 Task: open an excel sheet and write heading  Budget MasterAdd Categories in a column and its values below  'Housing, Transportation, Groceries, Utilities, Entertainment, Dining Out, Health, Miscellaneous, Savings & Total. 'Add Budgeted amountin next column and its values below  $1,500, $300, $400, $150, $200, $250, $100, $150, $500 & $3,550. Add Actual amount in next column and its values below  $1,400, $280, $420, $160, $180, $270, $90, $140, $550 & $3,550. Add Difference in next column and its values below  -$100, -$20, +$20, +$10, -$20, +$20, -$10, -$10, +$50 & $0. J6Save page  Budget Guru book
Action: Mouse moved to (21, 23)
Screenshot: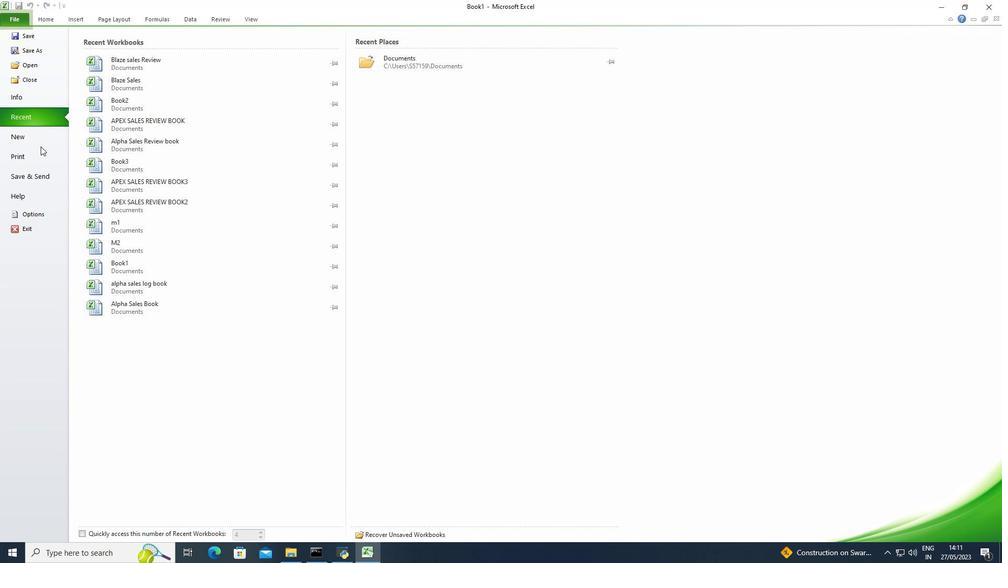 
Action: Mouse pressed left at (21, 23)
Screenshot: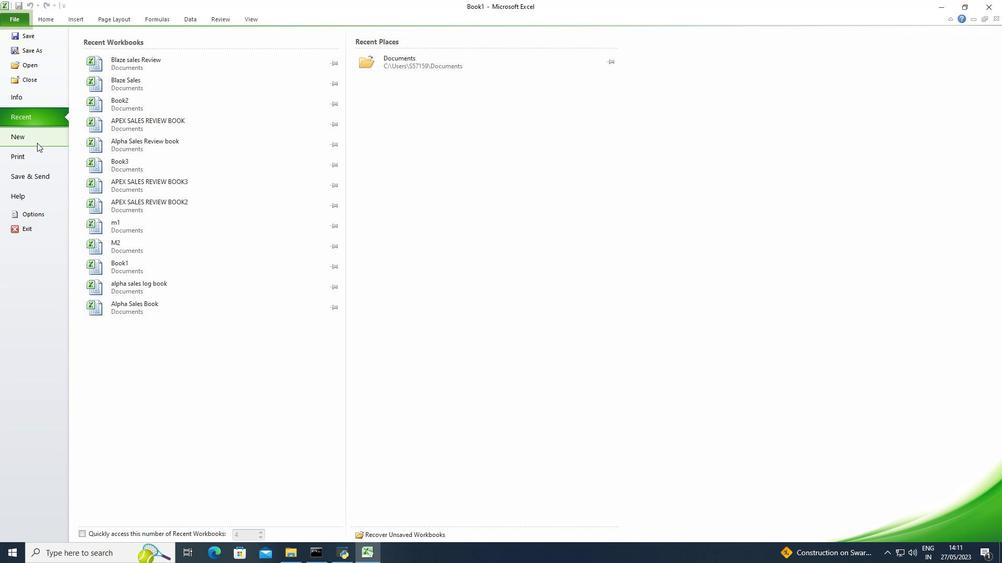 
Action: Mouse moved to (20, 18)
Screenshot: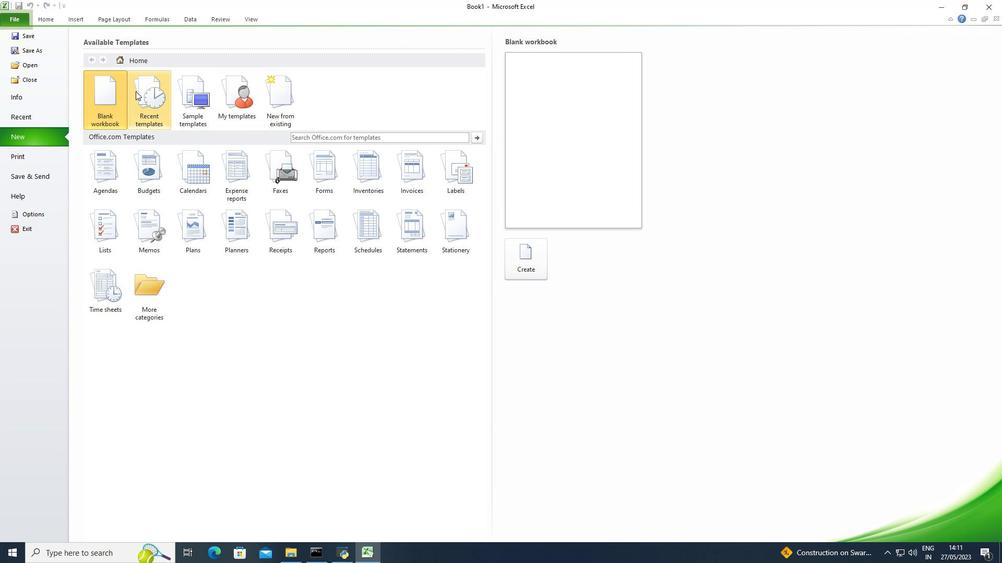 
Action: Mouse pressed left at (20, 18)
Screenshot: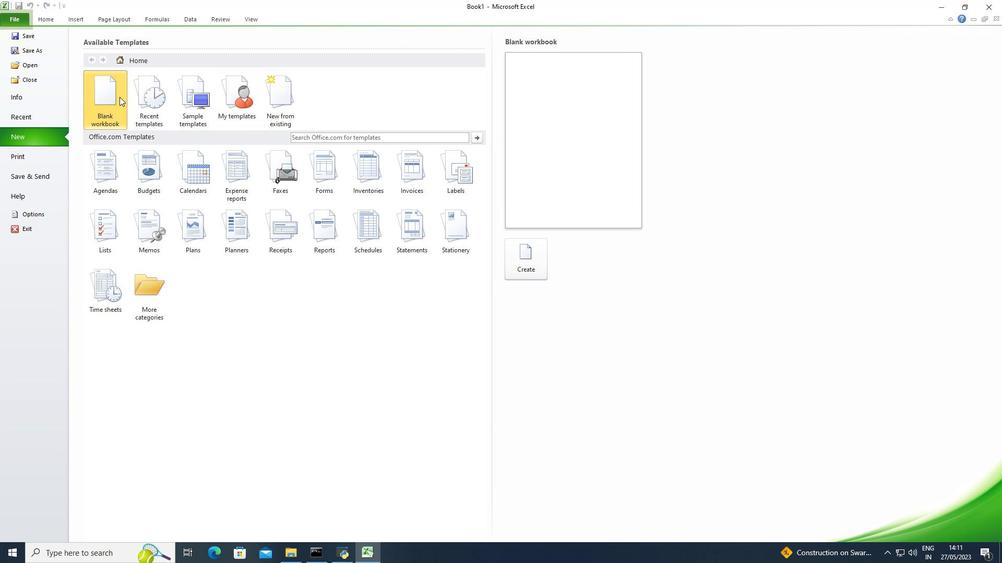 
Action: Mouse moved to (29, 137)
Screenshot: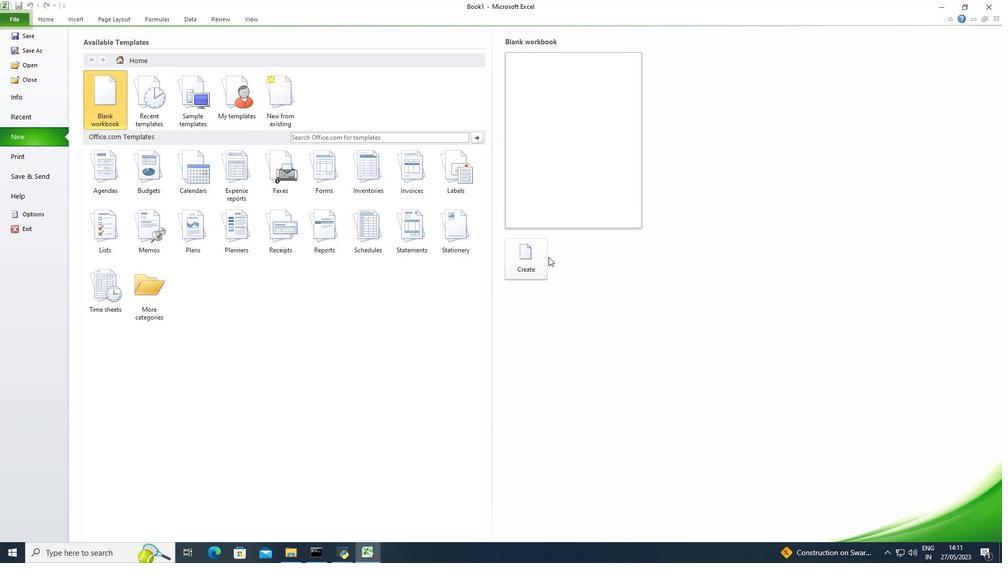 
Action: Mouse pressed left at (29, 137)
Screenshot: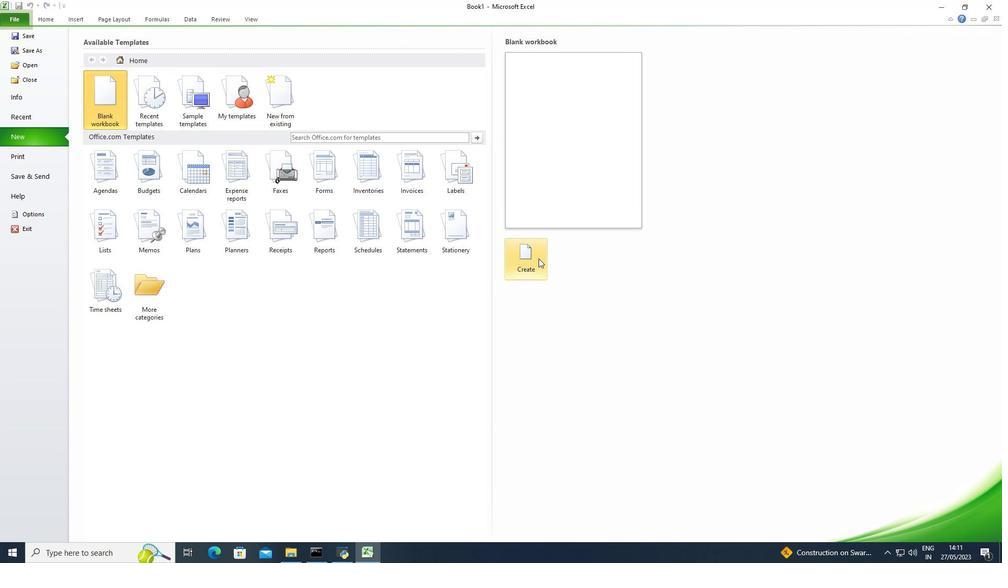 
Action: Mouse moved to (92, 104)
Screenshot: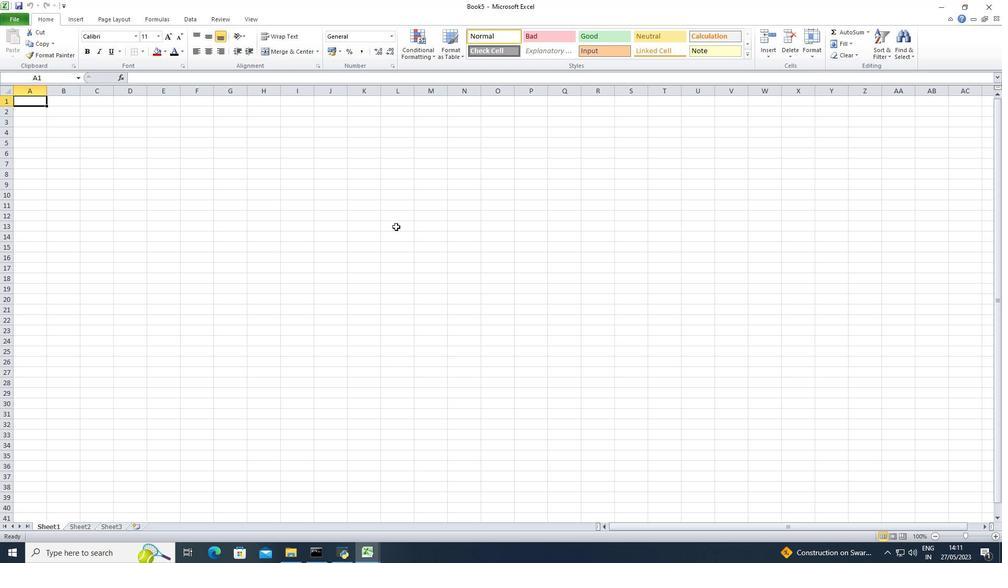 
Action: Mouse pressed left at (92, 104)
Screenshot: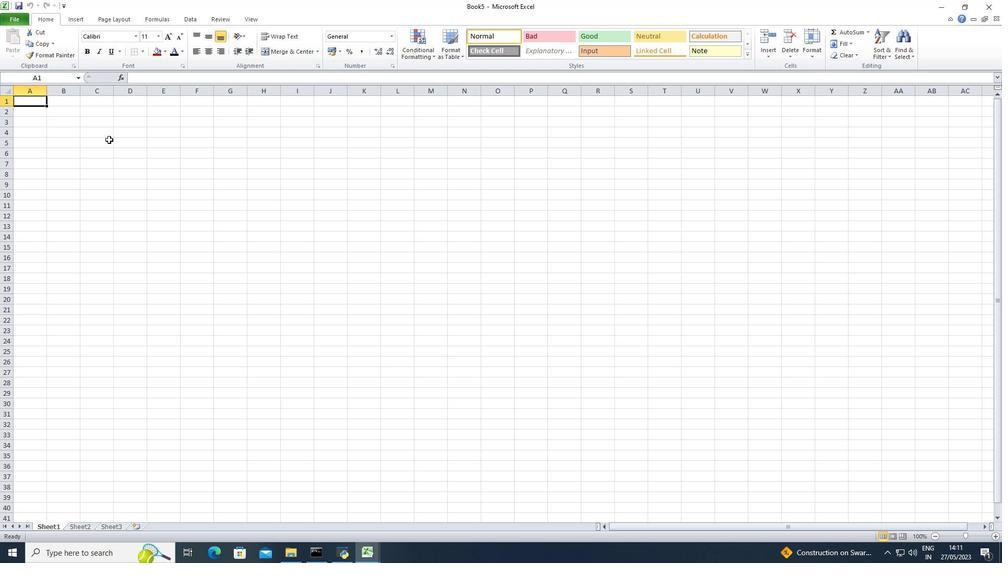 
Action: Mouse moved to (539, 256)
Screenshot: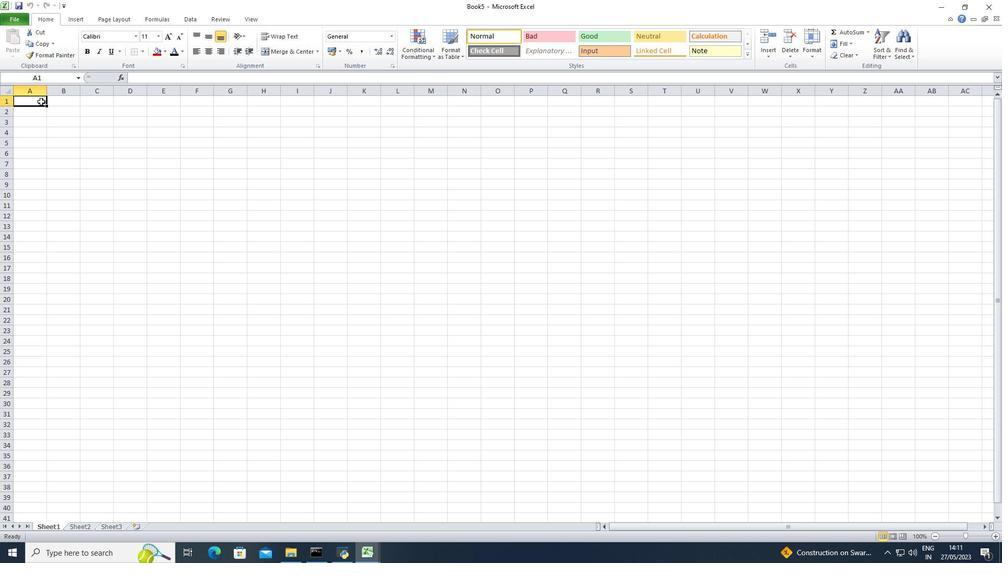 
Action: Mouse pressed left at (539, 256)
Screenshot: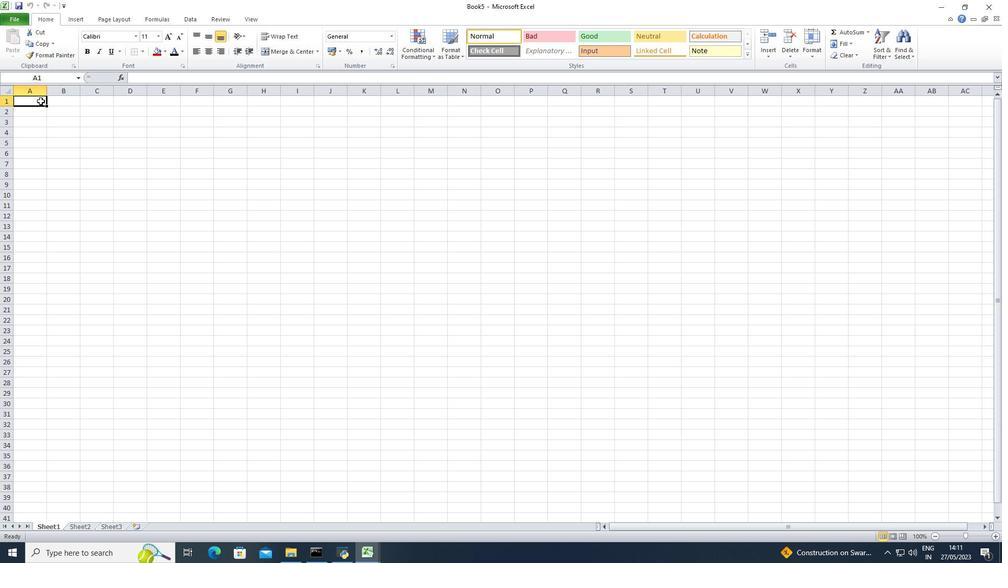 
Action: Mouse moved to (36, 103)
Screenshot: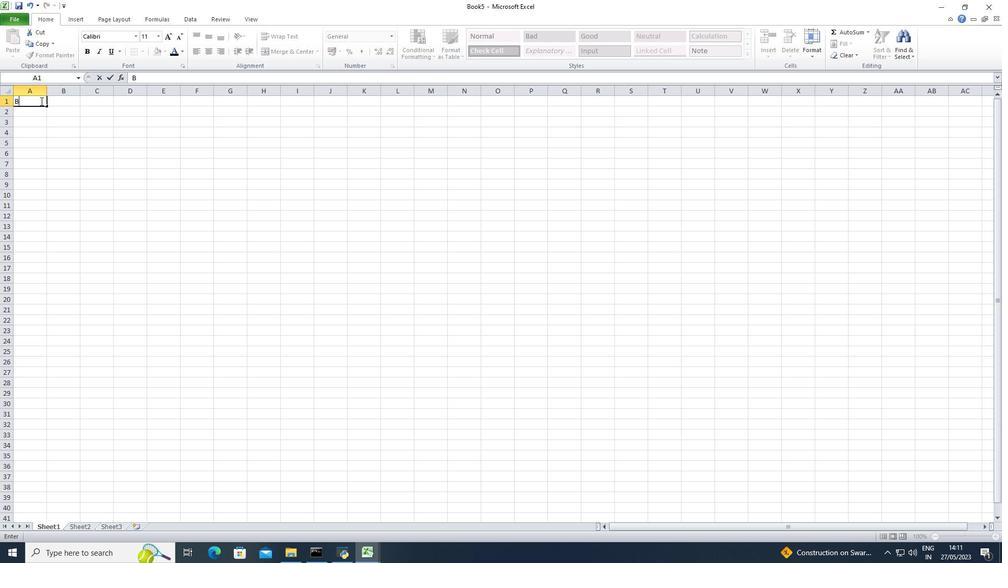 
Action: Mouse pressed left at (36, 103)
Screenshot: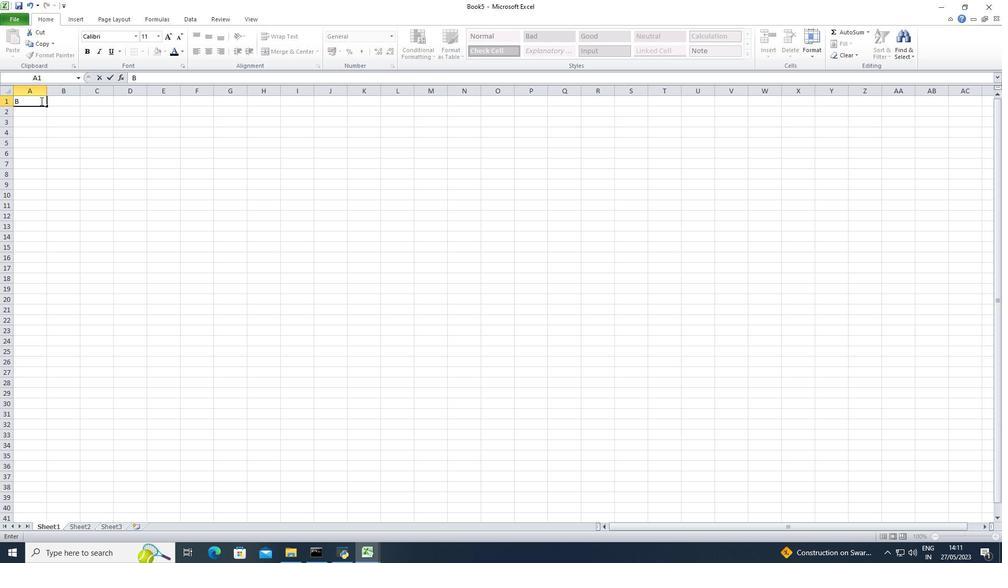 
Action: Key pressed <Key.shift>Budget<Key.space><Key.shift>Master
Screenshot: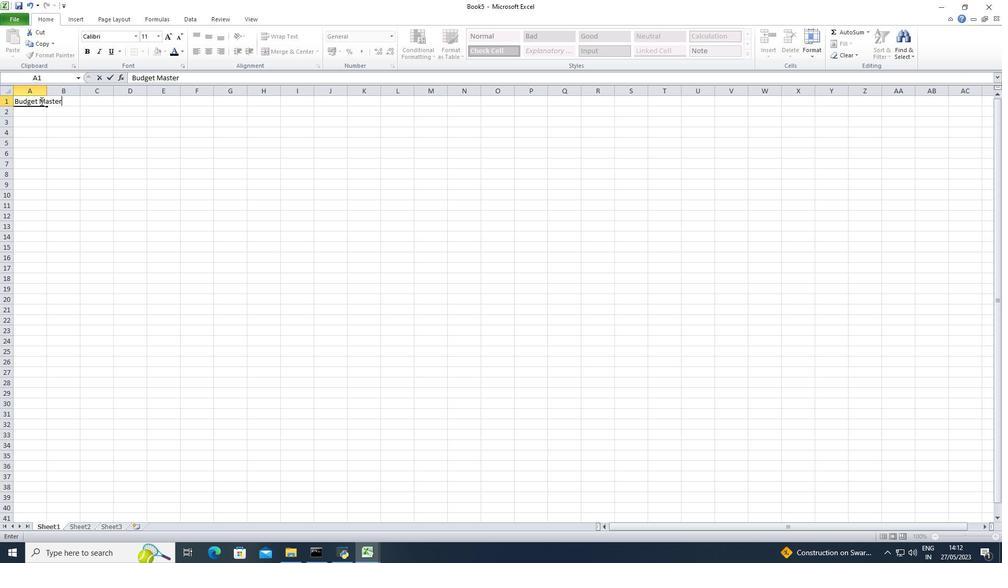 
Action: Mouse moved to (40, 112)
Screenshot: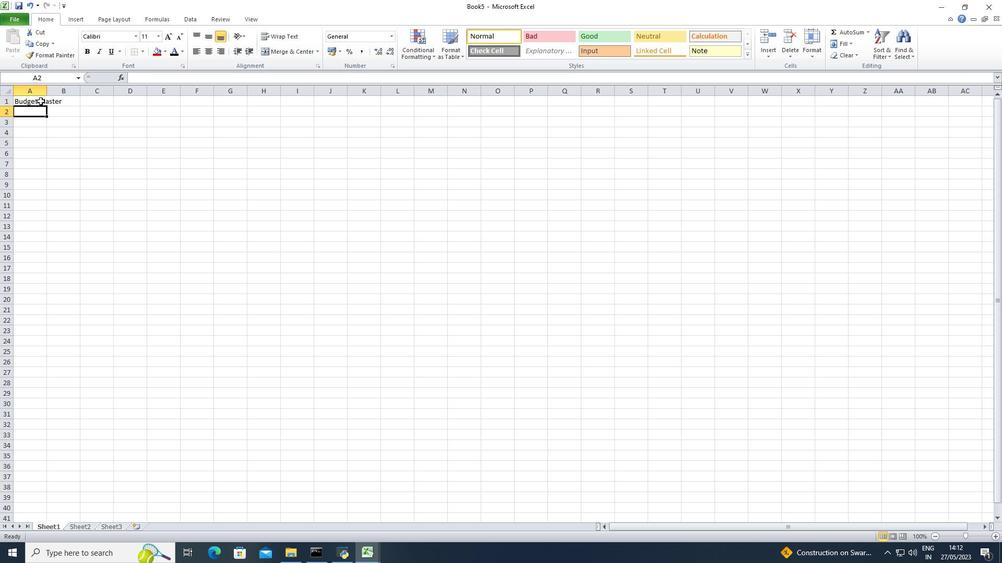 
Action: Mouse pressed left at (40, 112)
Screenshot: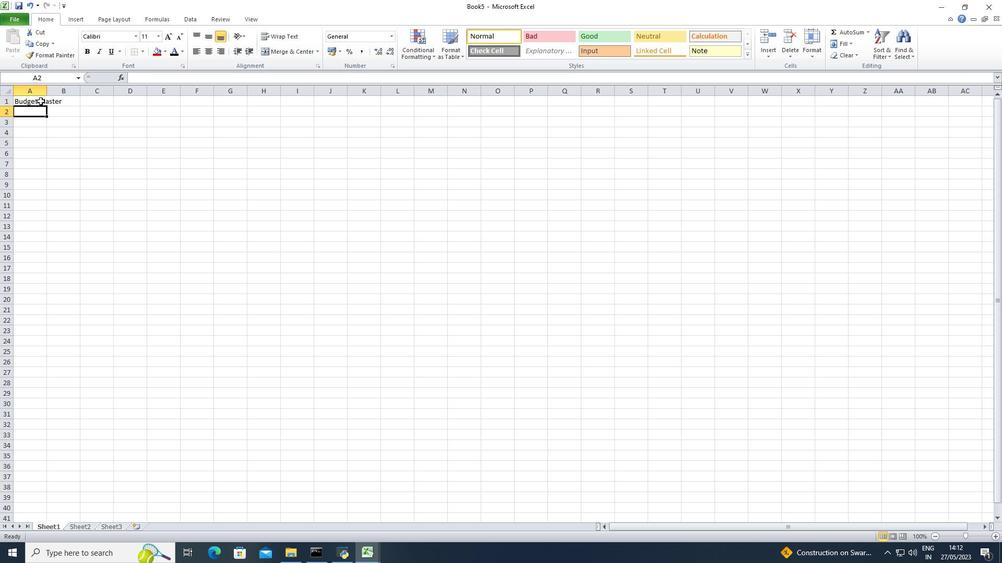 
Action: Mouse moved to (40, 112)
Screenshot: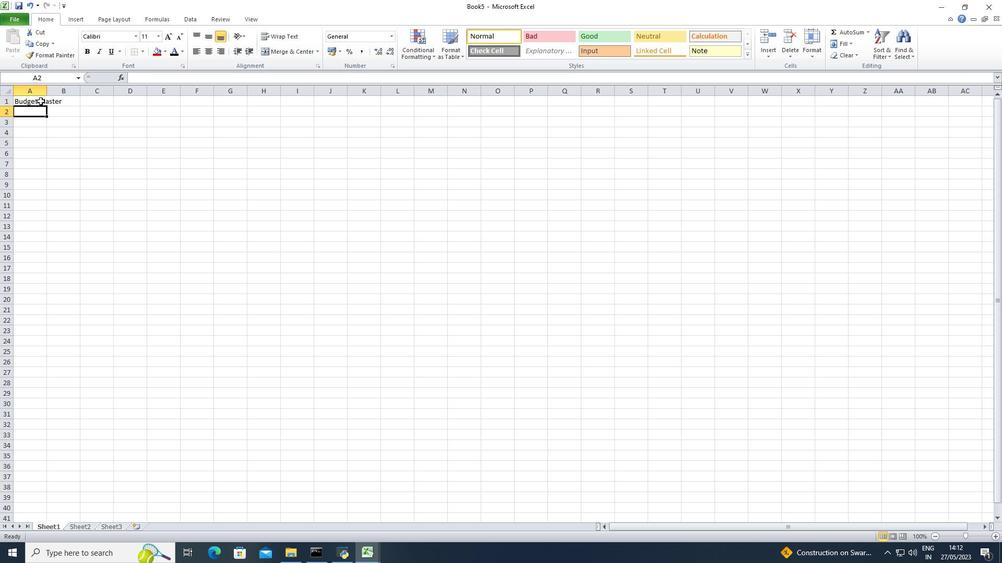 
Action: Key pressed <Key.shift>Categories<Key.tab>
Screenshot: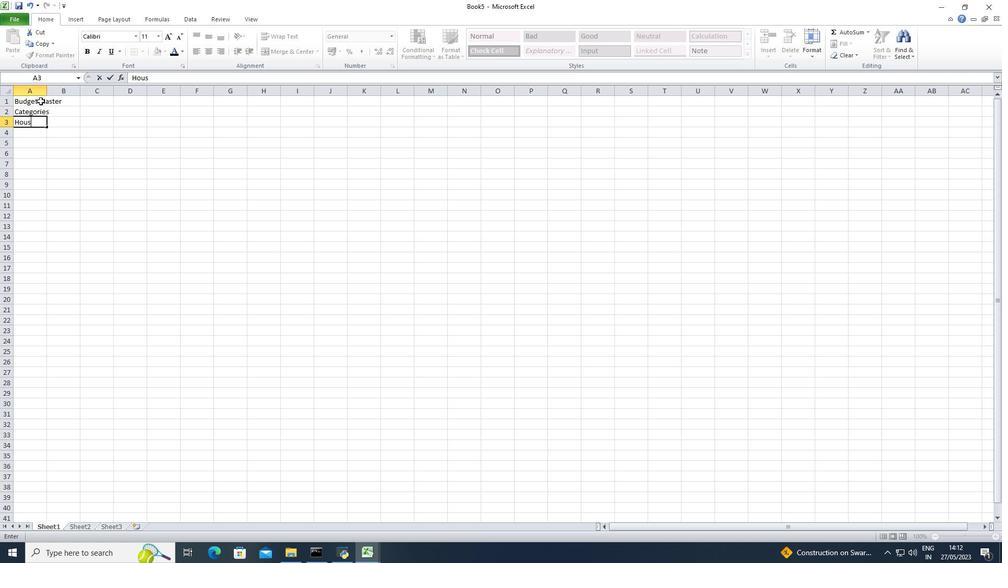 
Action: Mouse moved to (31, 122)
Screenshot: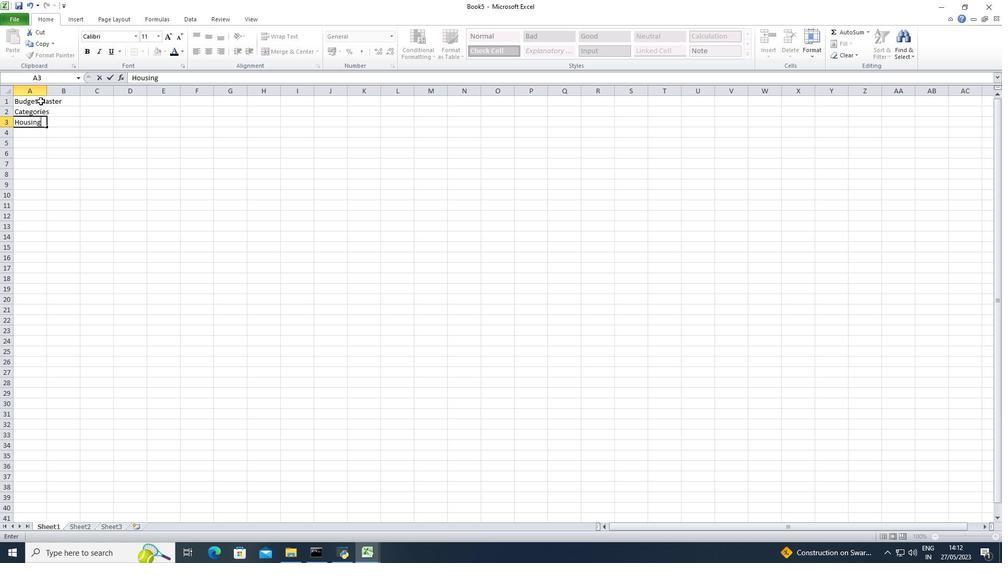 
Action: Mouse pressed left at (31, 122)
Screenshot: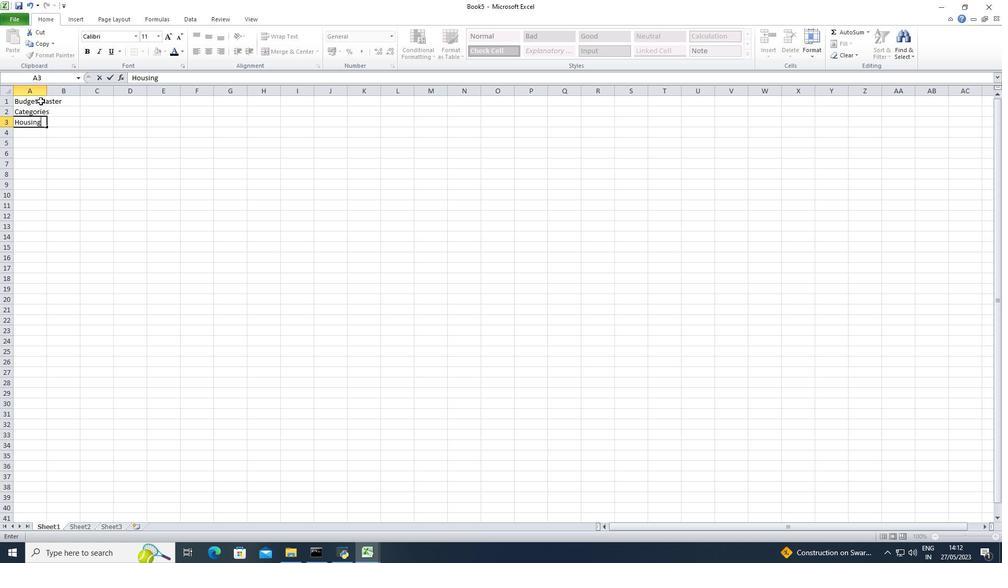 
Action: Key pressed <Key.shift>Housing<Key.down><Key.shift>Transportation<Key.down><Key.shift>Groceries<Key.down><Key.shift>Utilities<Key.down><Key.shift>Entertainment<Key.down><Key.shift>Dining<Key.space><Key.shift>Out<Key.down><Key.shift>Health<Key.down><Key.shift>Miscellaneous<Key.down><Key.shift><Key.shift><Key.shift><Key.shift><Key.shift><Key.shift>Saving<Key.down><Key.shift>Total
Screenshot: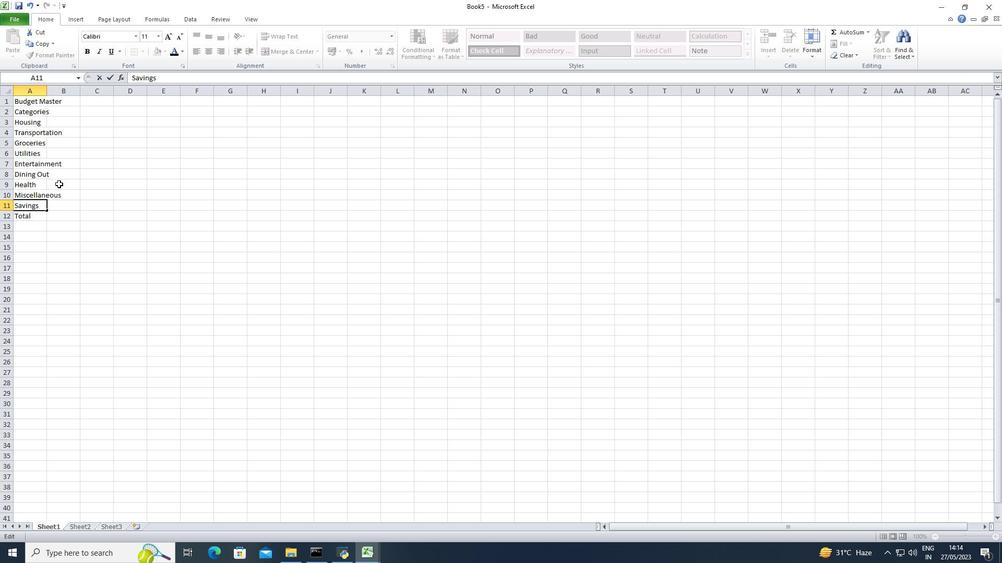 
Action: Mouse moved to (41, 225)
Screenshot: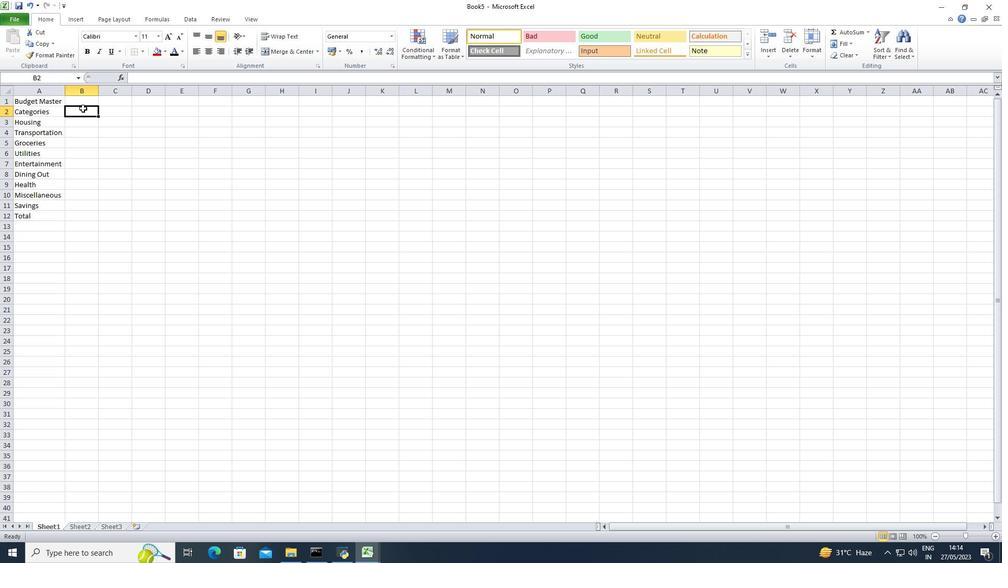 
Action: Mouse pressed left at (41, 225)
Screenshot: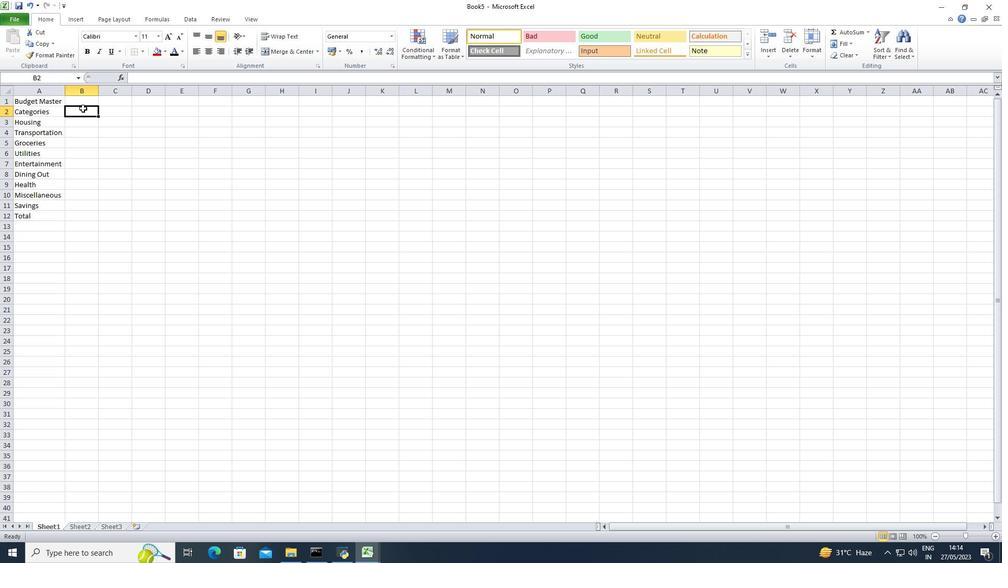 
Action: Mouse moved to (49, 90)
Screenshot: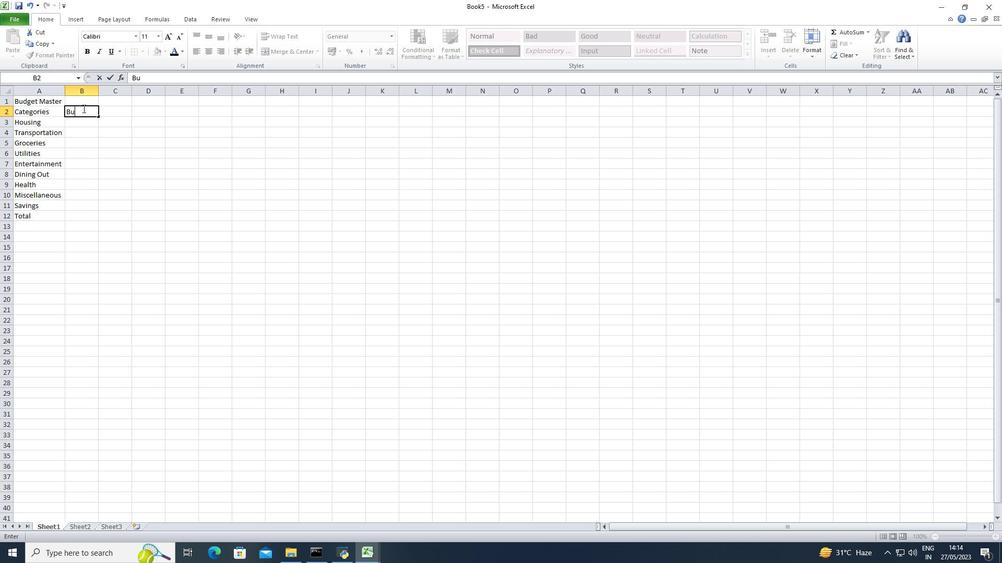 
Action: Mouse pressed left at (49, 90)
Screenshot: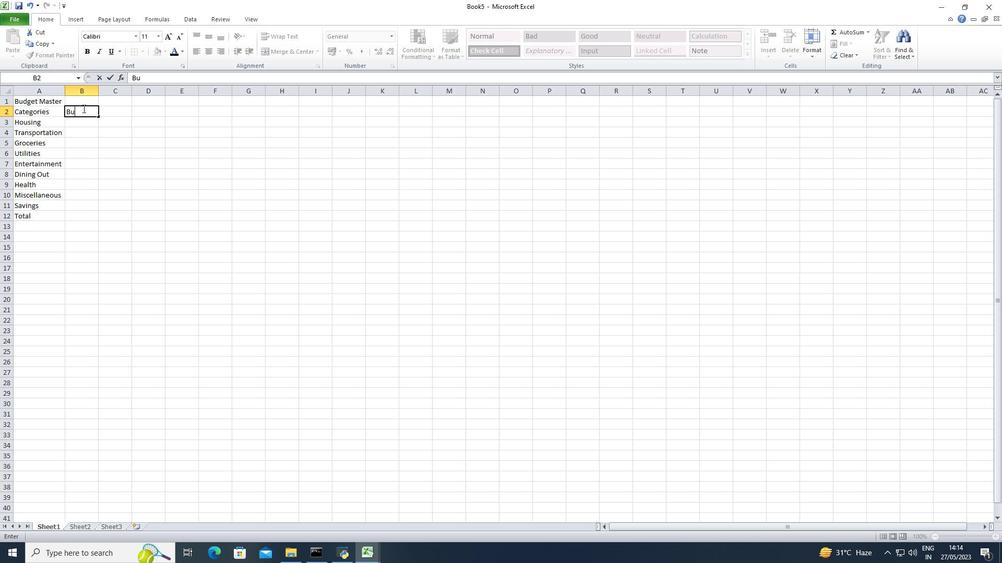 
Action: Mouse pressed left at (49, 90)
Screenshot: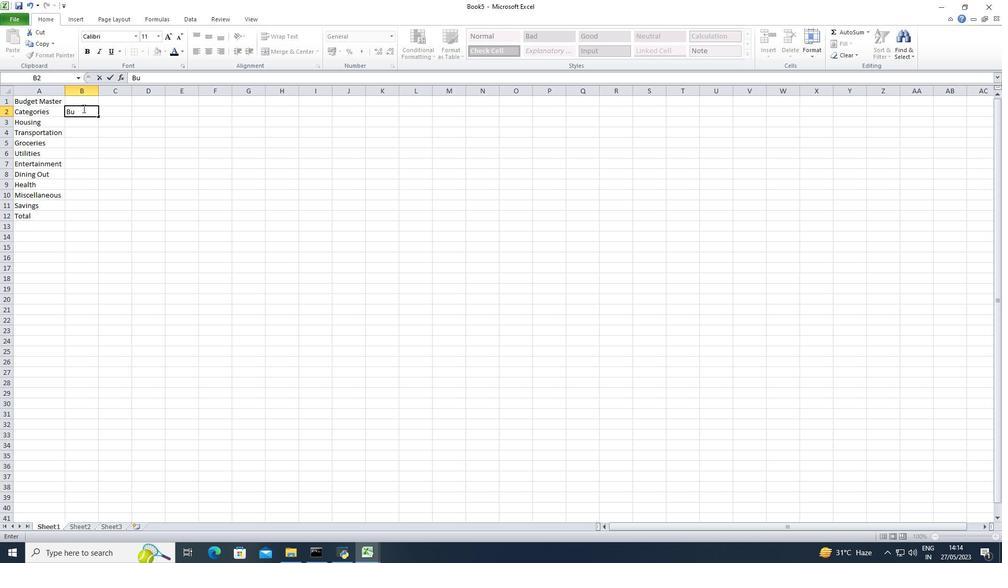 
Action: Mouse moved to (76, 113)
Screenshot: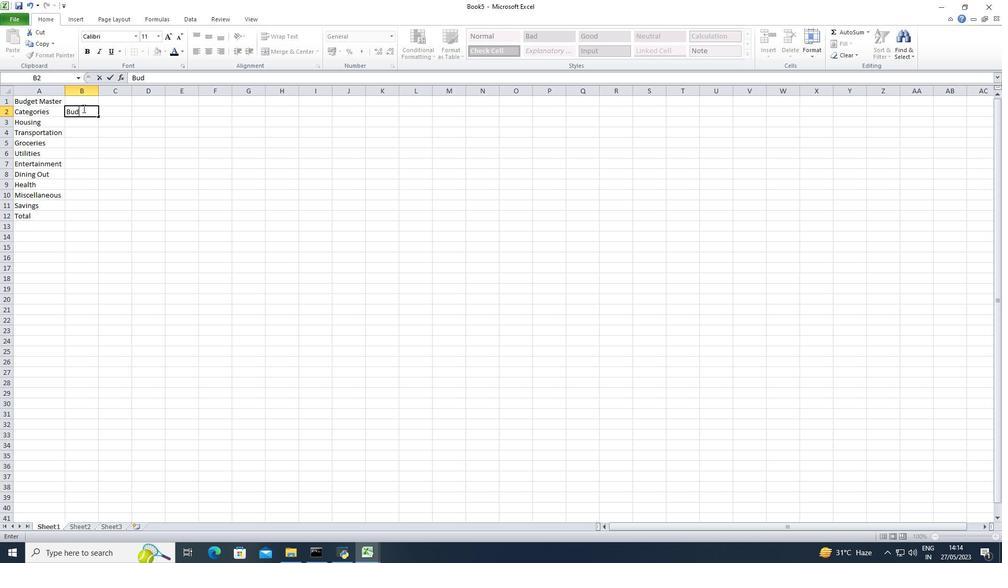 
Action: Mouse pressed left at (76, 113)
Screenshot: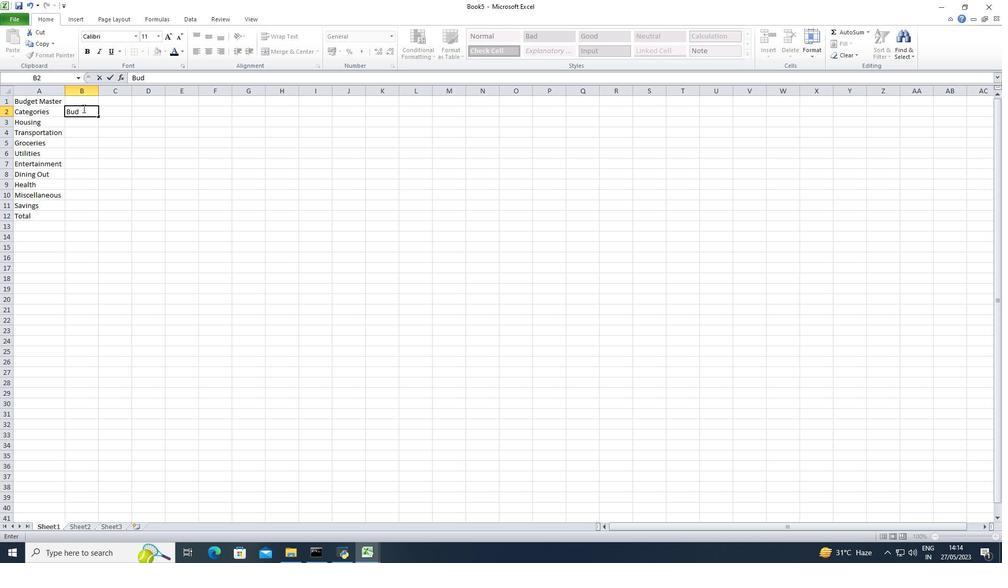 
Action: Key pressed <Key.shift>Budgeted
Screenshot: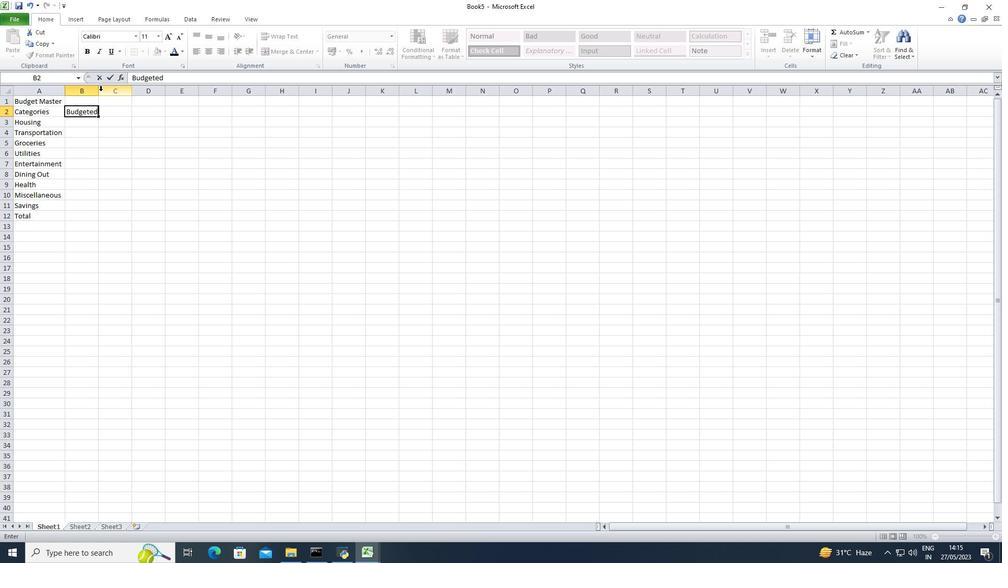 
Action: Mouse moved to (84, 123)
Screenshot: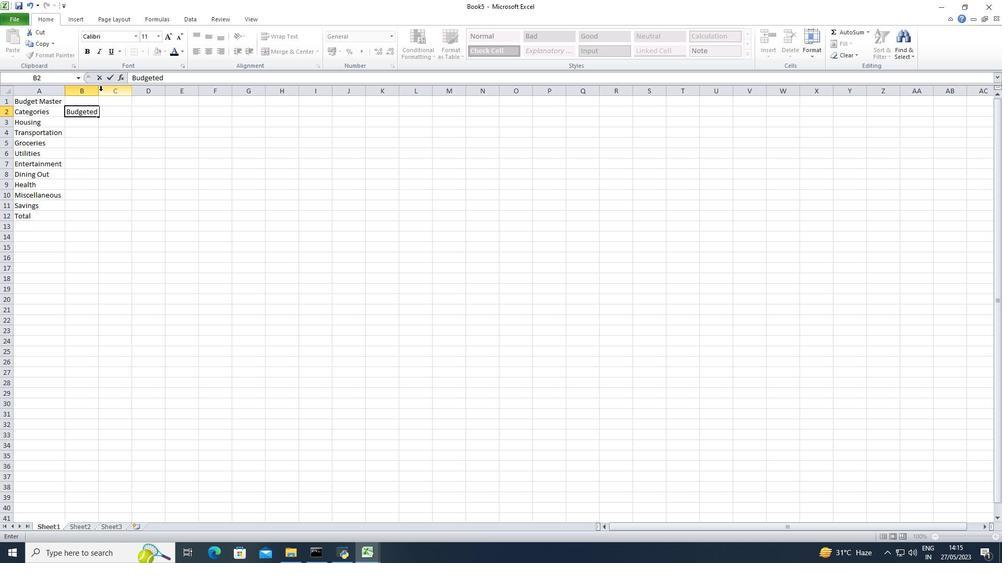 
Action: Mouse pressed left at (84, 123)
Screenshot: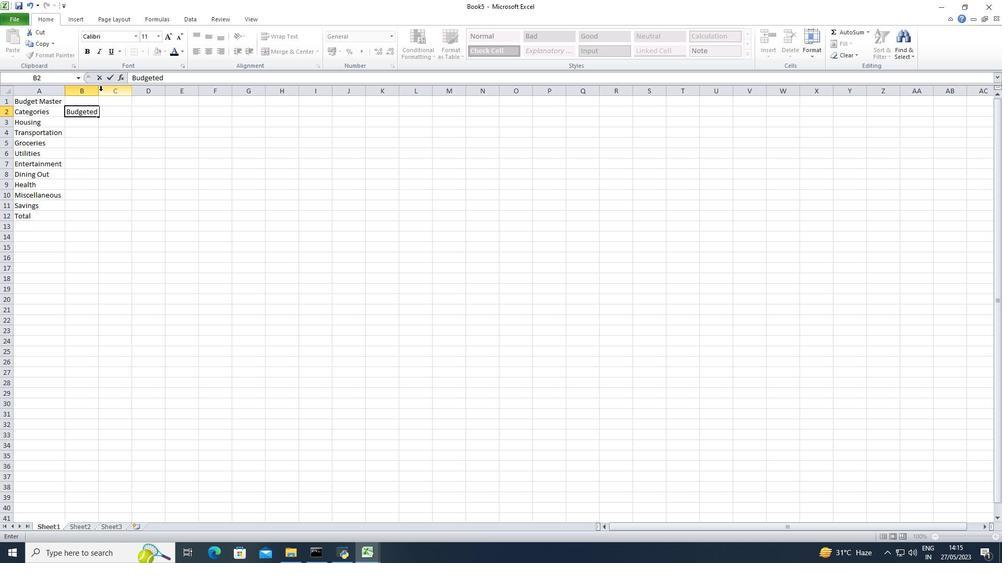 
Action: Key pressed <Key.shift><Key.shift><Key.shift><Key.shift><Key.shift><Key.shift><Key.shift><Key.shift><Key.shift><Key.shift><Key.shift><Key.shift><Key.shift><Key.shift><Key.shift><Key.shift><Key.shift>$1500<Key.down><Key.shift><Key.shift><Key.shift><Key.shift><Key.shift><Key.shift><Key.shift><Key.shift><Key.shift><Key.shift><Key.shift><Key.shift><Key.shift><Key.shift><Key.shift><Key.shift><Key.shift><Key.shift><Key.shift><Key.shift><Key.shift><Key.shift><Key.shift><Key.shift><Key.shift><Key.shift><Key.shift><Key.shift><Key.shift><Key.shift><Key.shift><Key.shift><Key.shift><Key.shift><Key.shift><Key.shift><Key.shift><Key.shift><Key.shift><Key.shift><Key.shift><Key.shift><Key.shift><Key.shift><Key.shift><Key.shift><Key.shift><Key.shift><Key.shift><Key.shift><Key.shift><Key.shift><Key.shift><Key.shift>$300<Key.down><Key.shift><Key.shift><Key.shift><Key.shift><Key.shift><Key.shift>$400<Key.down><Key.shift><Key.shift><Key.shift><Key.shift><Key.shift><Key.shift><Key.shift>$150<Key.down><Key.shift><Key.shift><Key.shift><Key.shift><Key.shift><Key.shift><Key.shift><Key.shift><Key.shift><Key.shift><Key.shift><Key.shift>$200<Key.down><Key.shift><Key.shift><Key.shift><Key.shift><Key.shift><Key.shift><Key.shift><Key.shift><Key.shift><Key.shift><Key.shift><Key.shift><Key.shift><Key.shift><Key.shift><Key.shift><Key.shift><Key.shift><Key.shift><Key.shift><Key.shift><Key.shift>$250<Key.down><Key.shift><Key.shift><Key.shift><Key.shift><Key.shift><Key.shift><Key.shift><Key.shift><Key.shift><Key.shift><Key.shift><Key.shift><Key.shift><Key.shift><Key.shift><Key.shift><Key.shift><Key.shift><Key.shift><Key.shift><Key.shift><Key.shift><Key.shift><Key.shift><Key.shift><Key.shift><Key.shift><Key.shift><Key.shift>%<Key.backspace><Key.shift><Key.shift><Key.shift><Key.shift><Key.shift><Key.shift><Key.shift><Key.shift><Key.shift><Key.shift><Key.shift>$100<Key.down><Key.shift><Key.shift><Key.shift><Key.shift><Key.shift><Key.shift><Key.shift><Key.shift><Key.shift><Key.shift><Key.shift><Key.shift><Key.shift><Key.shift><Key.shift><Key.shift><Key.shift><Key.shift><Key.shift><Key.shift>$150<Key.down><Key.shift><Key.shift><Key.shift><Key.shift><Key.shift><Key.shift><Key.shift><Key.shift><Key.shift><Key.shift><Key.shift><Key.shift><Key.shift><Key.shift><Key.shift><Key.shift><Key.shift><Key.shift><Key.shift>$500<Key.down><Key.shift><Key.shift><Key.shift><Key.shift><Key.shift><Key.shift><Key.shift><Key.shift><Key.shift><Key.shift><Key.shift><Key.shift><Key.shift><Key.shift><Key.shift><Key.shift><Key.shift><Key.shift><Key.shift><Key.shift>$2<Key.backspace>3550<Key.right>
Screenshot: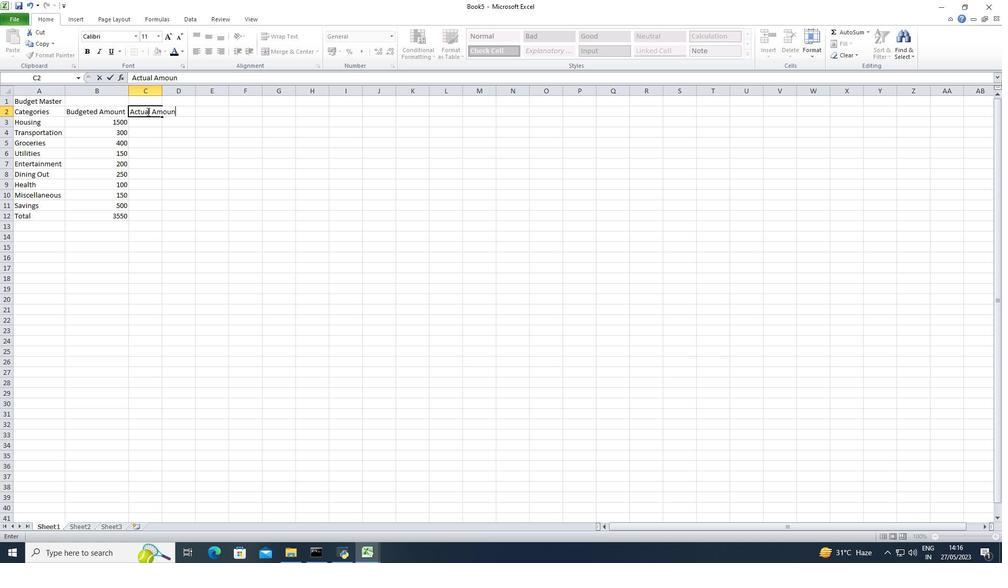 
Action: Mouse moved to (115, 113)
Screenshot: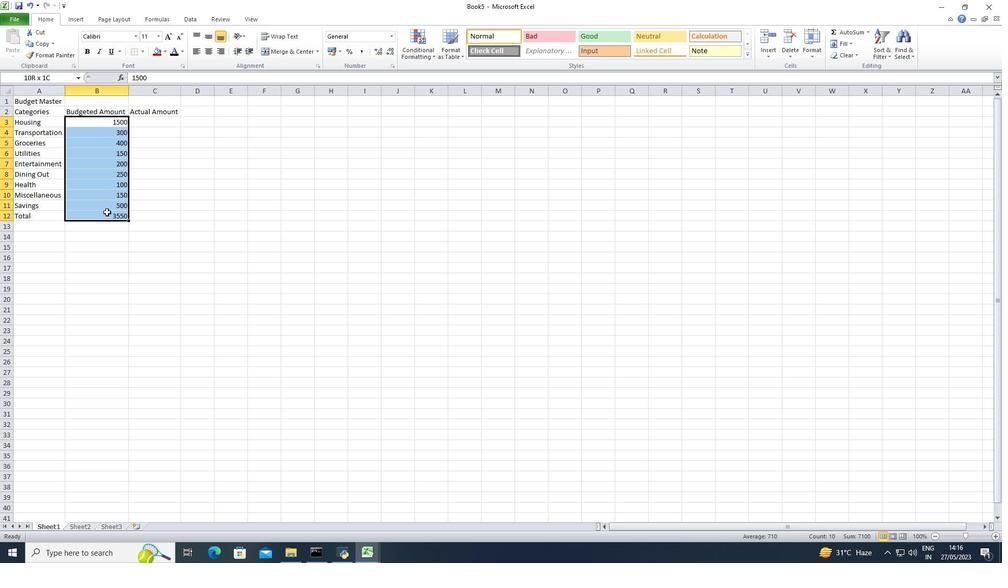 
Action: Mouse pressed left at (115, 113)
Screenshot: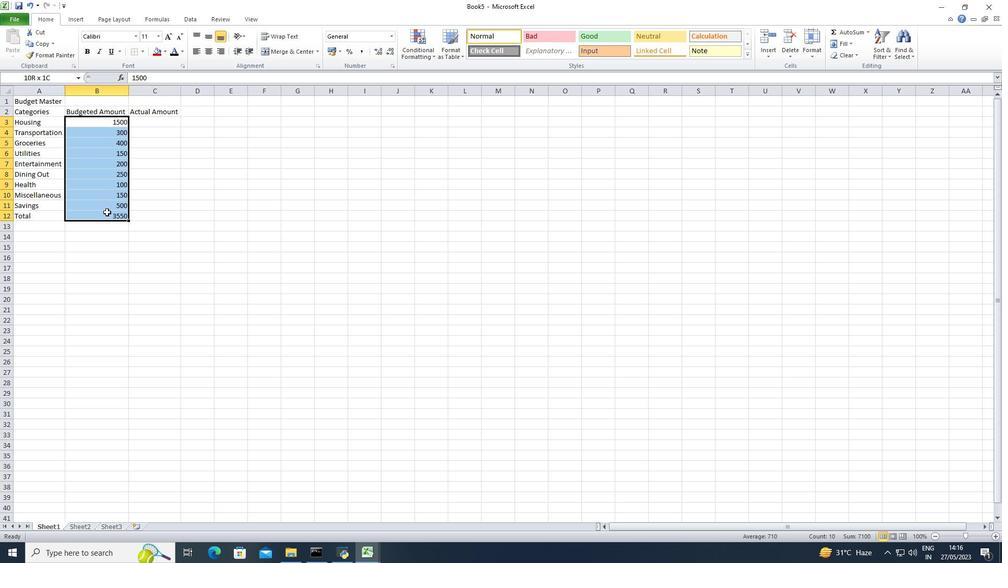 
Action: Mouse moved to (99, 91)
Screenshot: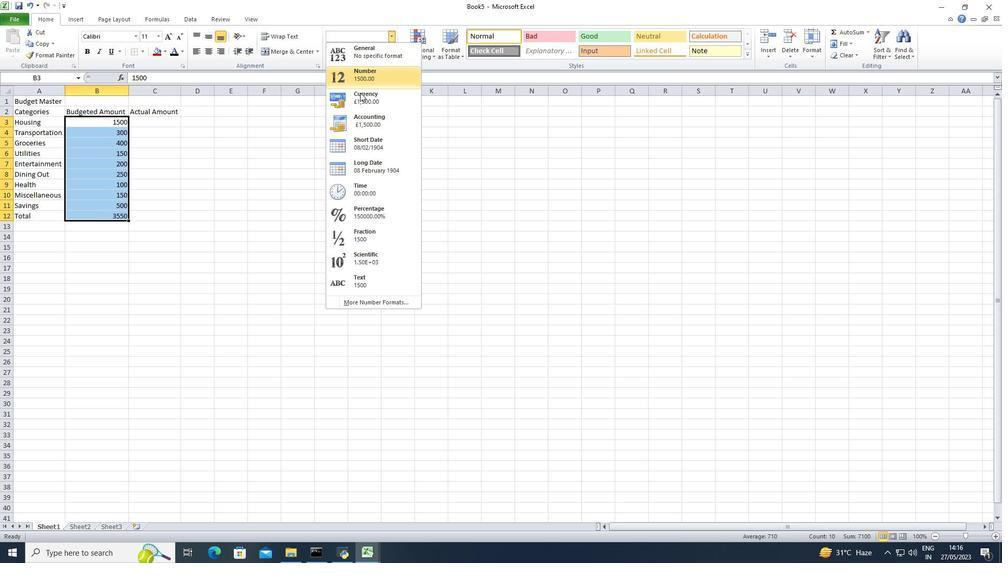 
Action: Mouse pressed left at (99, 91)
Screenshot: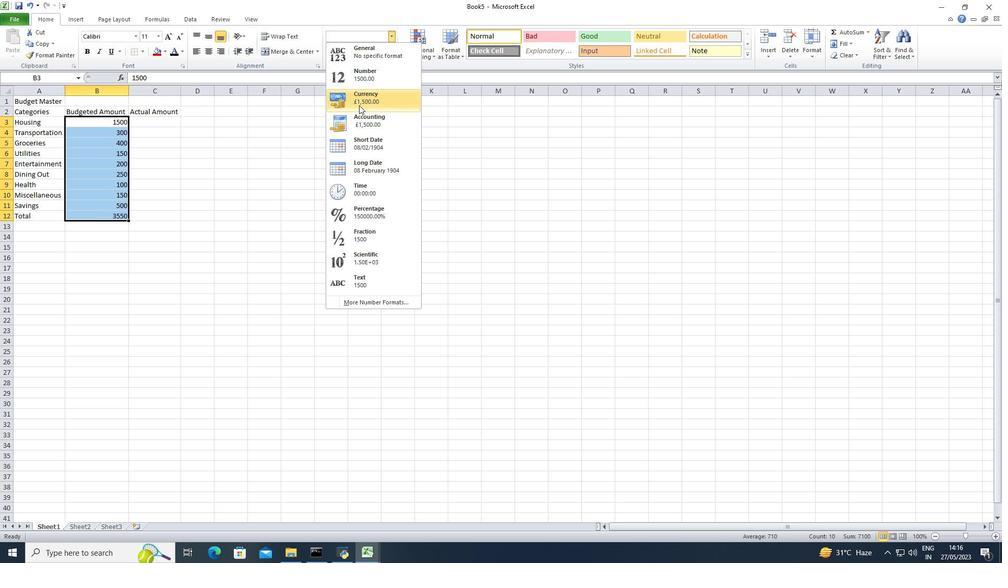 
Action: Mouse pressed left at (99, 91)
Screenshot: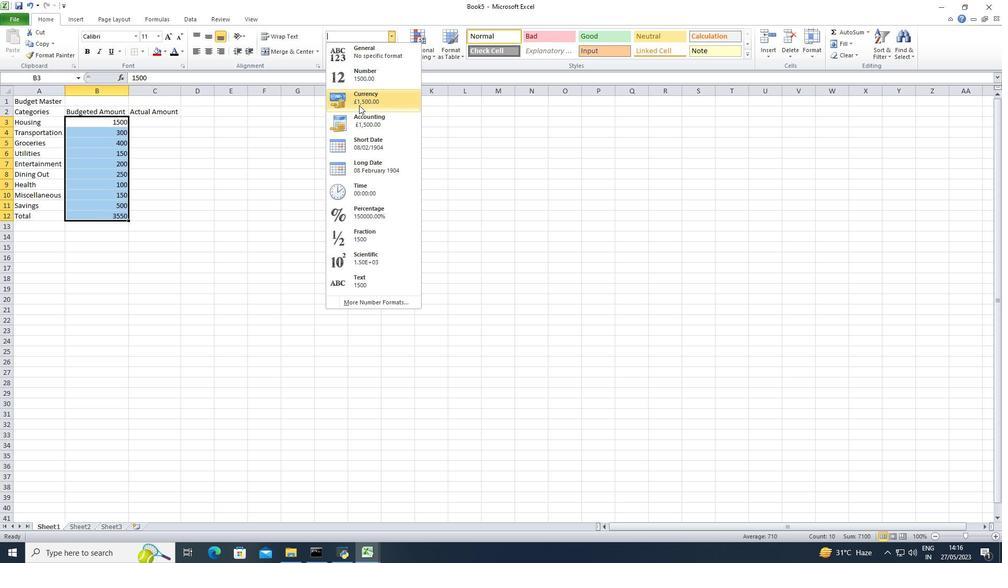 
Action: Mouse moved to (135, 131)
Screenshot: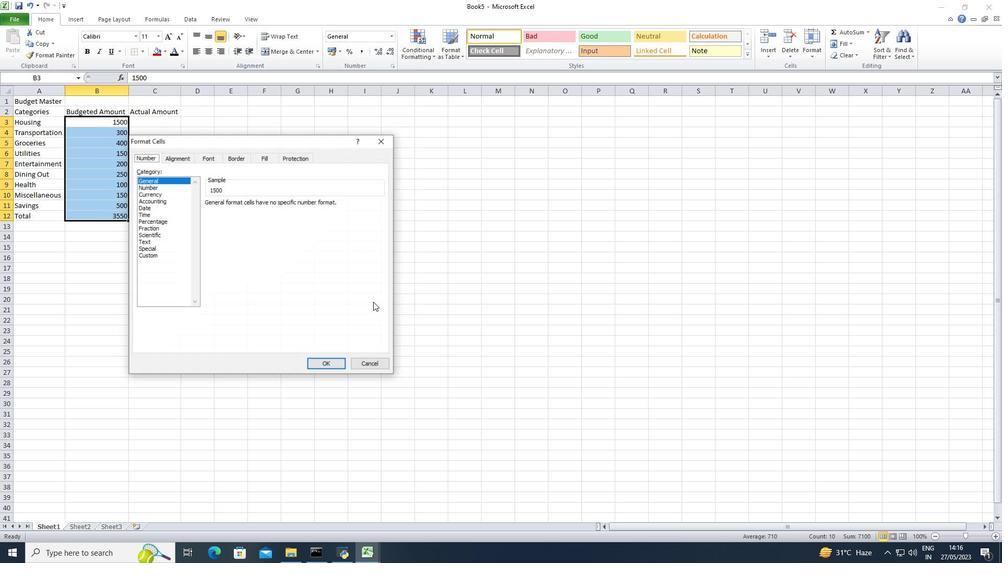 
Action: Key pressed <Key.shift>Actual<Key.space><Key.shift><Key.shift><Key.shift><Key.shift><Key.shift><Key.shift><Key.shift><Key.shift><Key.shift><Key.shift><Key.shift><Key.shift><Key.shift><Key.shift><Key.shift><Key.shift><Key.shift><Key.shift><Key.shift><Key.shift><Key.shift><Key.shift><Key.shift><Key.shift><Key.shift><Key.shift>Amount
Screenshot: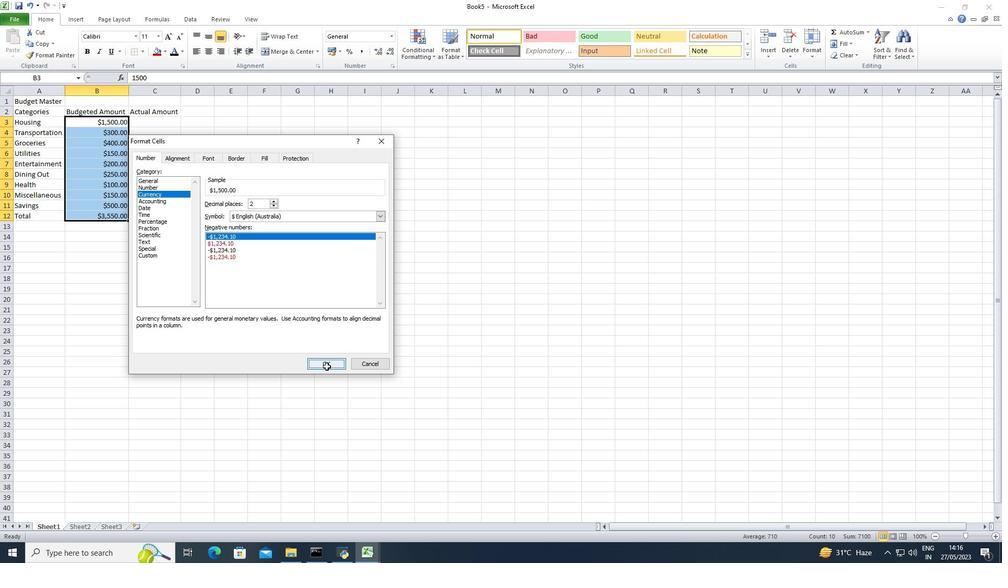
Action: Mouse moved to (132, 92)
Screenshot: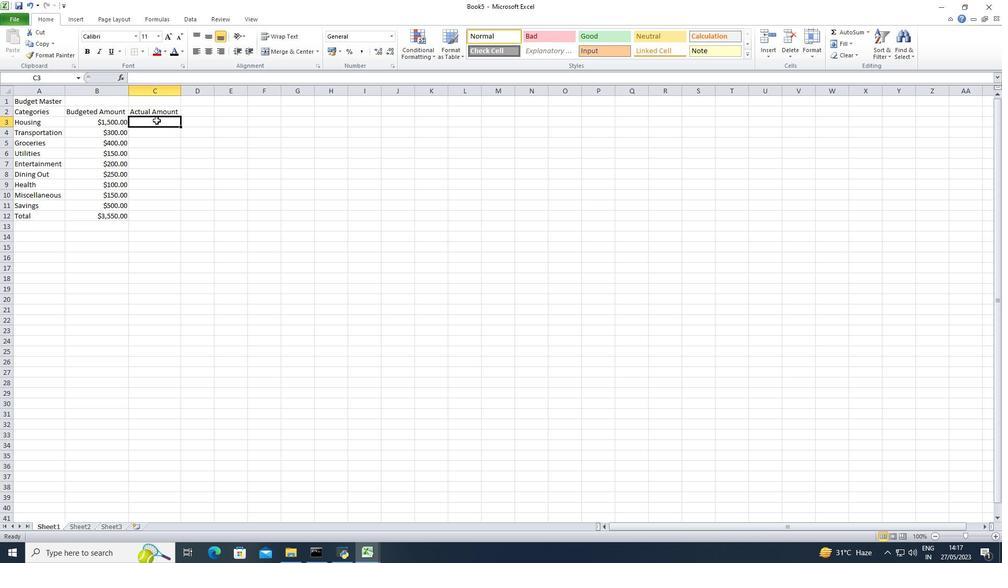 
Action: Mouse pressed left at (132, 92)
Screenshot: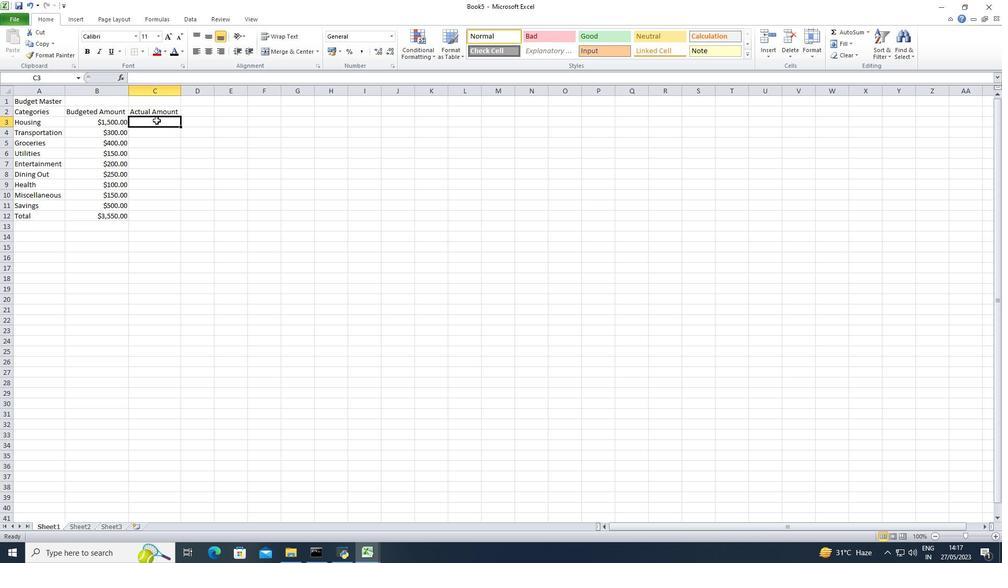 
Action: Mouse pressed left at (132, 92)
Screenshot: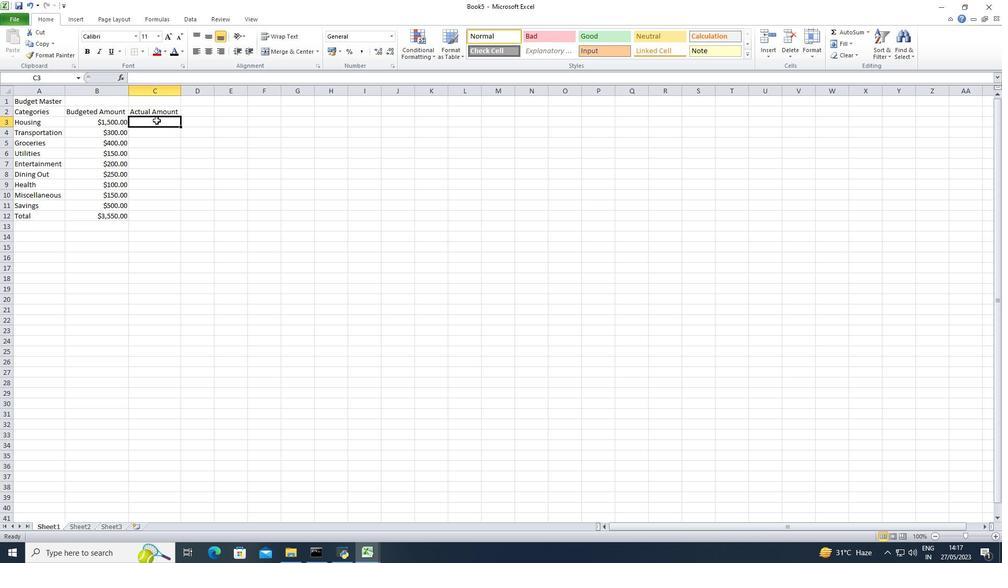 
Action: Mouse moved to (124, 125)
Screenshot: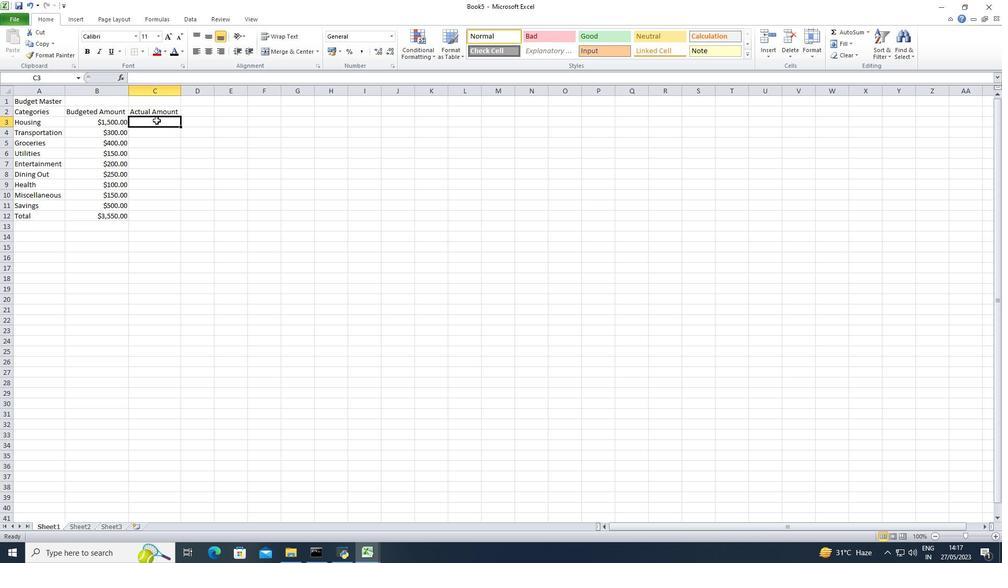 
Action: Mouse pressed left at (124, 125)
Screenshot: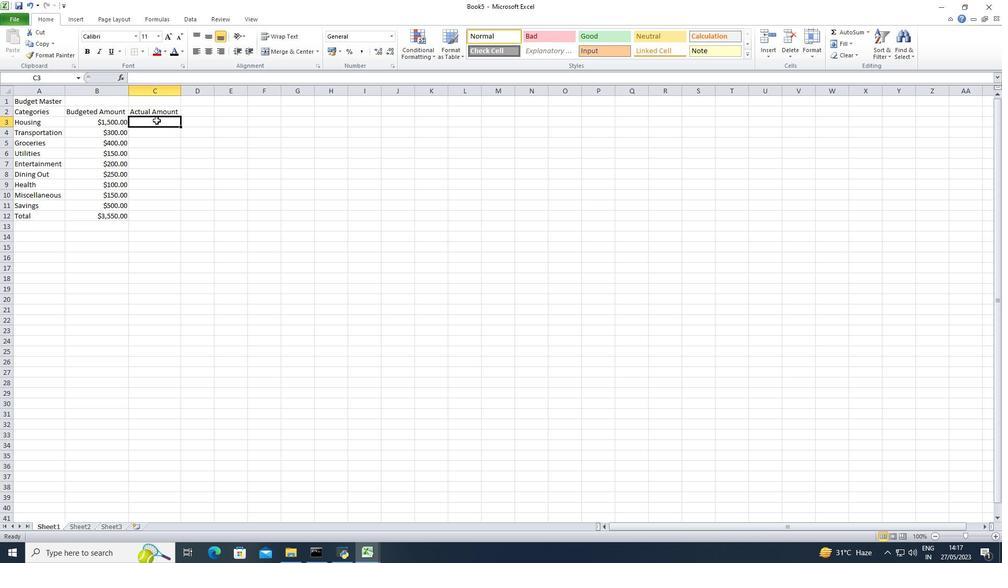 
Action: Key pressed <Key.shift>$1<Key.down><Key.shift><Key.shift><Key.shift><Key.shift><Key.shift><Key.shift><Key.shift><Key.shift><Key.shift><Key.shift><Key.shift><Key.shift><Key.shift><Key.shift><Key.shift><Key.shift><Key.shift><Key.shift><Key.shift><Key.shift><Key.shift><Key.shift><Key.shift><Key.shift><Key.shift><Key.shift>$400<Key.down><Key.shift><Key.shift><Key.shift><Key.shift><Key.shift><Key.shift>$280<Key.down><Key.shift><Key.shift><Key.shift><Key.shift><Key.shift><Key.shift><Key.shift><Key.shift><Key.shift><Key.shift><Key.shift><Key.shift>$
Screenshot: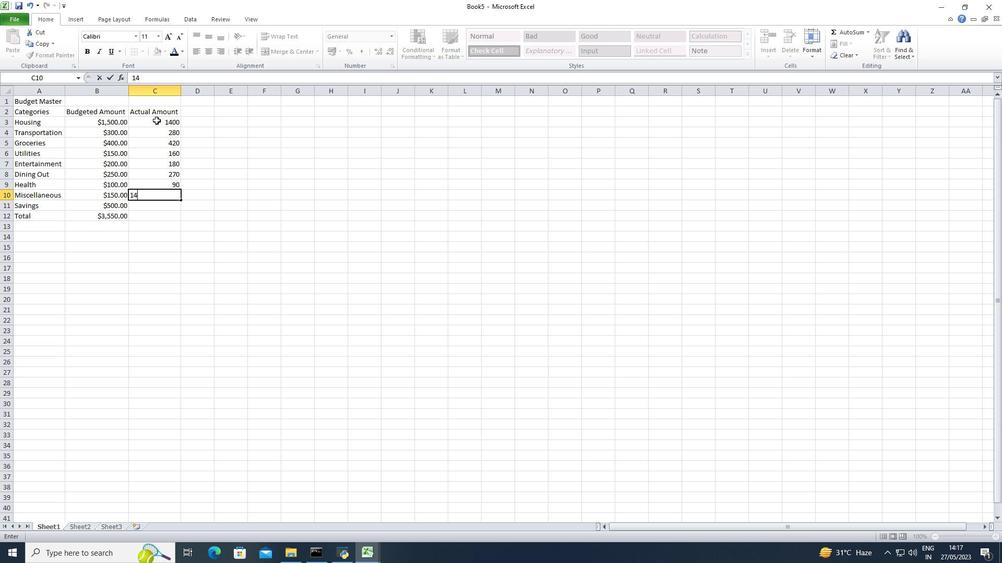
Action: Mouse moved to (121, 123)
Screenshot: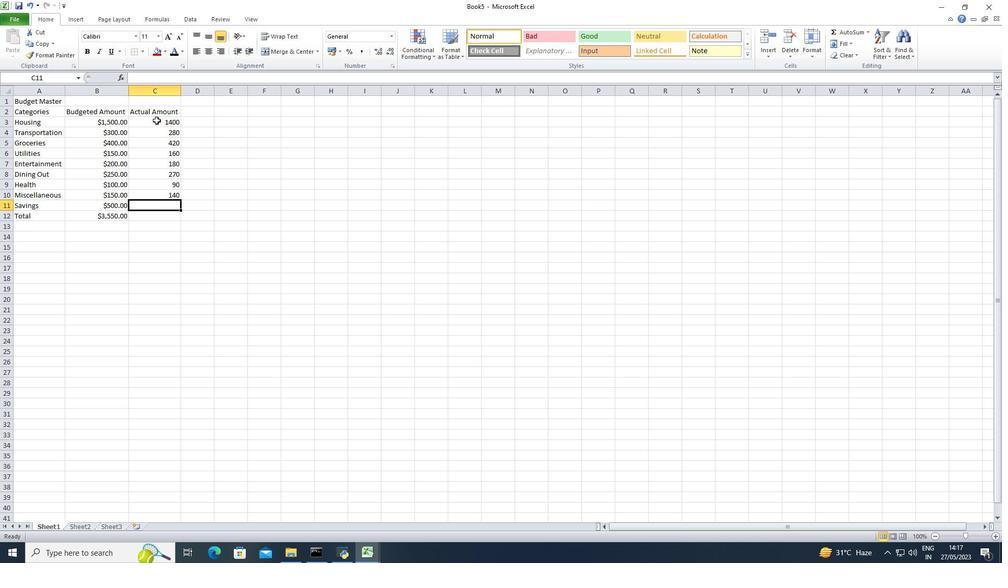 
Action: Mouse pressed left at (121, 123)
Screenshot: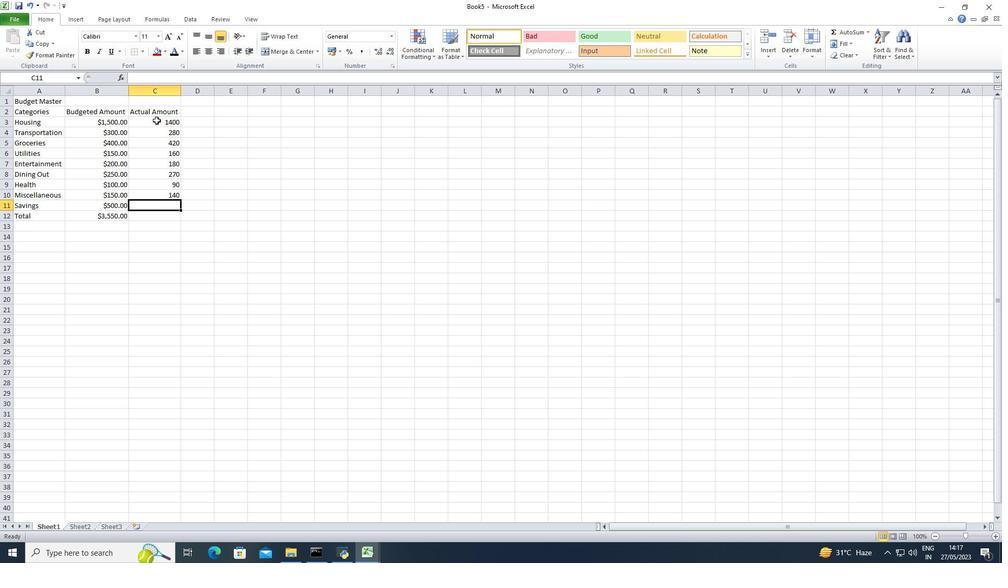 
Action: Mouse pressed left at (121, 123)
Screenshot: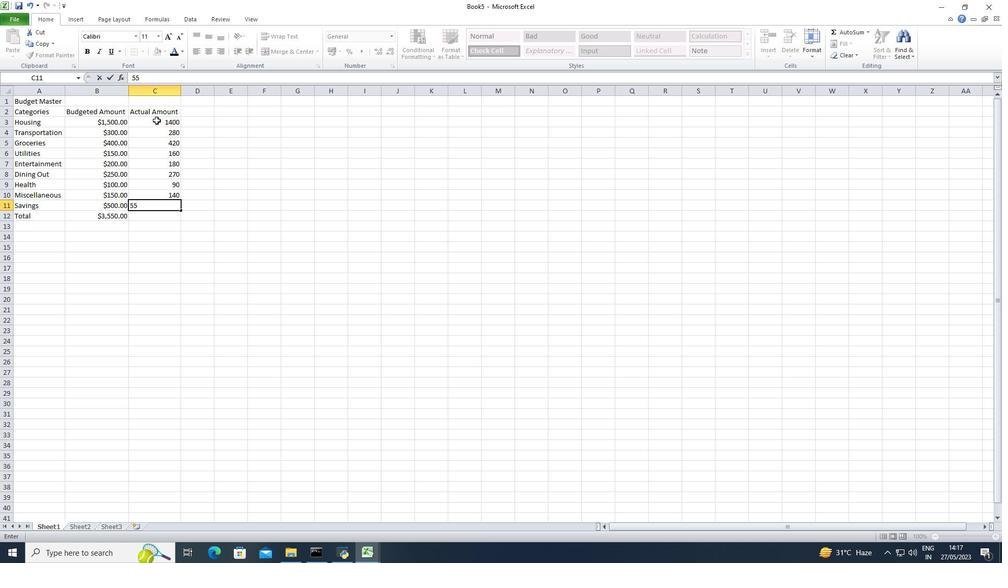 
Action: Mouse pressed left at (121, 123)
Screenshot: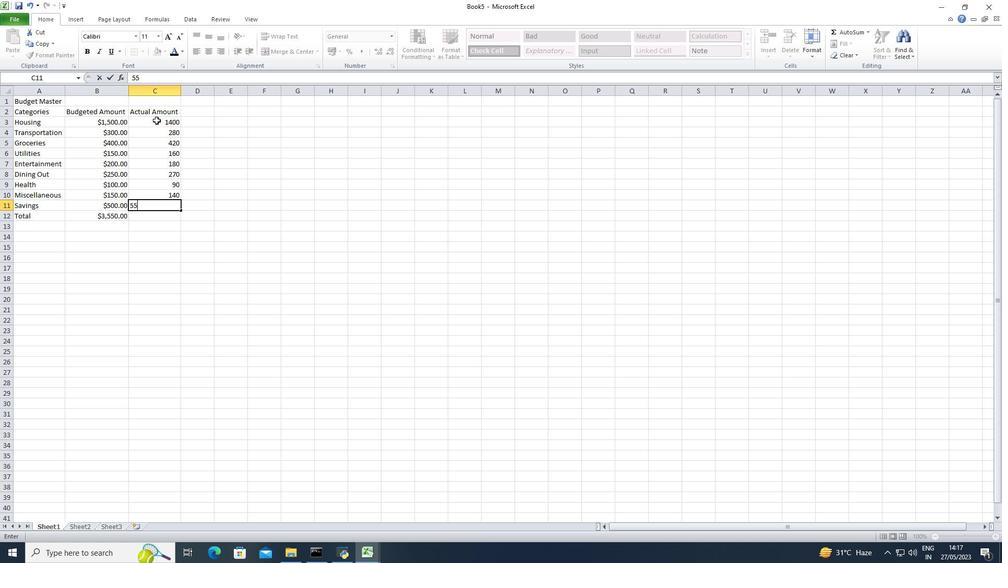 
Action: Key pressed 400
Screenshot: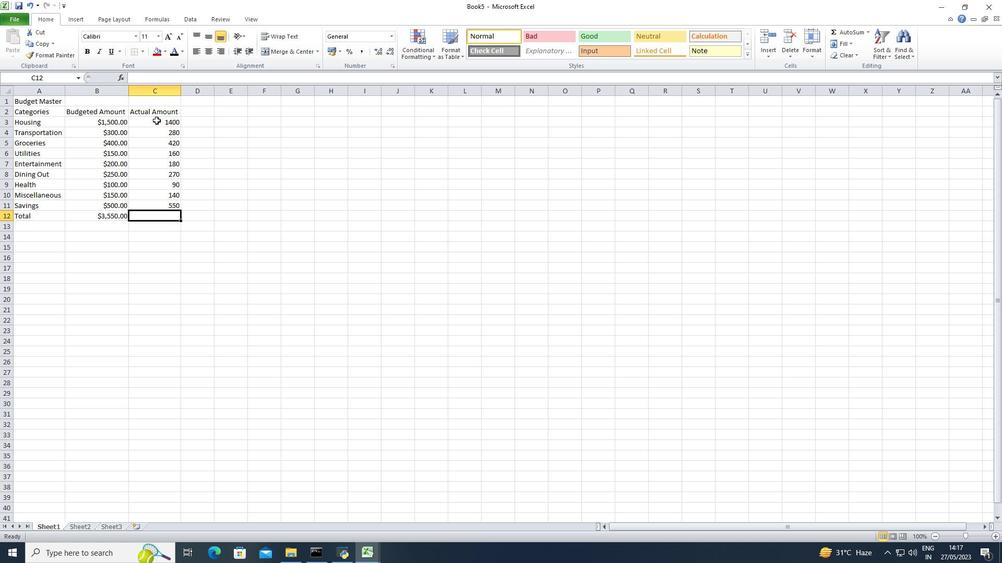 
Action: Mouse moved to (123, 137)
Screenshot: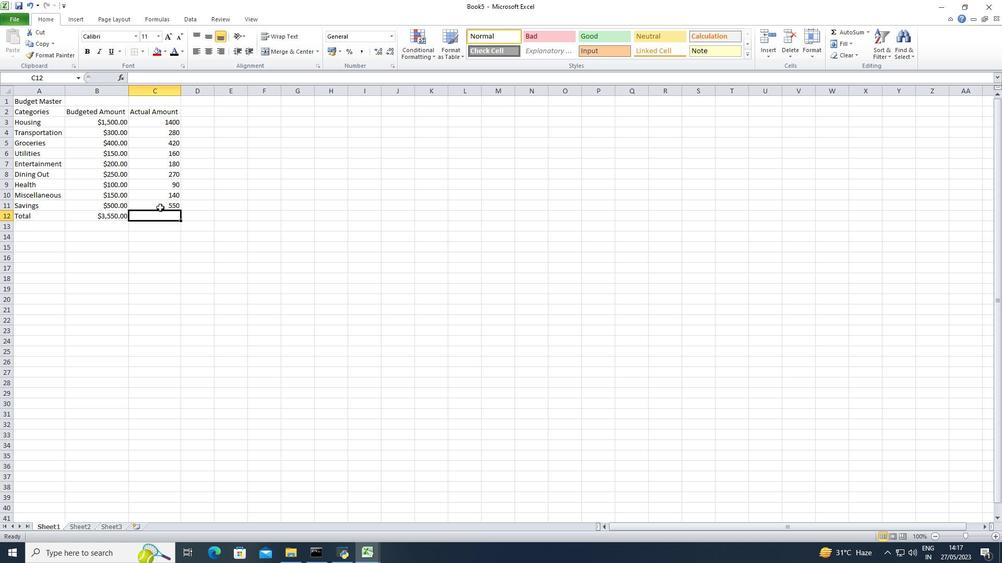 
Action: Mouse pressed left at (123, 137)
Screenshot: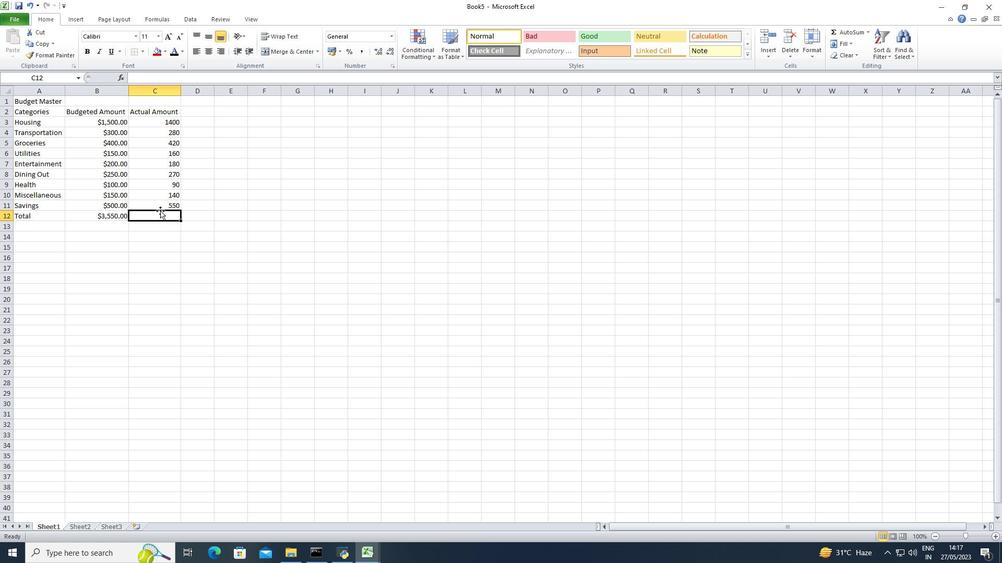 
Action: Key pressed <Key.shift><Key.shift><Key.shift><Key.shift><Key.shift>$280
Screenshot: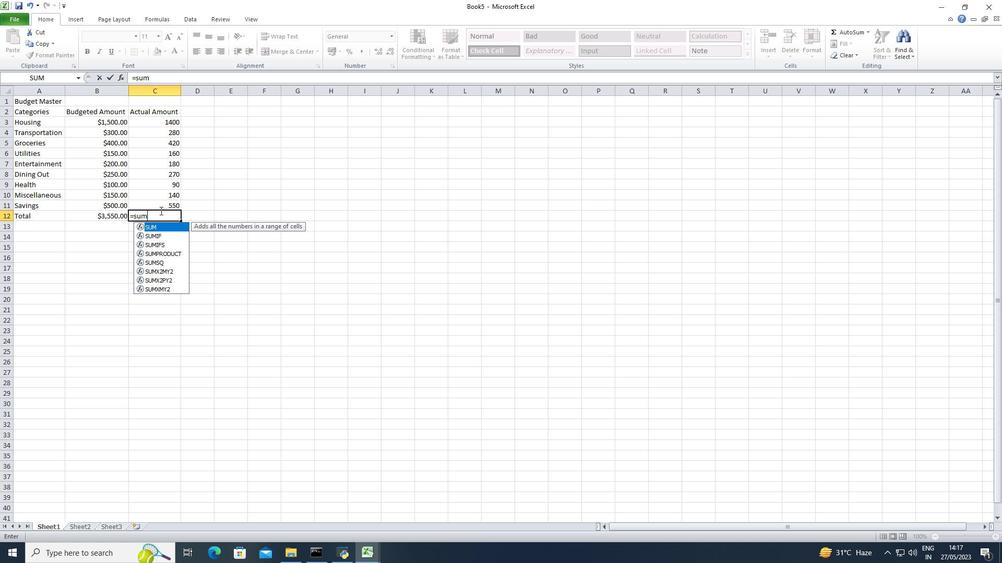 
Action: Mouse moved to (127, 140)
Screenshot: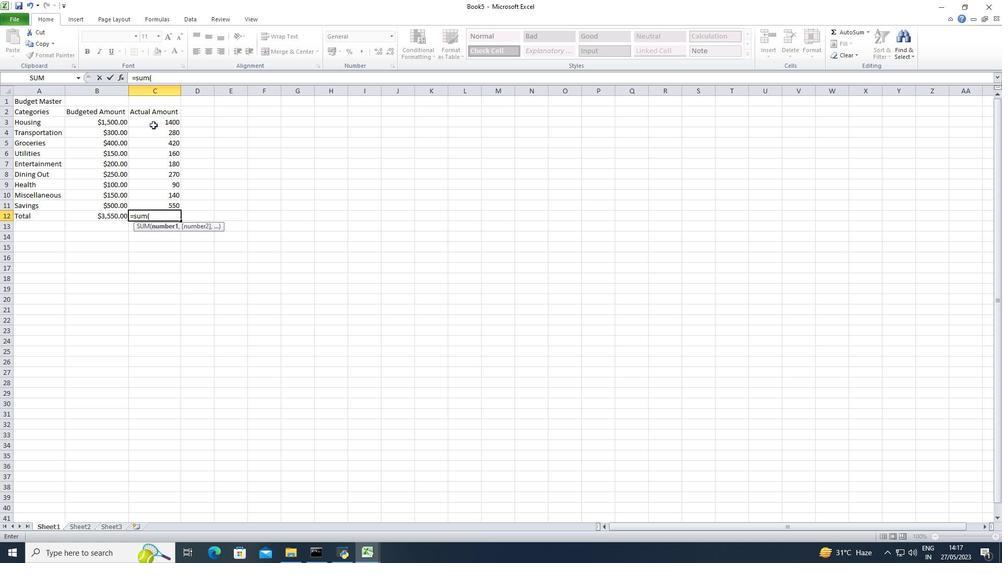 
Action: Mouse pressed left at (127, 140)
Screenshot: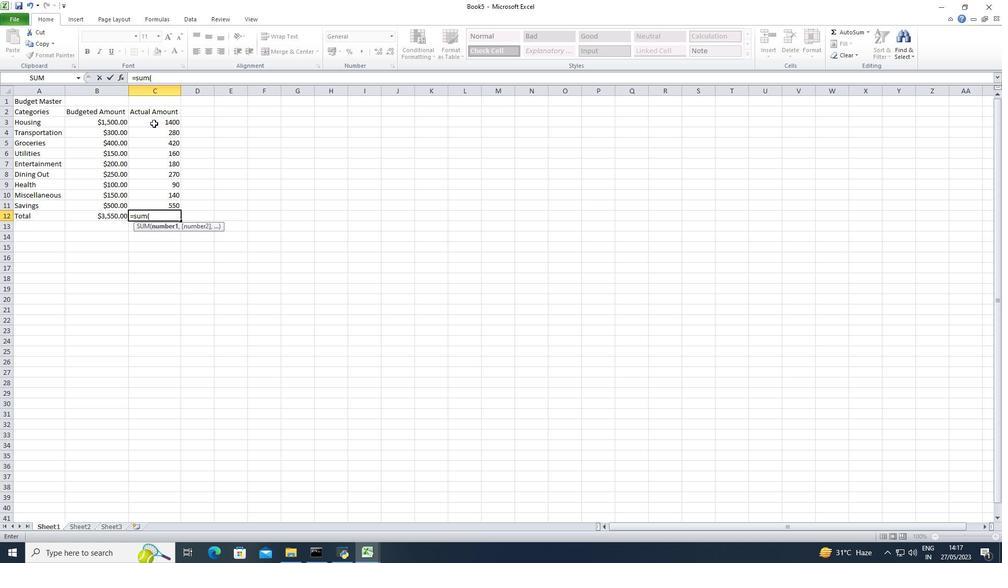 
Action: Key pressed <Key.shift>$420<Key.down><Key.shift>$420<Key.down><Key.up><Key.shift>$160<Key.down><Key.shift><Key.shift><Key.shift><Key.shift><Key.shift><Key.shift><Key.shift><Key.shift><Key.shift><Key.shift><Key.shift><Key.shift><Key.shift><Key.shift><Key.shift><Key.shift><Key.shift>$180<Key.down><Key.shift><Key.shift><Key.shift><Key.shift><Key.shift><Key.shift><Key.shift><Key.shift><Key.shift><Key.shift><Key.shift><Key.shift><Key.shift>$270<Key.down><Key.shift>$90<Key.down><Key.shift><Key.shift><Key.shift><Key.shift><Key.shift><Key.shift><Key.shift><Key.shift><Key.shift><Key.shift><Key.shift><Key.shift><Key.shift><Key.shift><Key.shift>$140<Key.down><Key.shift><Key.shift><Key.shift><Key.shift><Key.shift><Key.shift><Key.shift><Key.shift><Key.shift><Key.shift><Key.shift><Key.shift><Key.shift>$550<Key.down><Key.shift><Key.shift><Key.shift><Key.shift><Key.shift><Key.shift><Key.shift><Key.shift><Key.shift><Key.shift><Key.shift><Key.shift>$3550
Screenshot: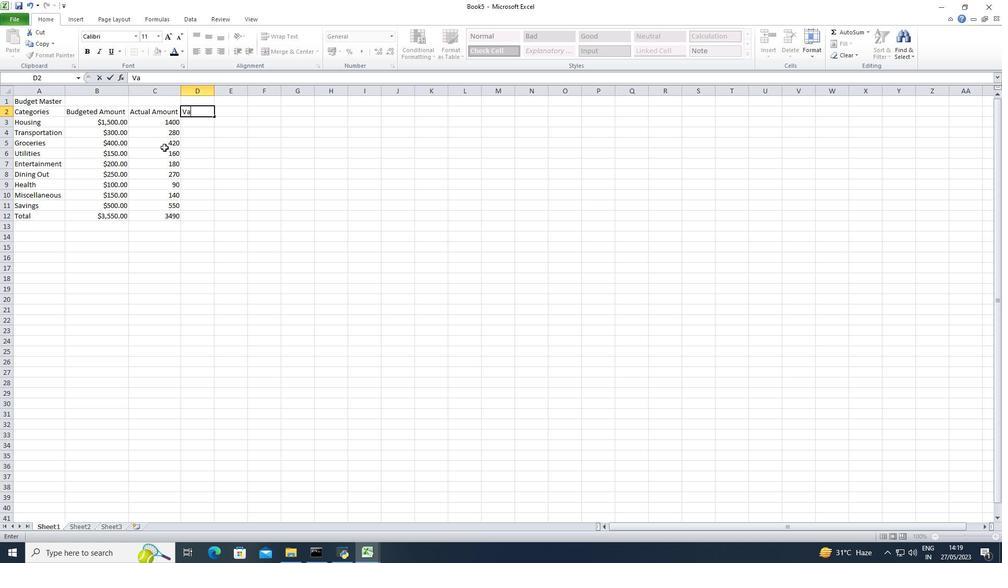 
Action: Mouse moved to (164, 112)
Screenshot: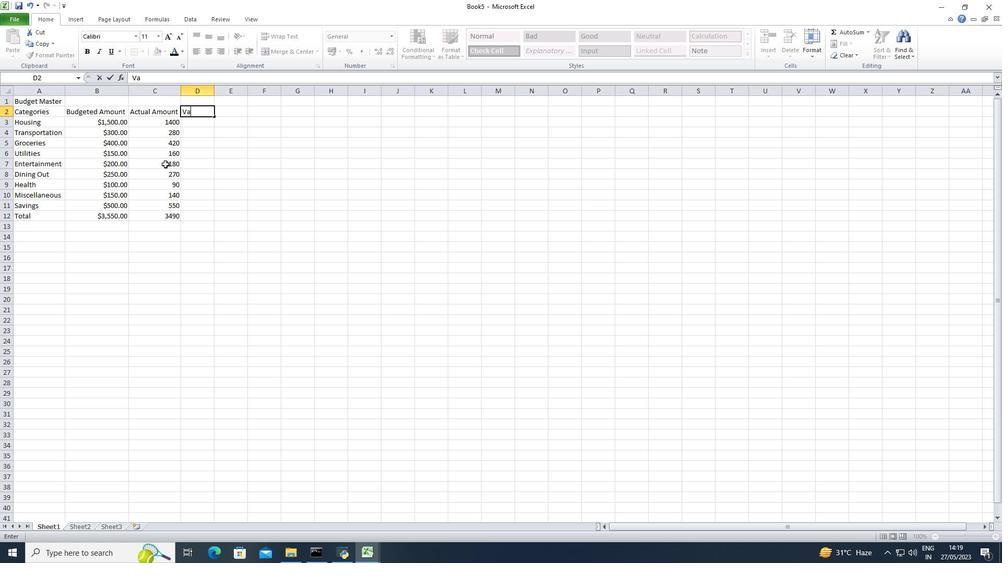 
Action: Mouse pressed left at (164, 112)
Screenshot: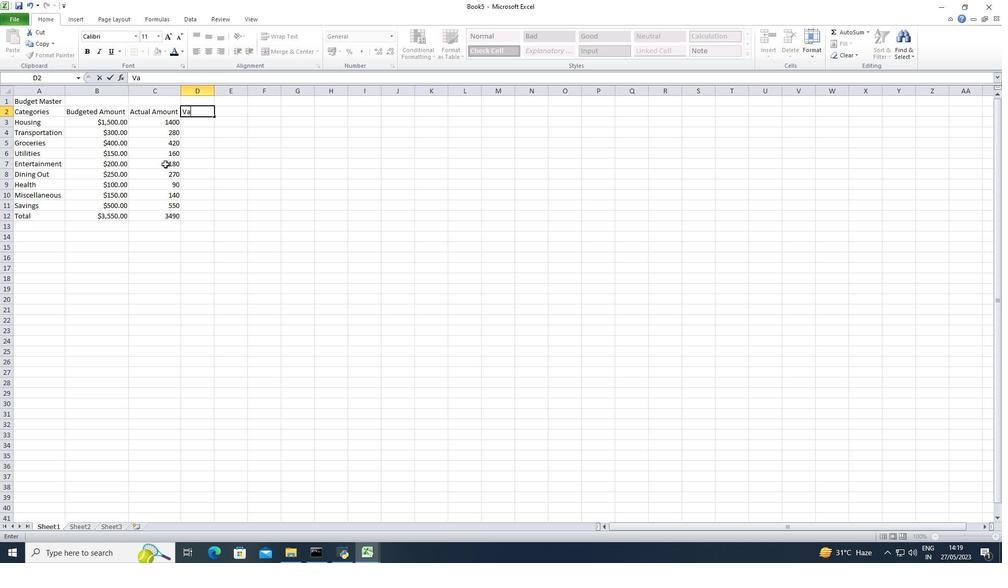 
Action: Key pressed <Key.shift><Key.shift>Difference
Screenshot: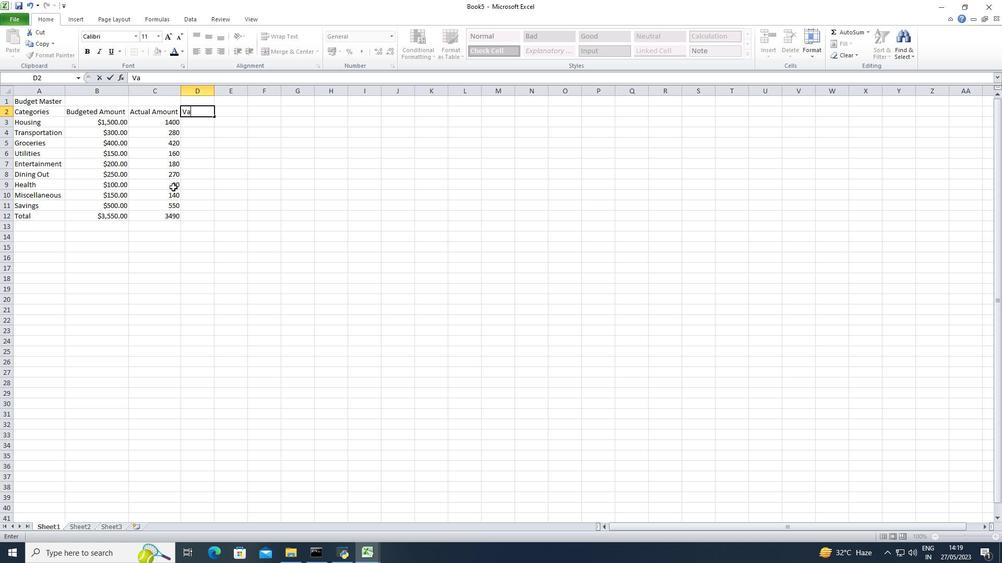 
Action: Mouse moved to (180, 126)
Screenshot: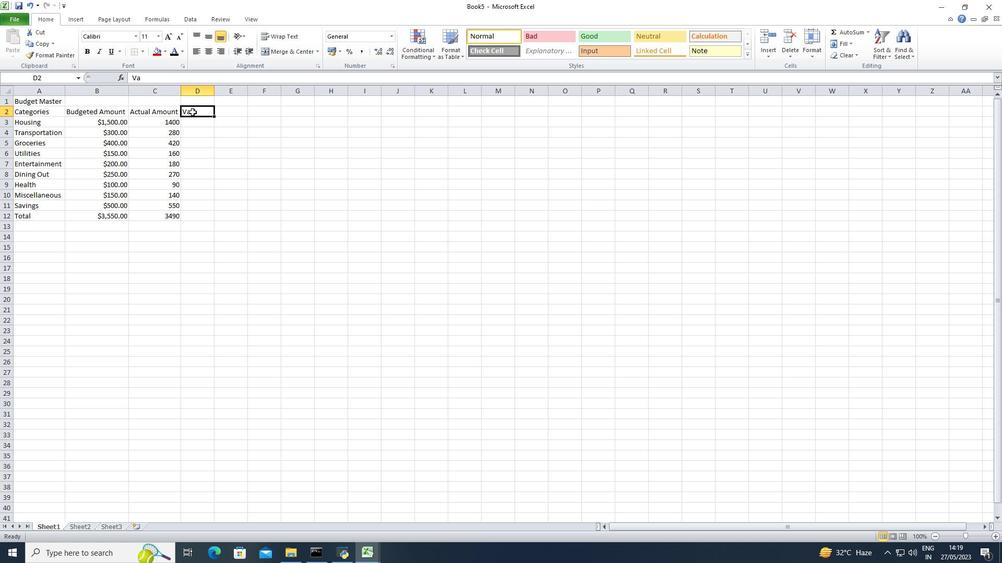 
Action: Mouse pressed left at (180, 126)
Screenshot: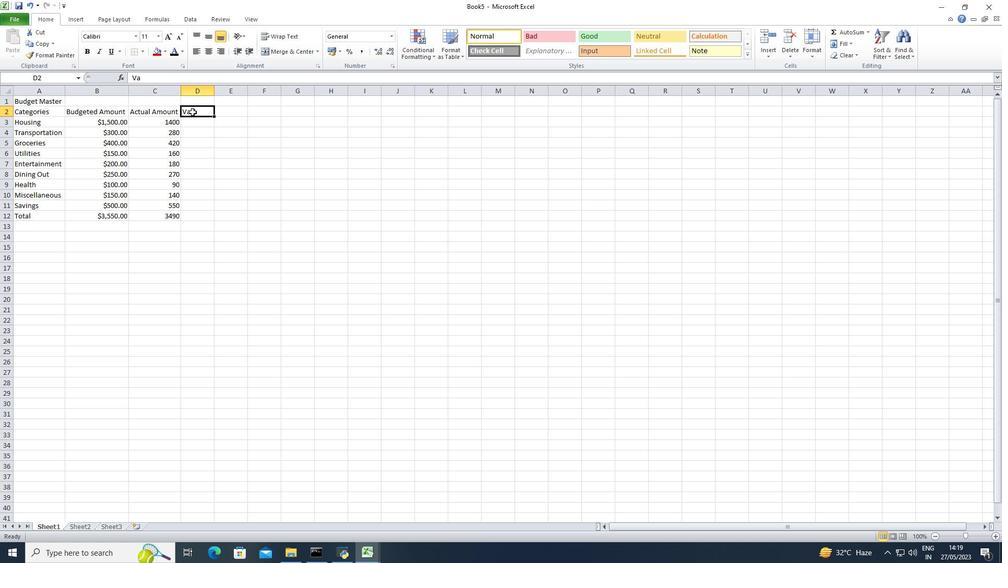 
Action: Mouse moved to (182, 114)
Screenshot: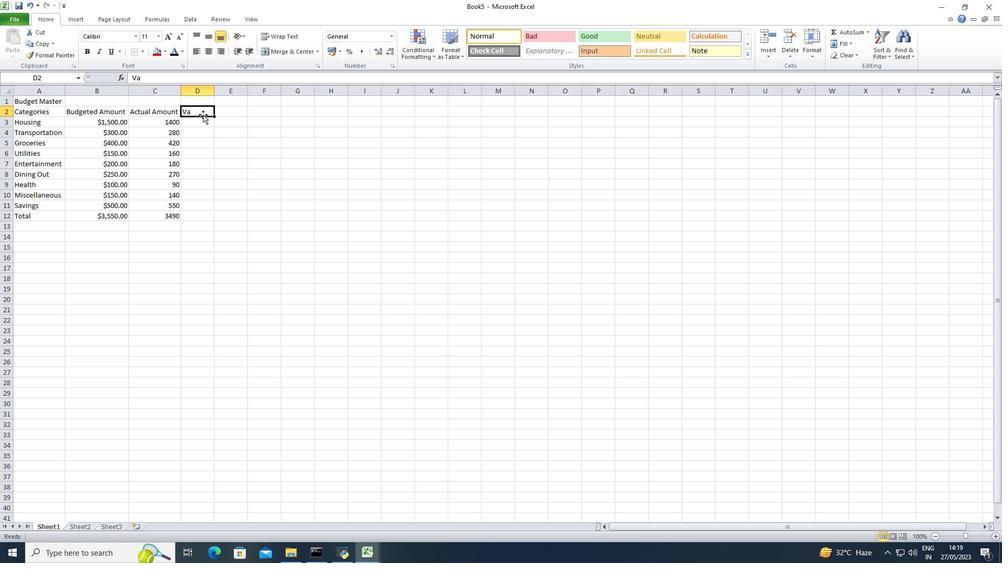 
Action: Mouse pressed left at (182, 114)
Screenshot: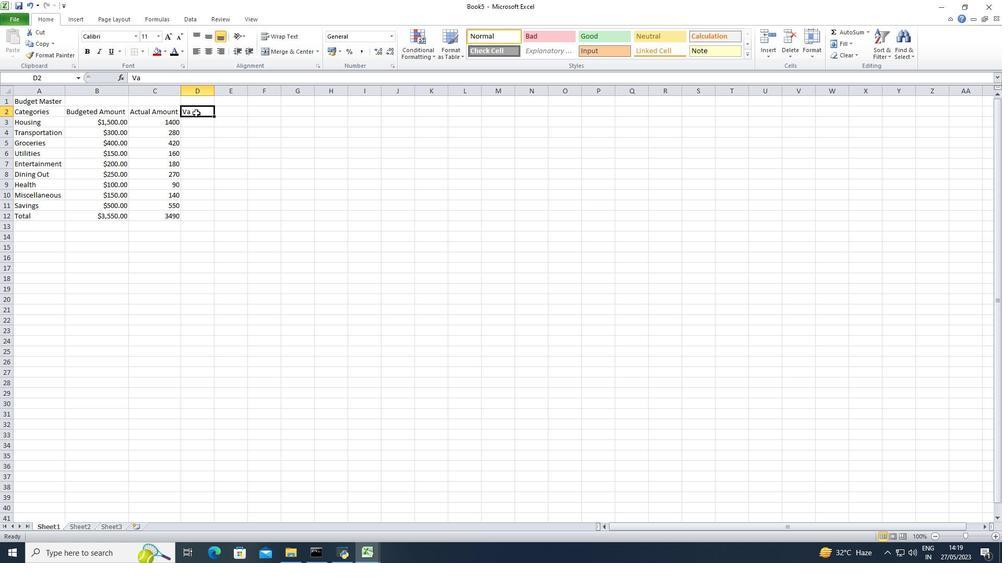 
Action: Mouse moved to (185, 91)
Screenshot: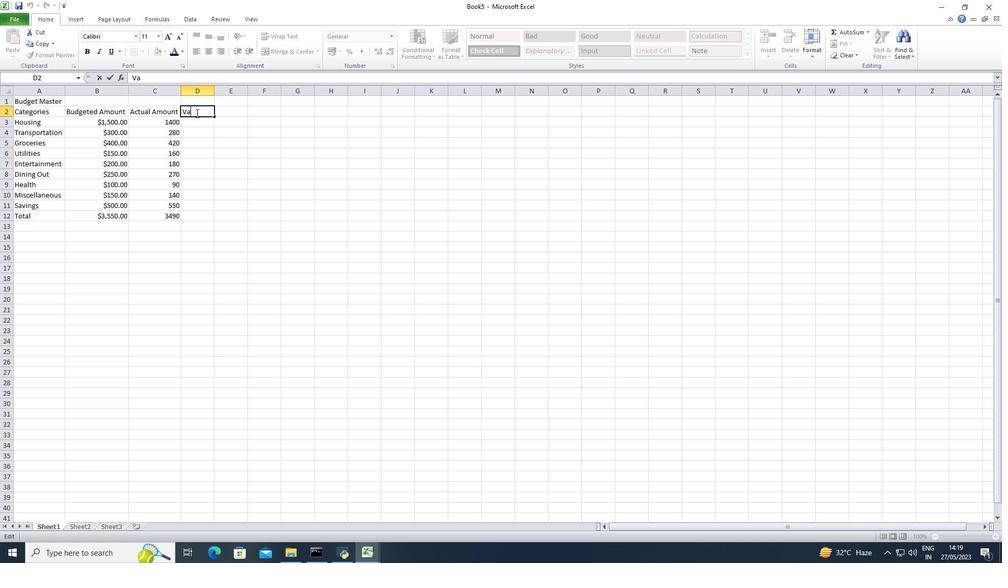 
Action: Mouse pressed left at (185, 91)
Screenshot: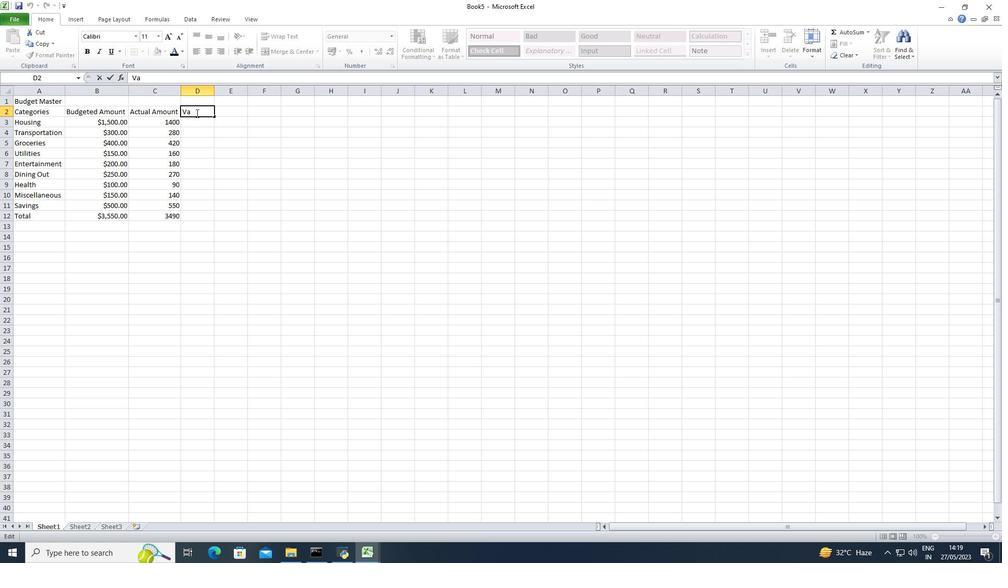 
Action: Mouse pressed left at (185, 91)
Screenshot: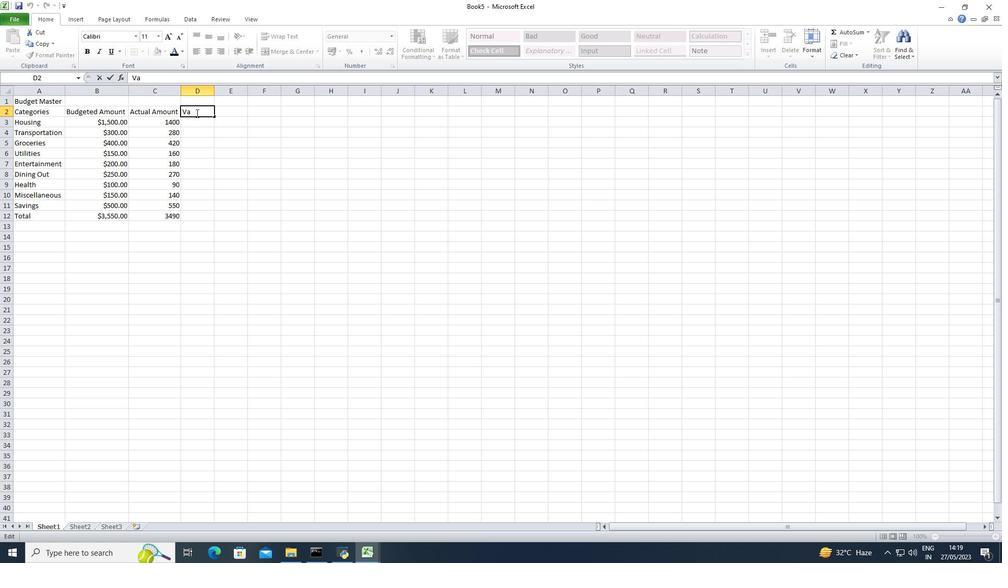 
Action: Mouse moved to (175, 122)
Screenshot: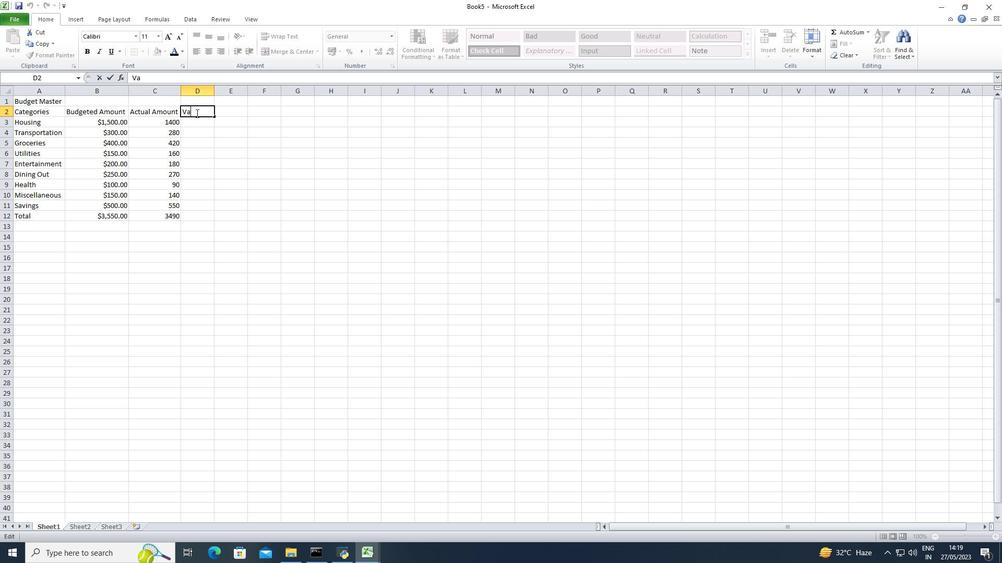 
Action: Mouse pressed left at (175, 122)
Screenshot: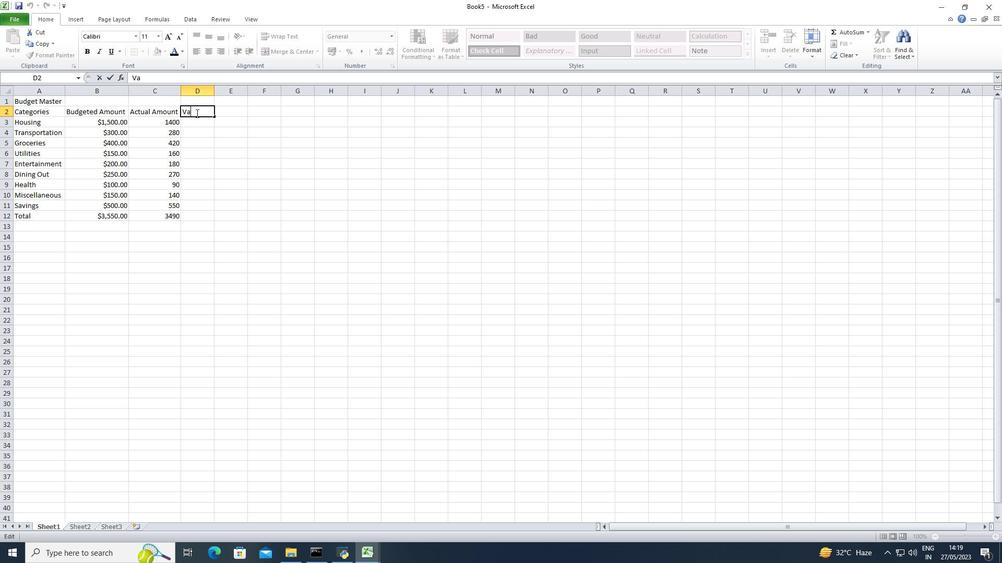 
Action: Key pressed -<Key.shift><Key.shift><Key.shift><Key.shift><Key.shift><Key.shift><Key.shift><Key.shift><Key.shift><Key.shift><Key.shift><Key.shift><Key.shift><Key.shift><Key.shift><Key.shift><Key.shift><Key.shift><Key.shift>$100<Key.down>
Screenshot: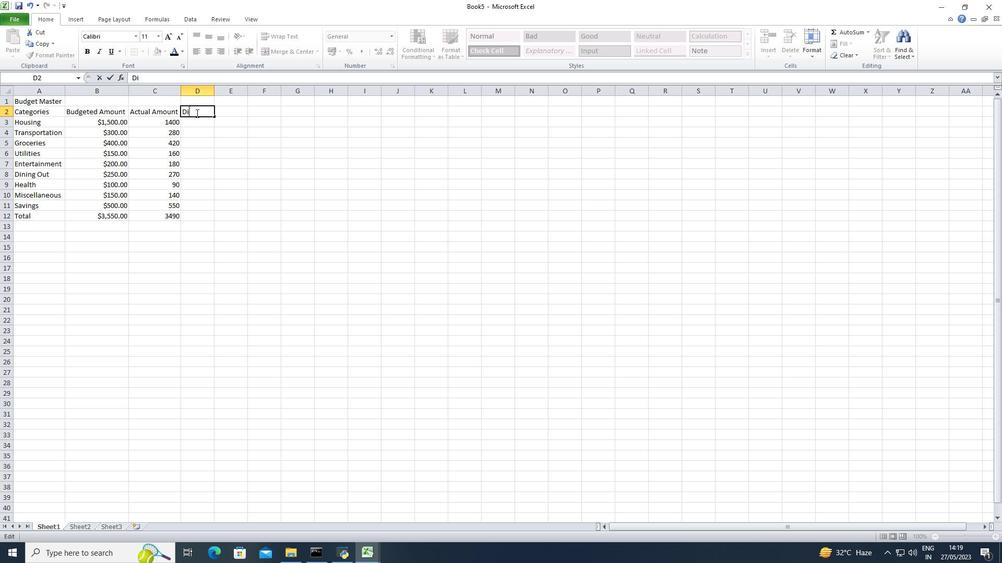 
Action: Mouse moved to (485, 313)
Screenshot: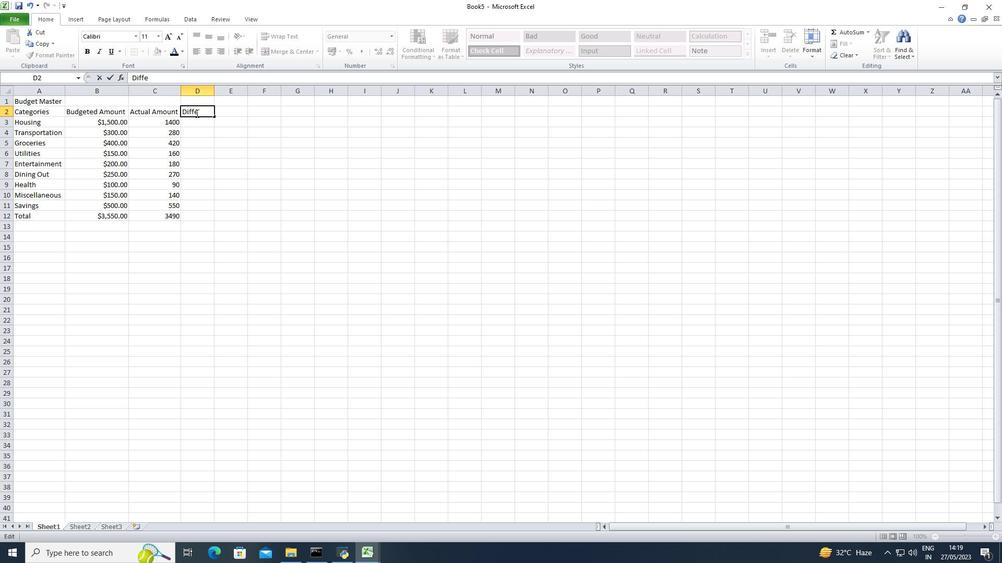 
Action: Mouse pressed left at (485, 313)
Screenshot: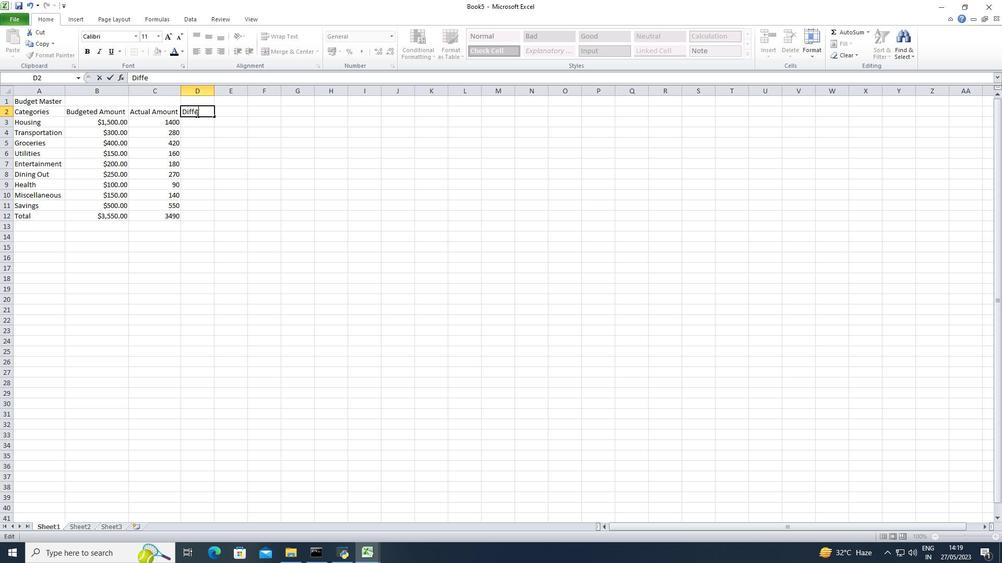 
Action: Mouse moved to (178, 133)
Screenshot: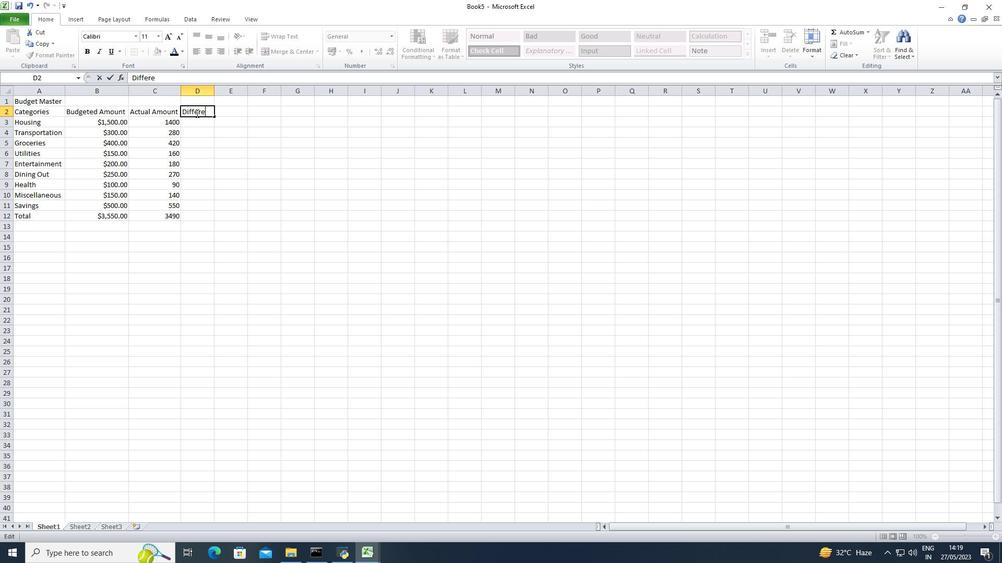 
Action: Mouse pressed left at (178, 133)
Screenshot: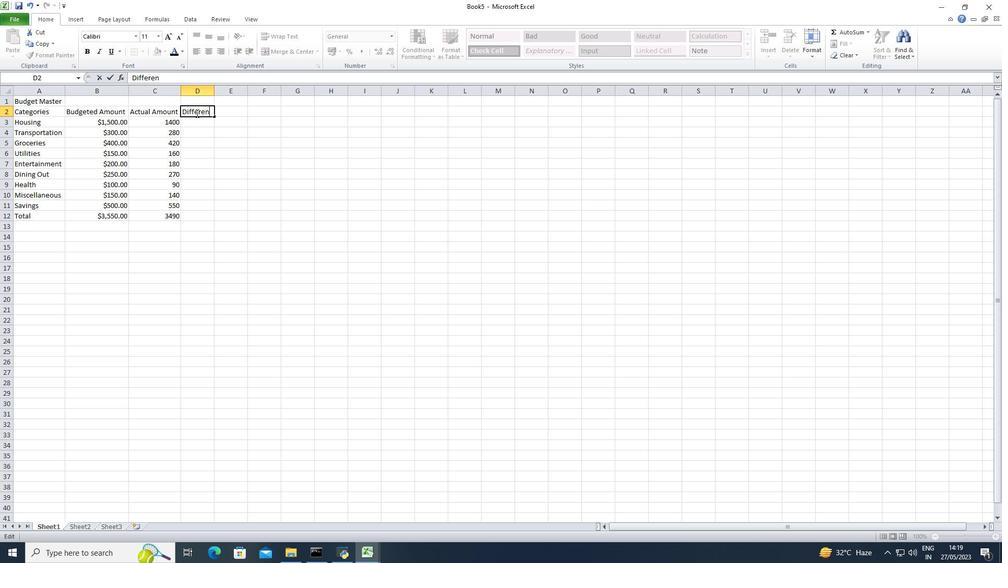 
Action: Mouse moved to (183, 122)
Screenshot: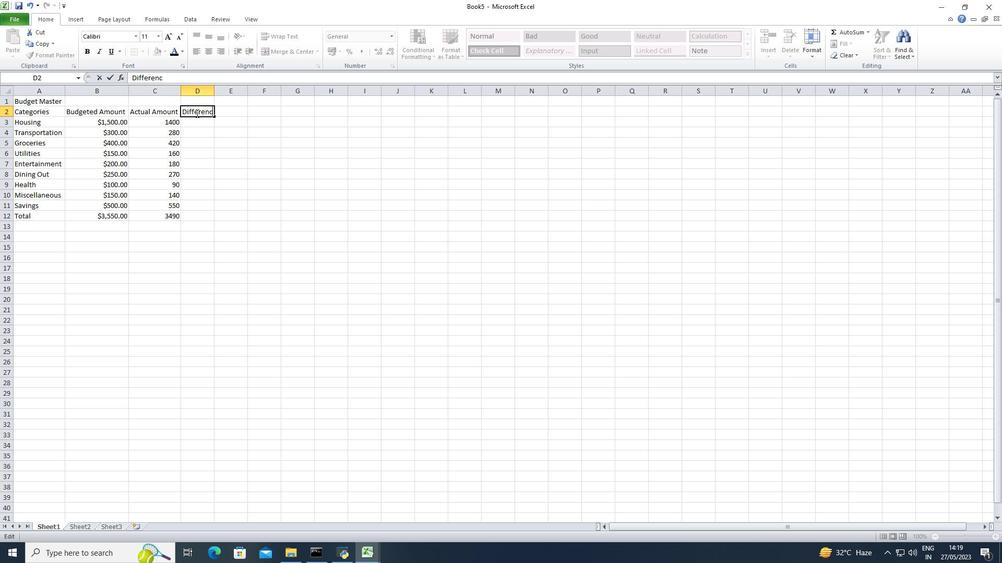 
Action: Mouse pressed left at (183, 122)
Screenshot: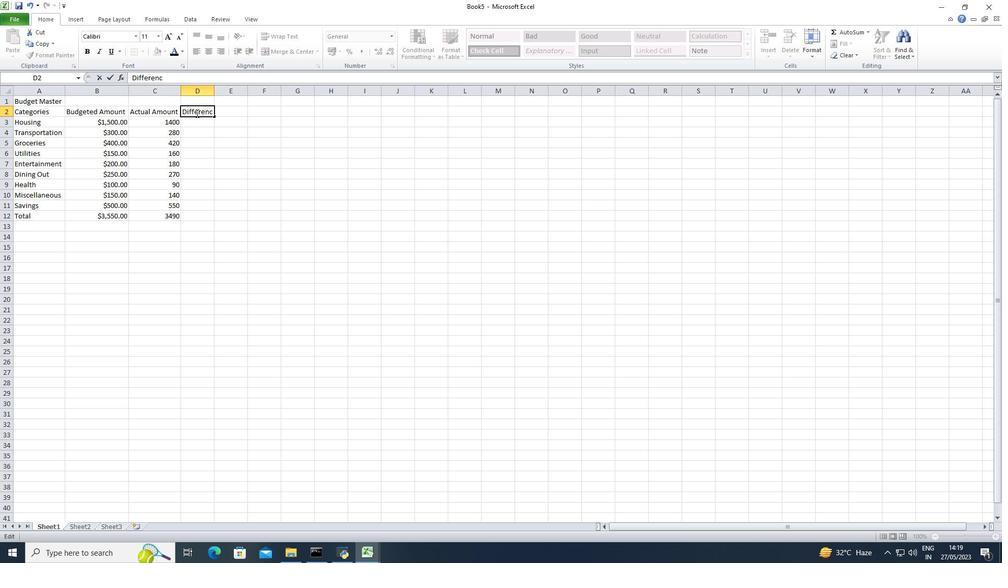 
Action: Key pressed <Key.backspace><Key.backspace><Key.backspace>=<Key.shift><Key.shift>(
Screenshot: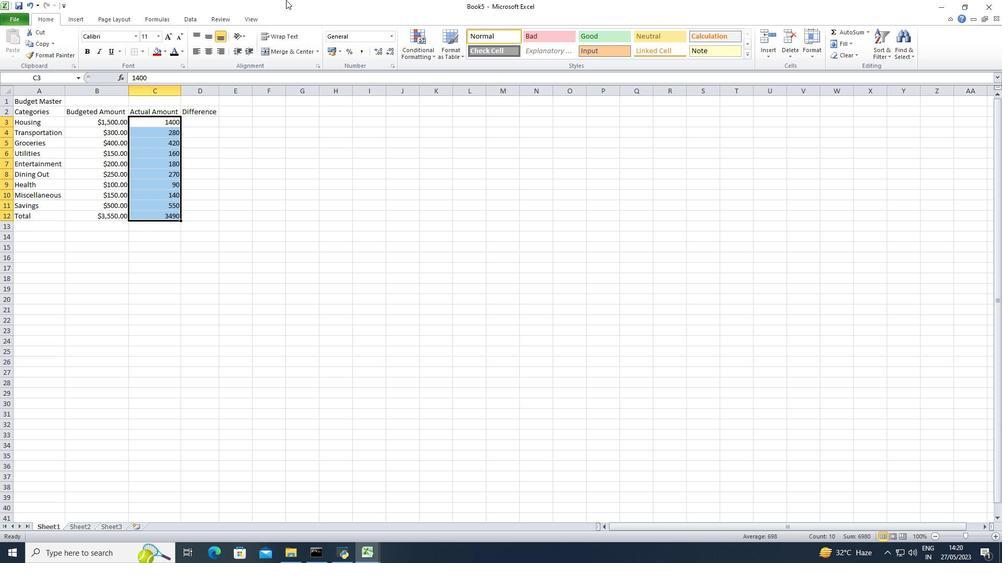 
Action: Mouse moved to (78, 125)
Screenshot: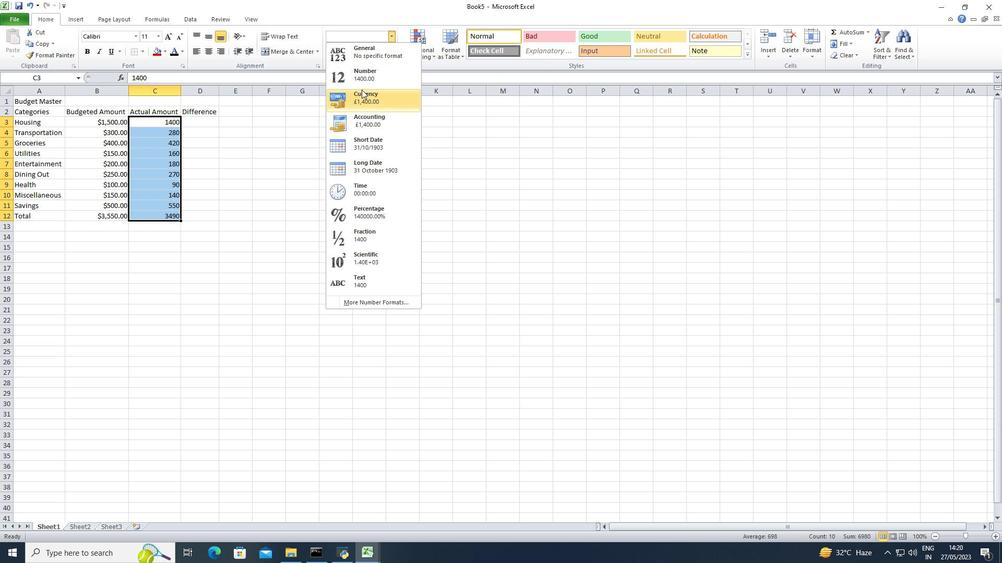 
Action: Mouse pressed left at (78, 125)
Screenshot: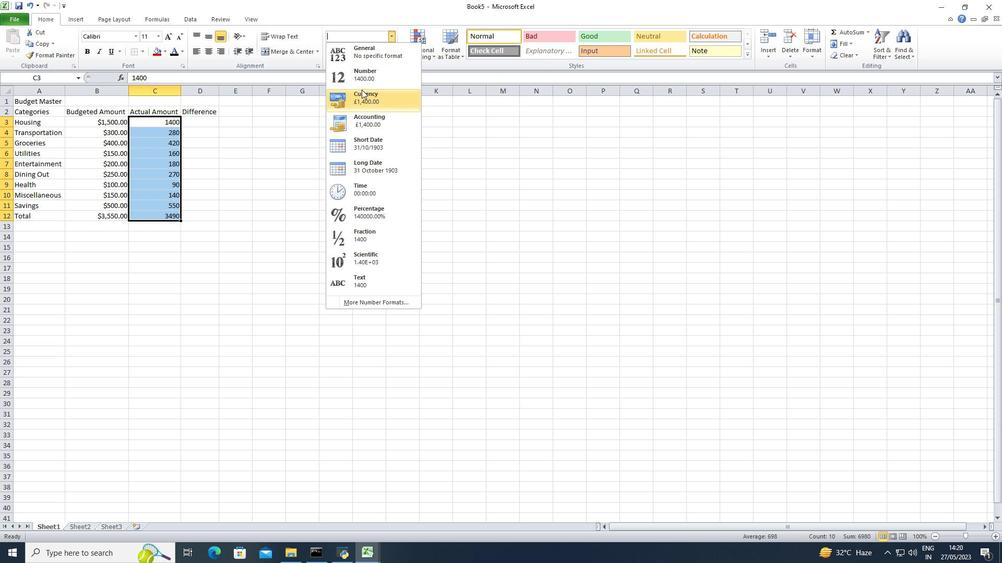 
Action: Key pressed <Key.shift><Key.shift><Key.shift><Key.shift><Key.shift><Key.shift><Key.shift><Key.shift><Key.shift><Key.shift><Key.shift><Key.shift><Key.shift><Key.shift><Key.shift><Key.shift><Key.shift><Key.shift><Key.shift><Key.shift><Key.shift><Key.shift>
Screenshot: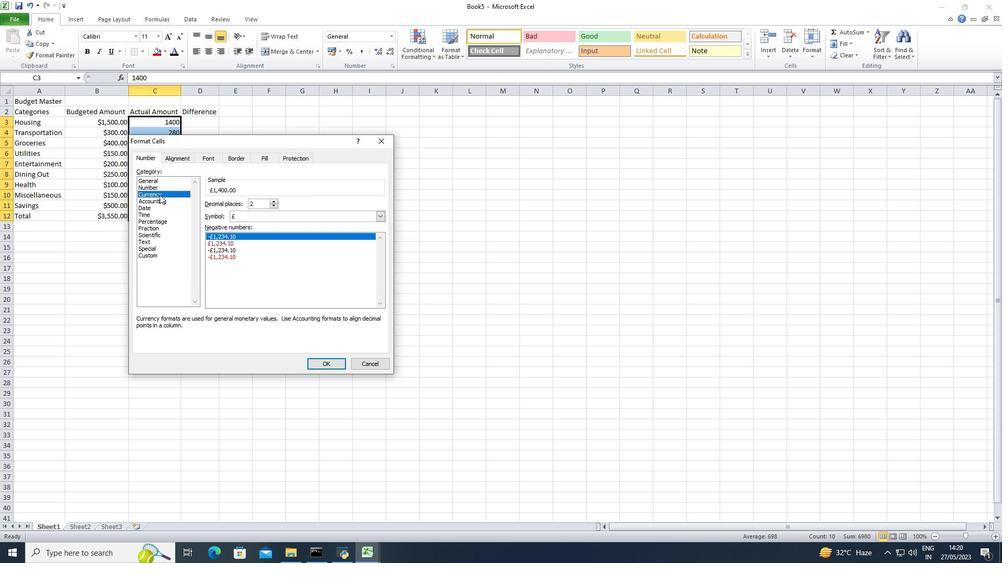 
Action: Mouse moved to (108, 124)
Screenshot: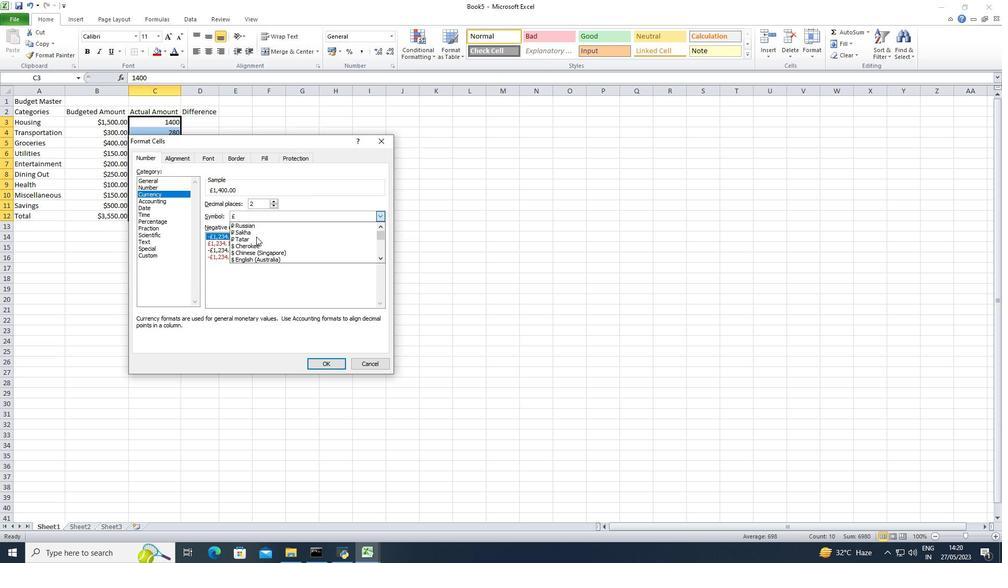 
Action: Mouse pressed left at (108, 124)
Screenshot: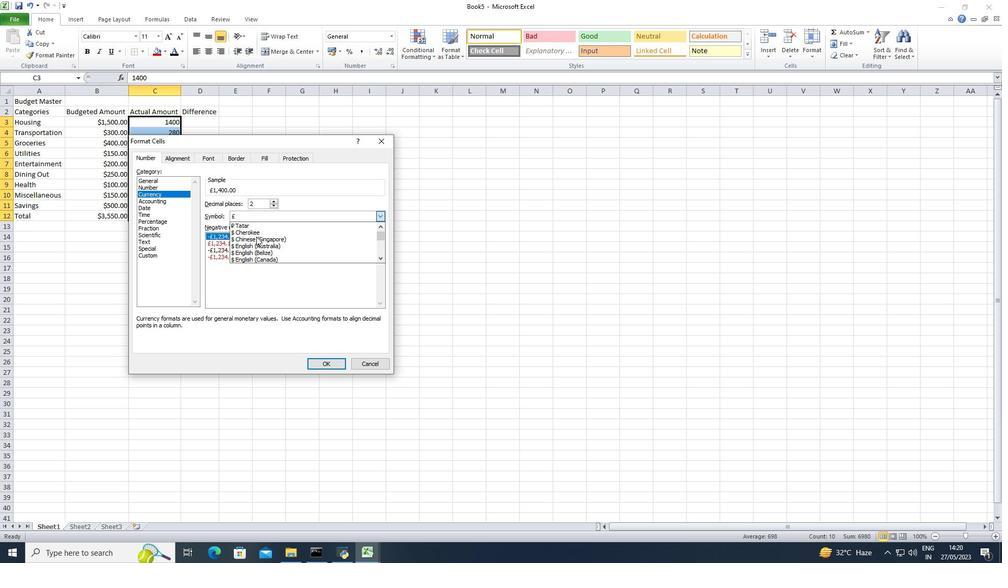 
Action: Key pressed <Key.shift>_<Key.backspace>-
Screenshot: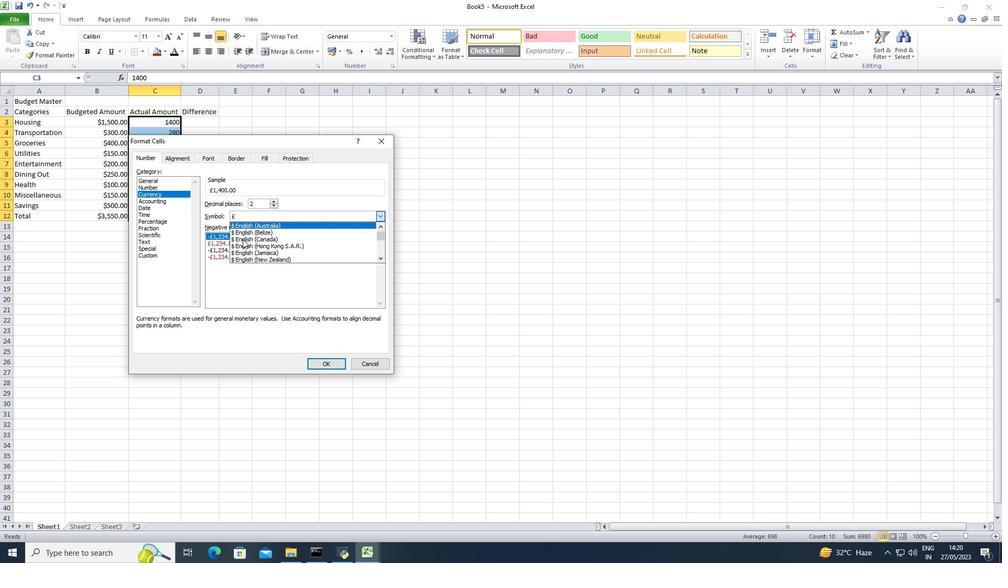 
Action: Mouse moved to (73, 123)
Screenshot: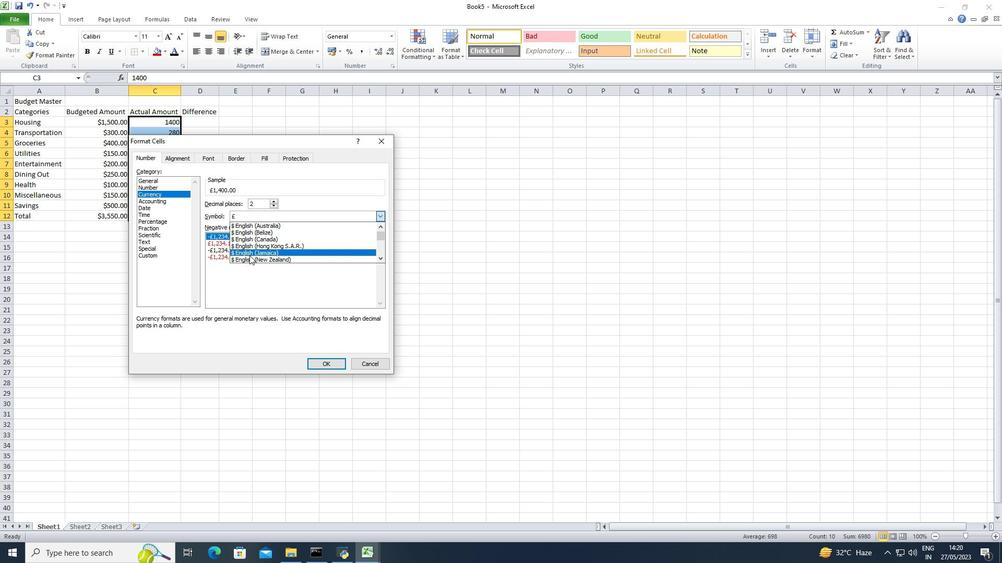 
Action: Mouse pressed left at (73, 123)
Screenshot: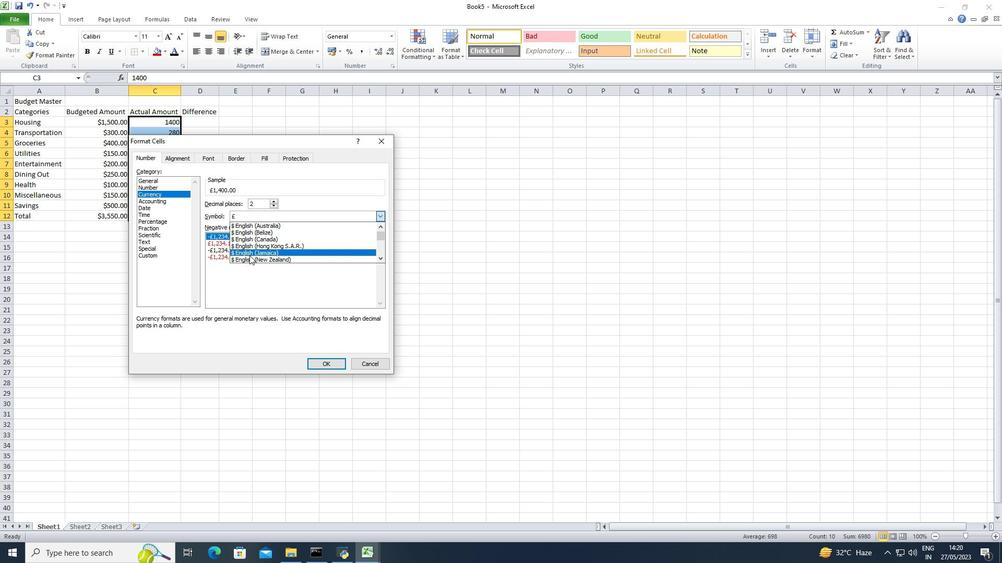 
Action: Key pressed <Key.shift>0
Screenshot: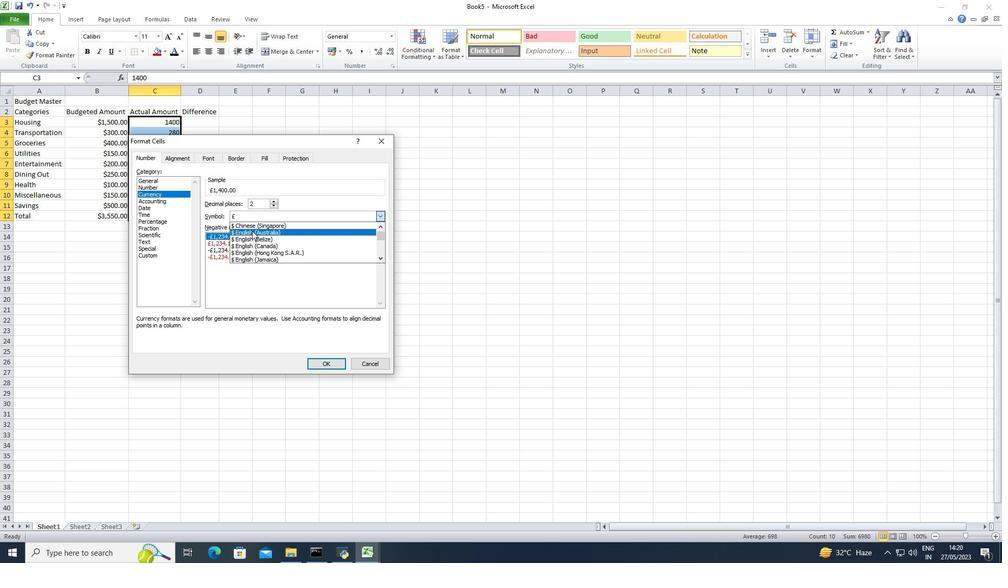 
Action: Mouse moved to (85, 121)
Screenshot: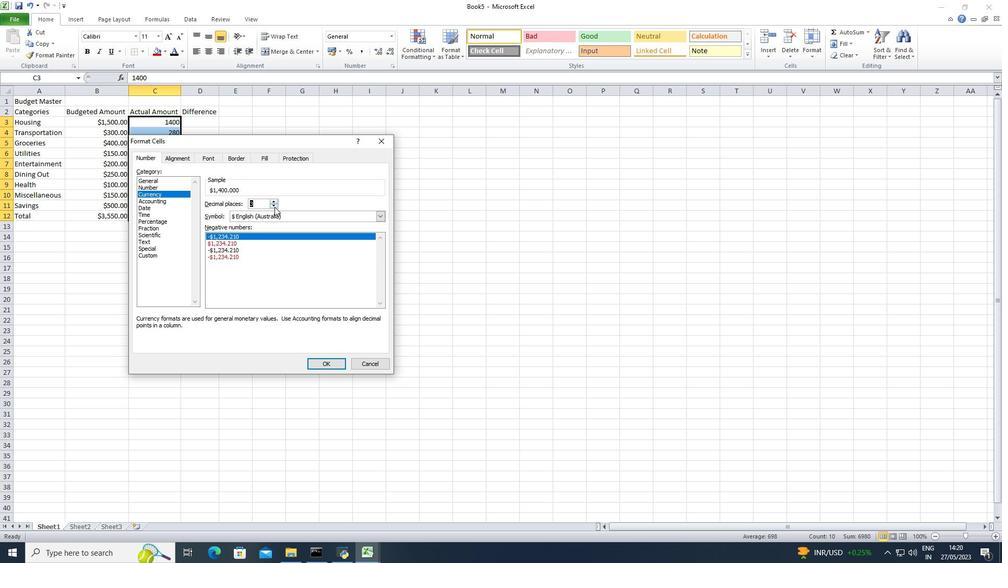 
Action: Mouse pressed left at (85, 121)
Screenshot: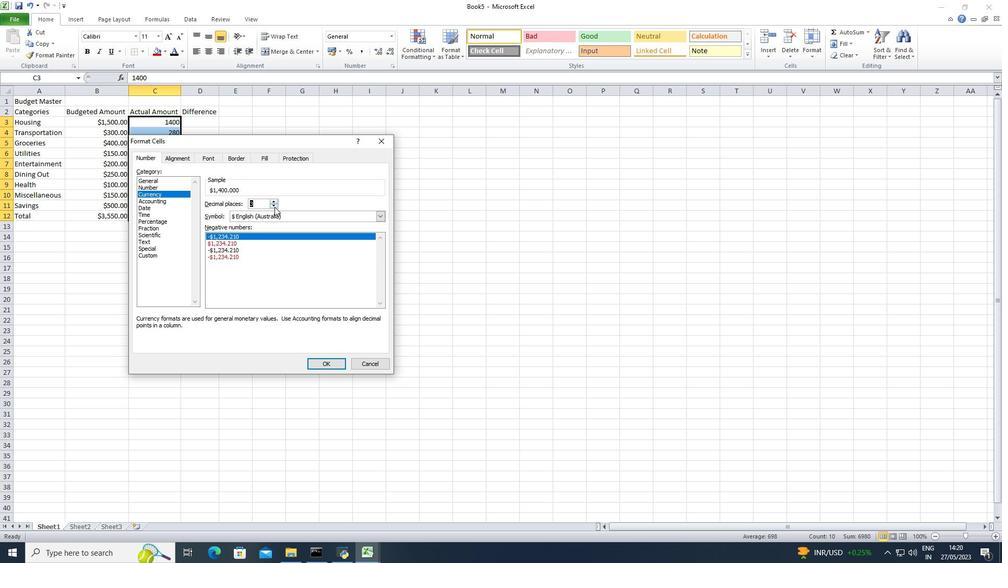 
Action: Mouse moved to (515, 314)
Screenshot: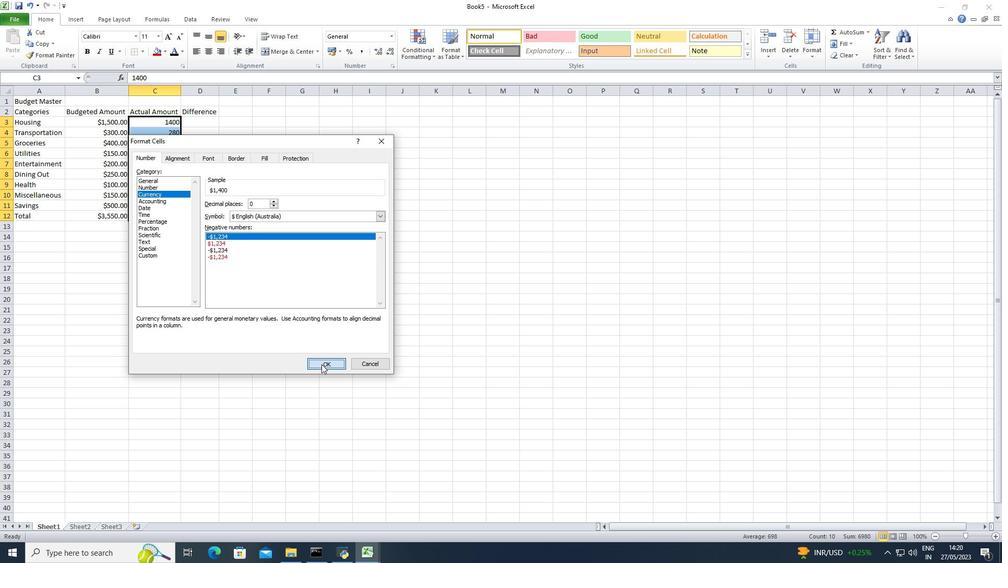 
Action: Mouse pressed left at (515, 314)
Screenshot: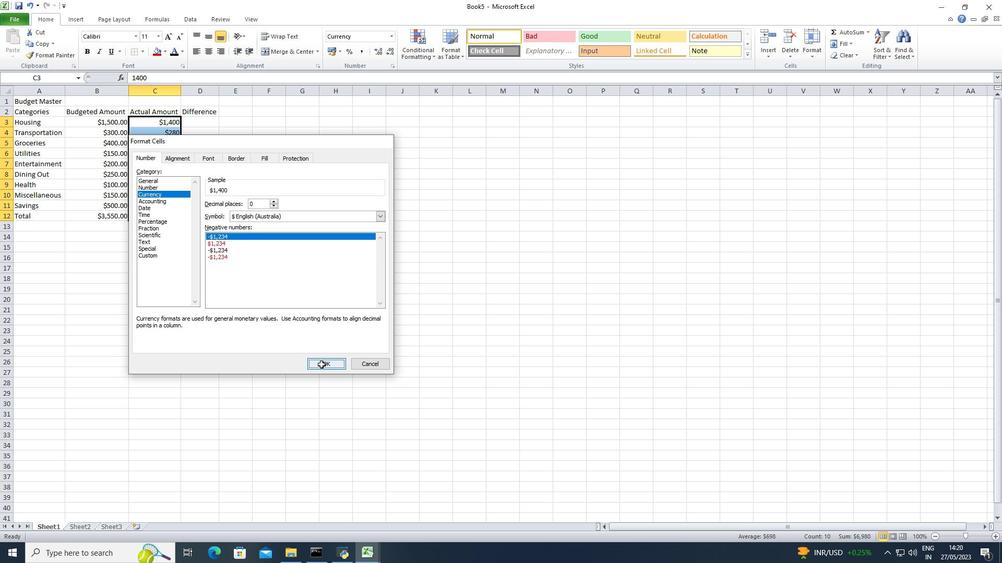 
Action: Mouse moved to (505, 300)
Screenshot: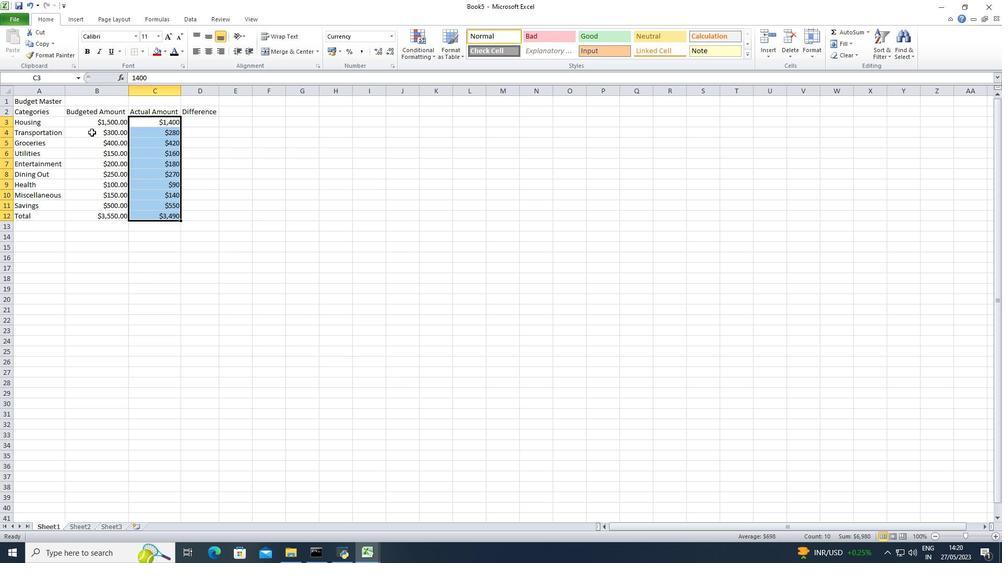 
Action: Mouse pressed left at (505, 300)
Screenshot: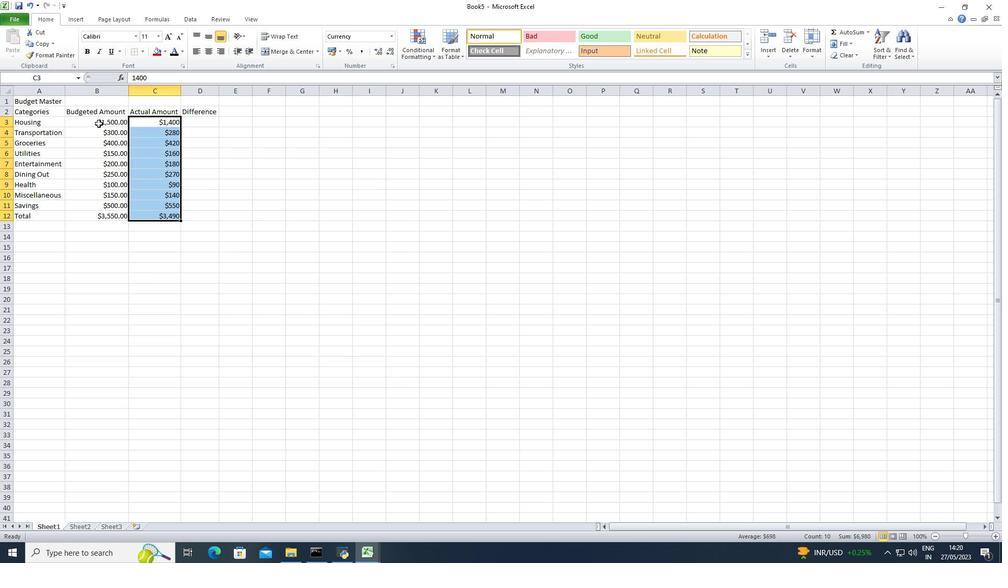 
Action: Mouse moved to (82, 123)
Screenshot: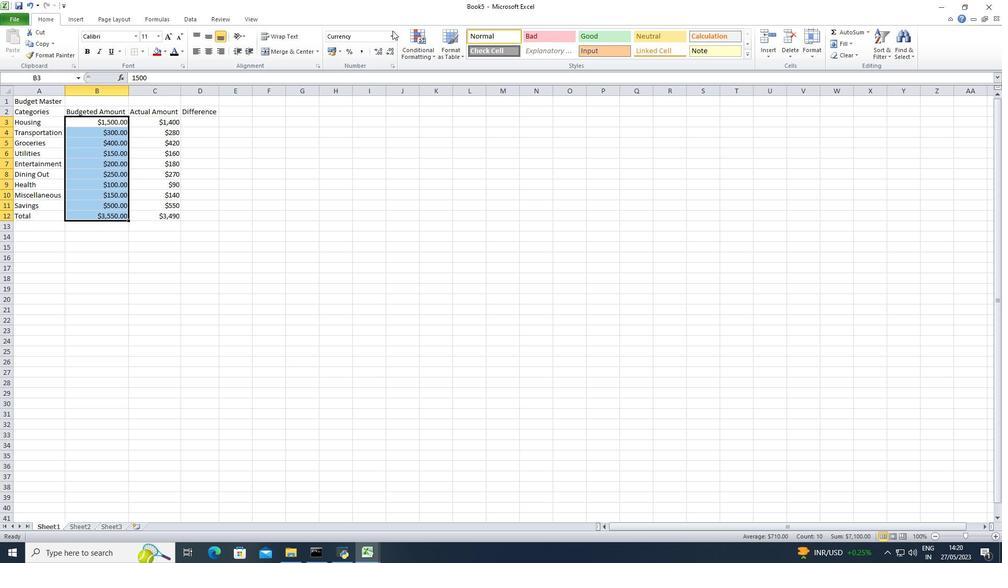 
Action: Mouse pressed left at (82, 123)
Screenshot: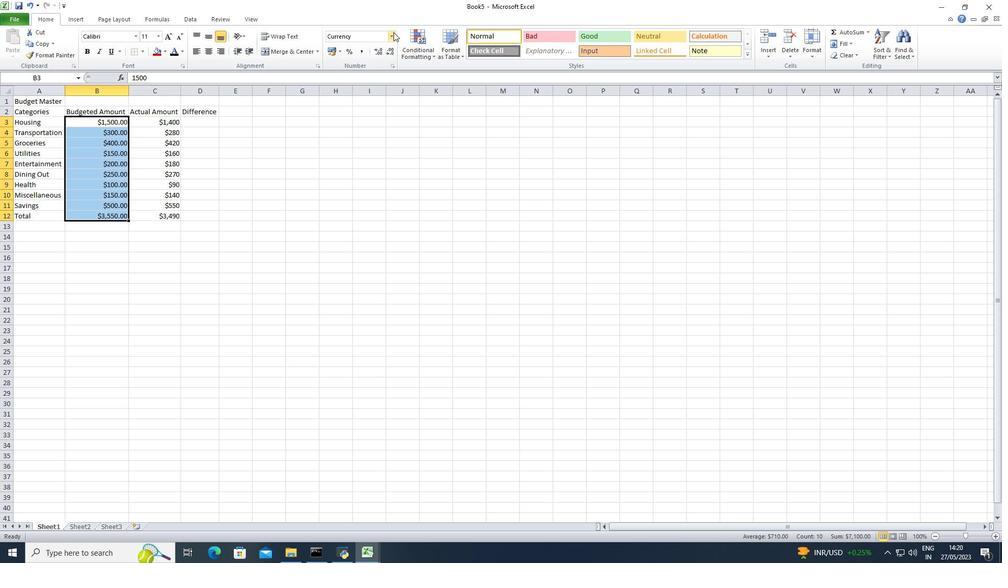 
Action: Mouse moved to (113, 117)
Screenshot: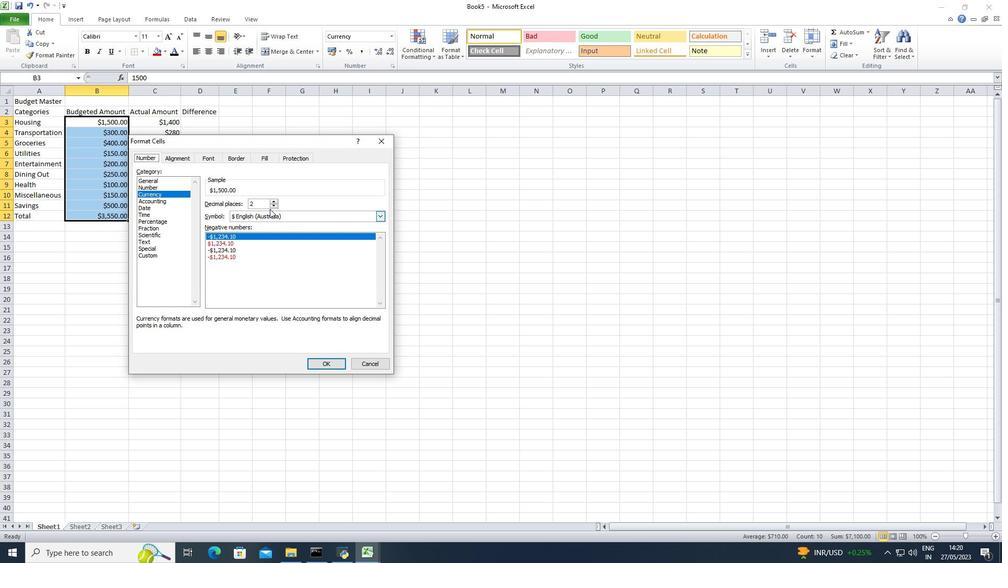 
Action: Key pressed <Key.shift><Key.shift><Key.shift><Key.shift><Key.shift><Key.shift><Key.shift><Key.shift><Key.shift><Key.shift><Key.shift>)<Key.enter>
Screenshot: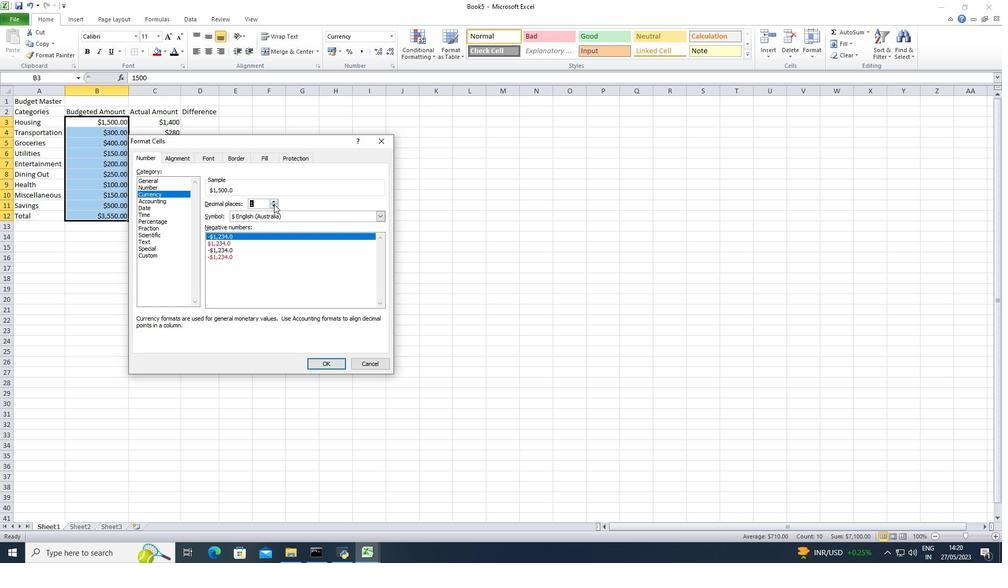 
Action: Mouse moved to (177, 119)
Screenshot: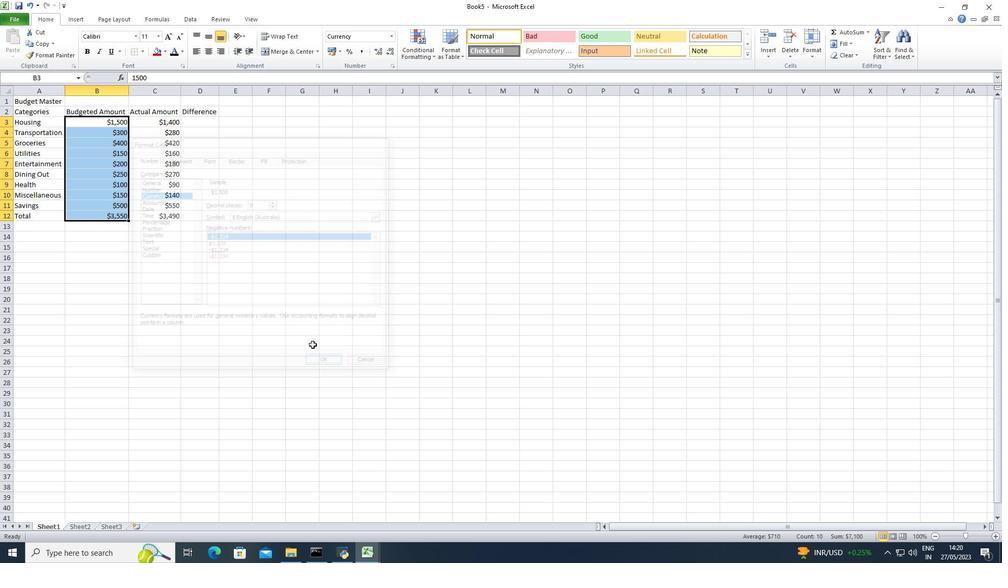 
Action: Mouse pressed left at (177, 119)
Screenshot: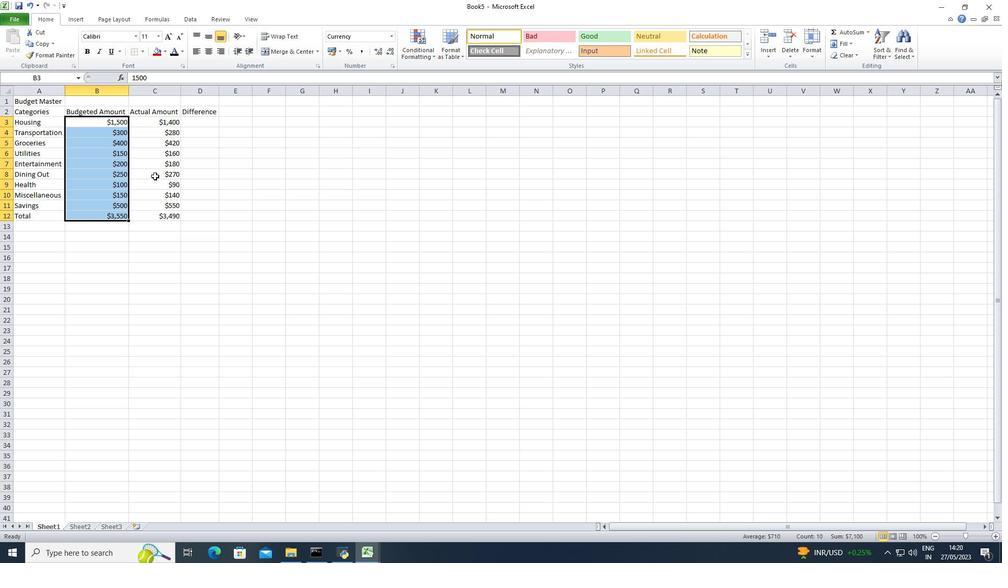 
Action: Mouse moved to (90, 122)
Screenshot: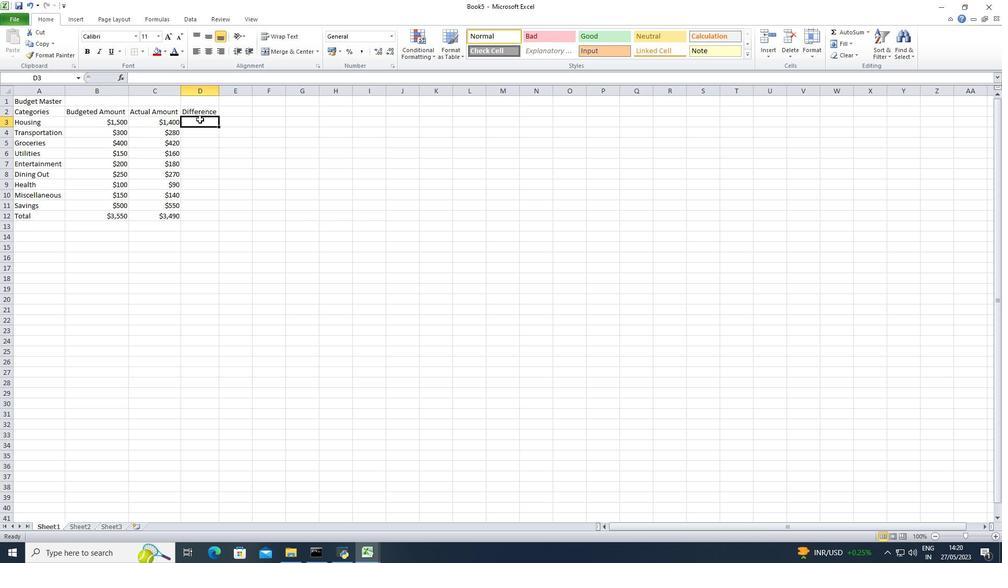 
Action: Mouse pressed left at (90, 122)
Screenshot: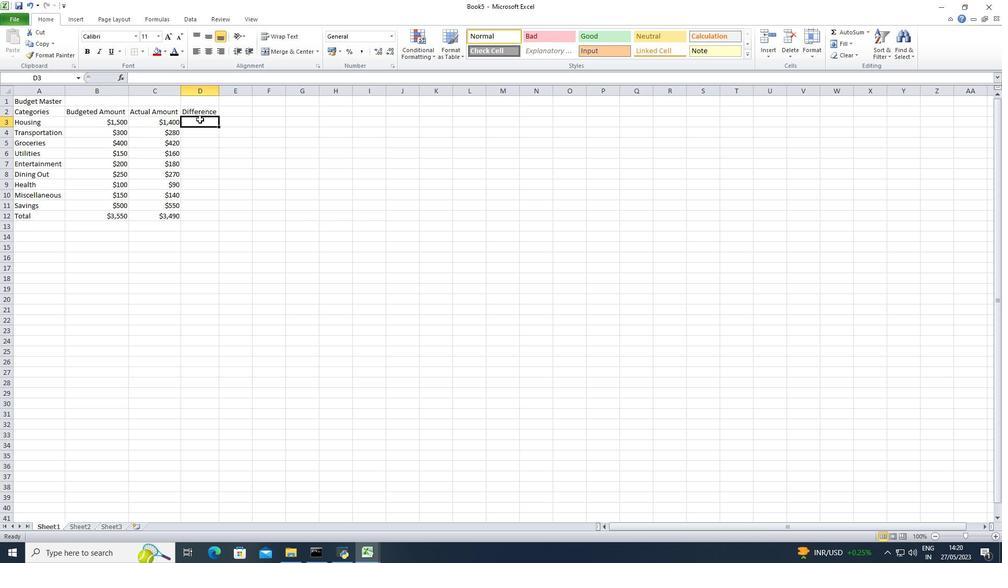 
Action: Mouse moved to (392, 39)
Screenshot: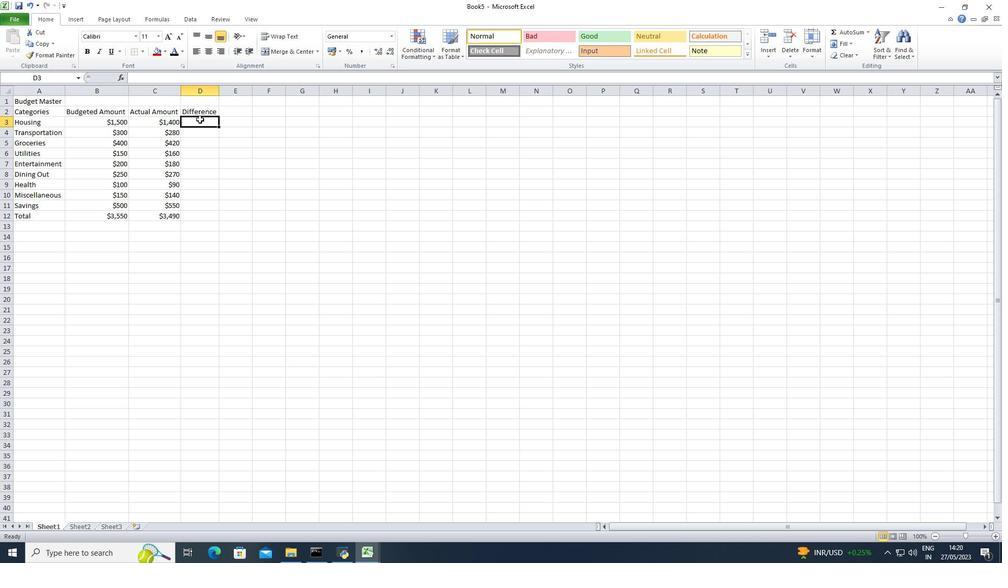 
Action: Mouse pressed left at (392, 39)
Screenshot: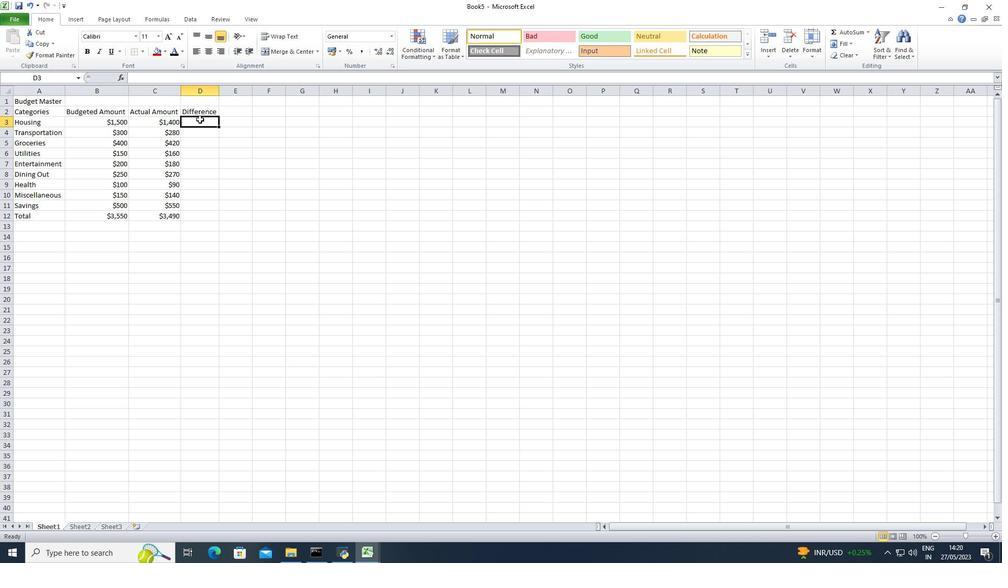 
Action: Mouse moved to (395, 101)
Screenshot: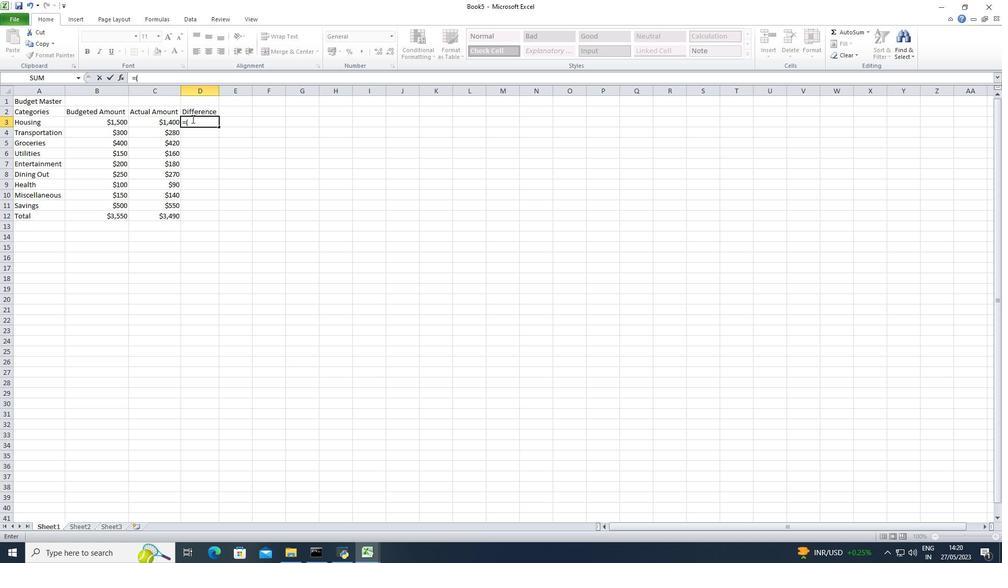 
Action: Mouse pressed left at (395, 101)
Screenshot: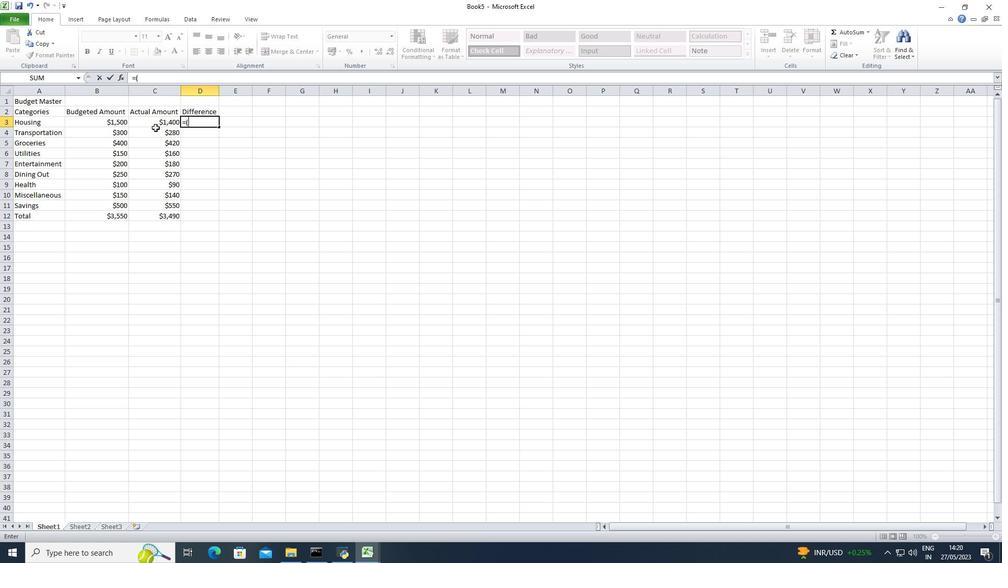 
Action: Mouse moved to (120, 122)
Screenshot: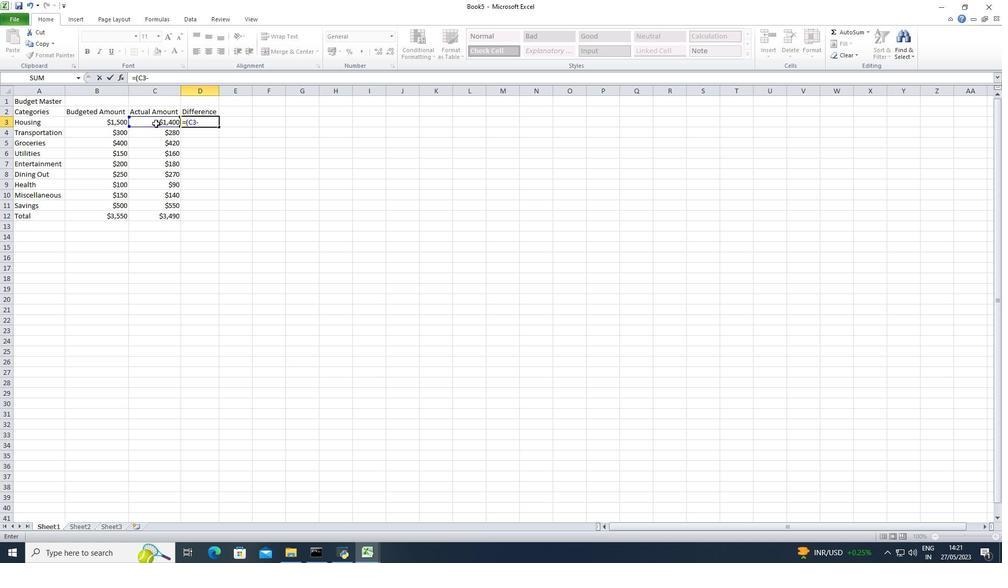 
Action: Mouse pressed left at (120, 122)
Screenshot: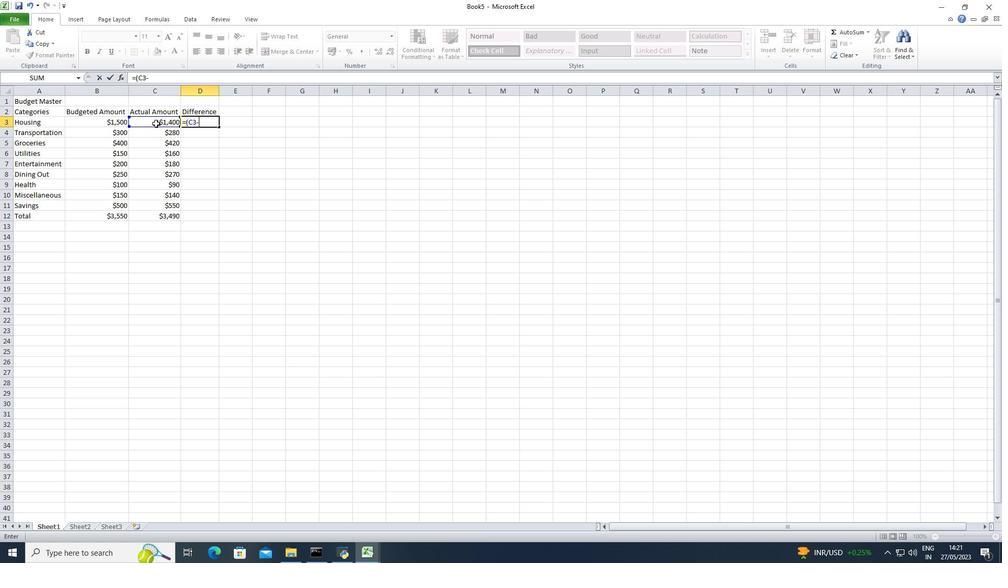 
Action: Mouse moved to (392, 38)
Screenshot: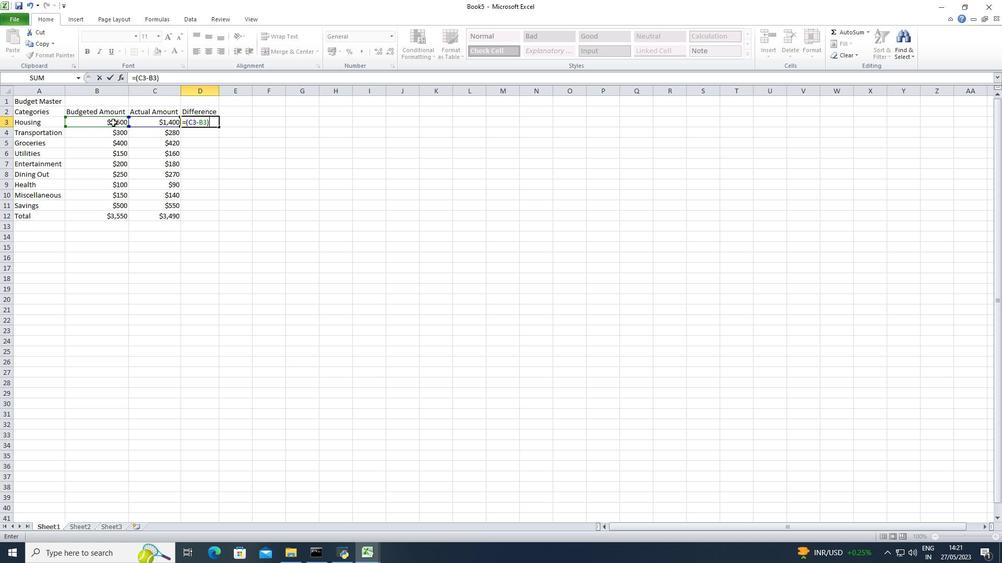
Action: Mouse pressed left at (392, 38)
Screenshot: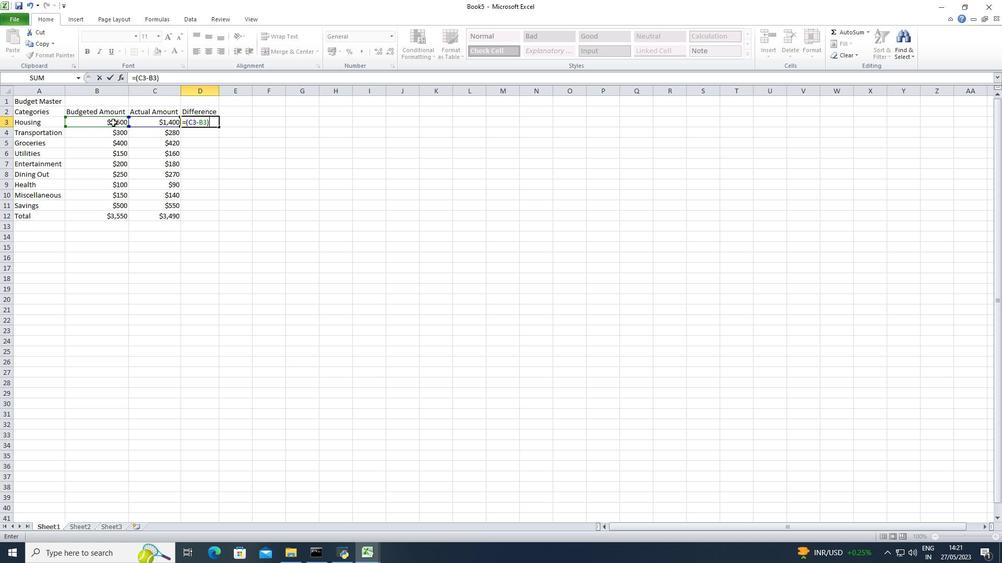 
Action: Mouse moved to (348, 95)
Screenshot: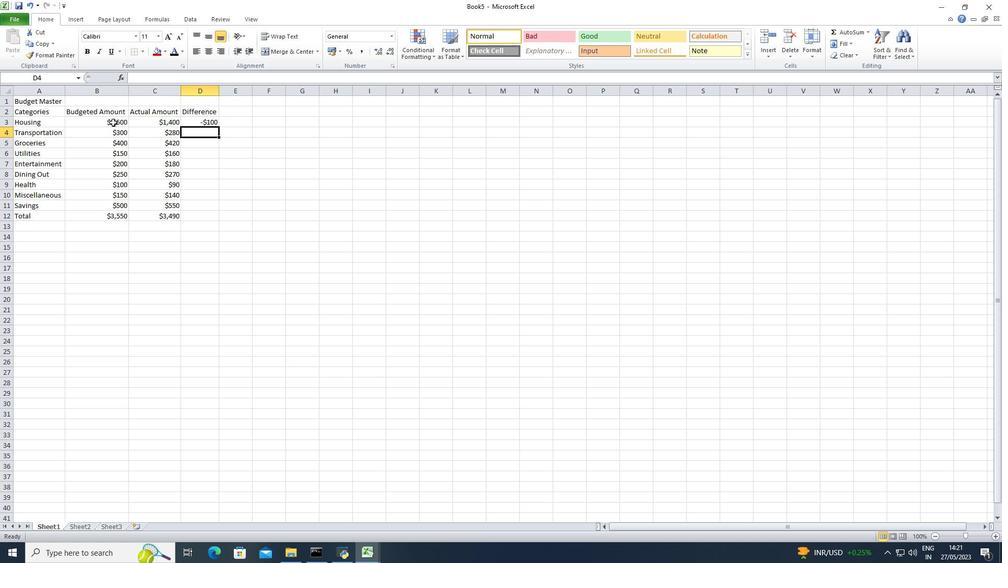 
Action: Mouse pressed left at (348, 95)
Screenshot: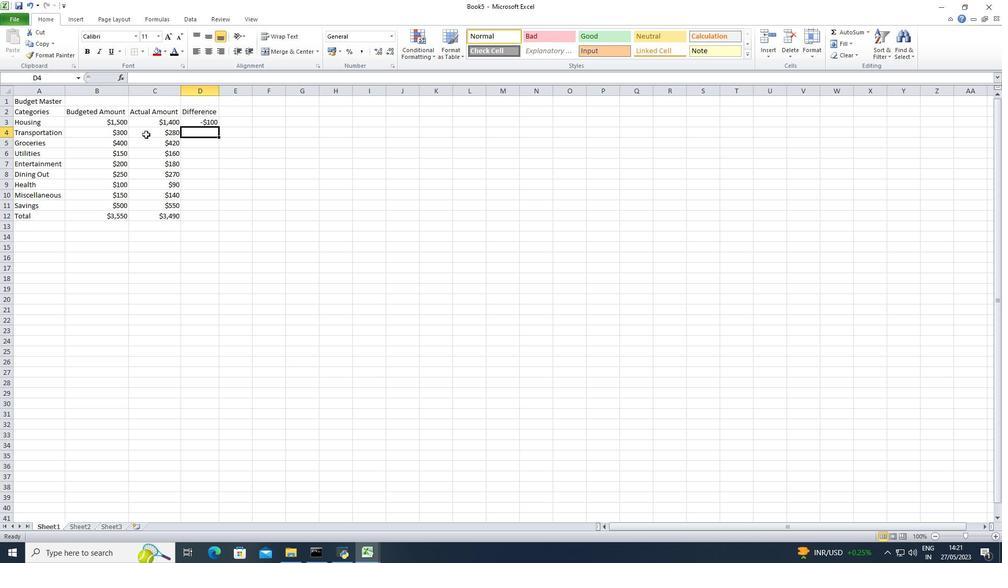 
Action: Mouse moved to (179, 122)
Screenshot: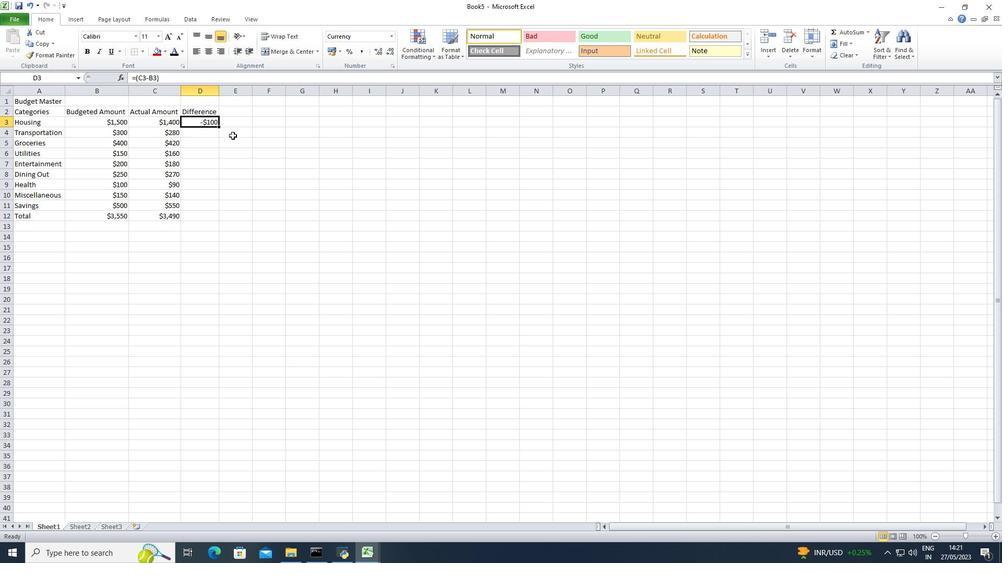 
Action: Mouse pressed left at (179, 122)
Screenshot: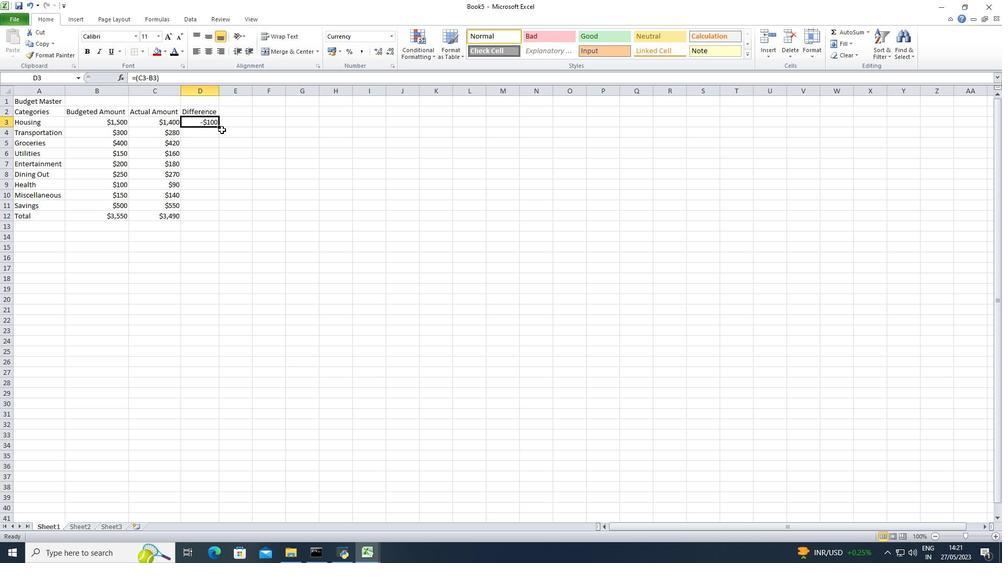 
Action: Mouse moved to (175, 99)
Screenshot: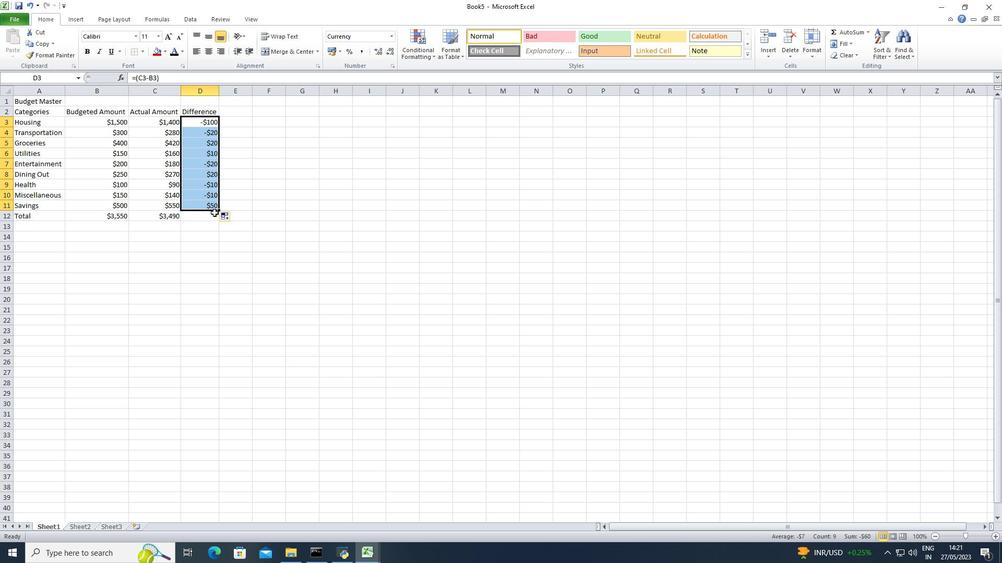 
Action: Key pressed <Key.enter>
Screenshot: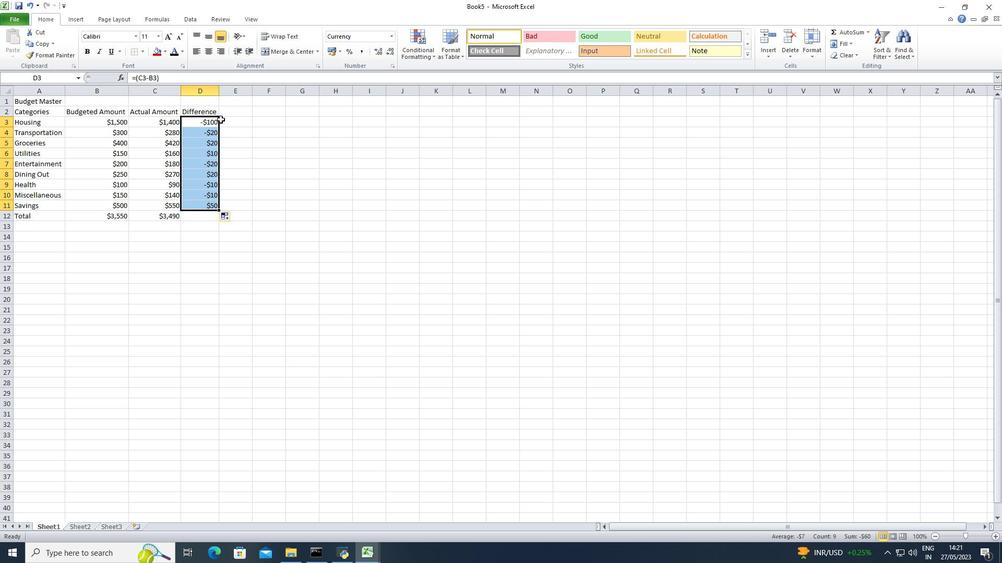 
Action: Mouse moved to (178, 119)
Screenshot: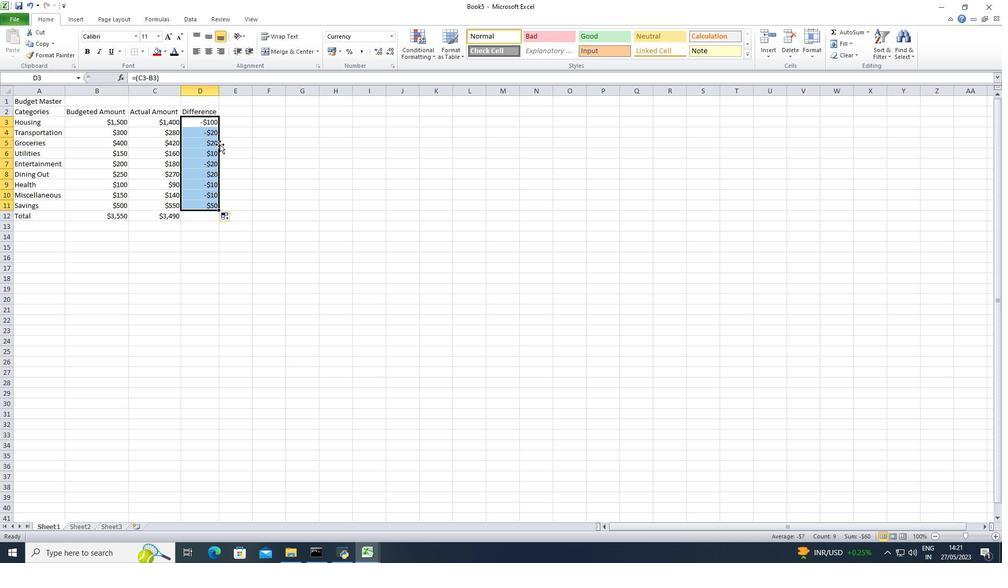 
Action: Mouse pressed left at (178, 119)
Screenshot: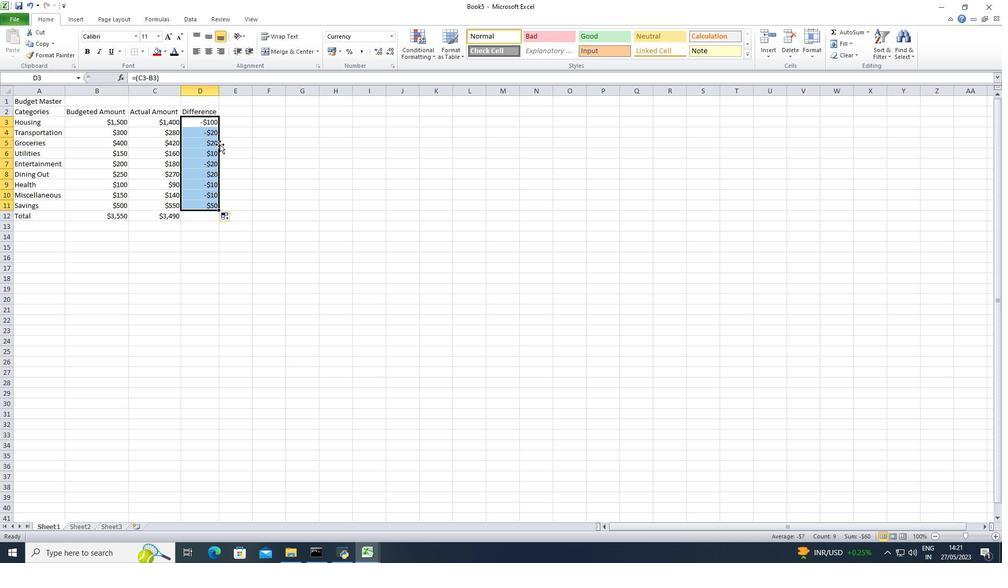 
Action: Mouse moved to (390, 37)
Screenshot: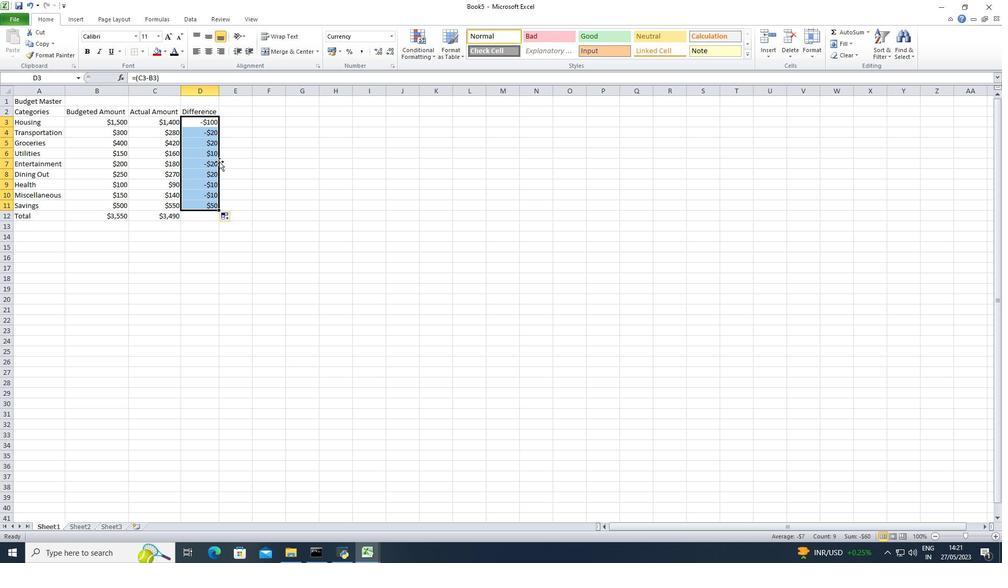 
Action: Mouse pressed left at (390, 37)
Screenshot: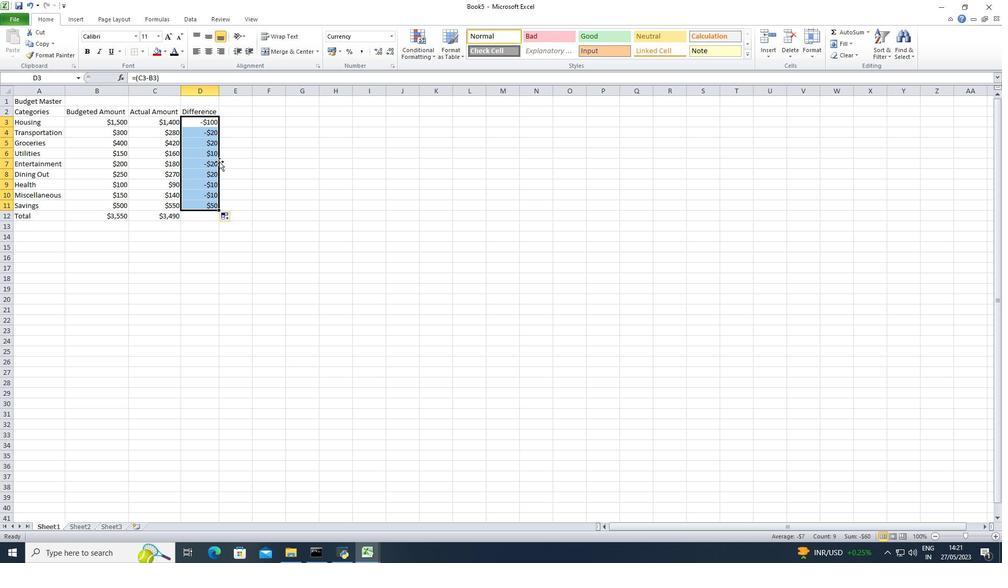 
Action: Mouse moved to (368, 99)
Screenshot: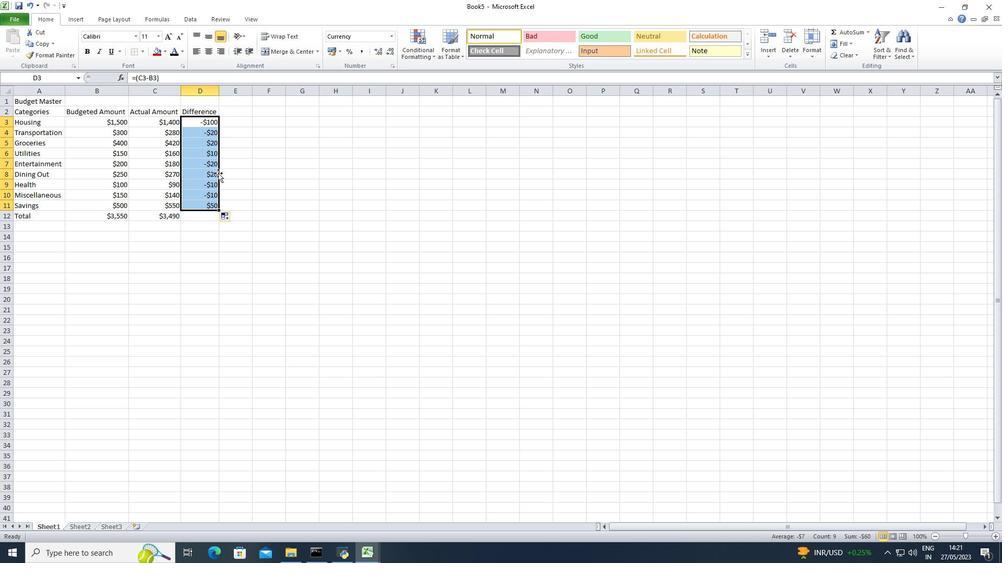 
Action: Mouse pressed left at (368, 99)
Screenshot: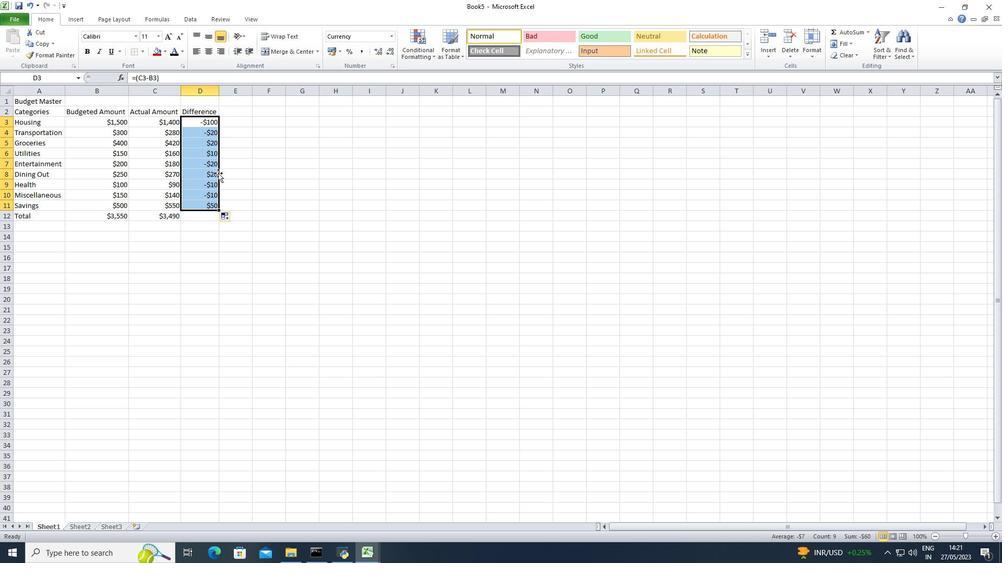 
Action: Mouse moved to (393, 40)
Screenshot: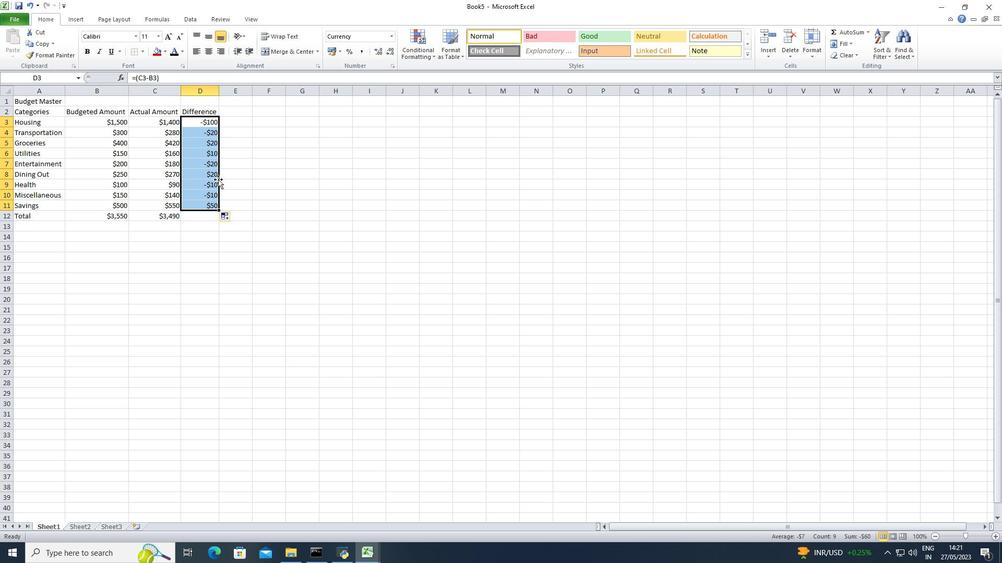 
Action: Mouse pressed left at (393, 40)
Screenshot: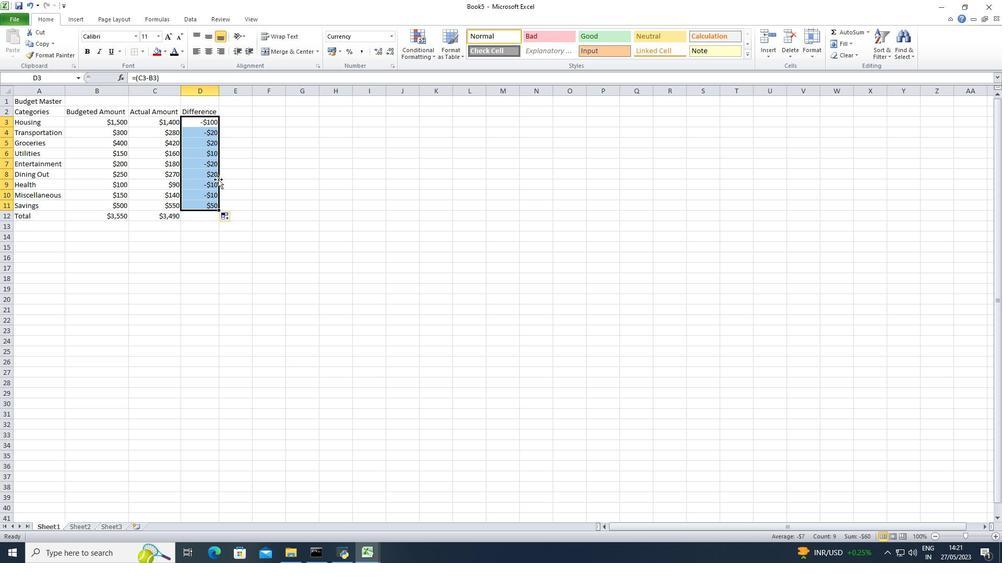 
Action: Mouse moved to (363, 88)
Screenshot: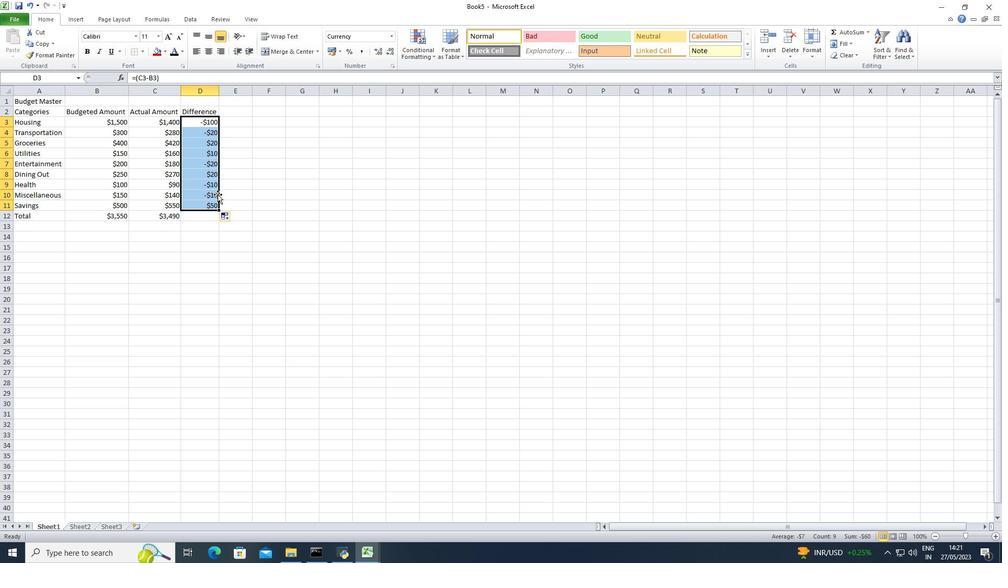 
Action: Mouse scrolled (363, 88) with delta (0, 0)
Screenshot: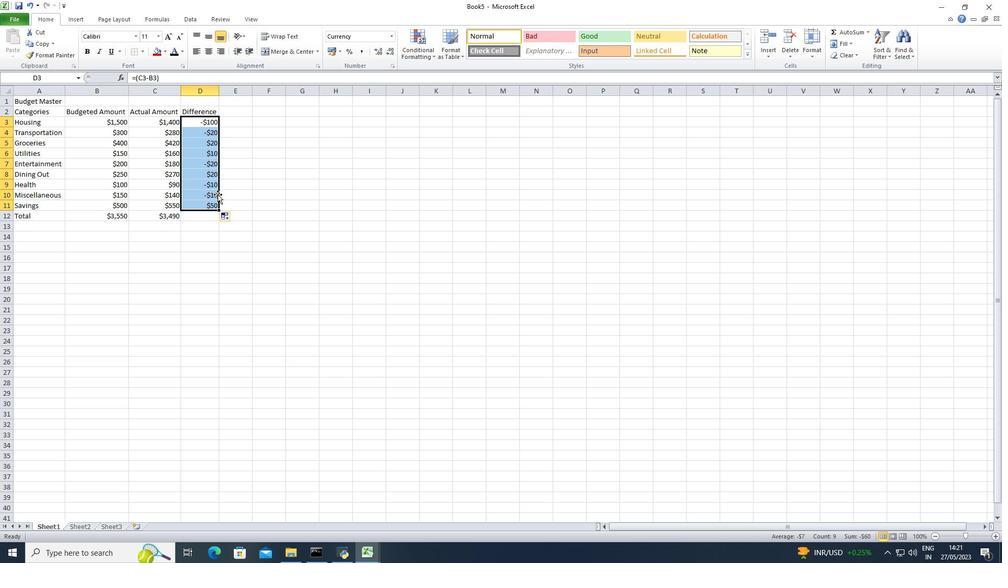 
Action: Mouse scrolled (363, 88) with delta (0, 0)
Screenshot: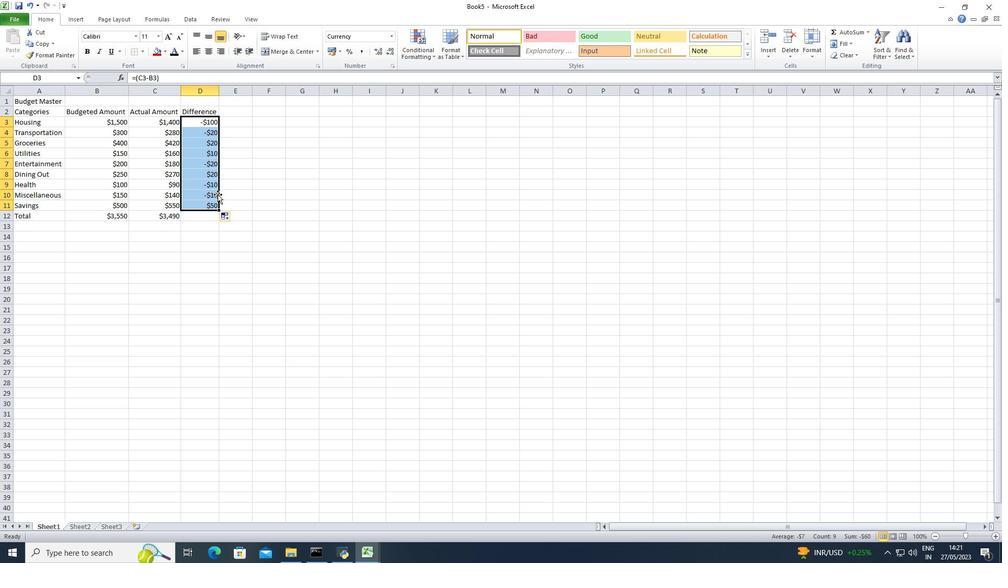 
Action: Mouse moved to (363, 99)
Screenshot: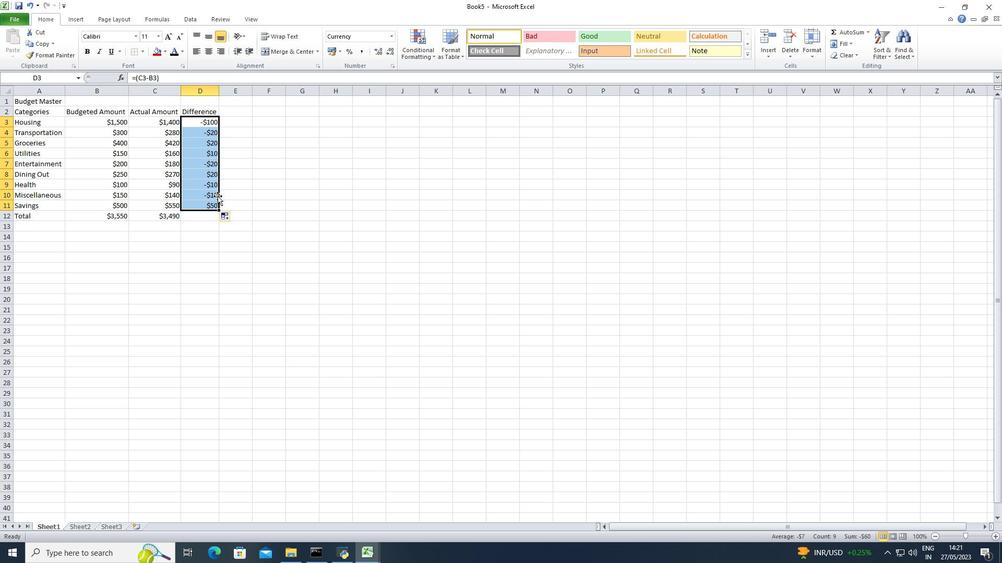 
Action: Mouse pressed right at (363, 99)
Screenshot: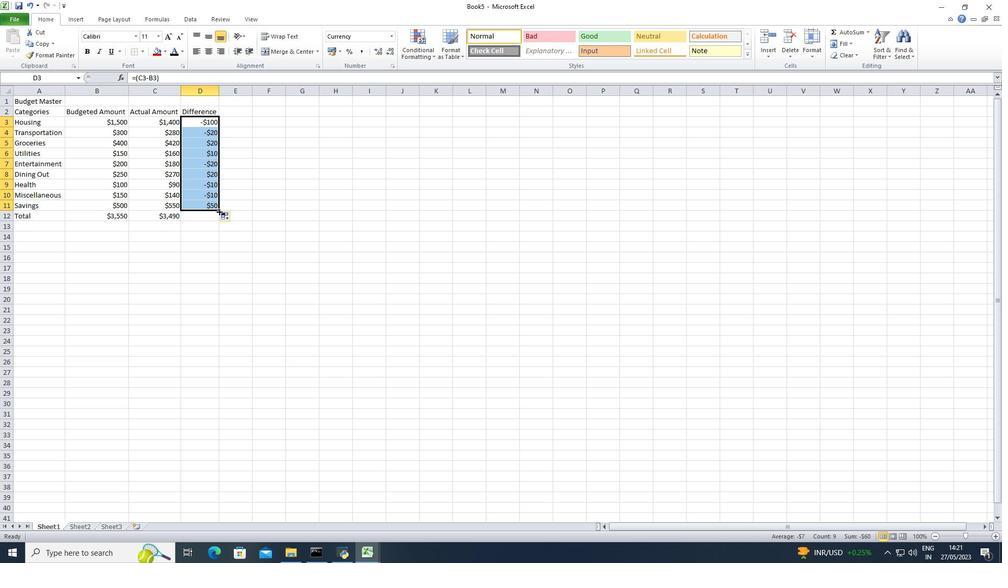 
Action: Mouse moved to (351, 95)
Screenshot: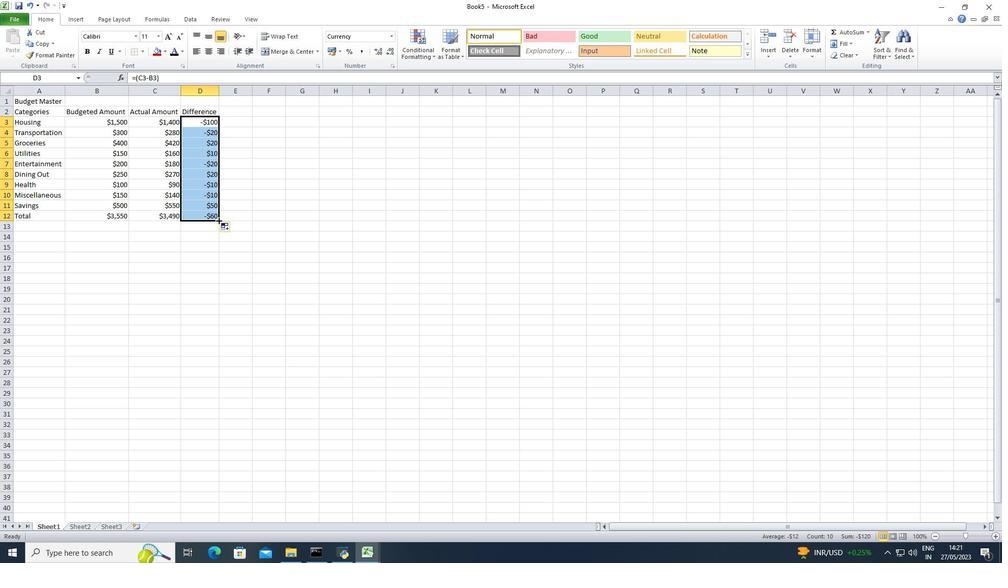 
Action: Mouse pressed left at (351, 95)
Screenshot: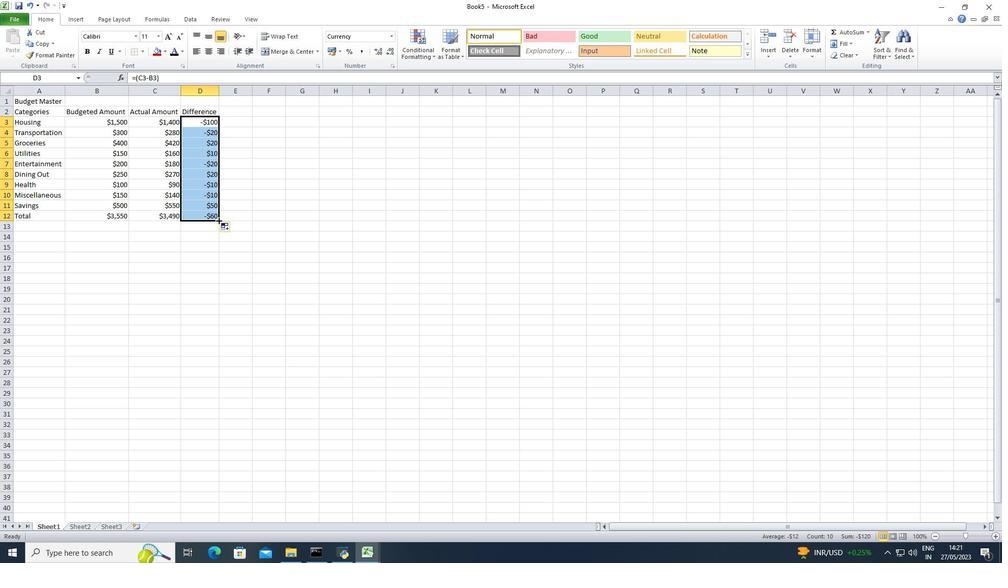 
Action: Mouse moved to (99, 122)
Screenshot: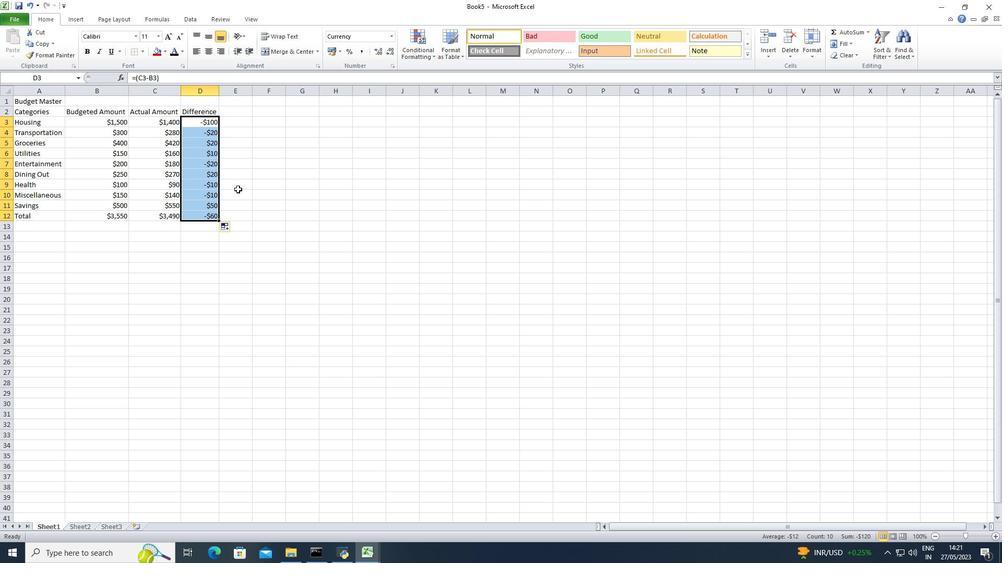 
Action: Mouse pressed left at (99, 122)
Screenshot: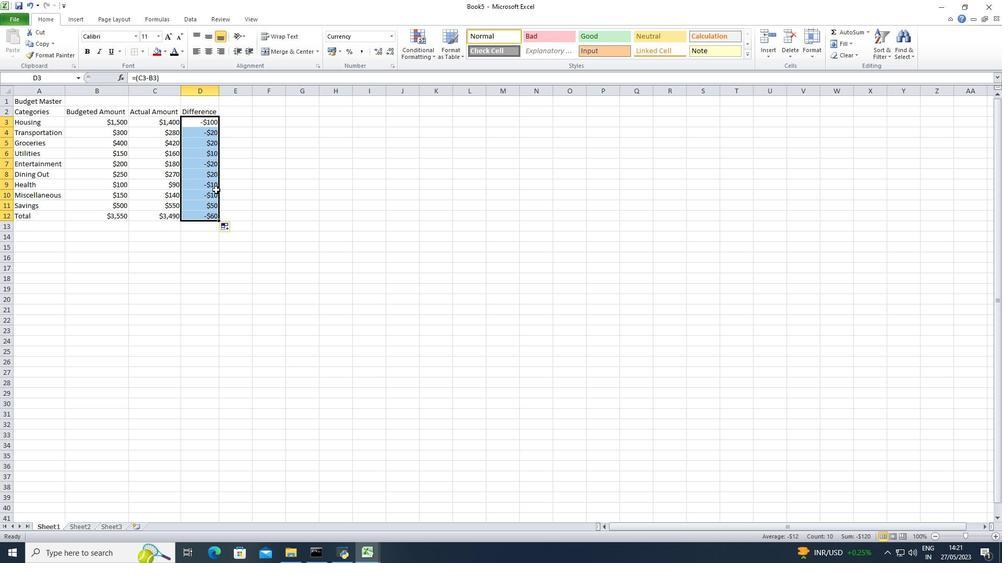 
Action: Mouse moved to (74, 122)
Screenshot: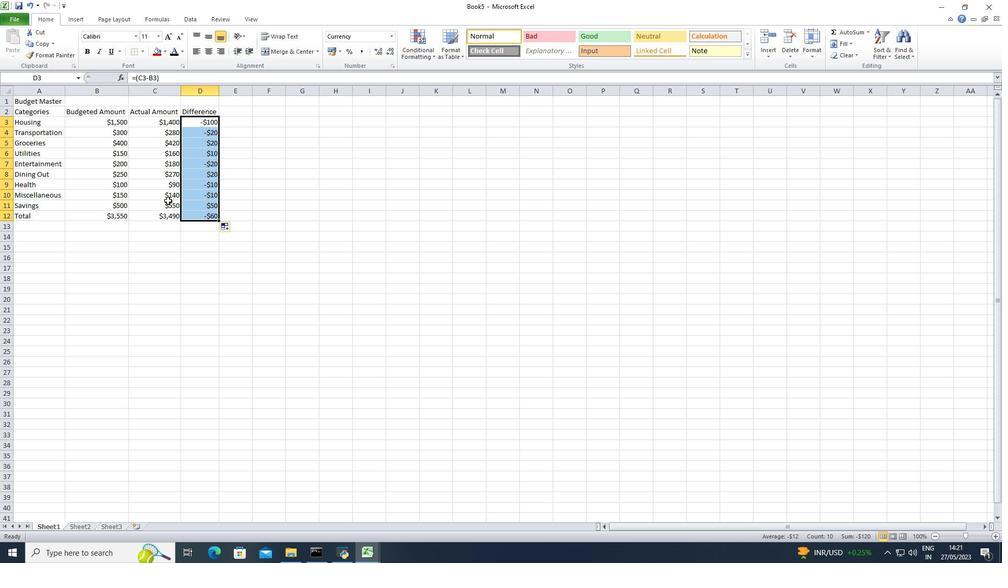 
Action: Mouse pressed left at (74, 122)
Screenshot: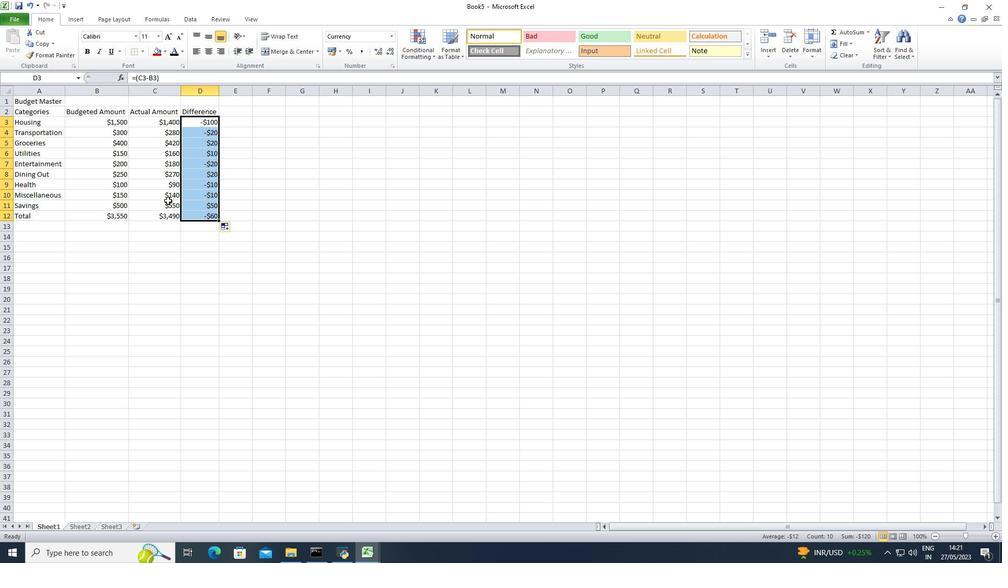 
Action: Mouse pressed left at (74, 122)
Screenshot: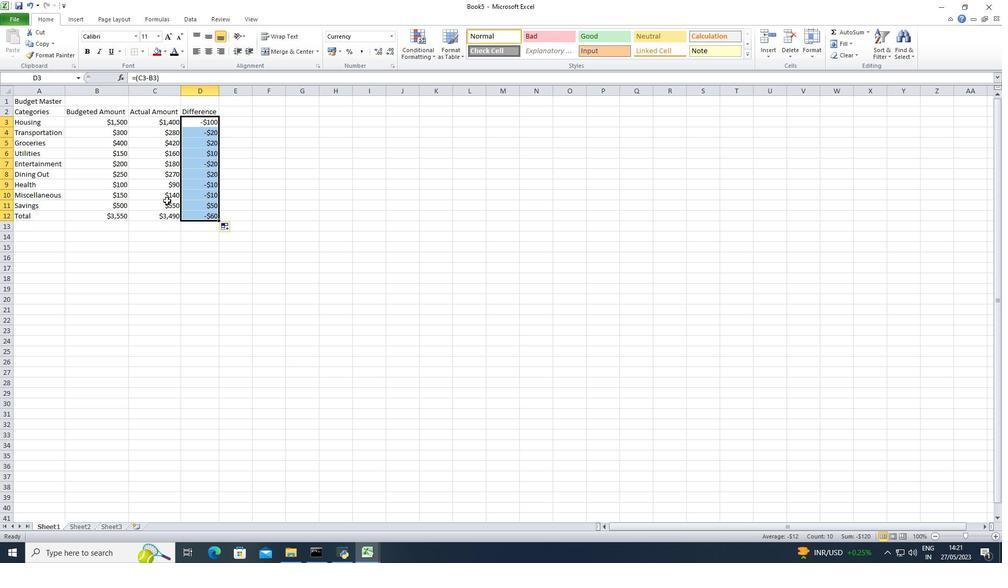 
Action: Mouse moved to (71, 123)
Screenshot: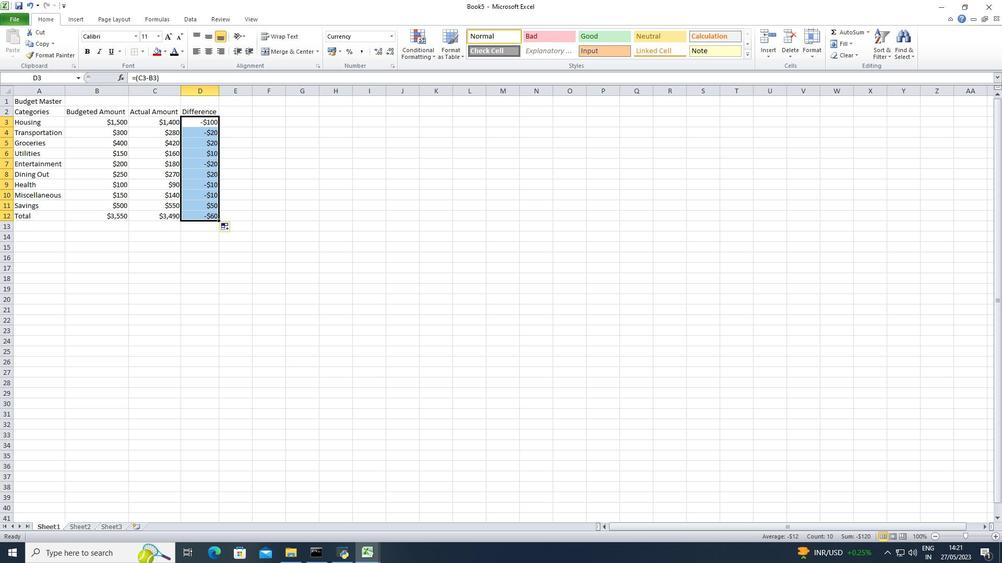 
Action: Mouse pressed left at (71, 123)
Screenshot: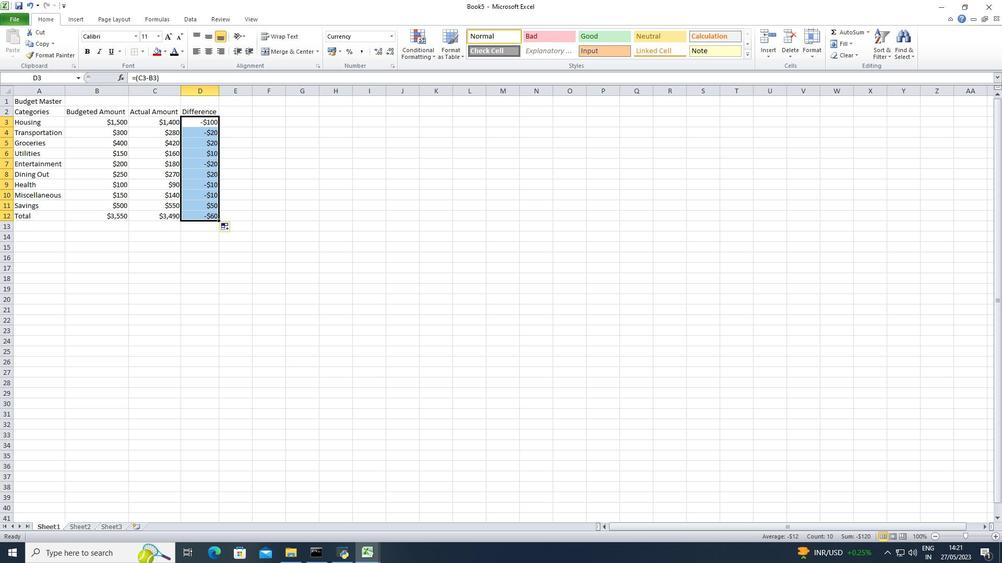 
Action: Mouse moved to (71, 123)
Screenshot: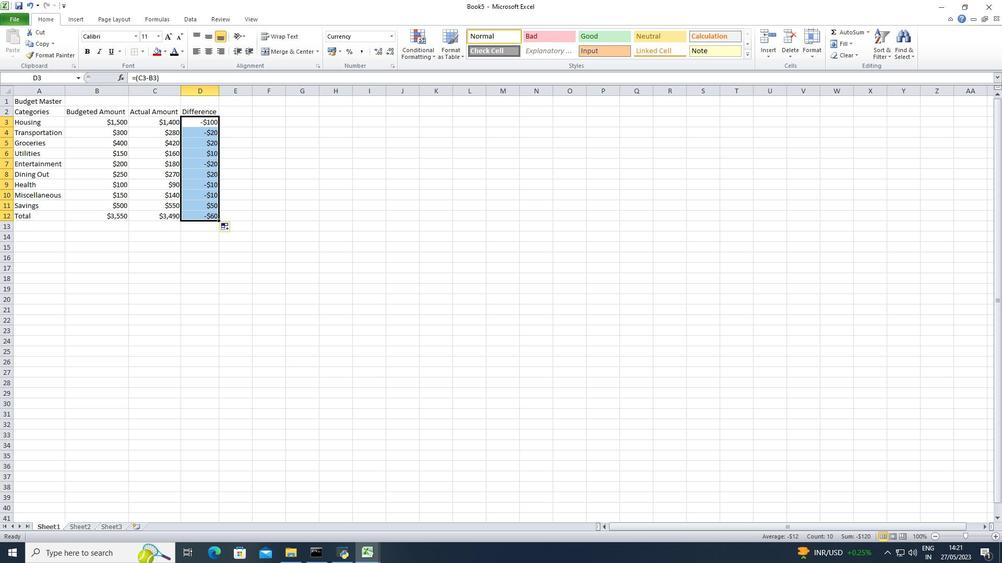 
Action: Key pressed <Key.backspace>
Screenshot: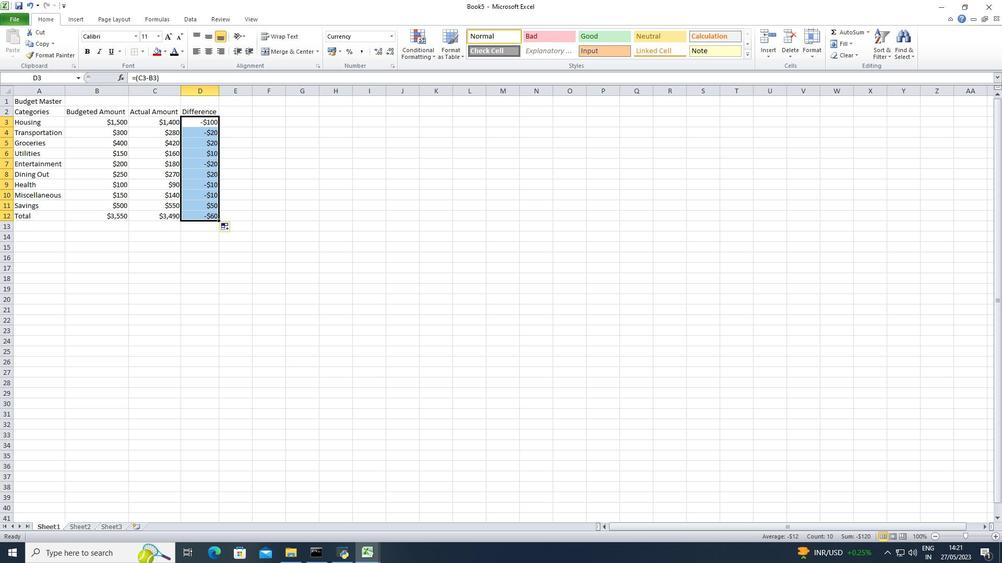 
Action: Mouse moved to (116, 124)
Screenshot: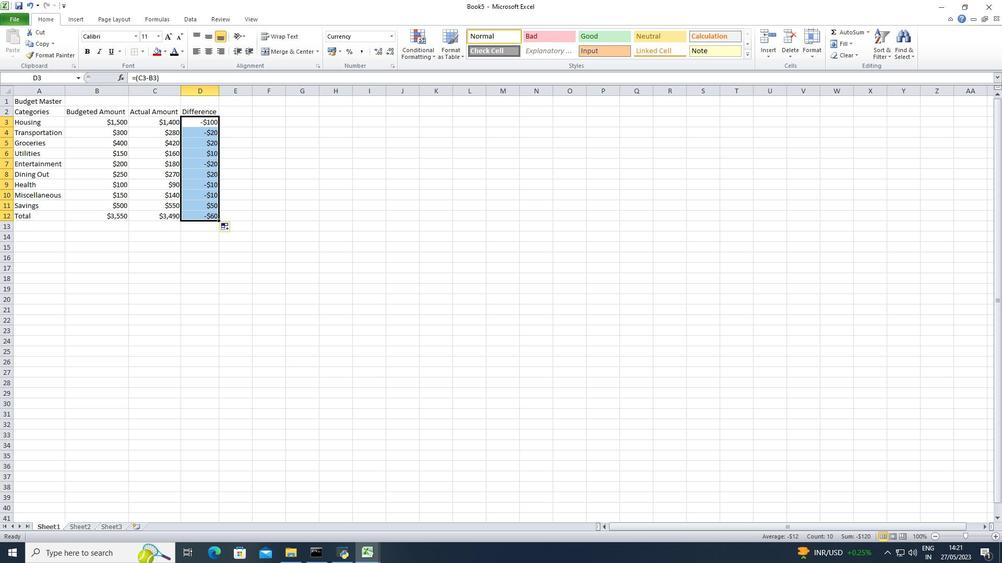 
Action: Mouse pressed left at (116, 124)
Screenshot: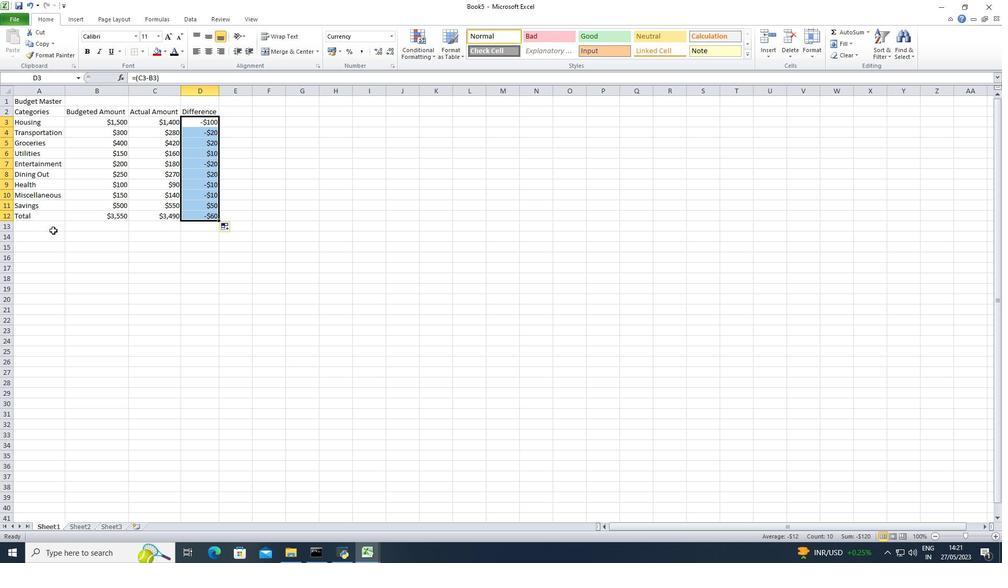 
Action: Mouse moved to (72, 124)
Screenshot: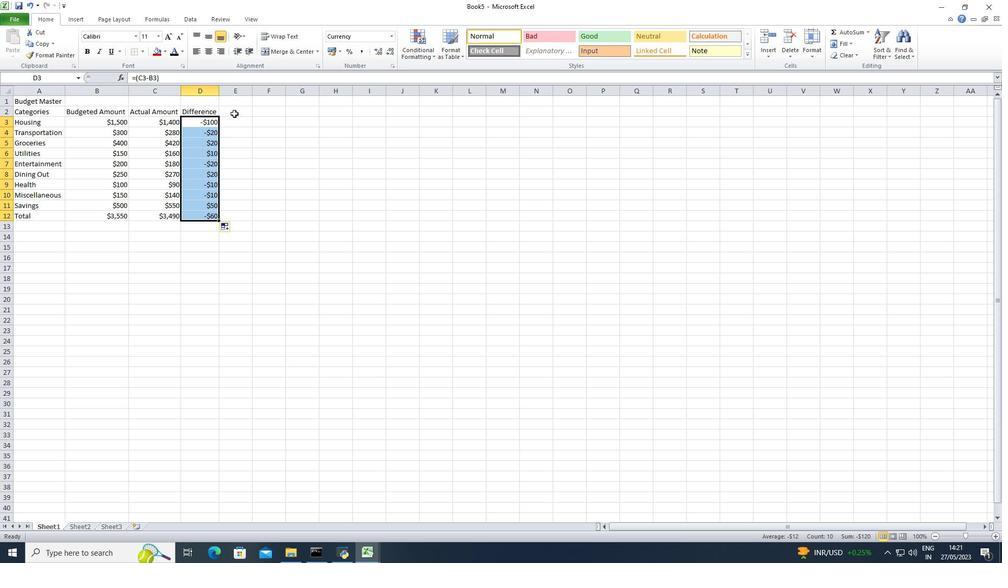 
Action: Mouse pressed left at (72, 124)
Screenshot: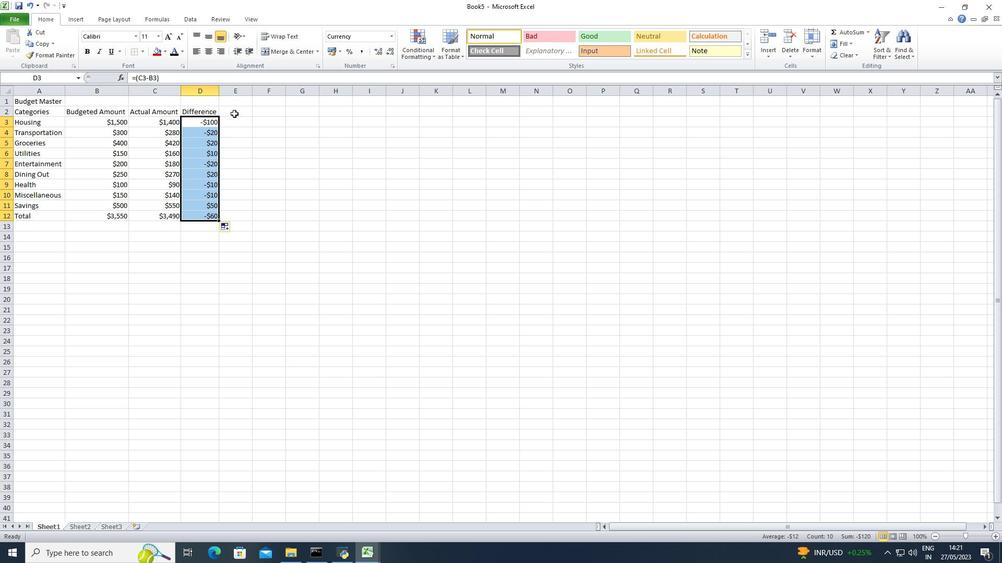 
Action: Mouse moved to (392, 39)
Screenshot: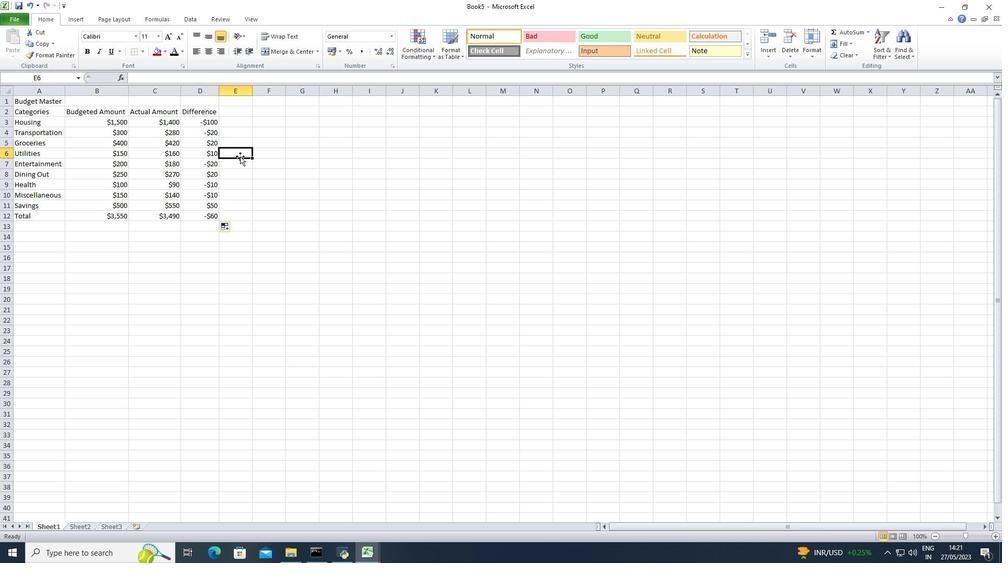 
Action: Mouse pressed left at (392, 39)
Screenshot: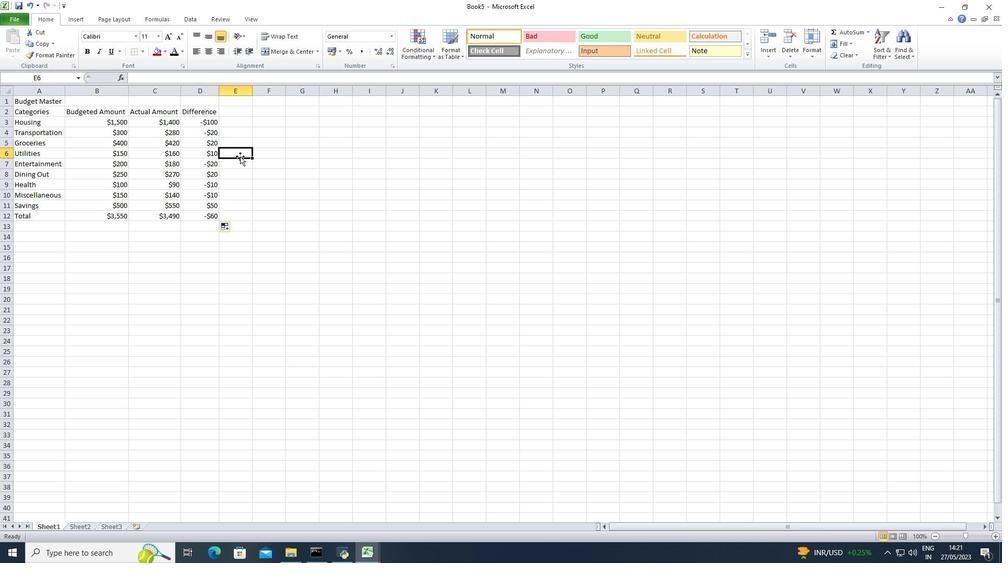 
Action: Mouse moved to (369, 98)
Screenshot: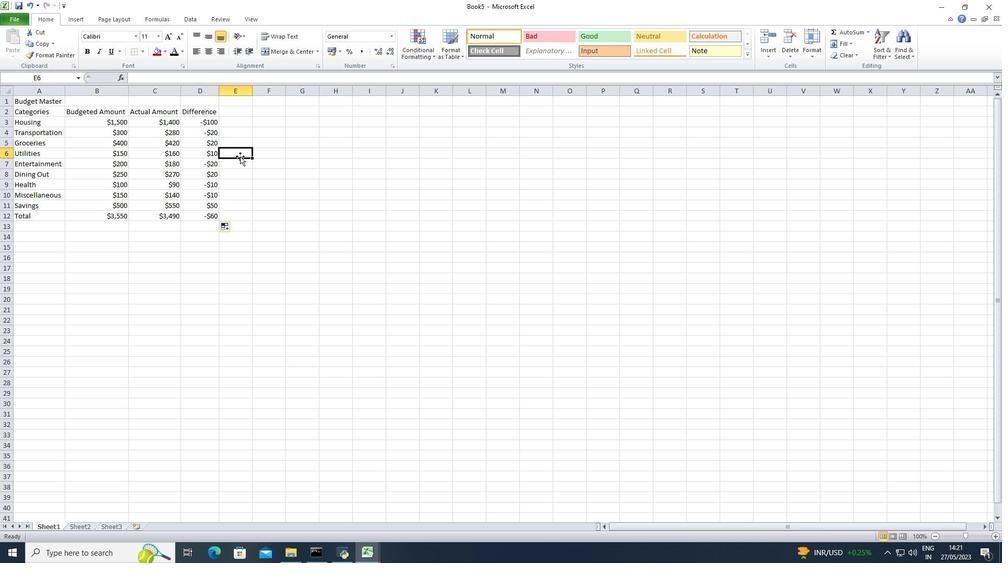 
Action: Mouse pressed right at (369, 98)
Screenshot: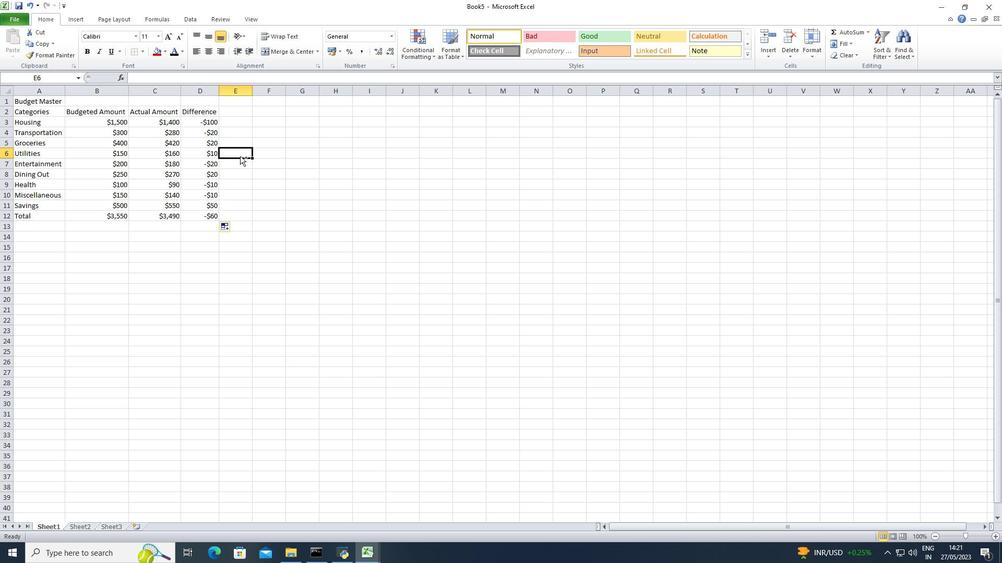 
Action: Mouse moved to (401, 302)
Screenshot: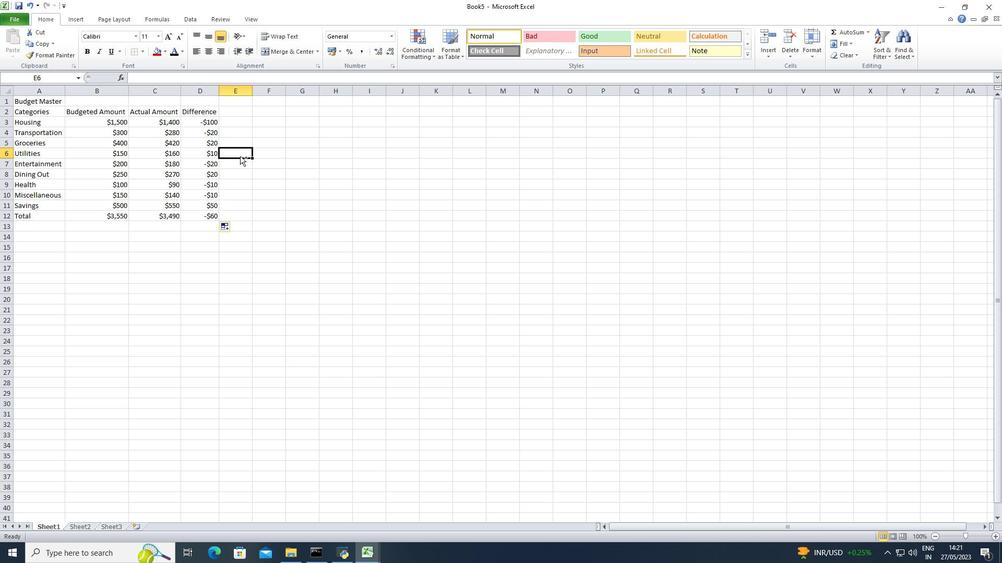 
Action: Mouse pressed left at (401, 302)
Screenshot: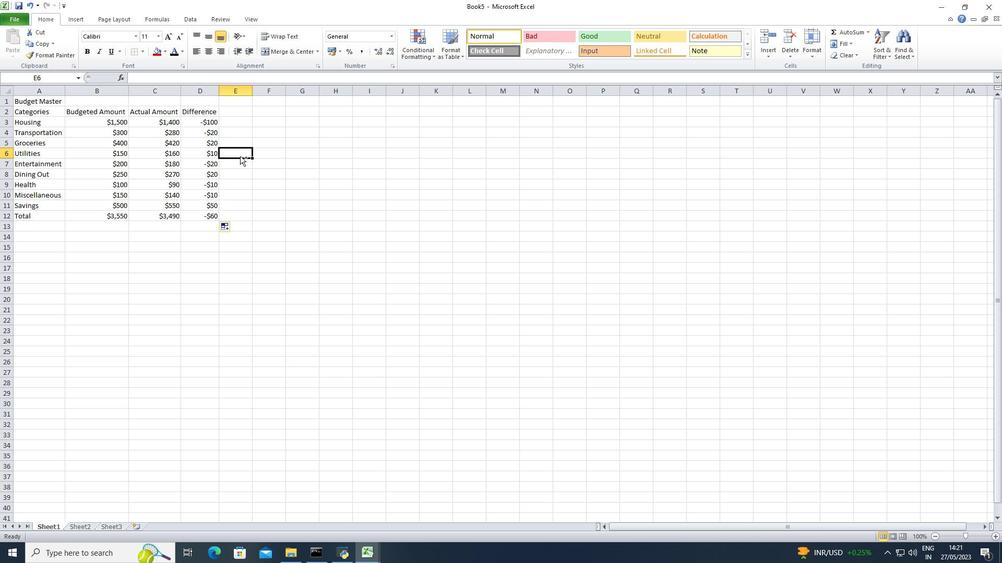
Action: Mouse moved to (148, 194)
Screenshot: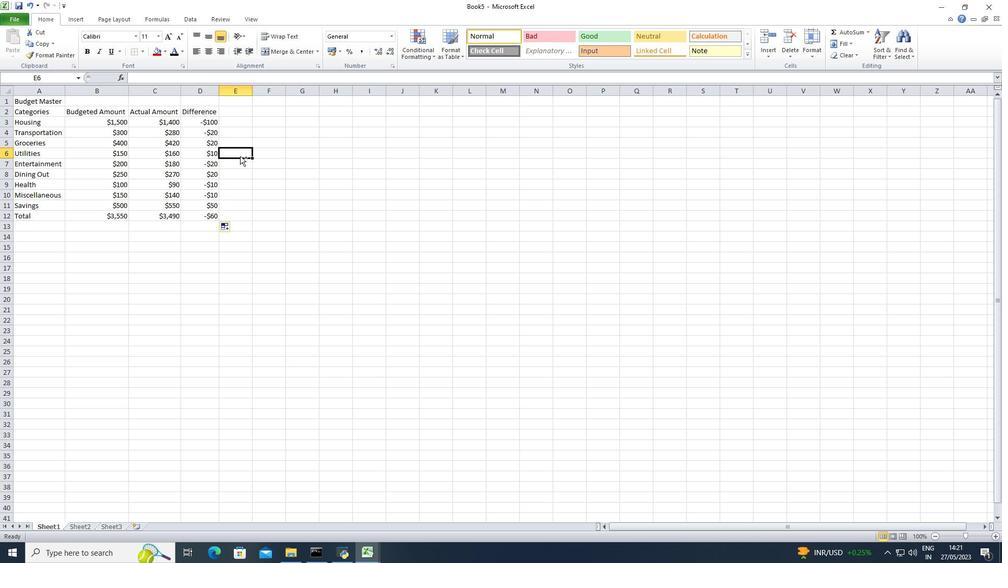 
Action: Mouse pressed left at (148, 194)
Screenshot: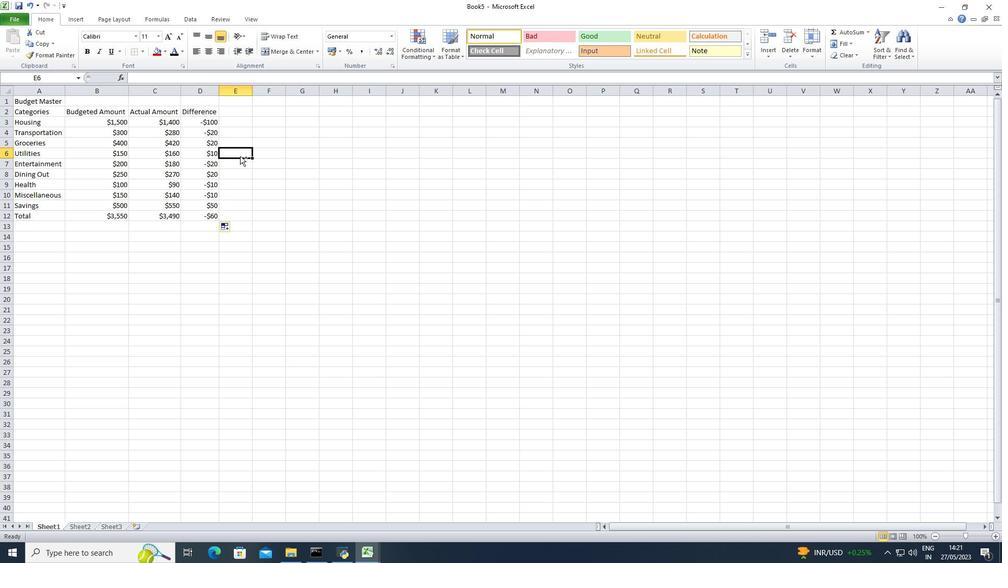 
Action: Mouse moved to (243, 215)
Screenshot: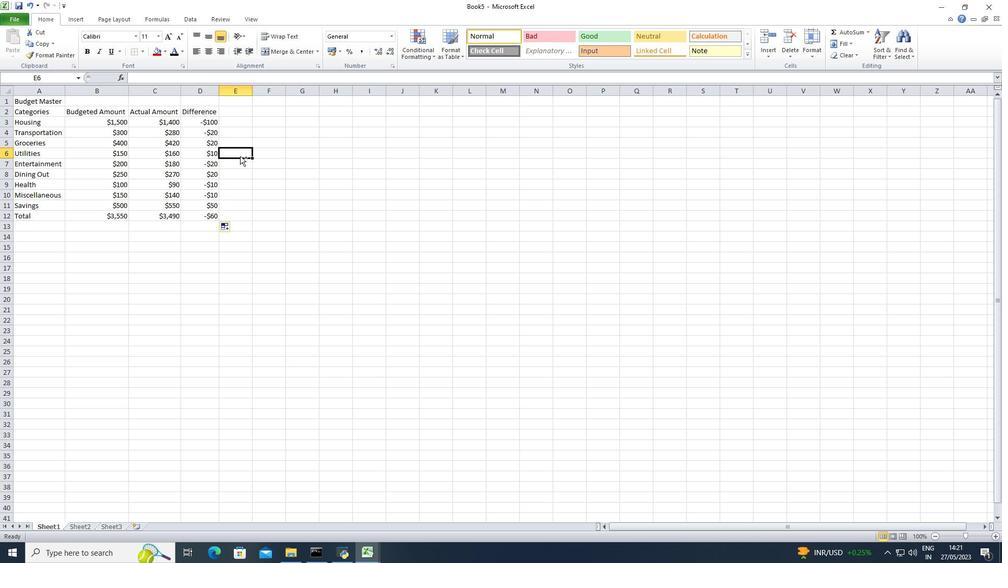 
Action: Mouse pressed left at (243, 215)
Screenshot: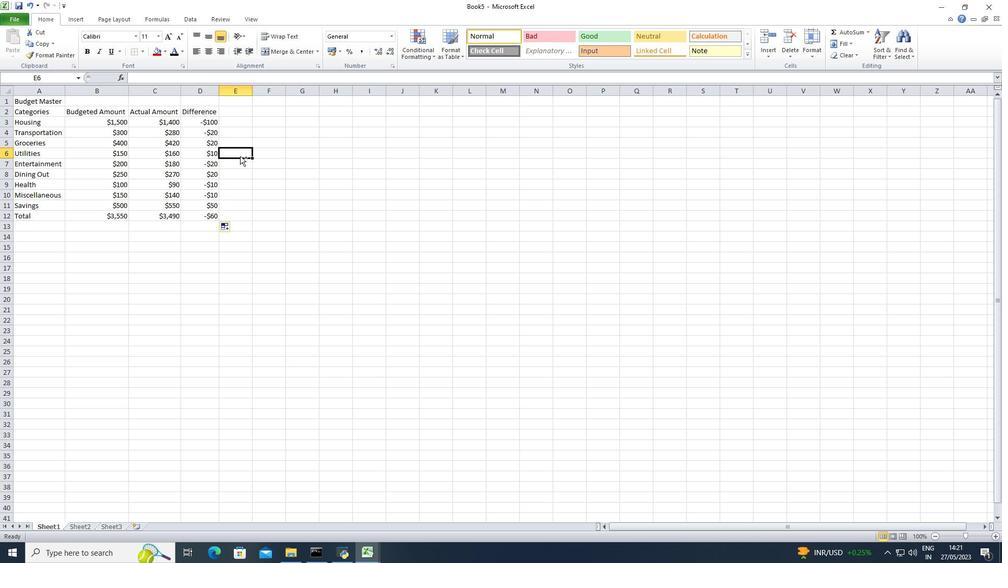 
Action: Mouse moved to (261, 230)
Screenshot: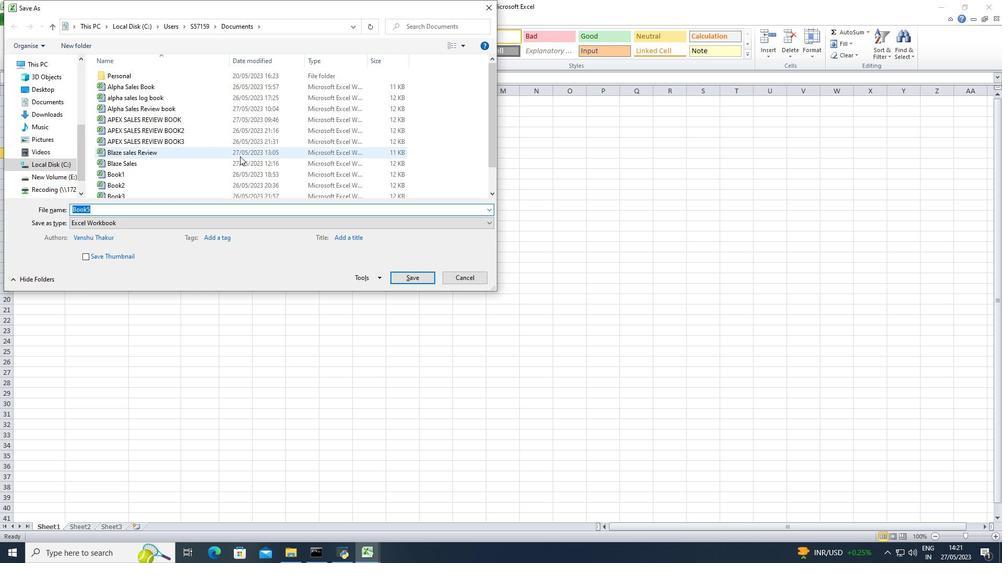 
Action: Mouse scrolled (261, 230) with delta (0, 0)
Screenshot: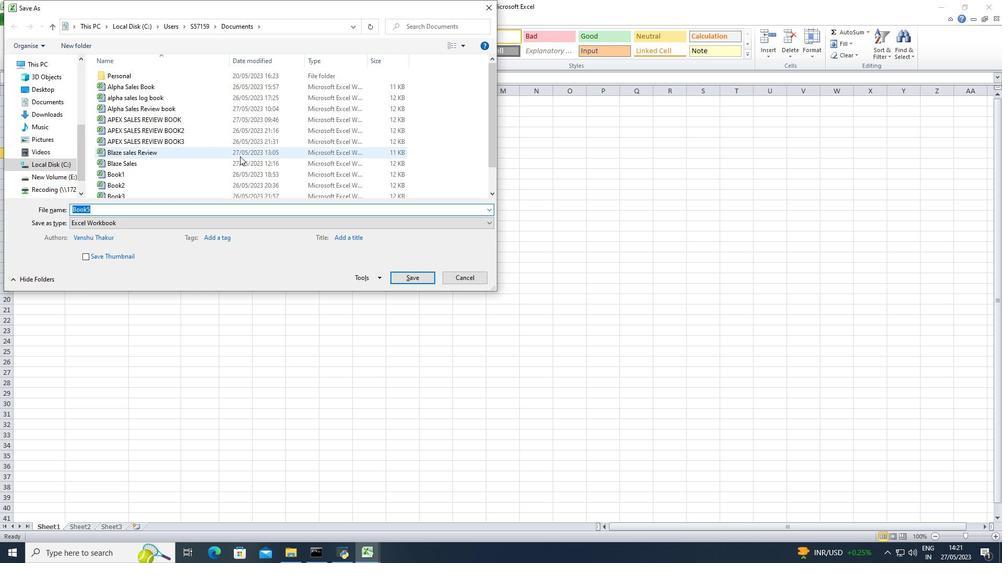 
Action: Mouse moved to (261, 231)
Screenshot: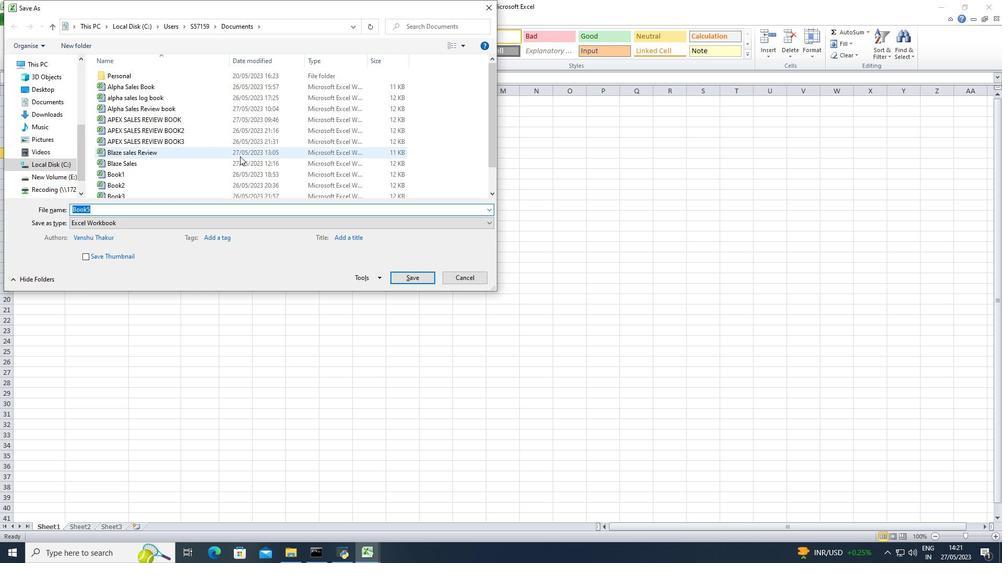 
Action: Mouse scrolled (261, 230) with delta (0, 0)
Screenshot: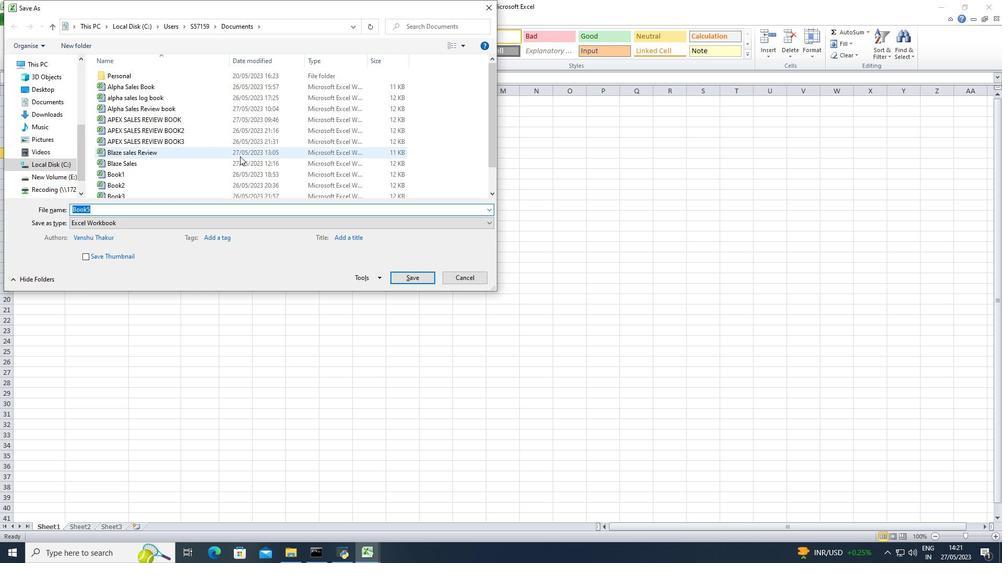 
Action: Mouse scrolled (261, 231) with delta (0, 0)
Screenshot: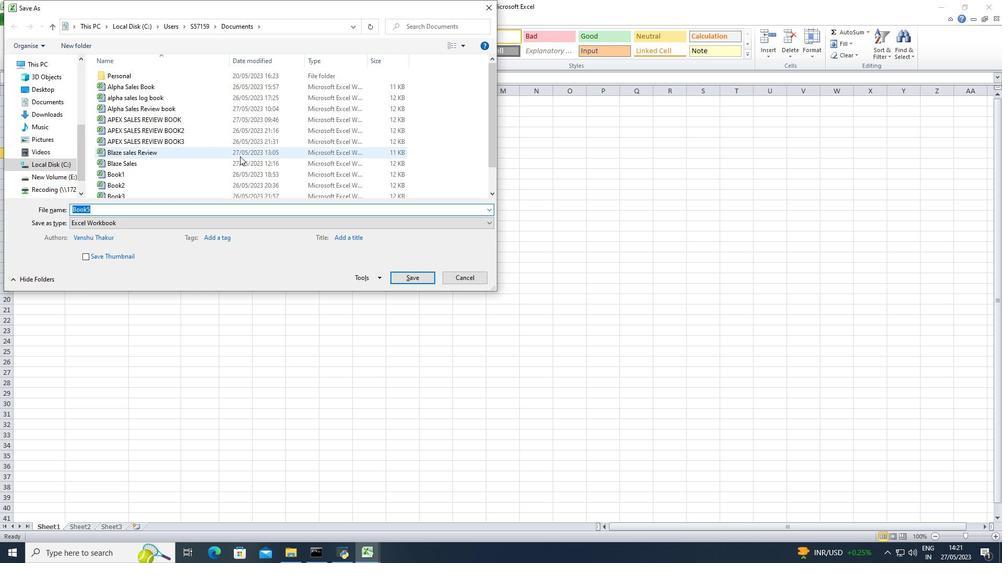 
Action: Mouse scrolled (261, 231) with delta (0, 0)
Screenshot: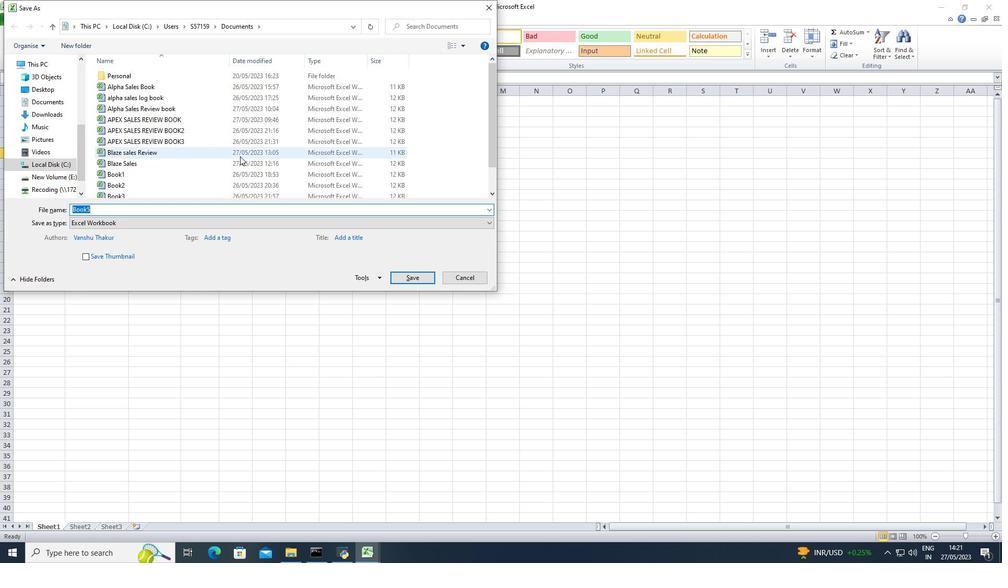 
Action: Mouse scrolled (261, 231) with delta (0, 0)
Screenshot: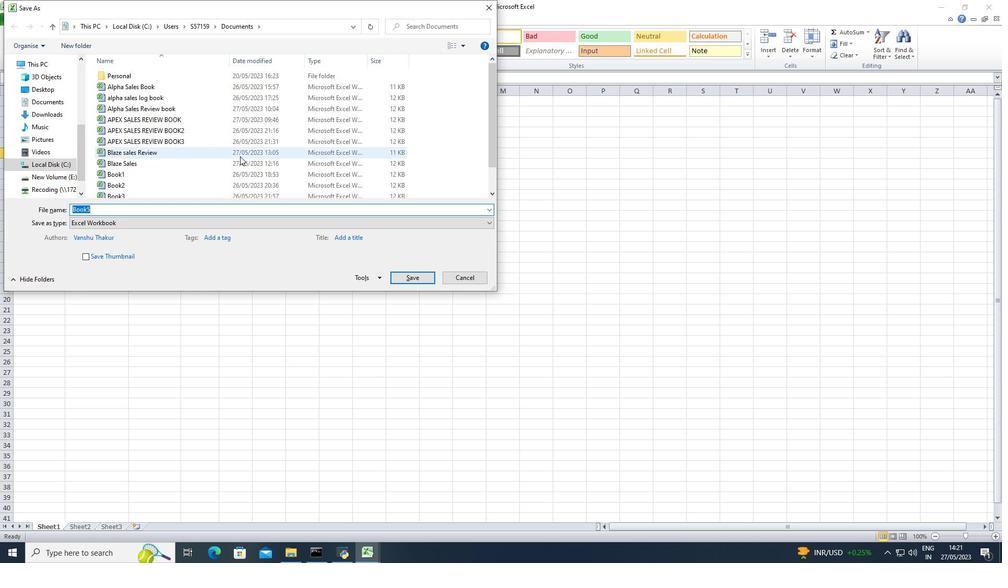 
Action: Mouse scrolled (261, 231) with delta (0, 0)
Screenshot: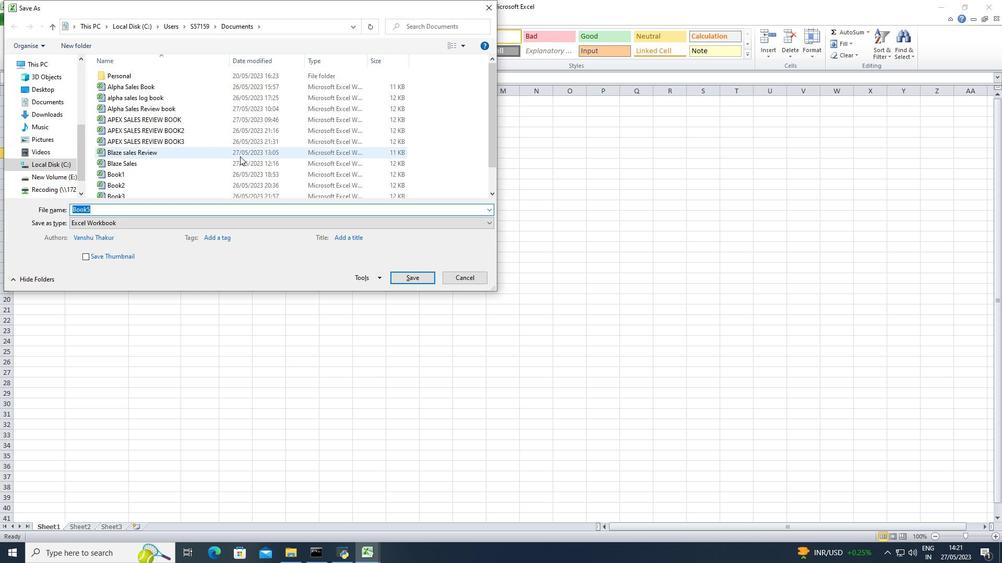 
Action: Mouse scrolled (261, 231) with delta (0, 0)
Screenshot: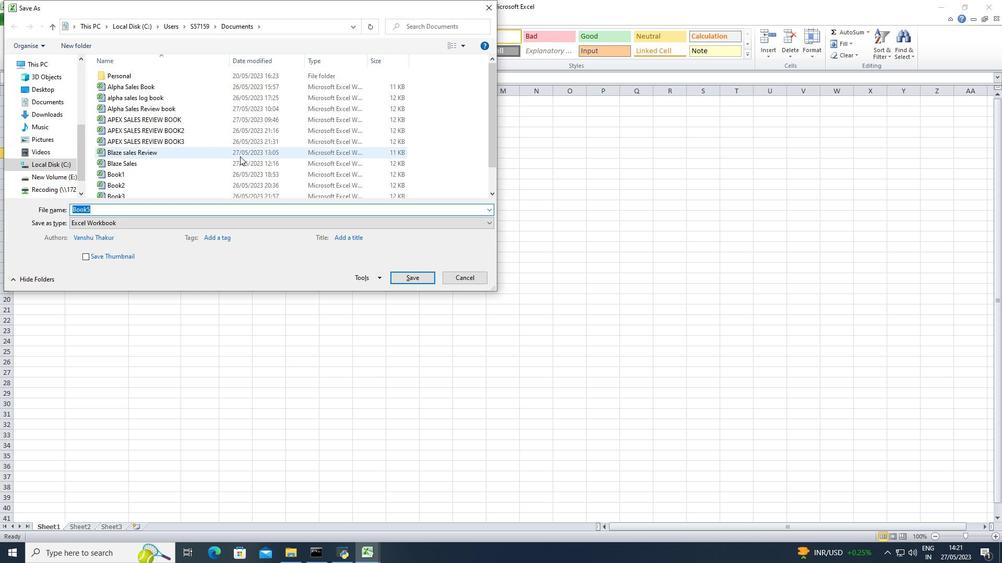 
Action: Mouse scrolled (261, 231) with delta (0, 0)
Screenshot: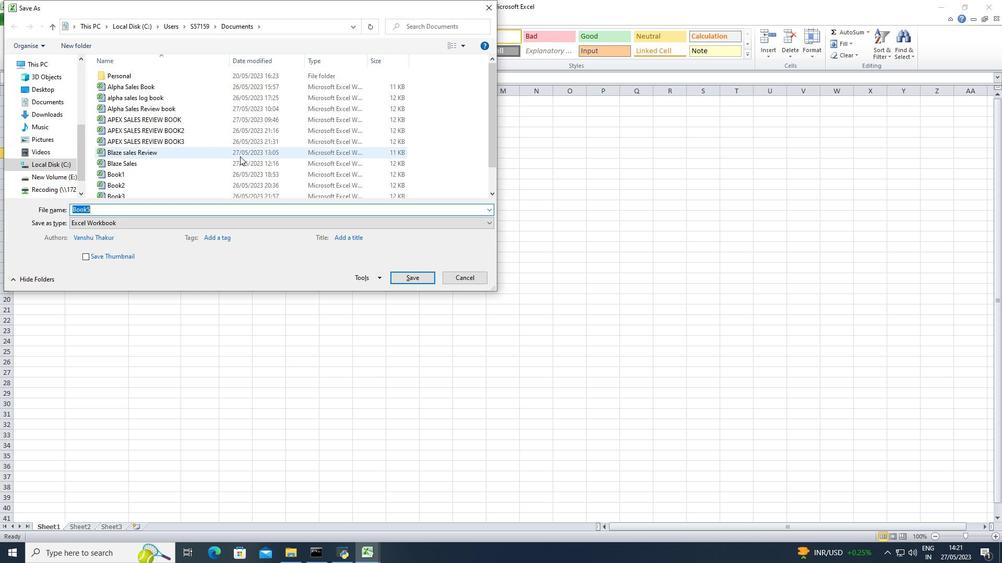
Action: Mouse moved to (256, 248)
Screenshot: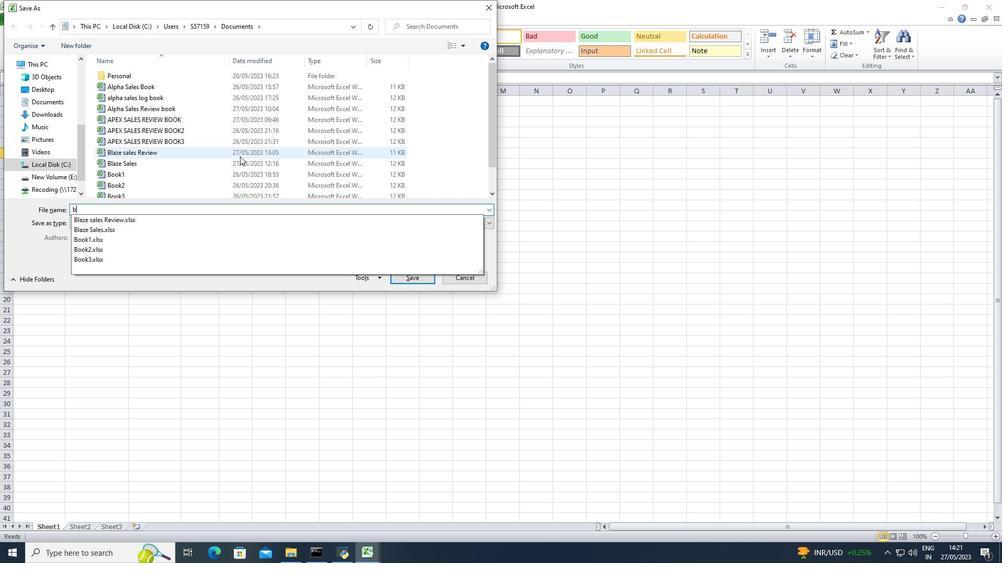 
Action: Mouse pressed left at (256, 248)
Screenshot: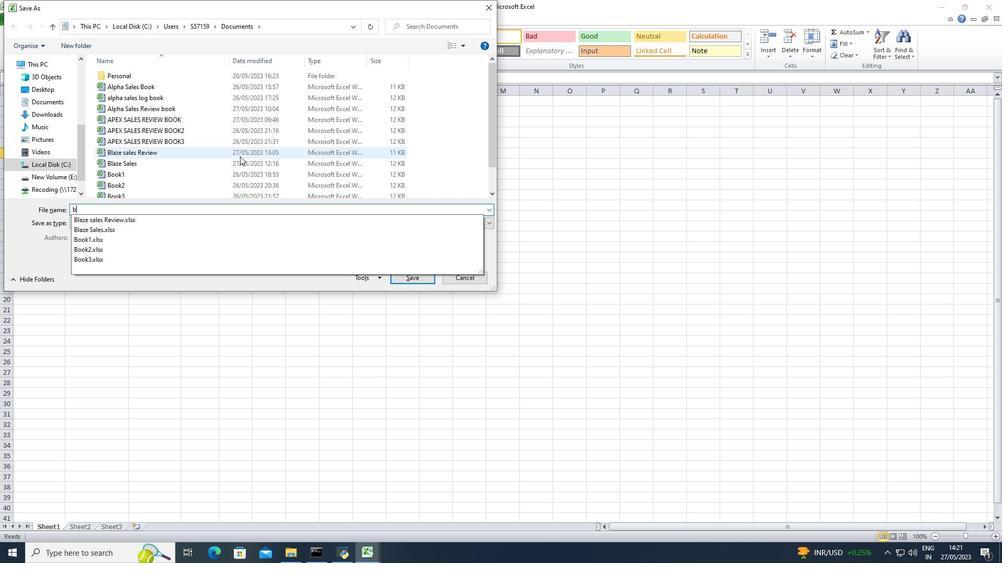 
Action: Mouse moved to (322, 363)
Screenshot: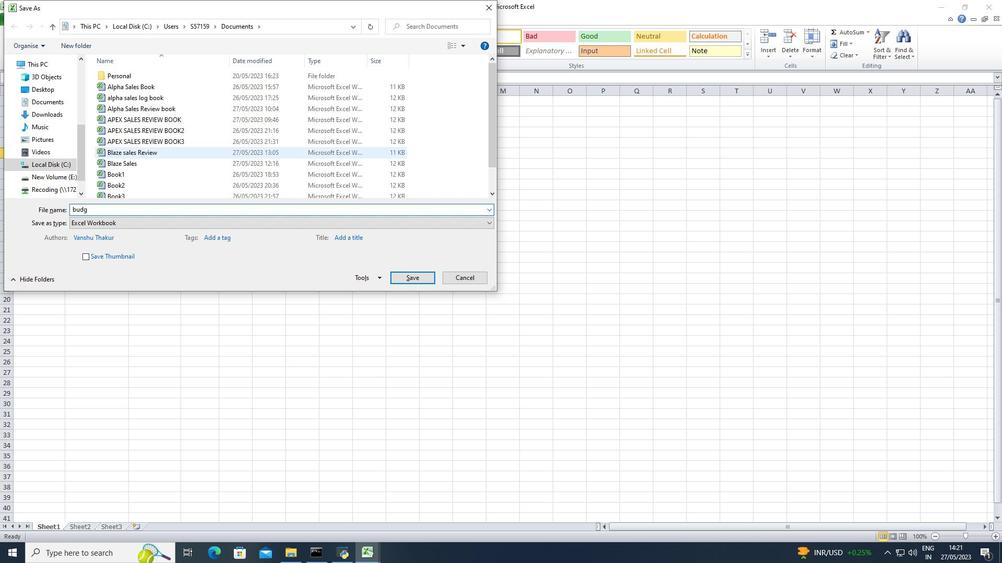 
Action: Mouse pressed left at (322, 363)
Screenshot: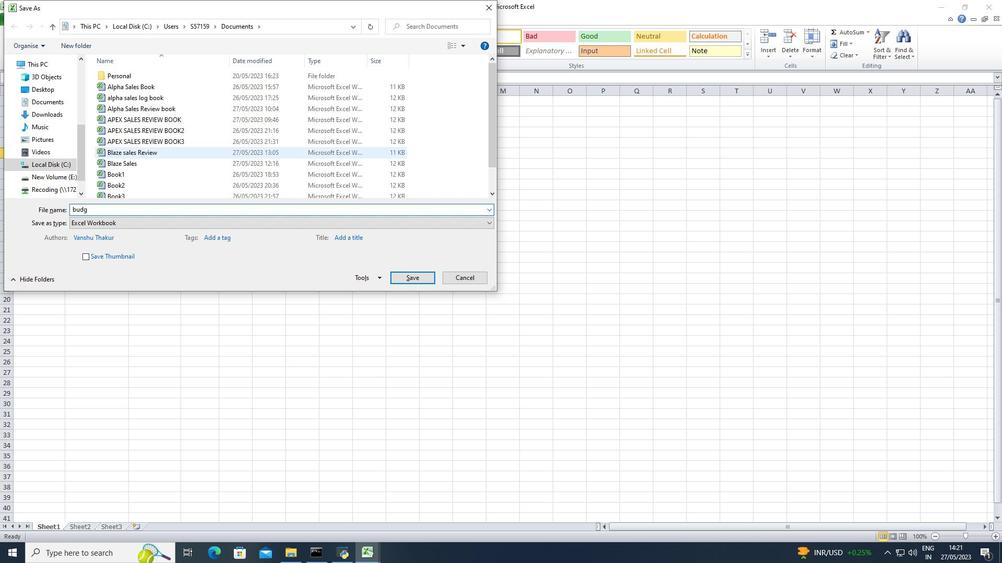 
Action: Mouse moved to (90, 122)
Screenshot: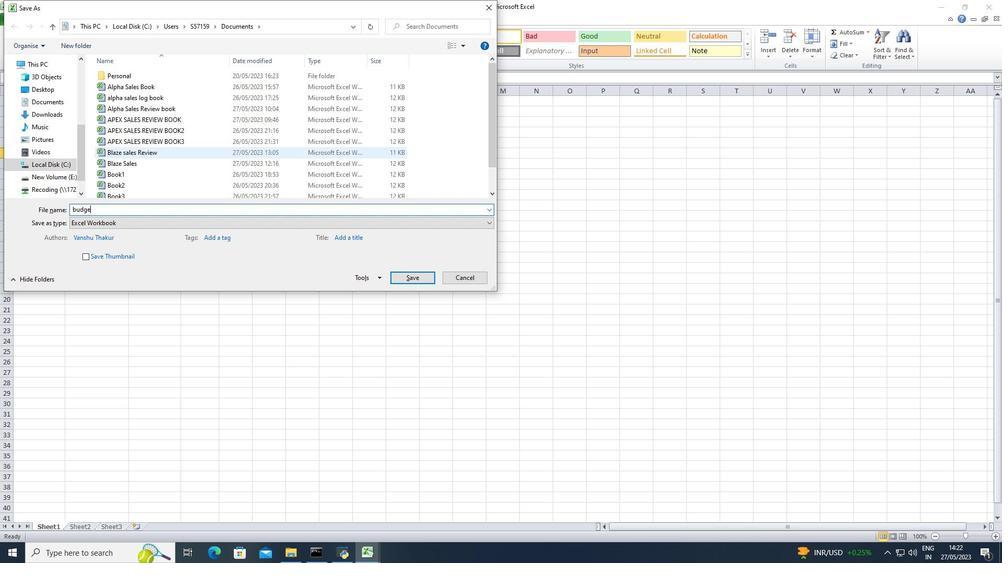 
Action: Mouse pressed left at (90, 122)
Screenshot: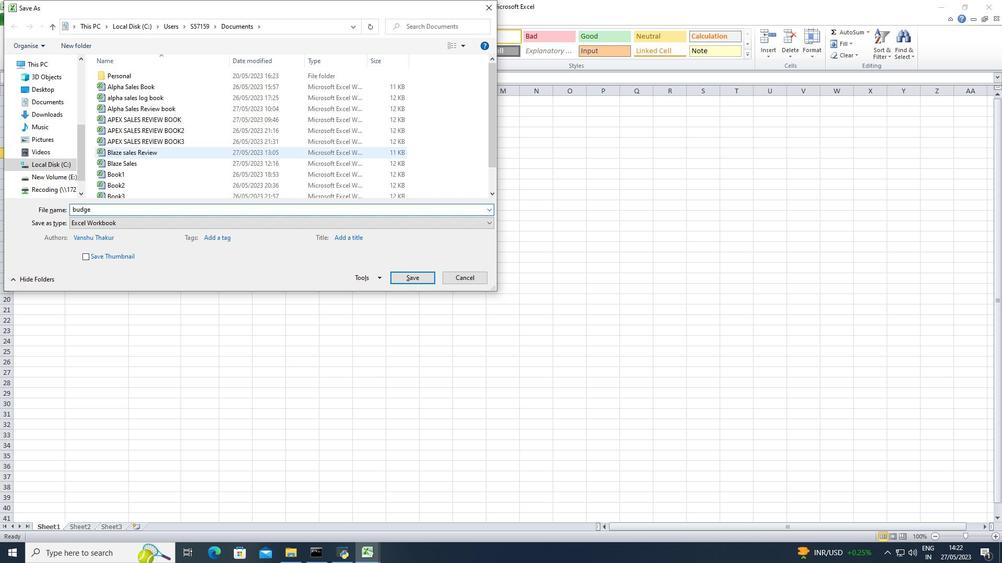 
Action: Mouse moved to (88, 134)
Screenshot: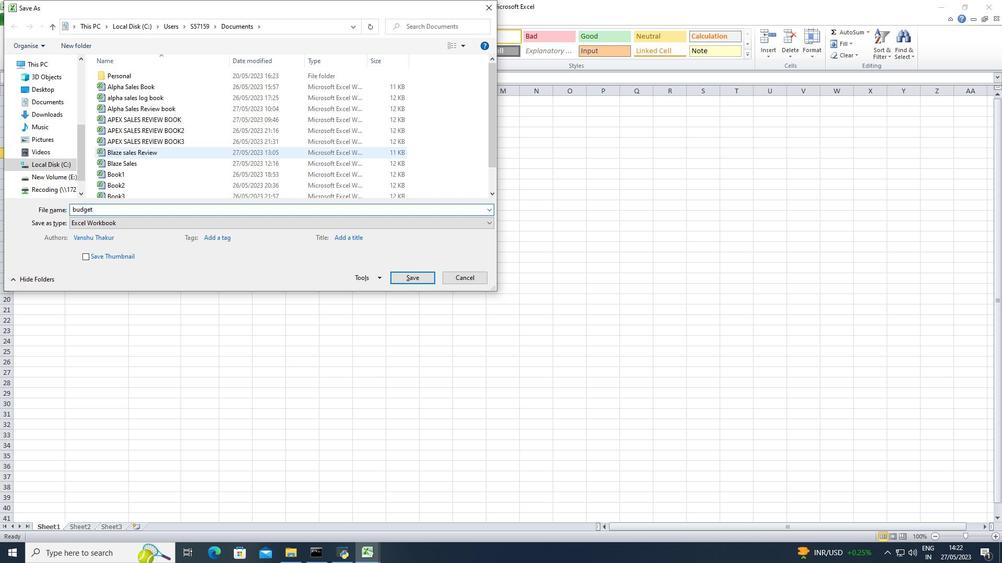 
Action: Mouse pressed left at (88, 134)
Screenshot: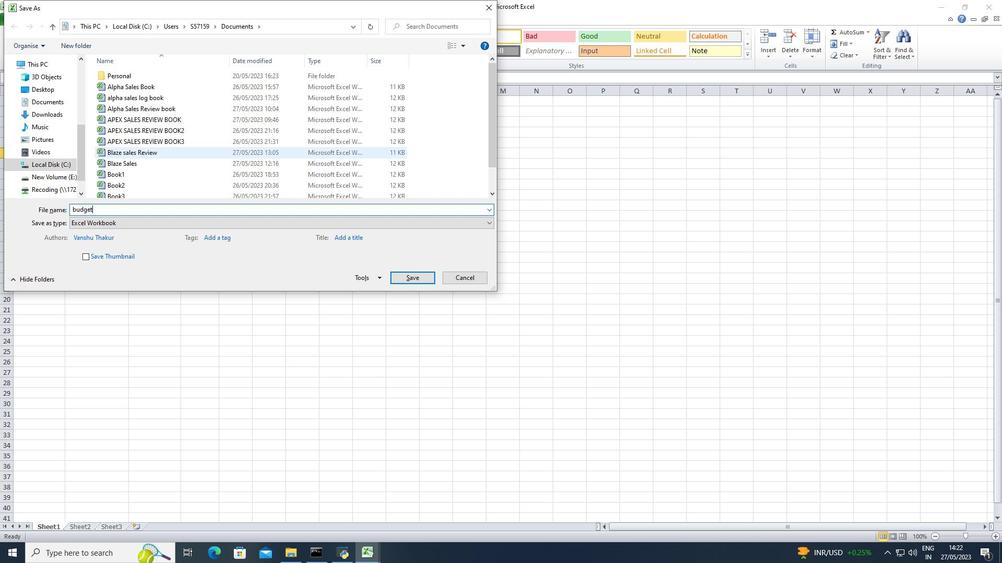 
Action: Mouse moved to (92, 122)
Screenshot: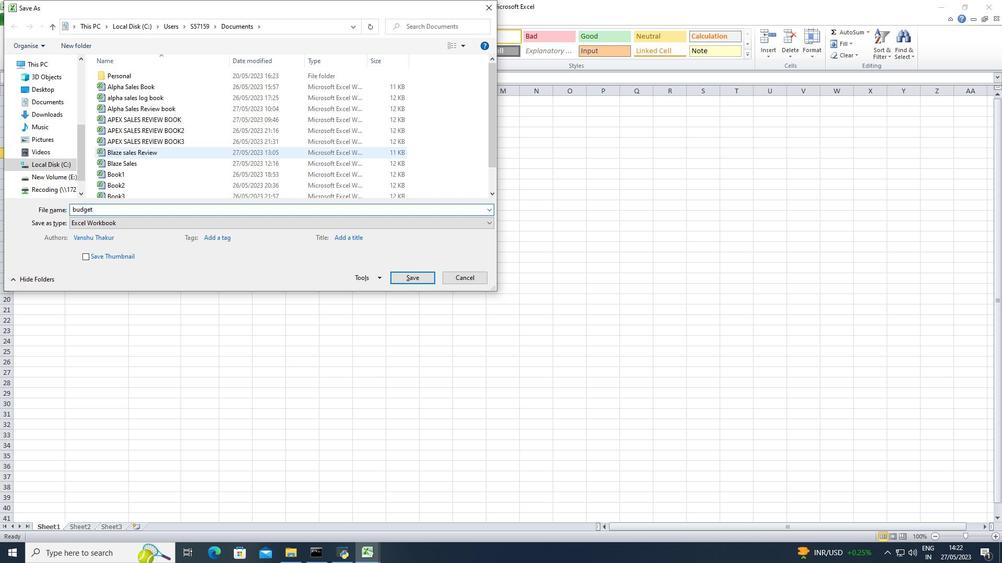 
Action: Mouse pressed left at (92, 122)
Screenshot: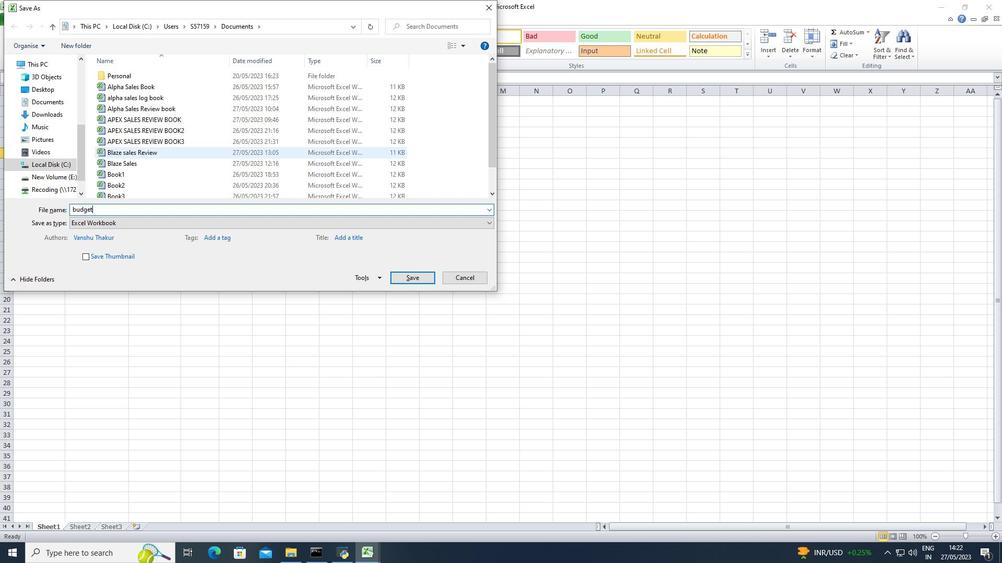 
Action: Mouse moved to (89, 134)
Screenshot: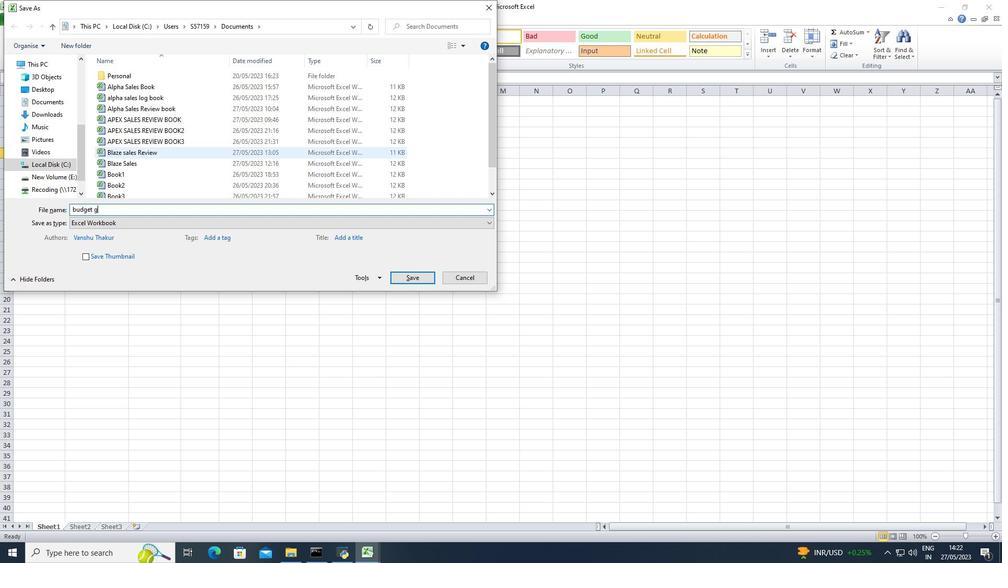 
Action: Mouse pressed left at (89, 134)
Screenshot: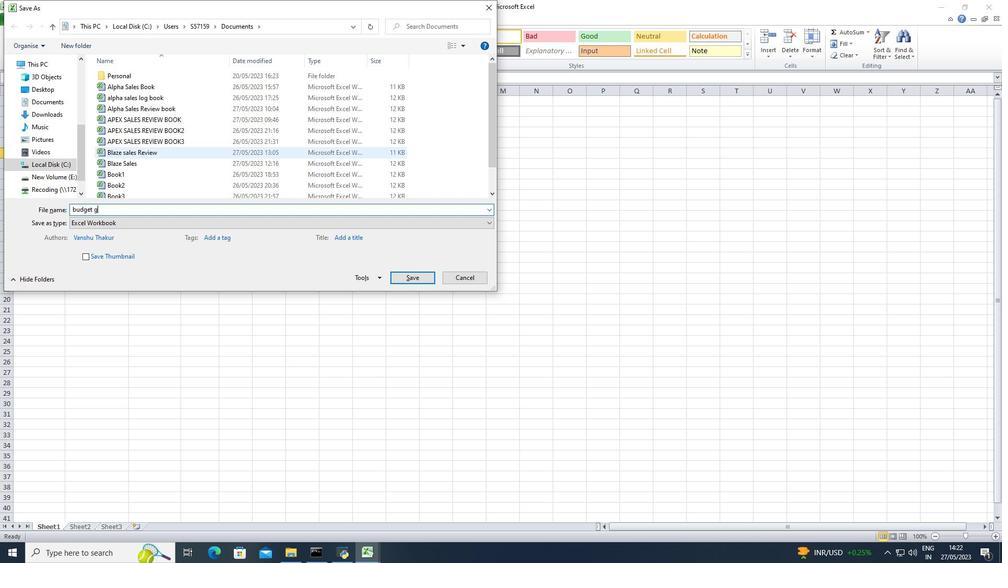 
Action: Mouse moved to (356, 34)
Screenshot: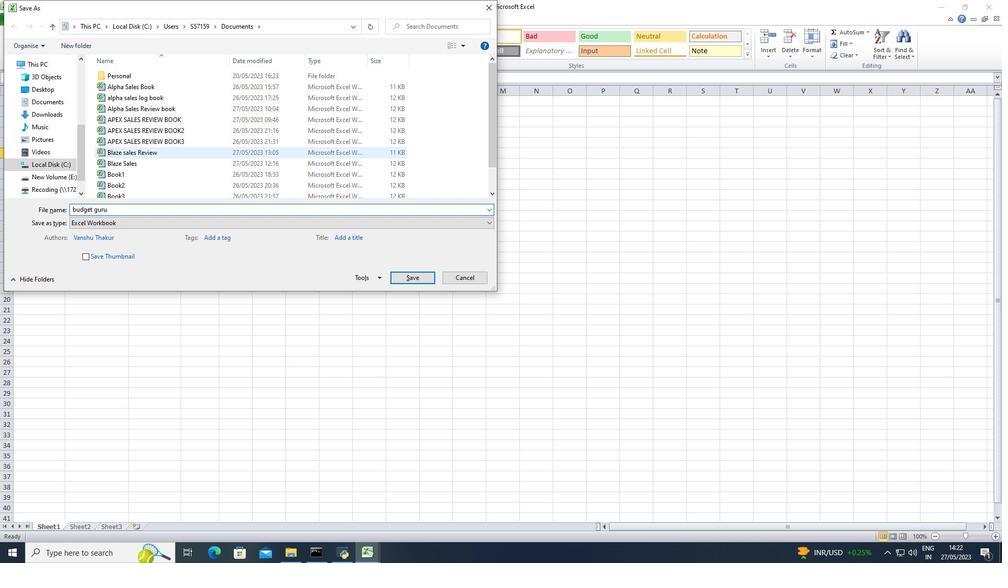 
Action: Mouse pressed left at (356, 34)
Screenshot: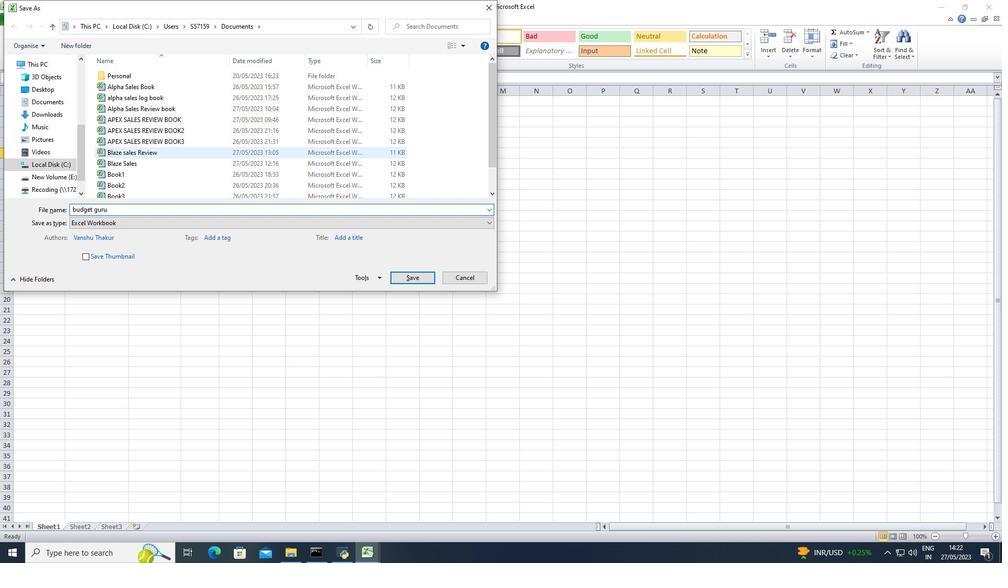 
Action: Mouse moved to (392, 40)
Screenshot: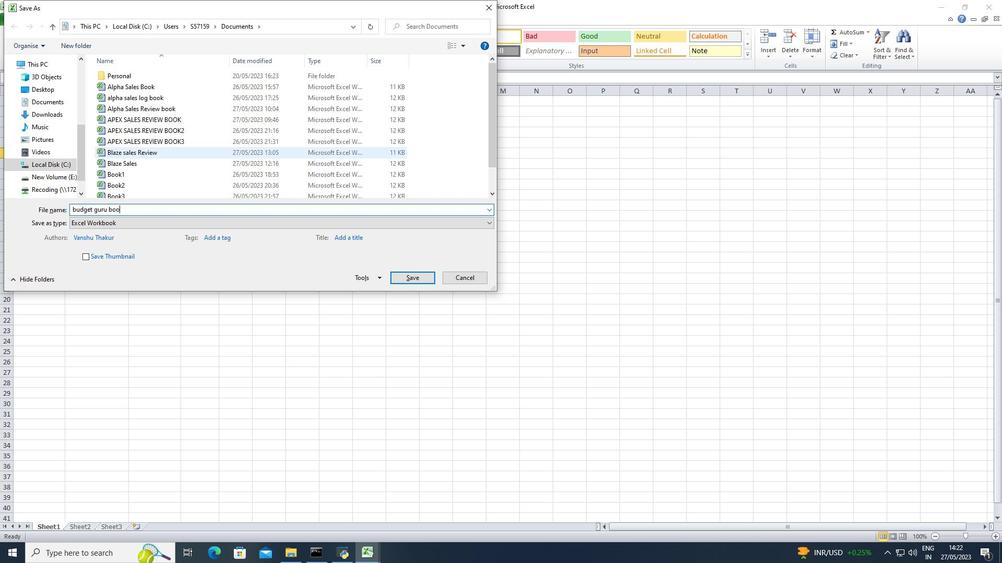 
Action: Mouse pressed left at (392, 40)
Screenshot: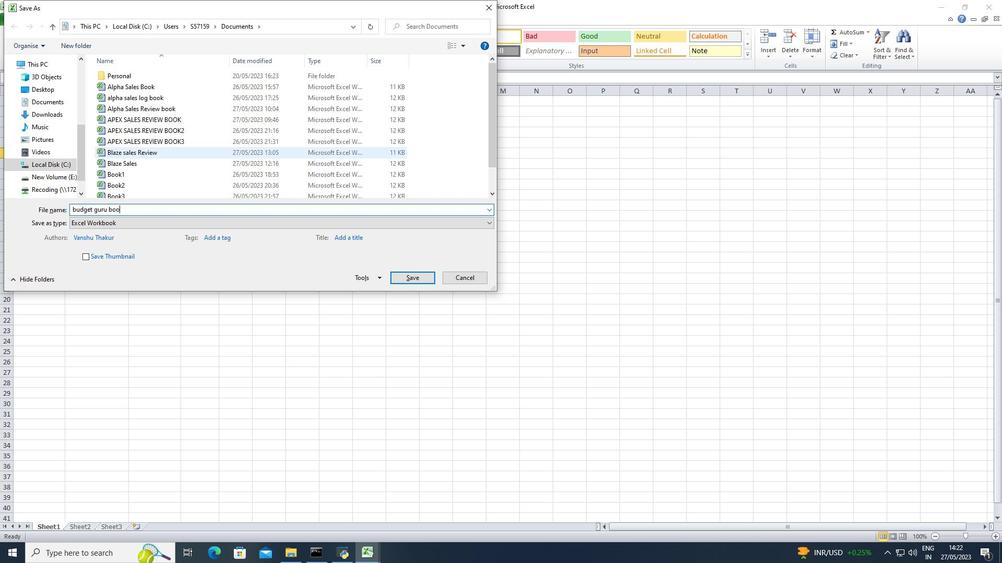 
Action: Mouse moved to (87, 123)
Screenshot: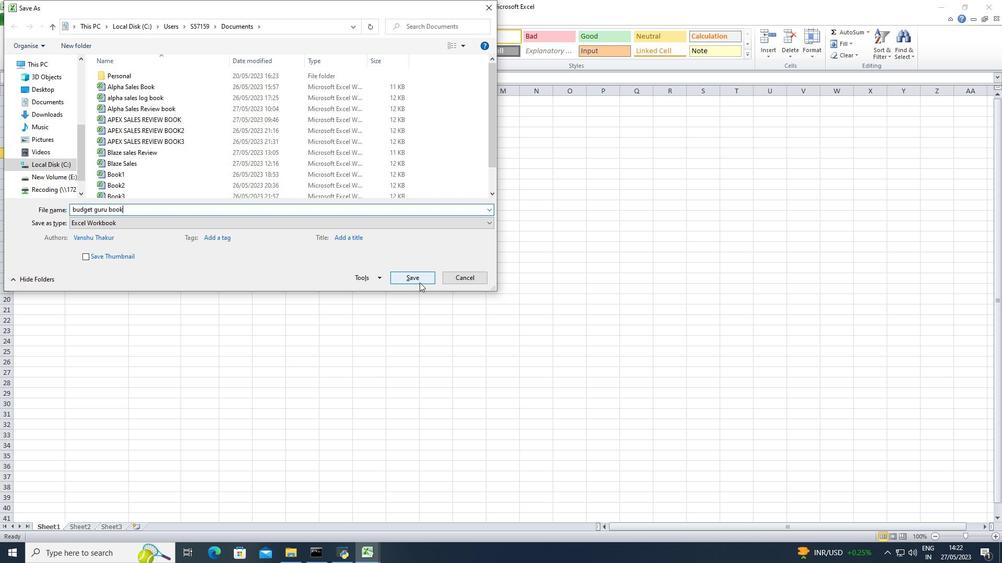 
Action: Mouse pressed left at (87, 123)
Screenshot: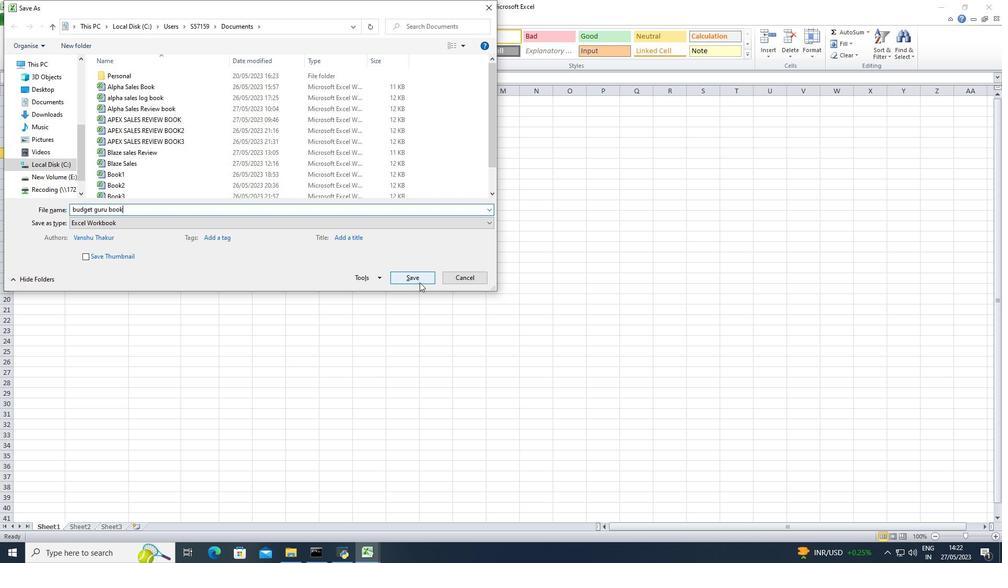 
Action: Mouse moved to (86, 122)
Screenshot: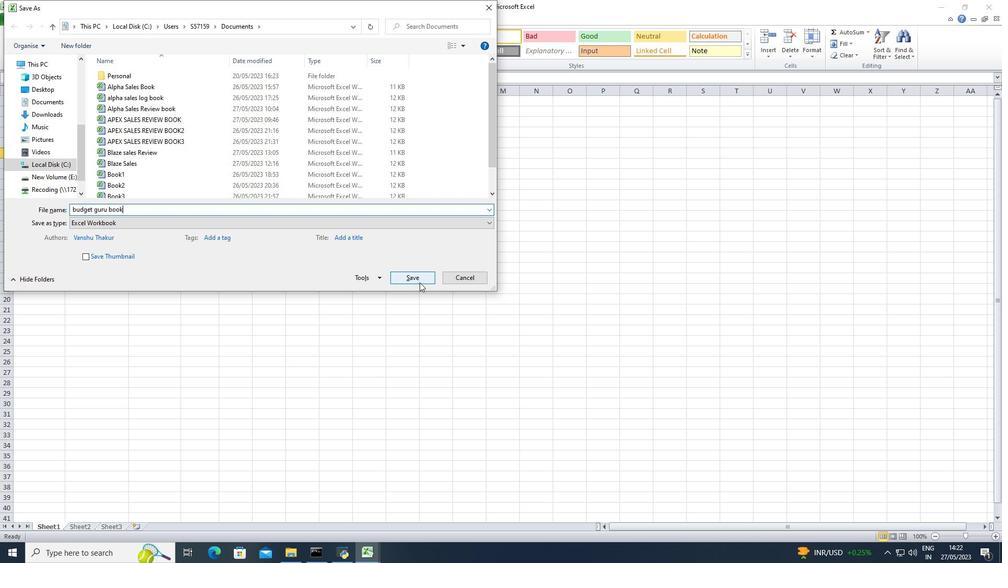 
Action: Mouse pressed left at (86, 122)
Screenshot: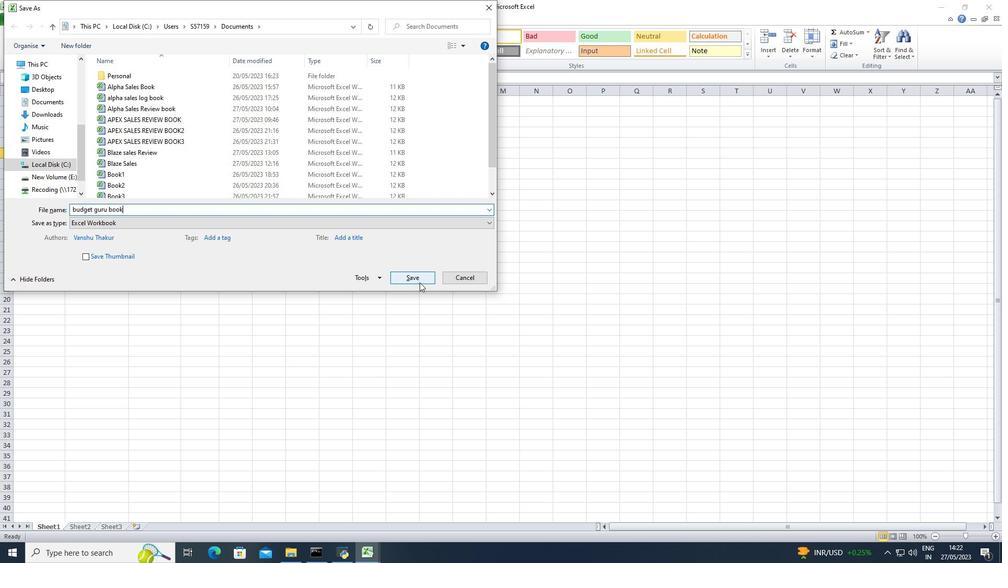 
Action: Mouse pressed left at (86, 122)
Screenshot: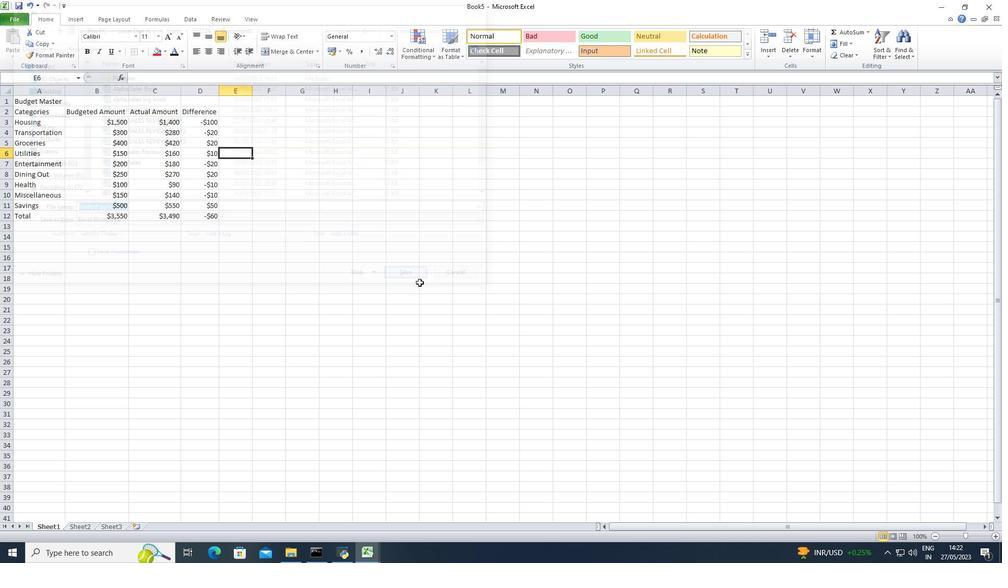 
Action: Mouse moved to (391, 39)
Screenshot: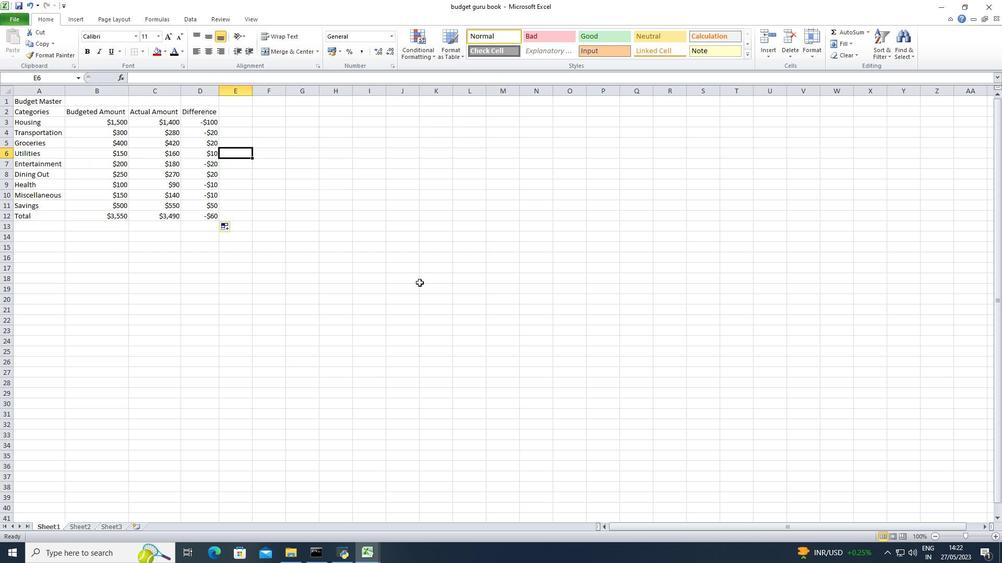 
Action: Mouse pressed left at (391, 39)
Screenshot: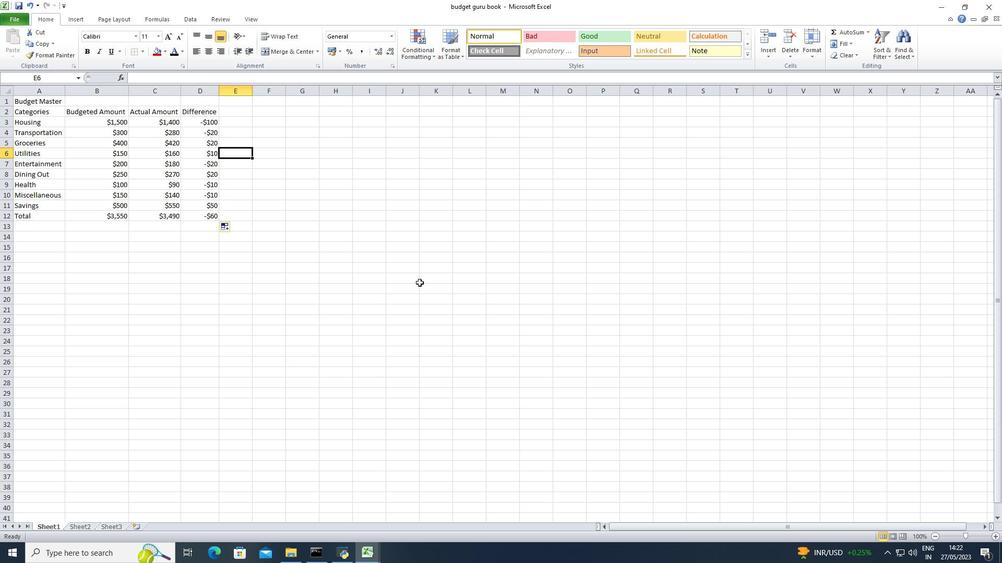 
Action: Mouse moved to (352, 301)
Screenshot: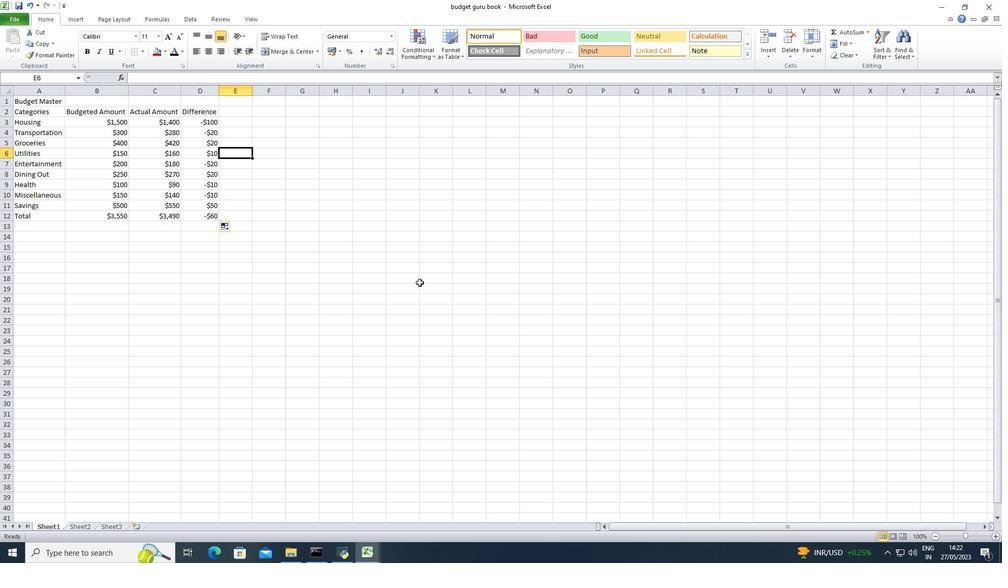 
Action: Mouse pressed left at (352, 301)
Screenshot: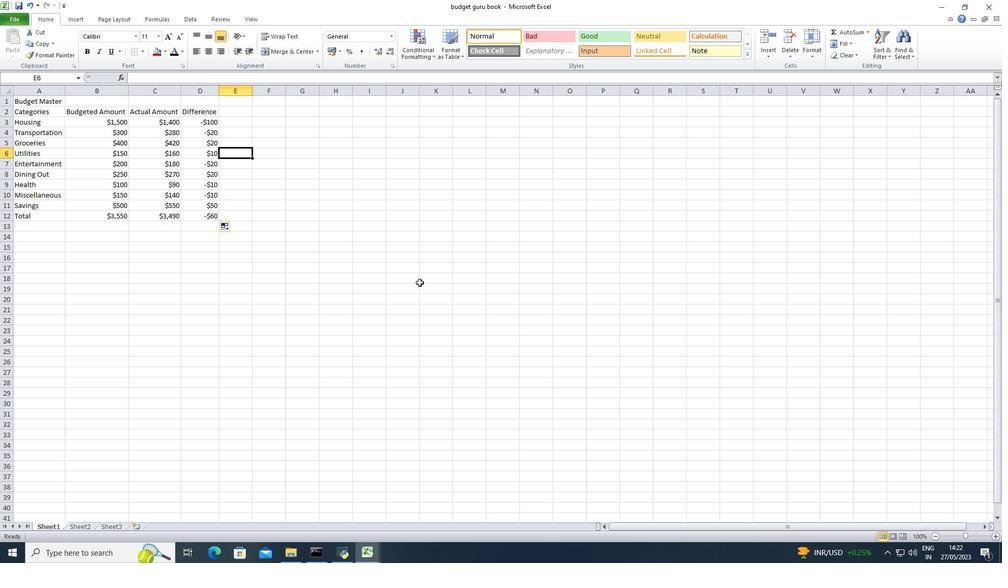 
Action: Mouse moved to (145, 195)
Screenshot: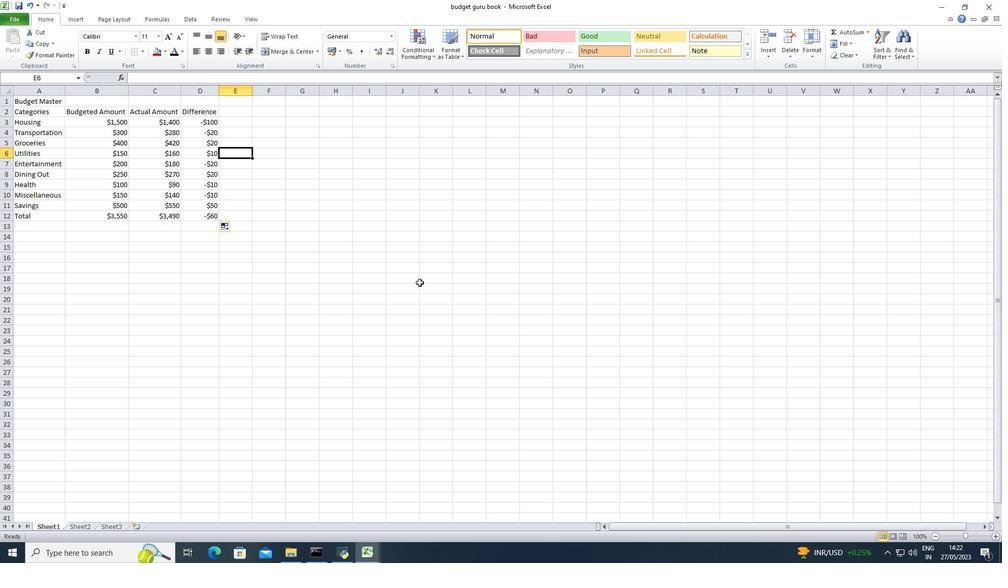 
Action: Mouse pressed left at (145, 195)
Screenshot: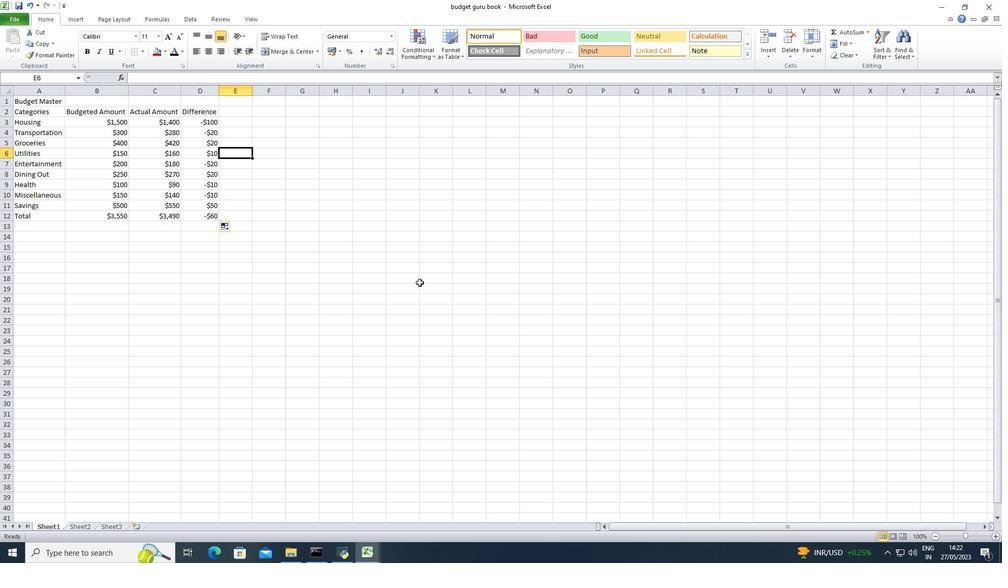 
Action: Mouse moved to (269, 216)
Screenshot: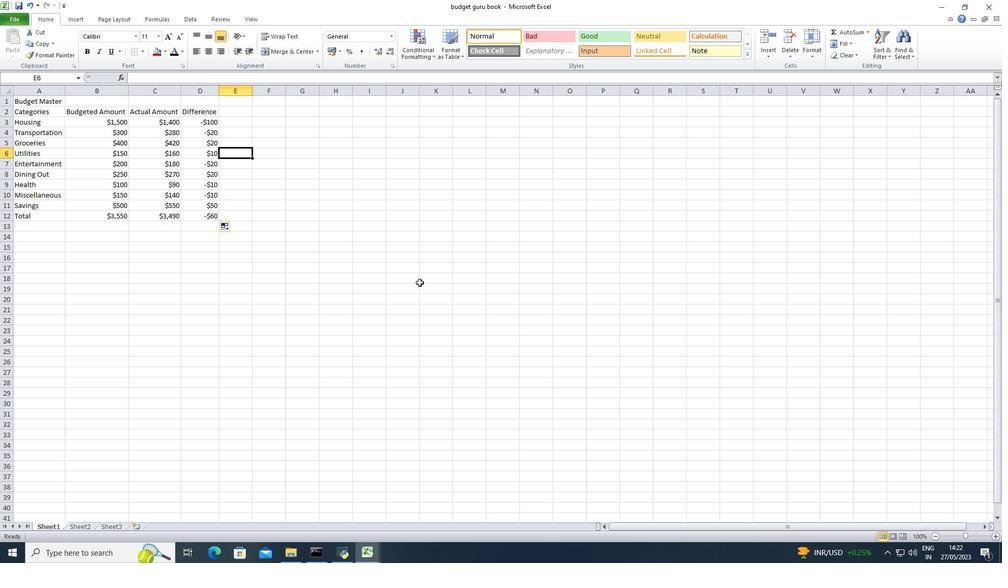 
Action: Mouse pressed left at (269, 216)
Screenshot: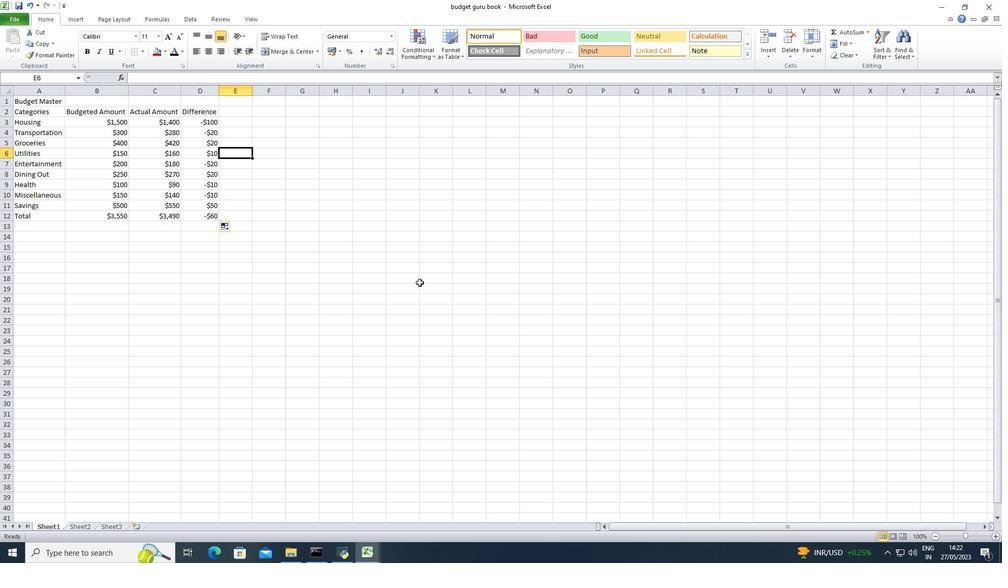 
Action: Mouse moved to (245, 251)
Screenshot: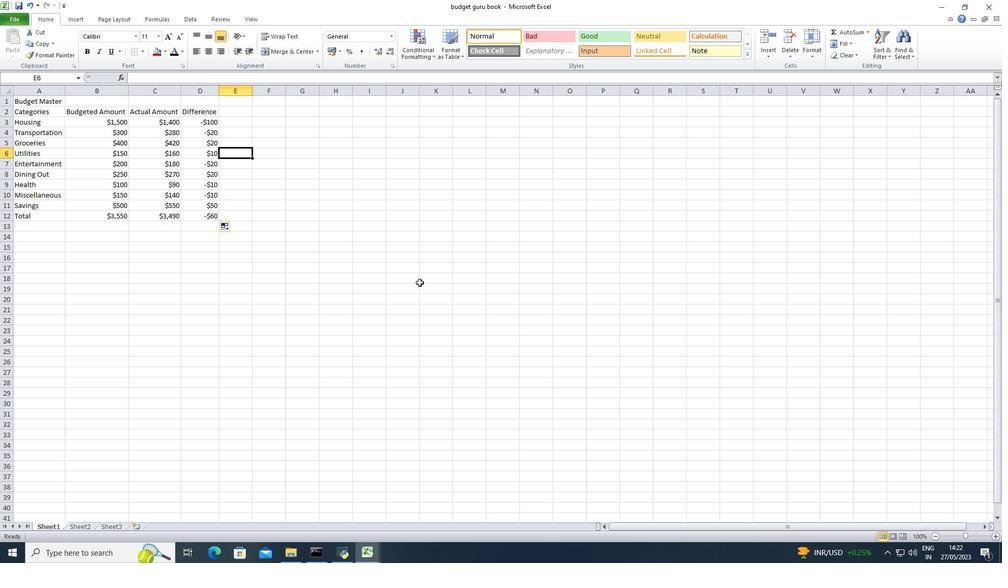 
Action: Mouse scrolled (245, 251) with delta (0, 0)
Screenshot: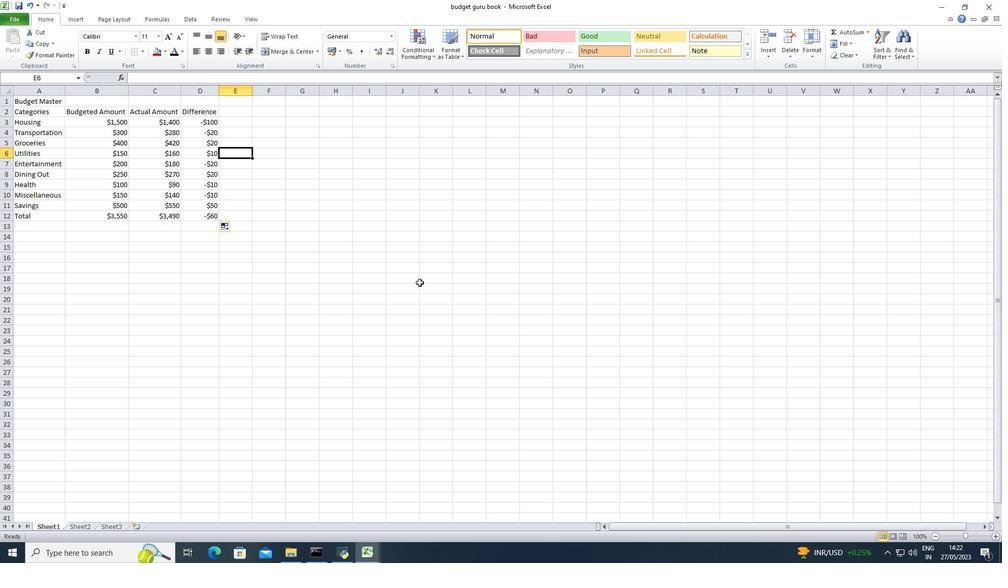 
Action: Mouse scrolled (245, 251) with delta (0, 0)
Screenshot: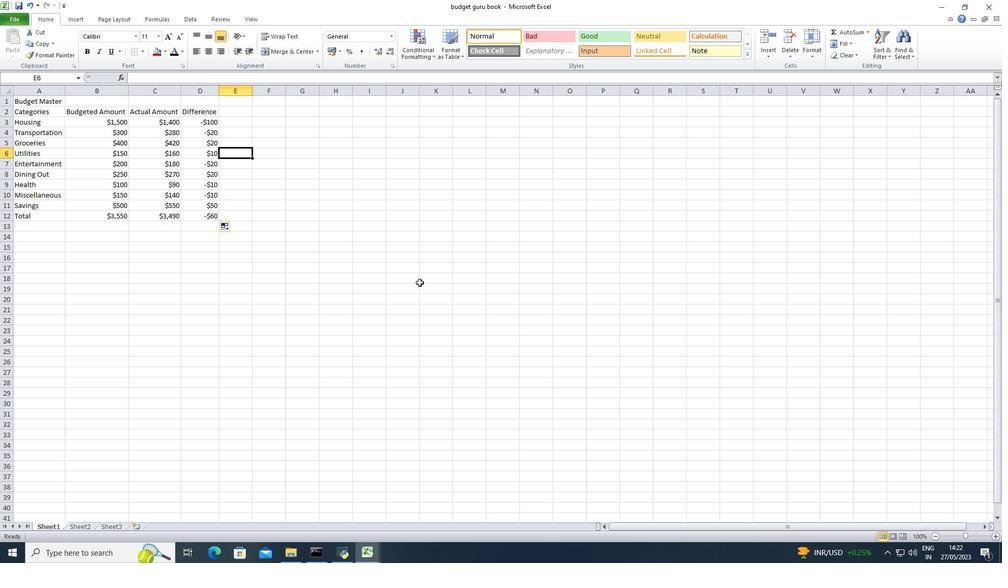 
Action: Mouse moved to (245, 251)
Screenshot: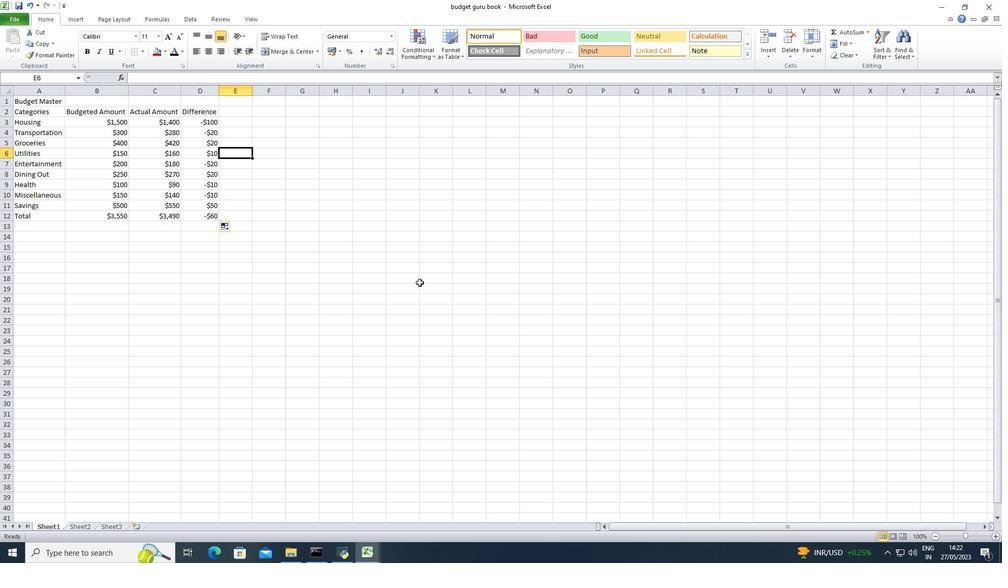 
Action: Mouse scrolled (245, 251) with delta (0, 0)
Screenshot: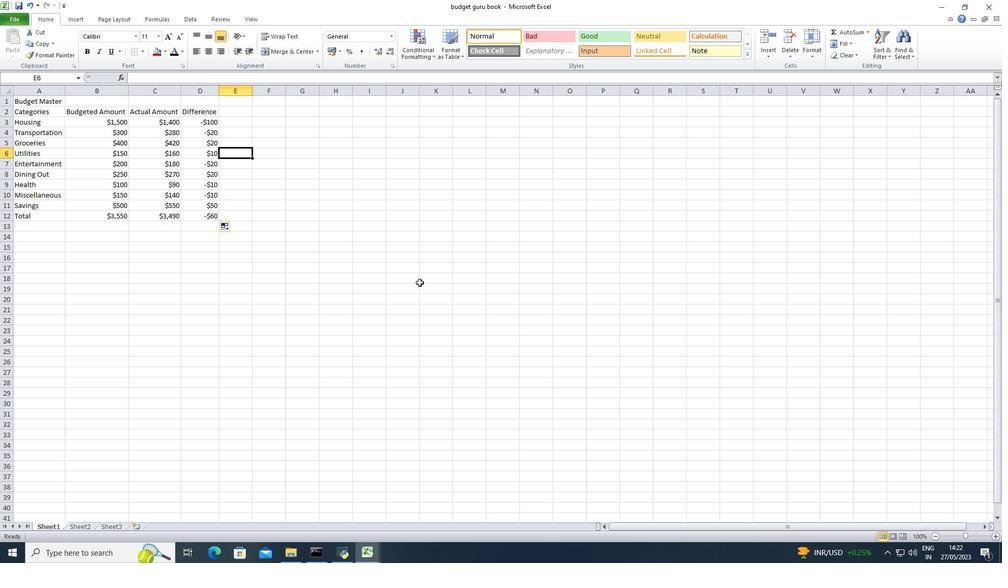 
Action: Mouse scrolled (245, 251) with delta (0, 0)
Screenshot: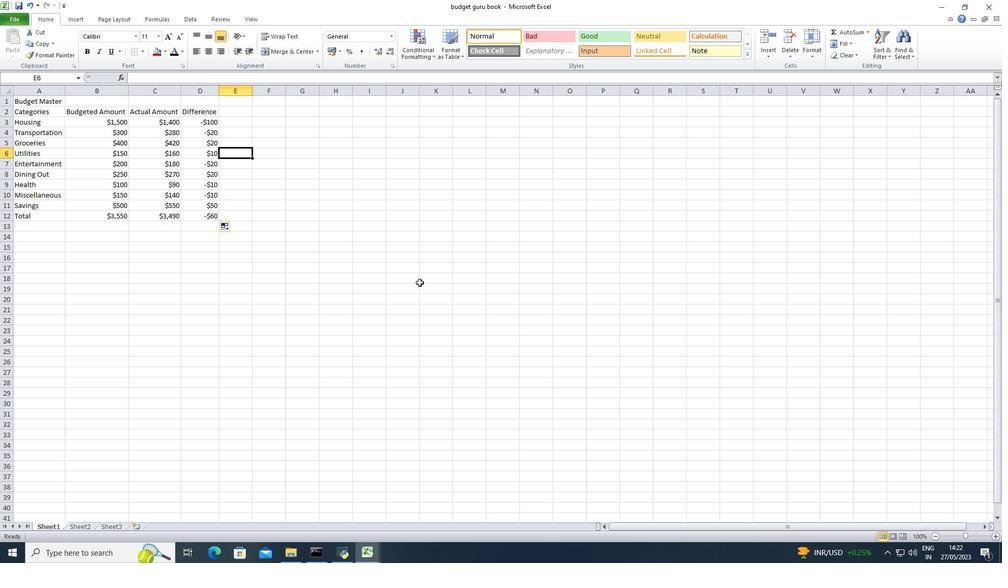 
Action: Mouse moved to (245, 251)
Screenshot: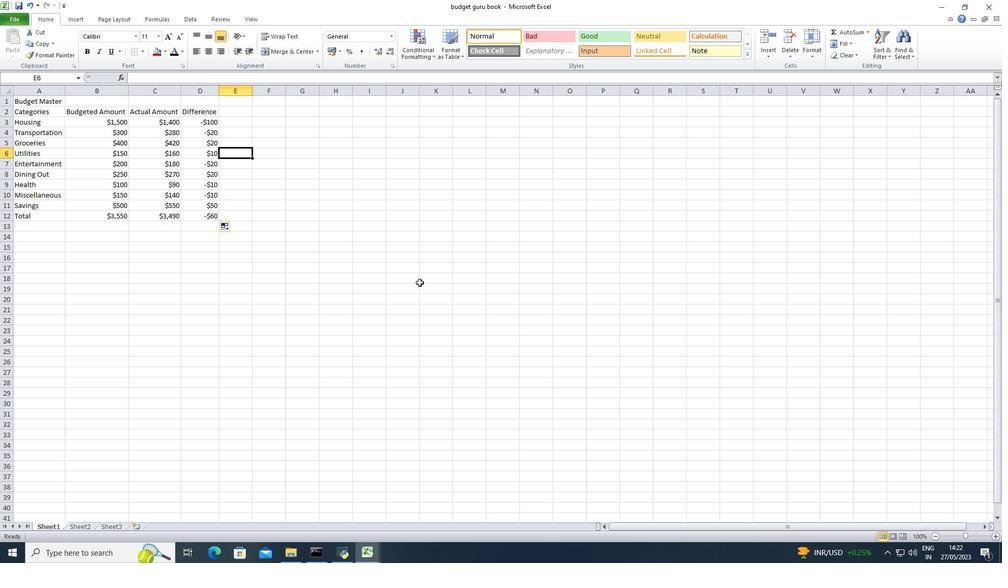 
Action: Mouse scrolled (245, 250) with delta (0, 0)
Screenshot: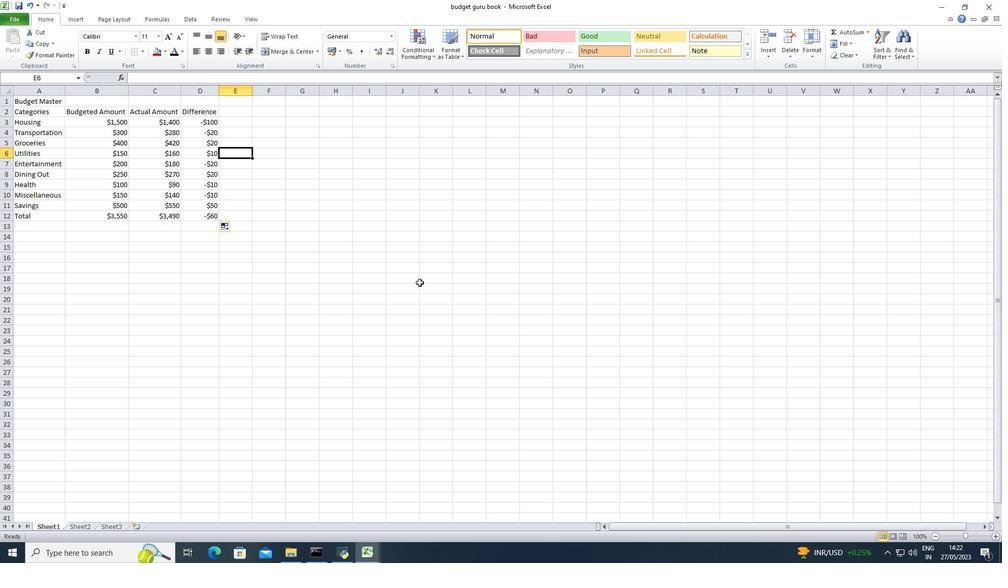 
Action: Mouse moved to (245, 250)
Screenshot: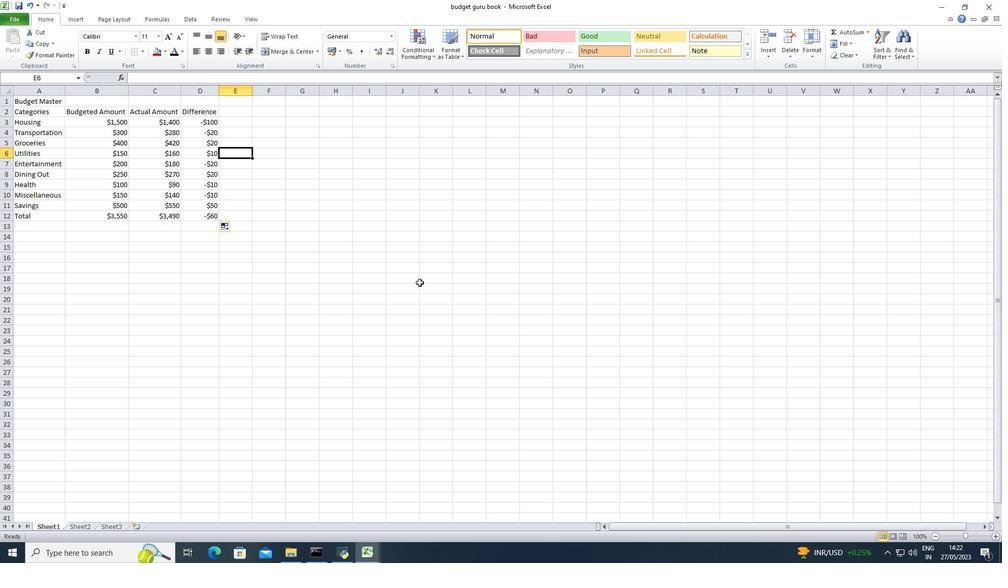 
Action: Mouse scrolled (245, 250) with delta (0, 0)
Screenshot: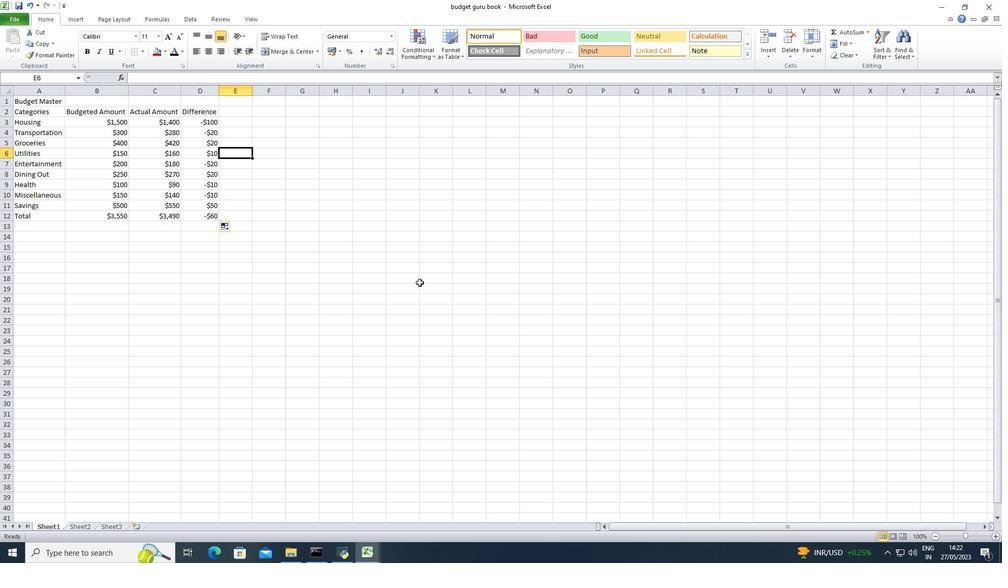 
Action: Mouse scrolled (245, 250) with delta (0, 0)
Screenshot: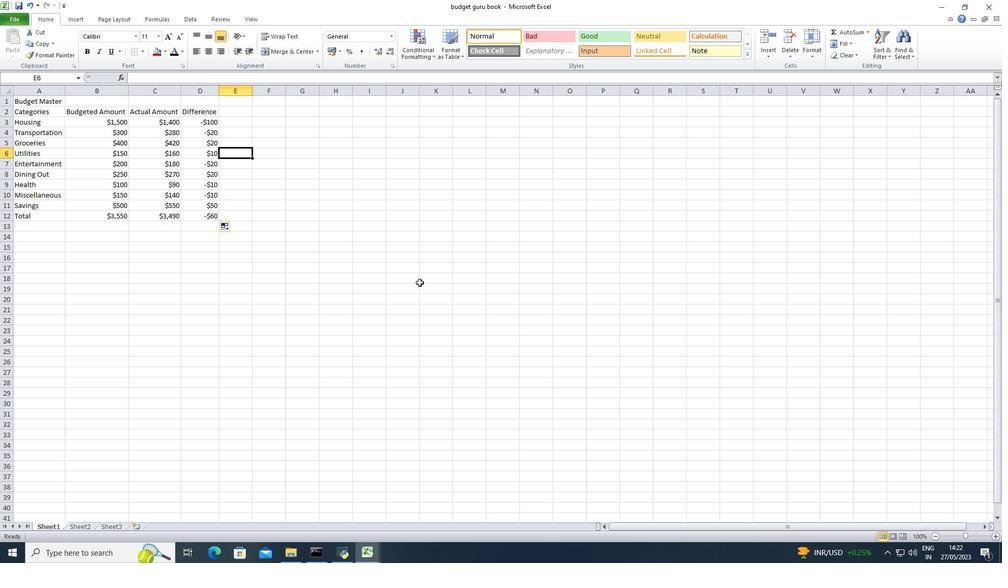 
Action: Mouse scrolled (245, 250) with delta (0, 0)
Screenshot: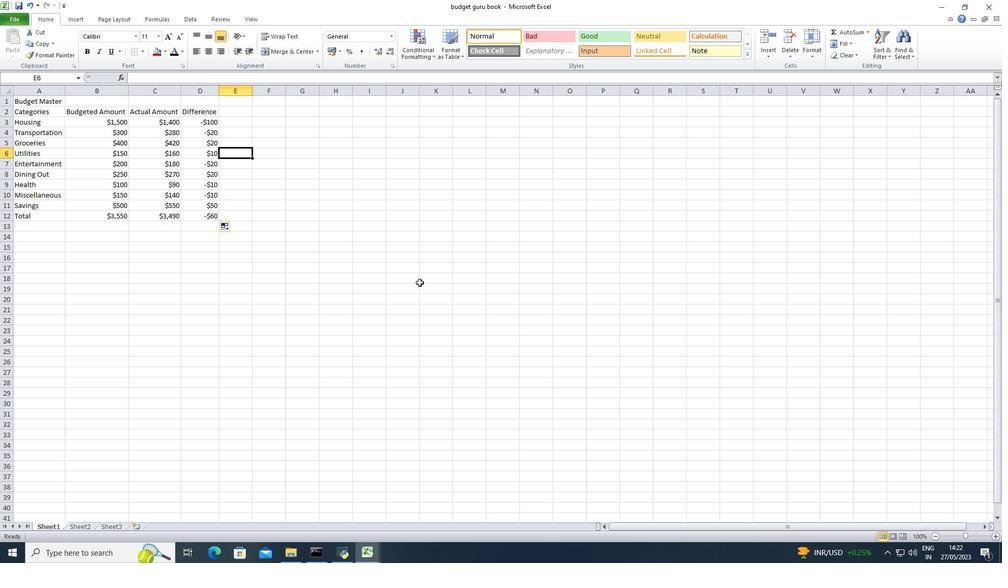 
Action: Mouse scrolled (245, 250) with delta (0, 0)
Screenshot: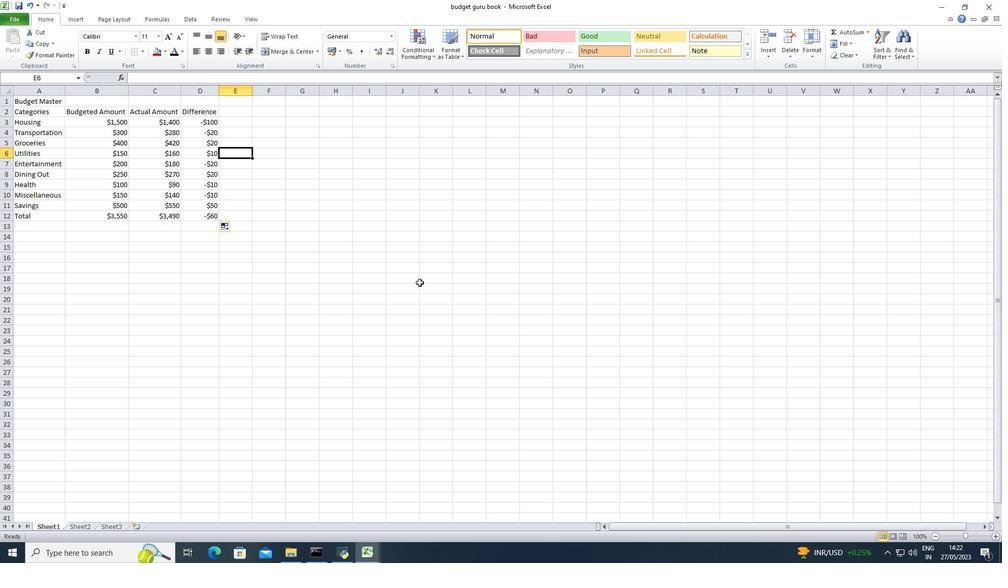 
Action: Mouse moved to (250, 253)
Screenshot: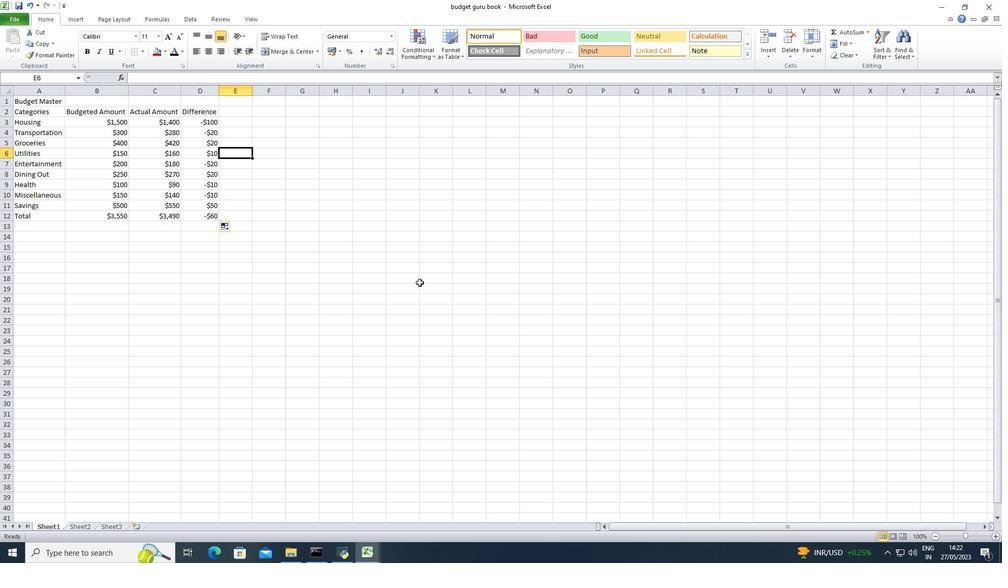 
Action: Mouse pressed left at (250, 253)
Screenshot: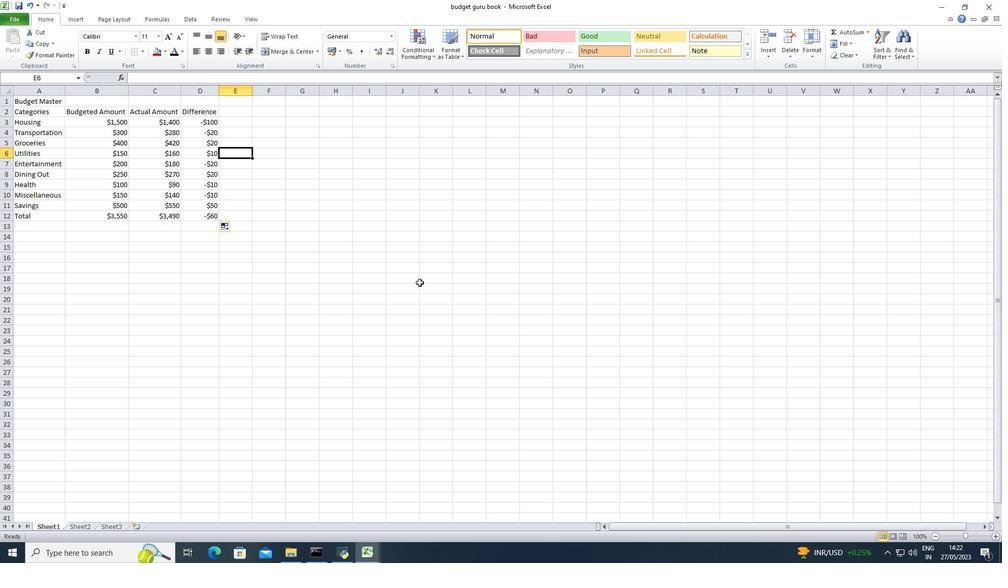 
Action: Mouse moved to (326, 365)
Screenshot: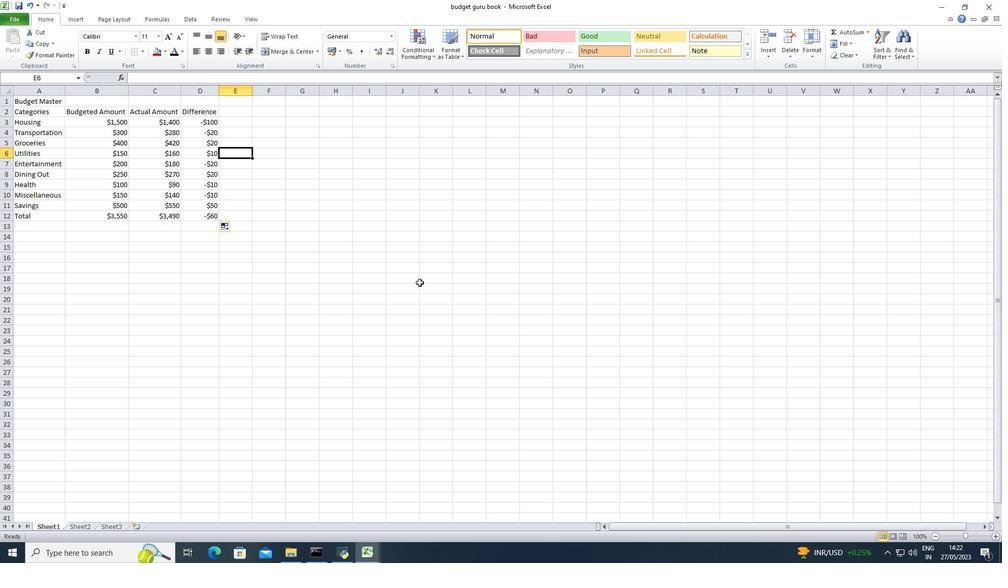 
Action: Mouse pressed left at (326, 365)
Screenshot: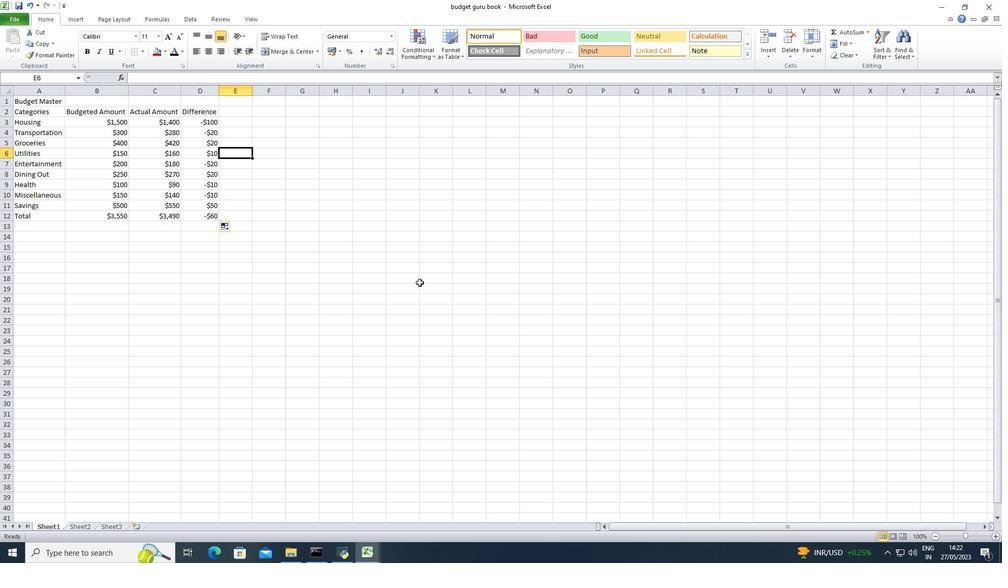 
Action: Mouse moved to (73, 135)
Screenshot: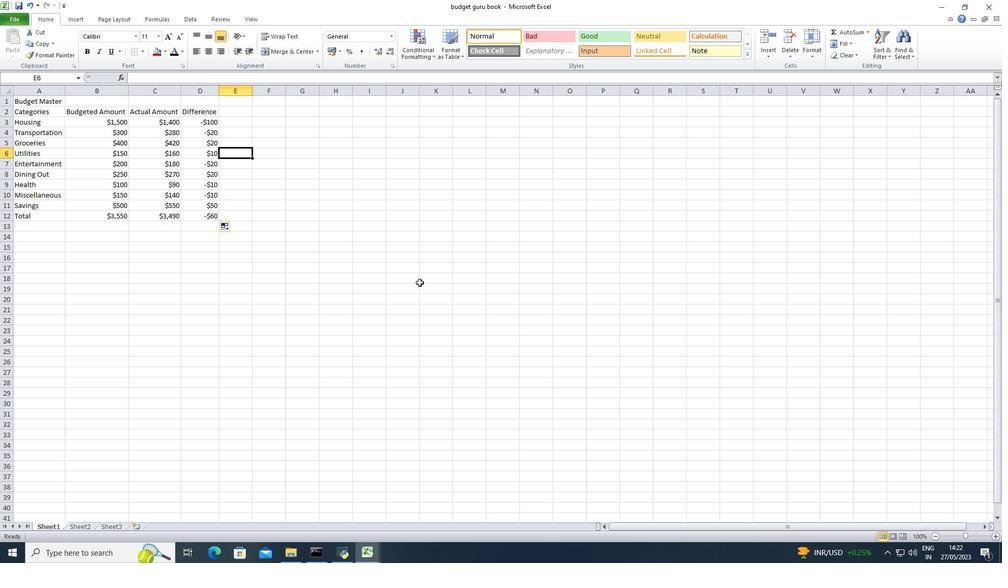 
Action: Mouse pressed left at (73, 135)
Screenshot: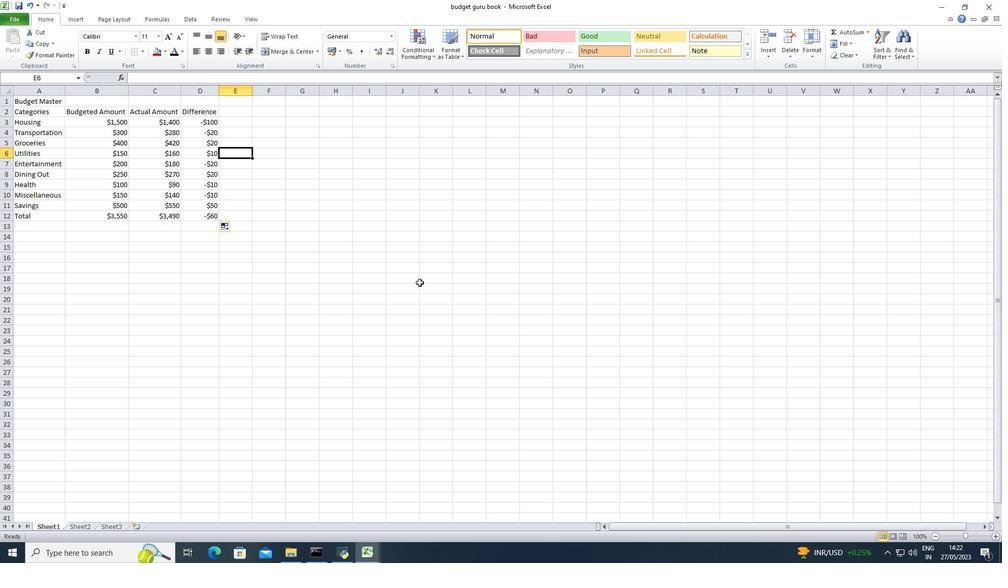 
Action: Mouse moved to (69, 134)
Screenshot: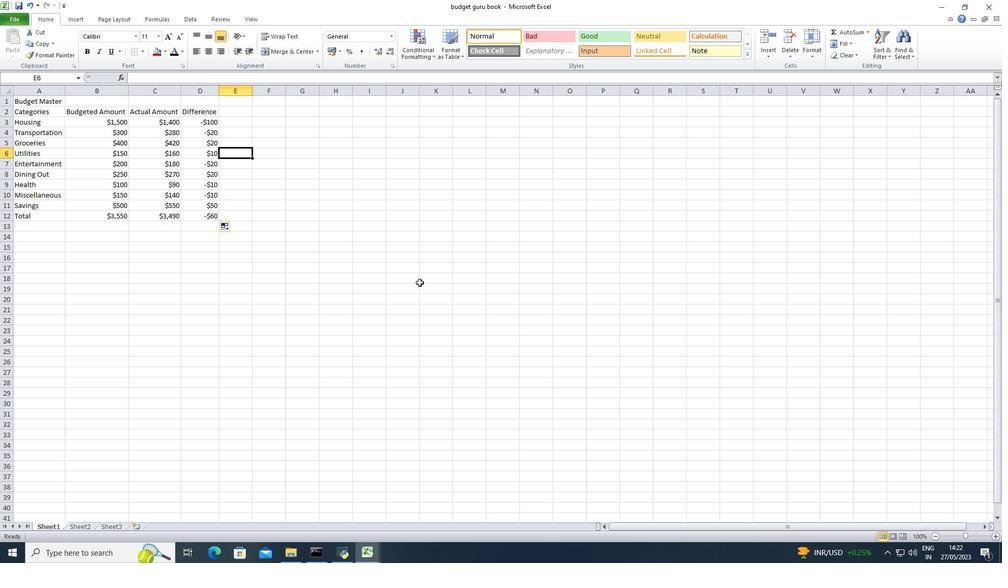 
Action: Mouse pressed left at (69, 134)
Screenshot: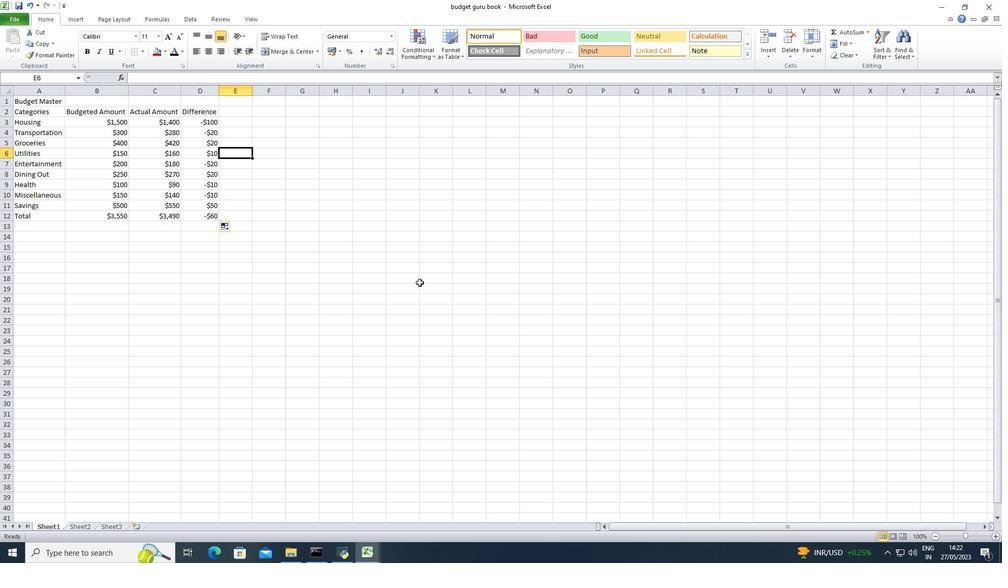 
Action: Mouse pressed left at (69, 134)
Screenshot: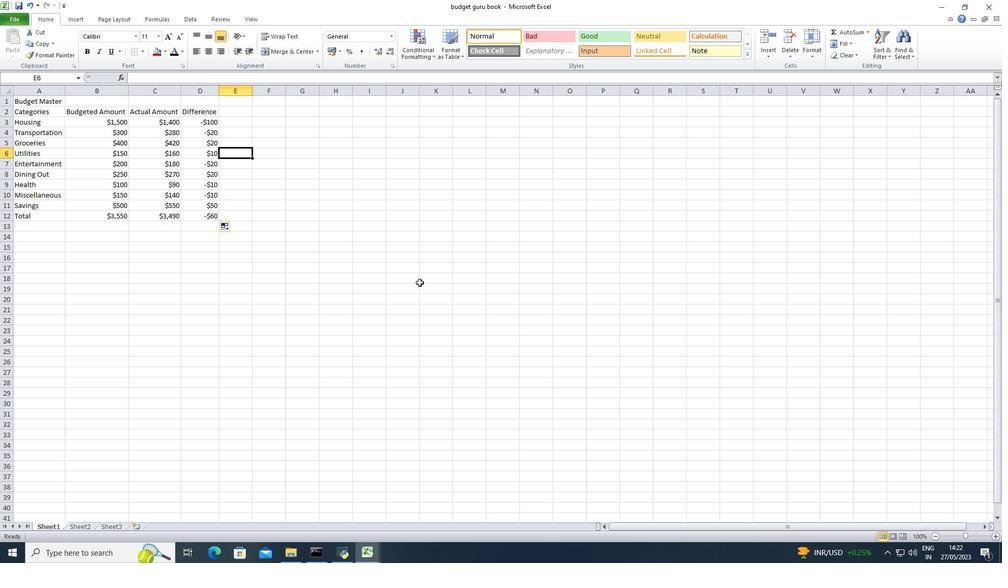 
Action: Mouse moved to (72, 135)
Screenshot: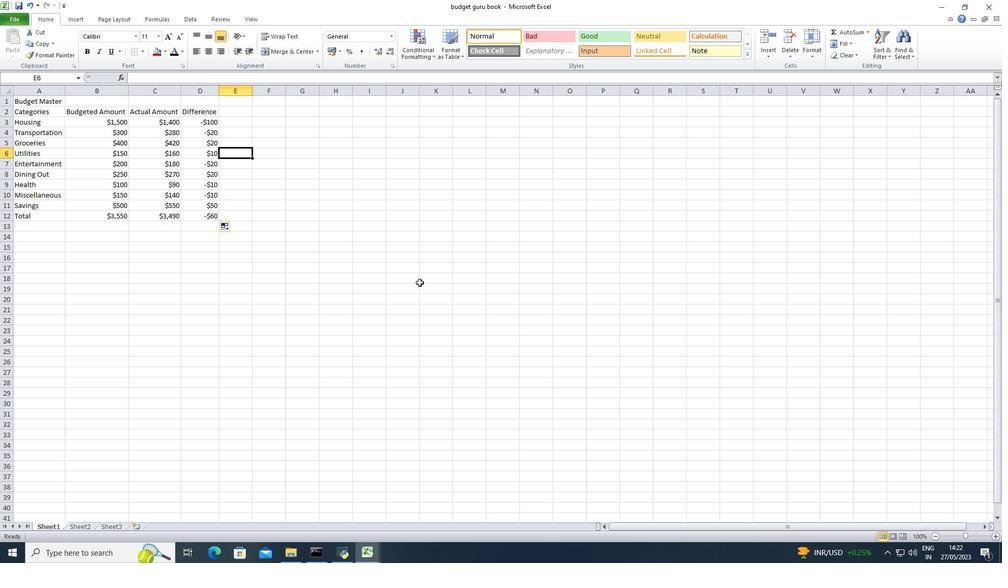 
Action: Key pressed <Key.backspace>
Screenshot: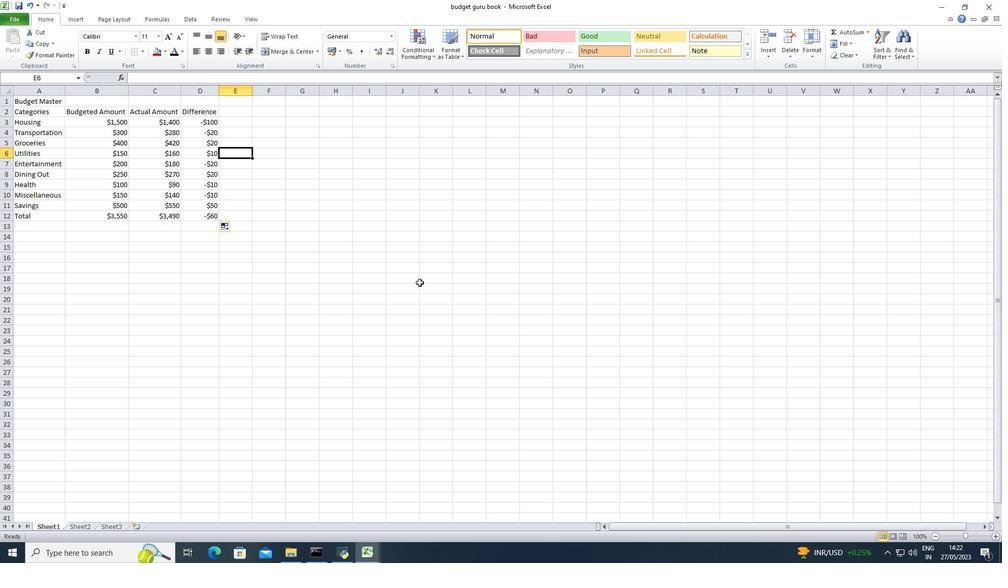 
Action: Mouse moved to (72, 144)
Screenshot: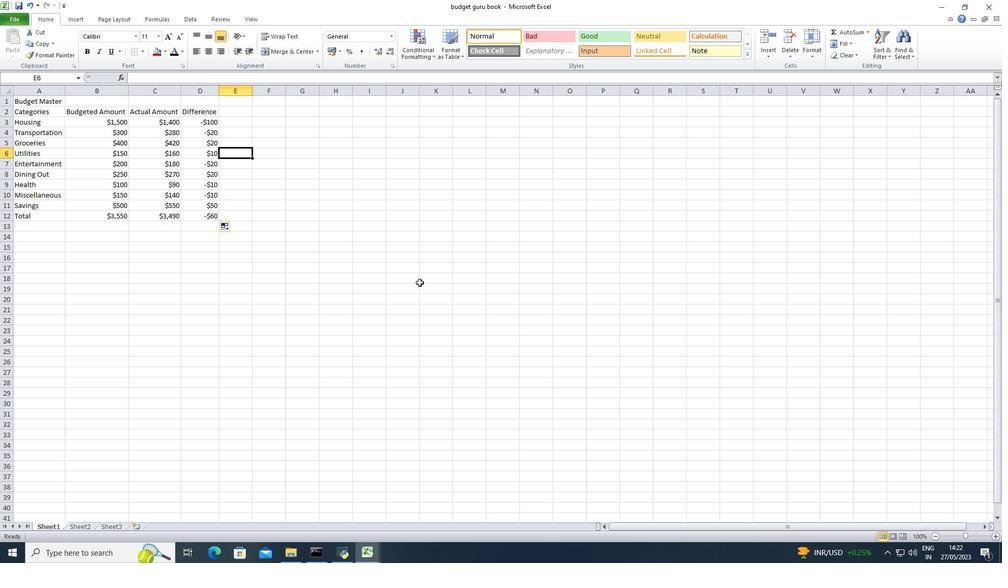 
Action: Mouse pressed left at (72, 144)
Screenshot: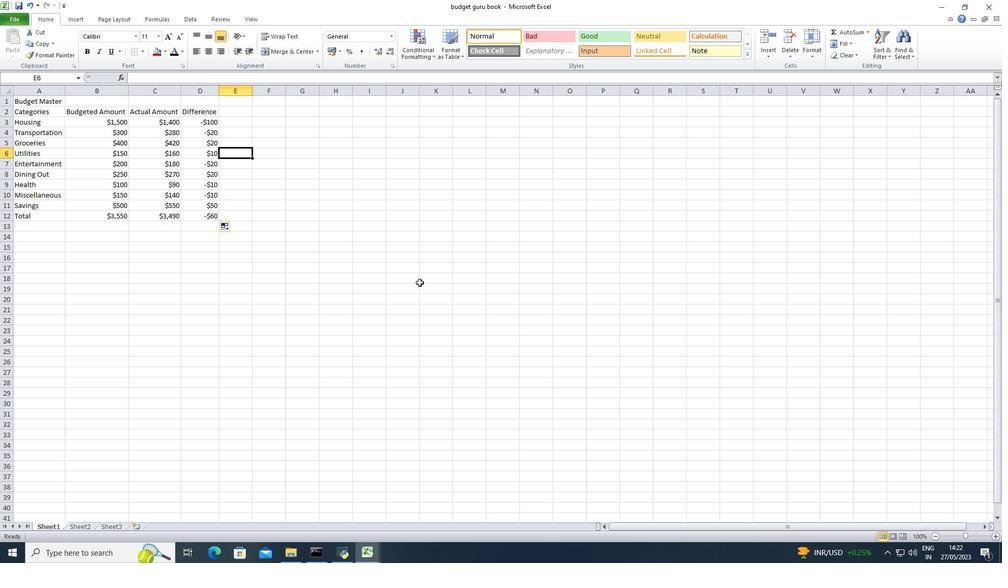 
Action: Mouse pressed left at (72, 144)
Screenshot: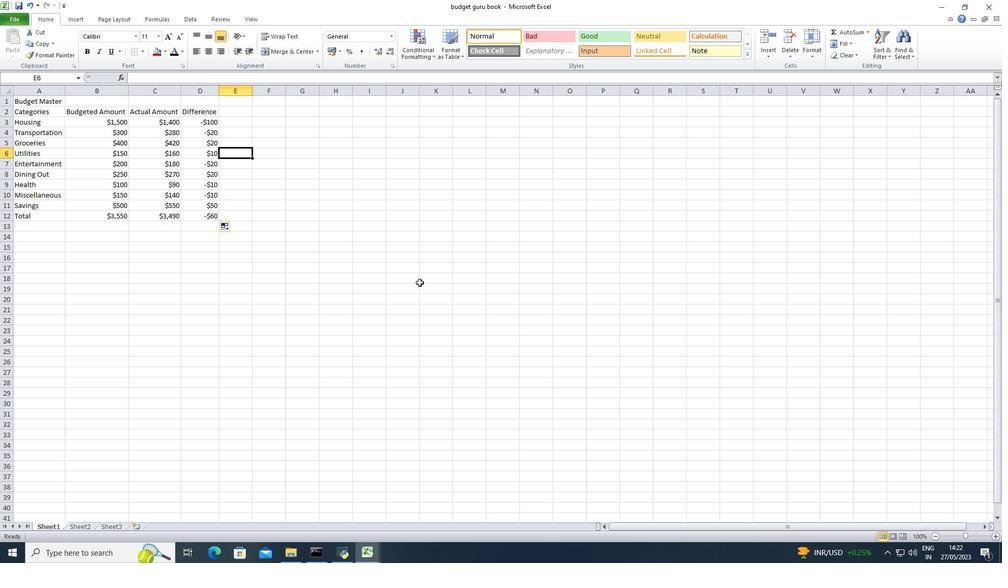 
Action: Mouse moved to (69, 145)
Screenshot: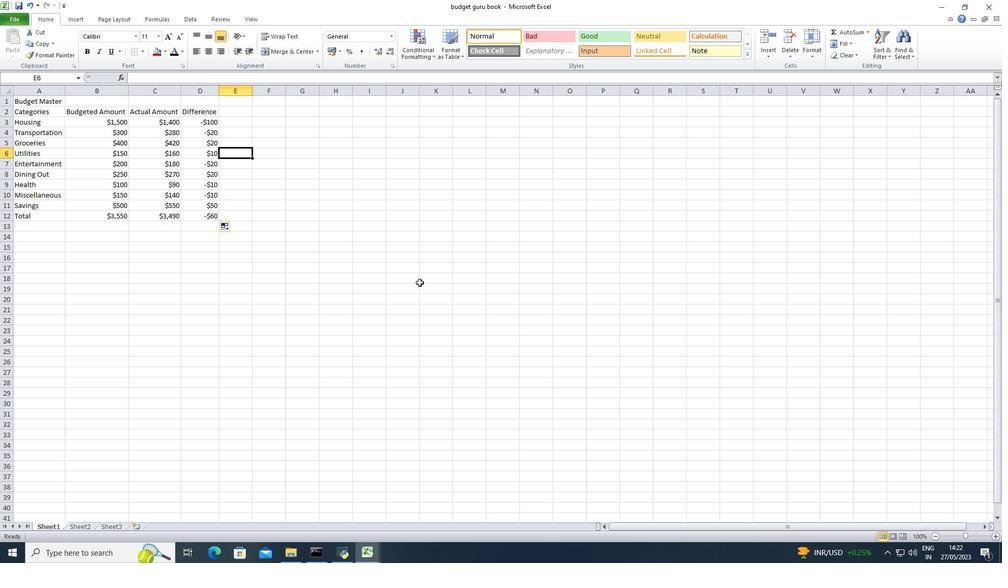 
Action: Mouse pressed left at (69, 145)
Screenshot: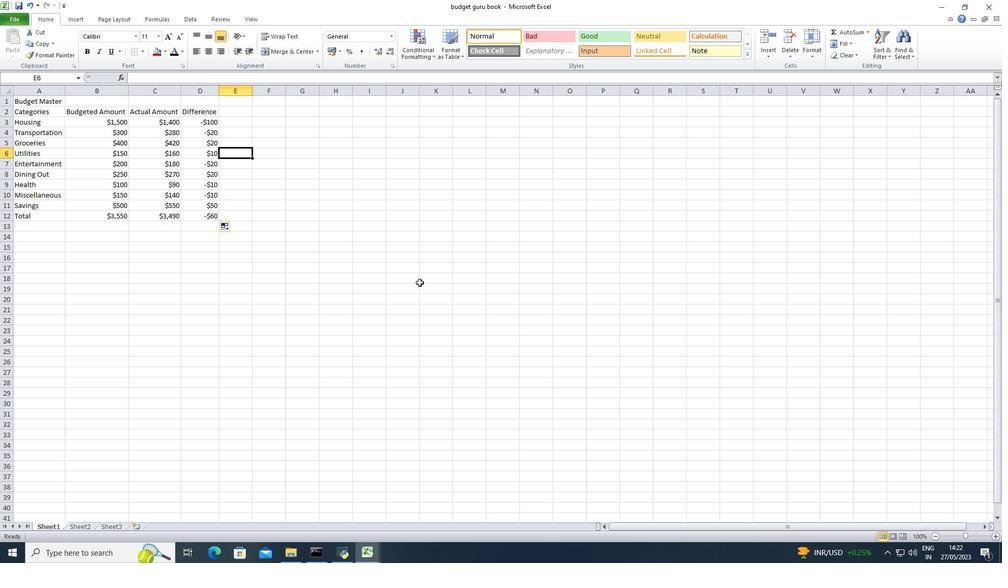 
Action: Key pressed <Key.backspace>
Screenshot: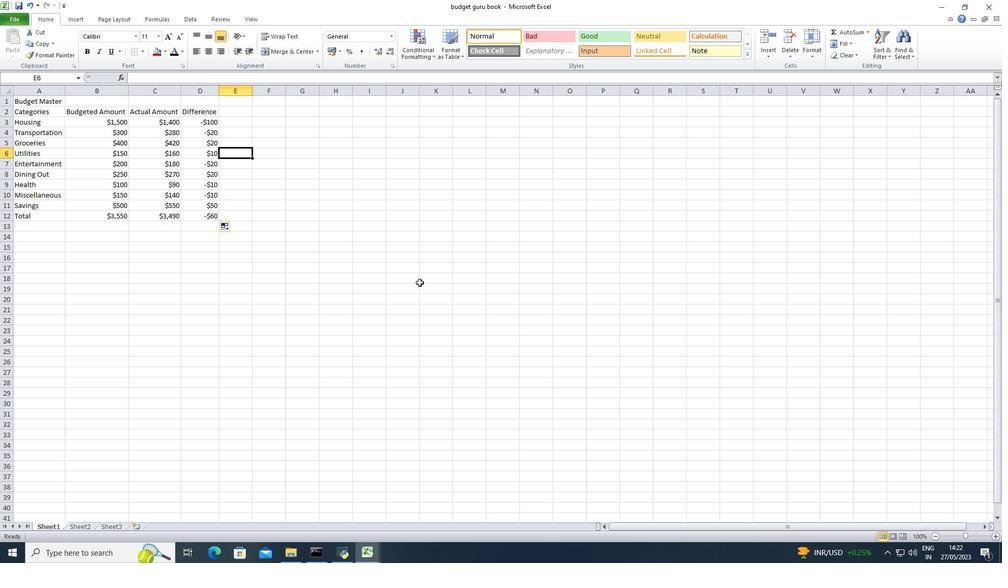 
Action: Mouse moved to (23, 16)
Screenshot: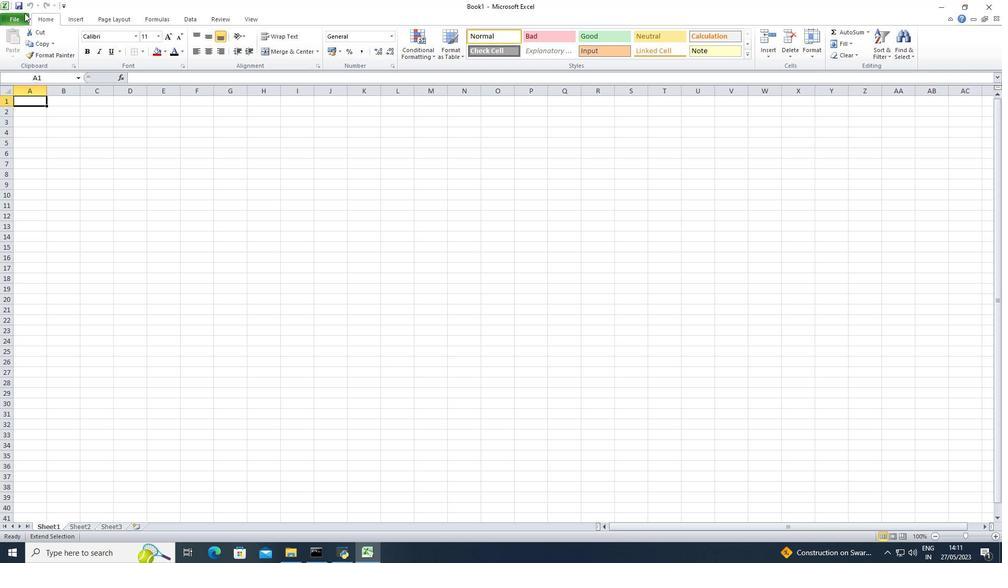
Action: Mouse pressed left at (23, 16)
Screenshot: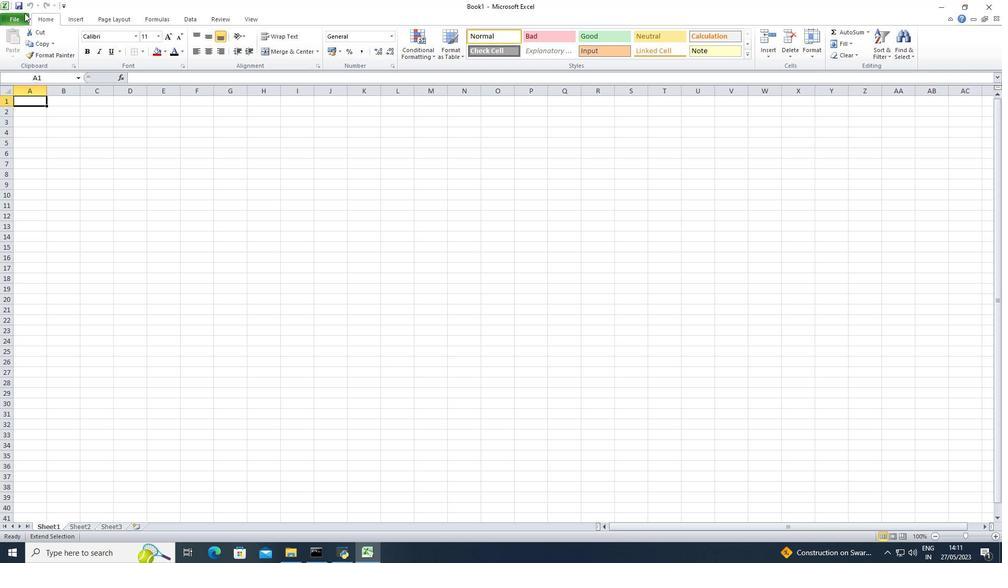 
Action: Mouse moved to (35, 138)
Screenshot: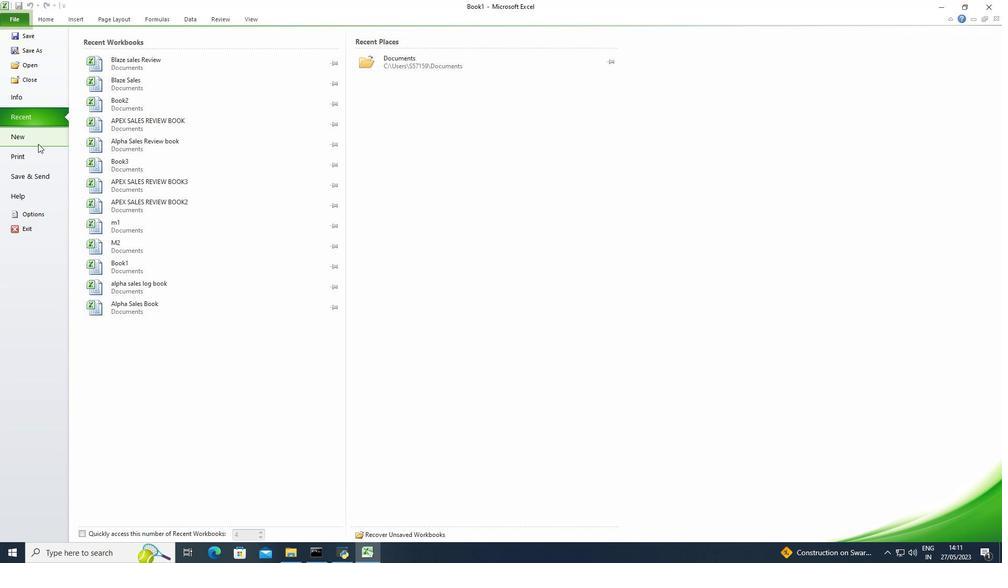
Action: Mouse pressed left at (35, 138)
Screenshot: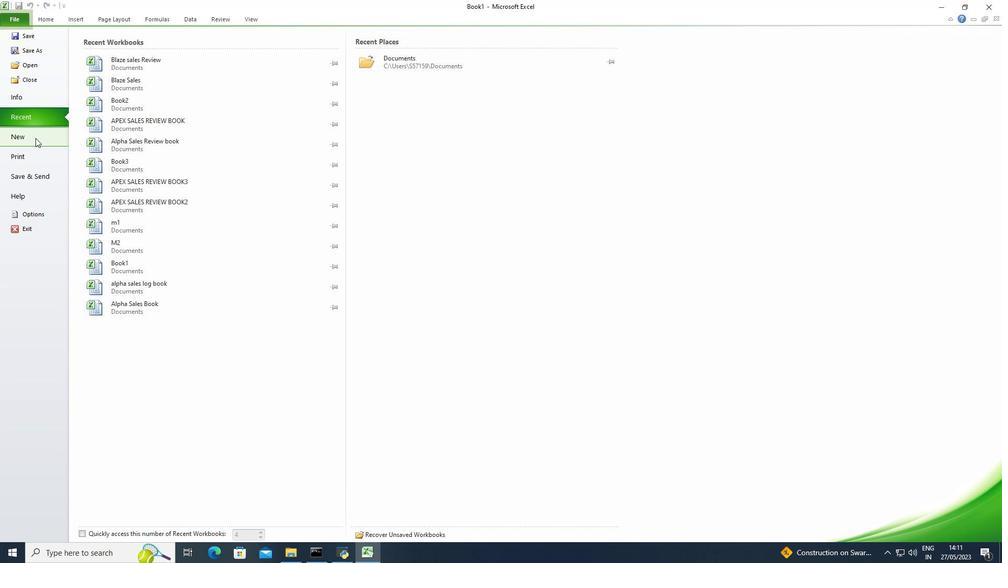 
Action: Mouse moved to (108, 102)
Screenshot: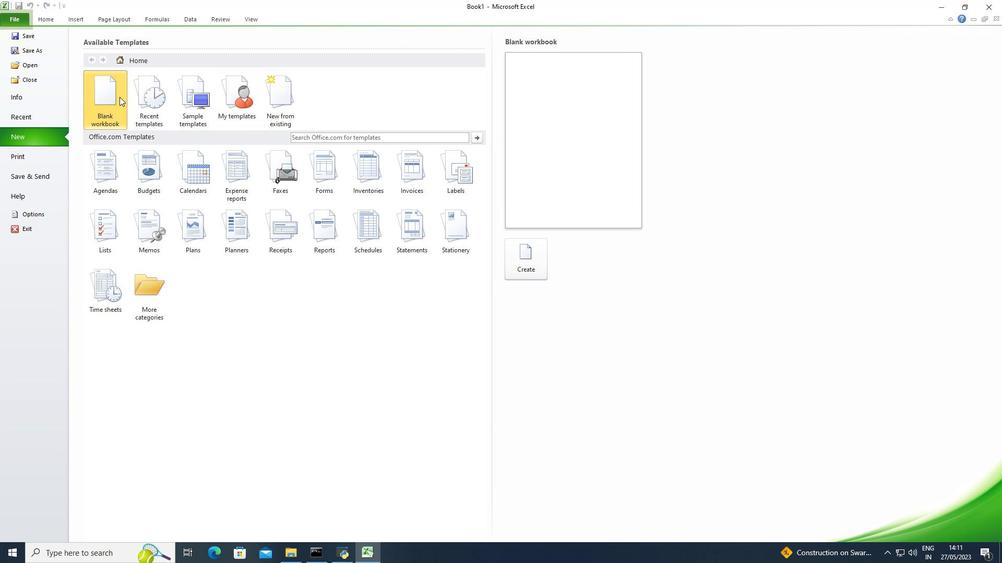 
Action: Mouse pressed left at (108, 102)
Screenshot: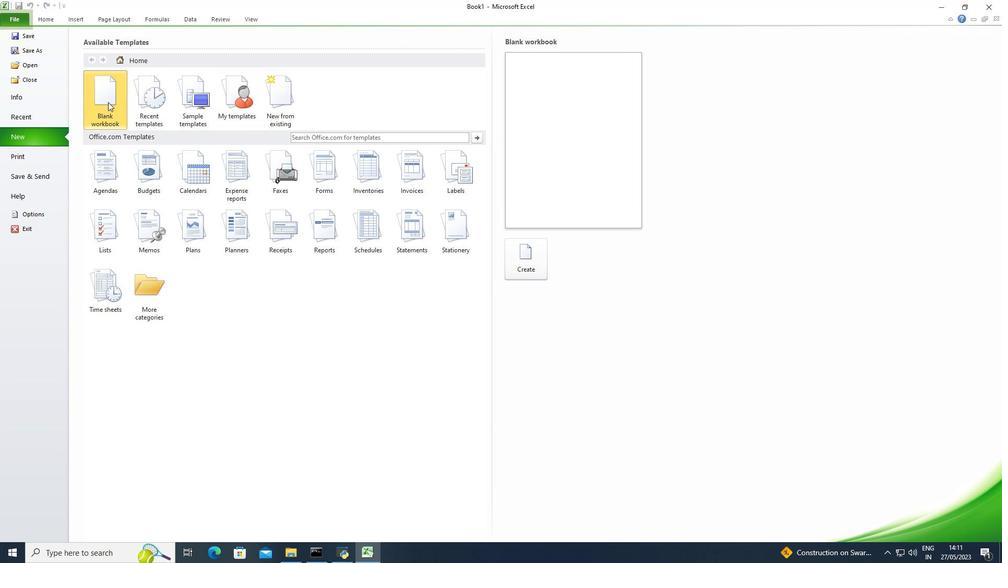
Action: Mouse moved to (538, 259)
Screenshot: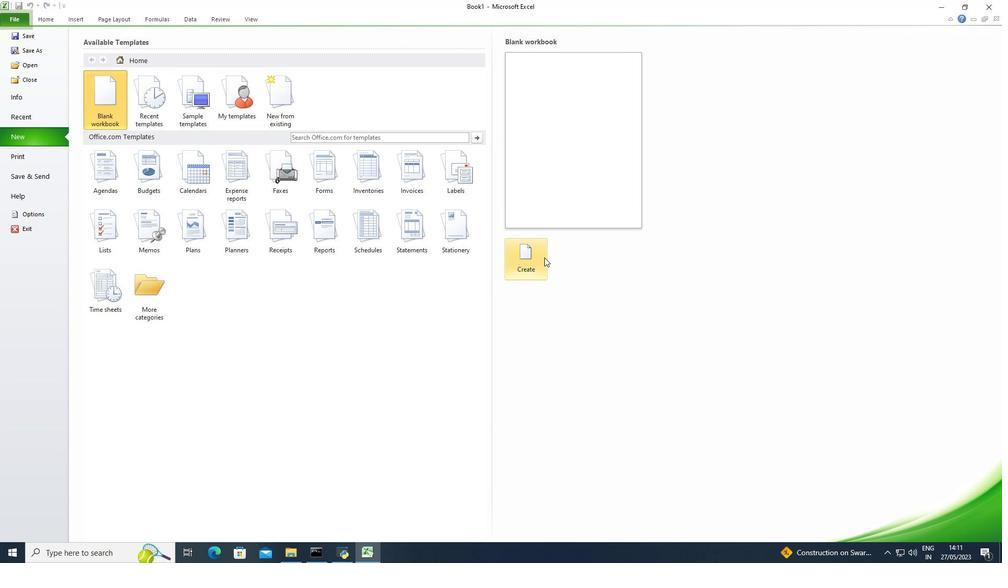 
Action: Mouse pressed left at (538, 259)
Screenshot: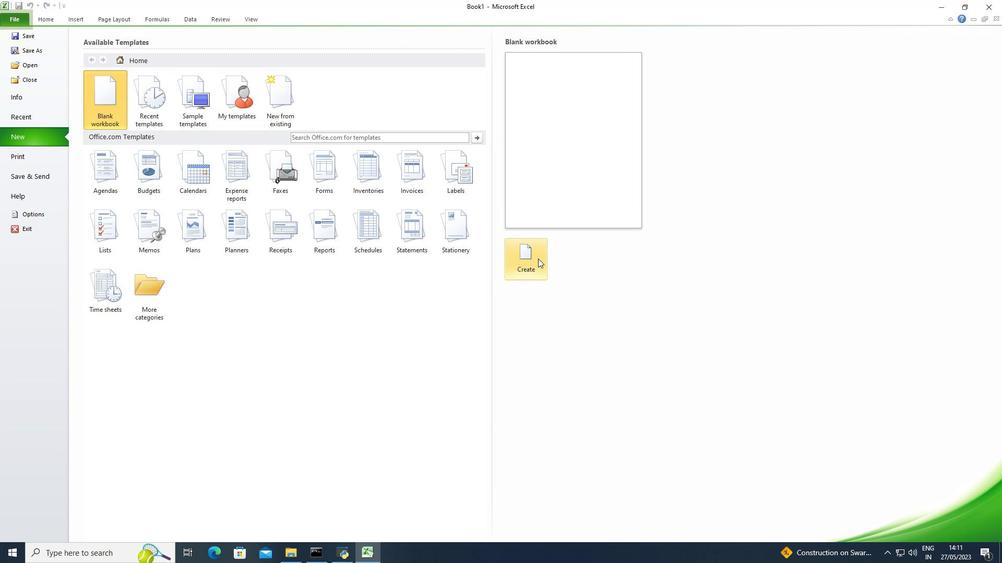 
Action: Mouse moved to (40, 101)
Screenshot: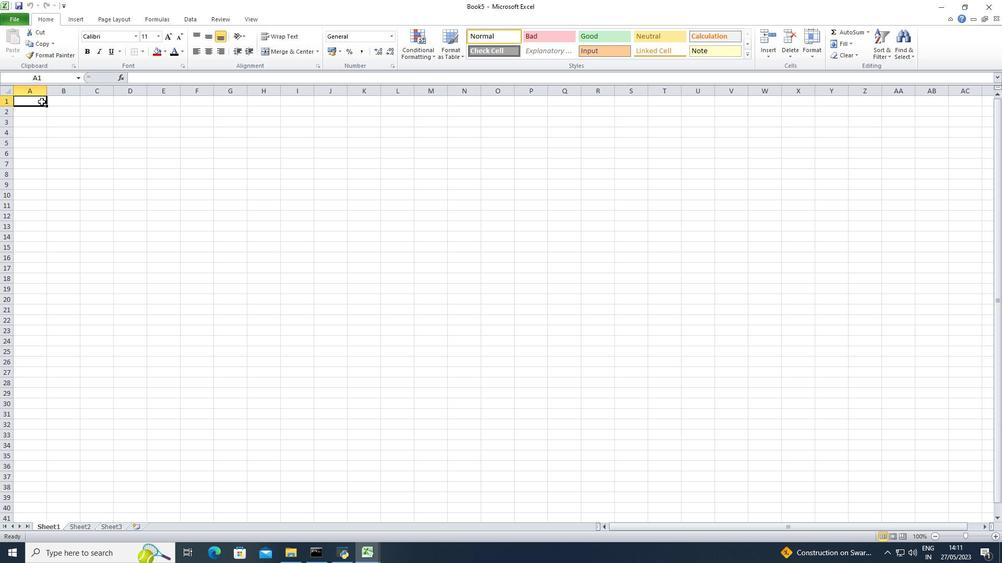 
Action: Mouse pressed left at (40, 101)
Screenshot: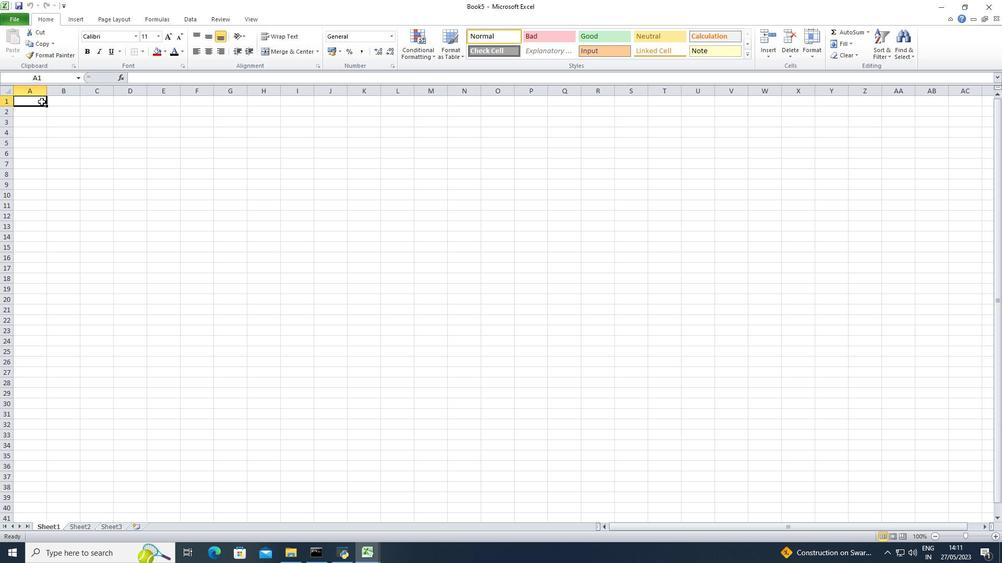 
Action: Key pressed <Key.shift>Budget<Key.space><Key.shift>Master<Key.down><Key.shift><Key.shift><Key.shift><Key.shift><Key.shift><Key.shift><Key.shift><Key.shift><Key.shift><Key.shift><Key.shift><Key.shift><Key.shift><Key.shift><Key.shift>Categories<Key.down><Key.shift>Housing<Key.down>t<Key.backspace><Key.shift>Transpot<Key.backspace>rtation<Key.down><Key.shift><Key.shift><Key.shift>Groceries<Key.down><Key.shift>Utilities<Key.down><Key.shift><Key.shift><Key.shift><Key.shift><Key.shift><Key.shift><Key.shift><Key.shift><Key.shift><Key.shift><Key.shift><Key.shift><Key.shift><Key.shift><Key.shift><Key.shift><Key.shift><Key.shift><Key.shift>Entertainment<Key.down><Key.shift><Key.shift><Key.shift><Key.shift><Key.shift><Key.shift><Key.shift><Key.shift><Key.shift><Key.shift><Key.shift><Key.shift><Key.shift><Key.shift><Key.shift>Dining<Key.space><Key.shift>Out<Key.down><Key.shift>Health<Key.down><Key.shift>miscellaneous<Key.left><Key.left>
Screenshot: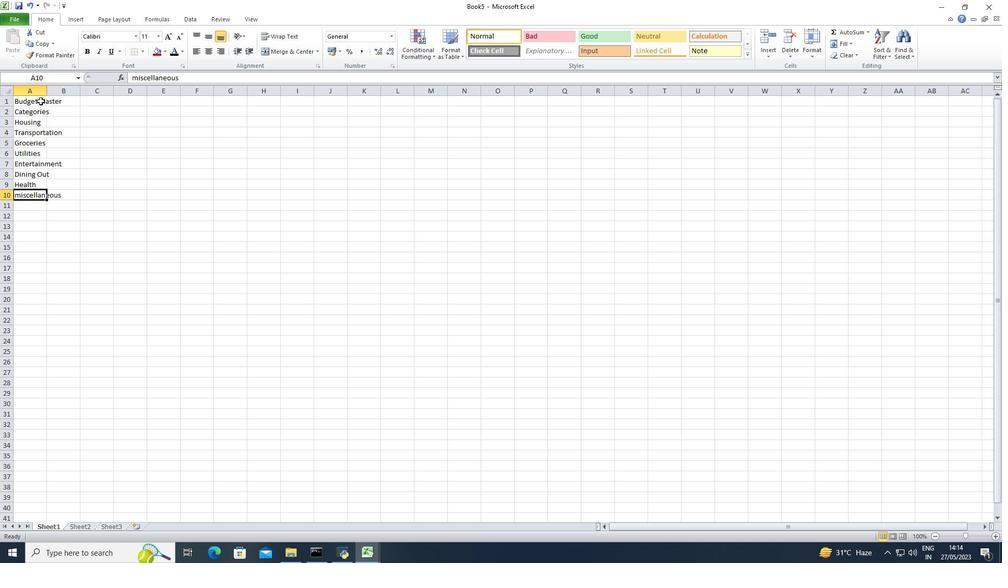 
Action: Mouse moved to (137, 78)
Screenshot: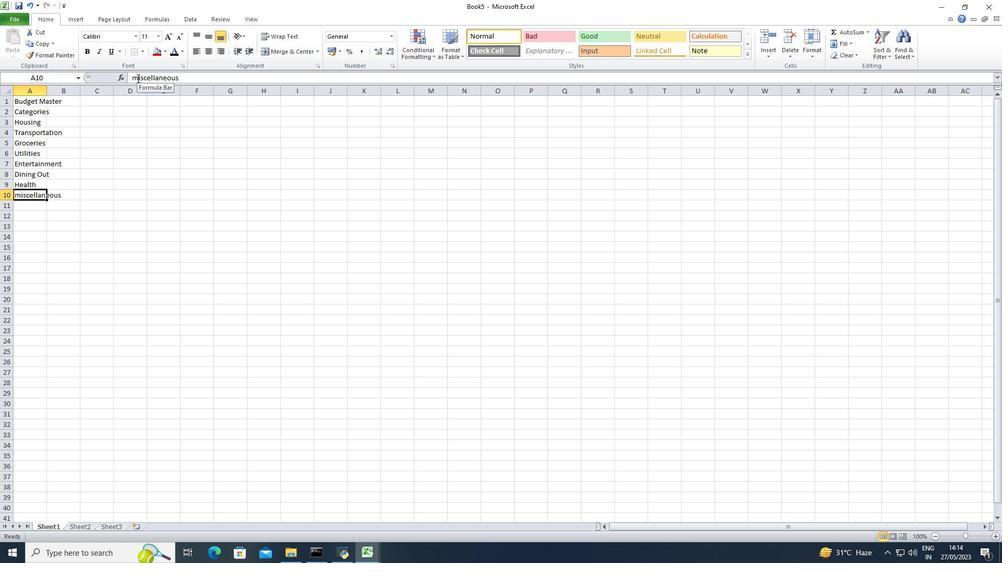 
Action: Mouse pressed left at (137, 78)
Screenshot: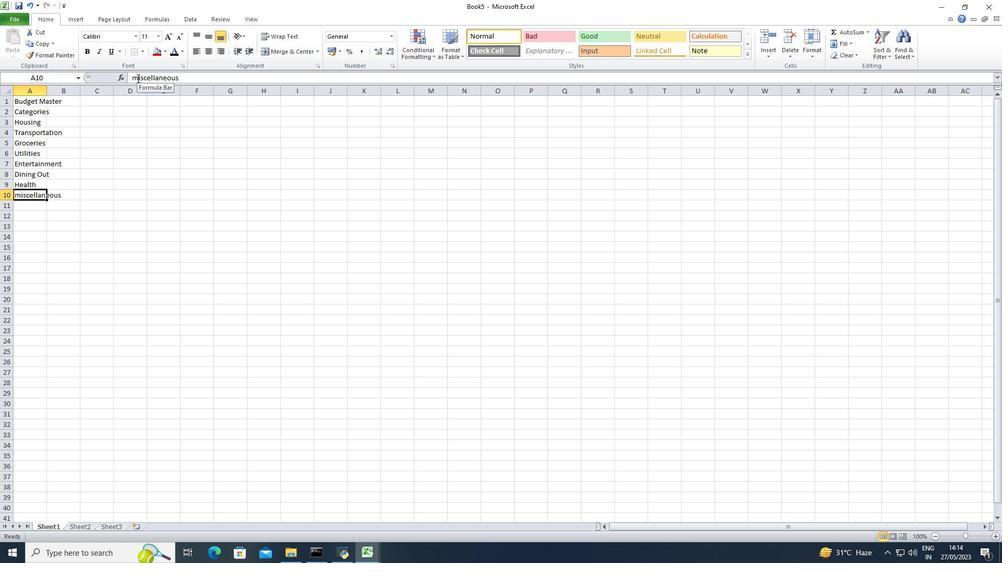 
Action: Mouse moved to (142, 80)
Screenshot: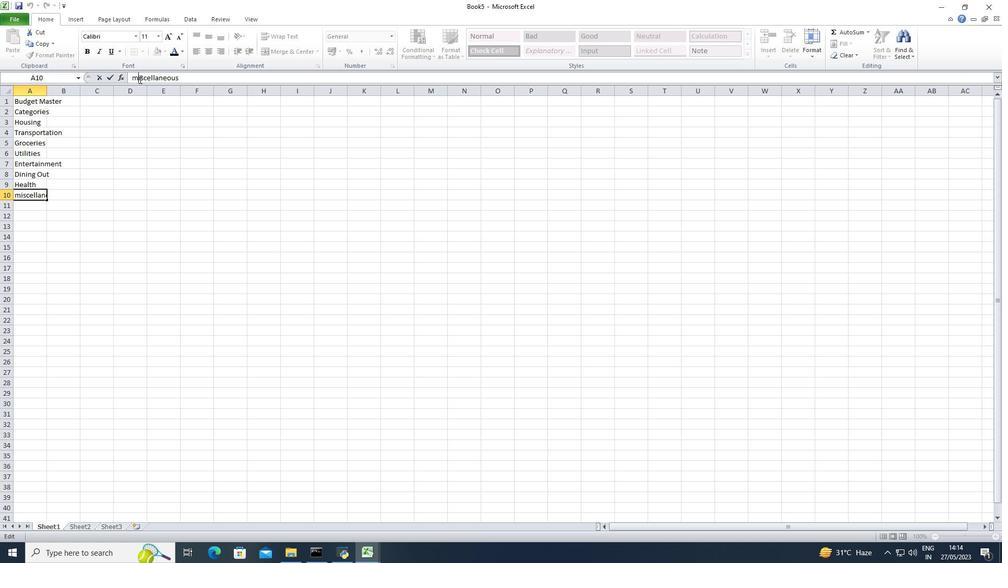 
Action: Key pressed <Key.backspace><Key.shift>M
Screenshot: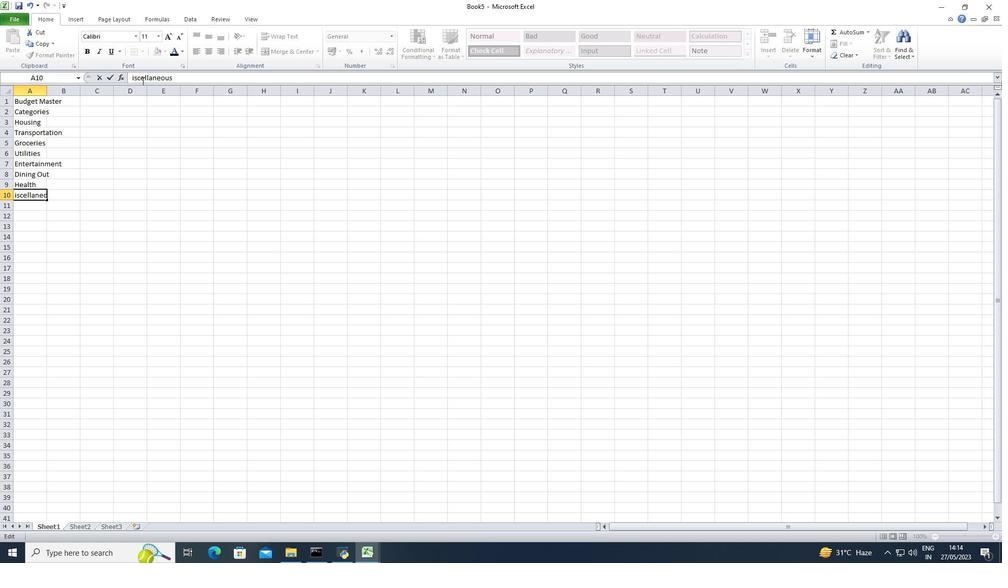 
Action: Mouse moved to (37, 203)
Screenshot: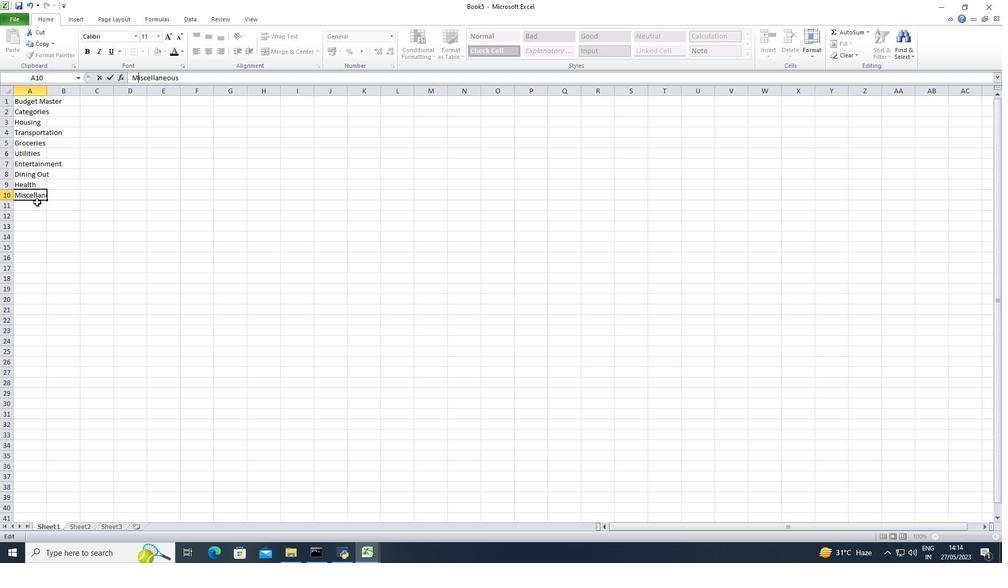 
Action: Mouse pressed left at (37, 203)
Screenshot: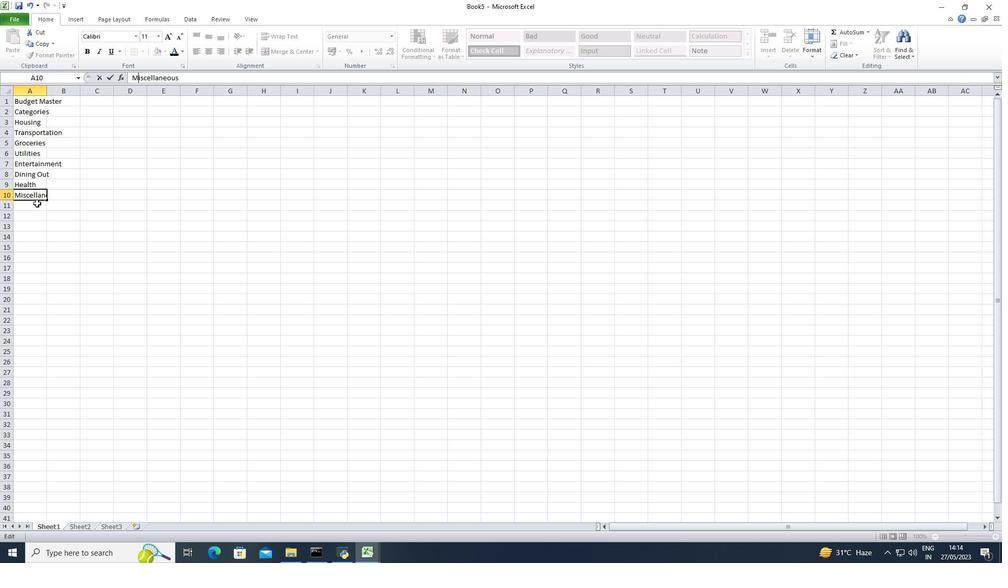 
Action: Mouse moved to (80, 176)
Screenshot: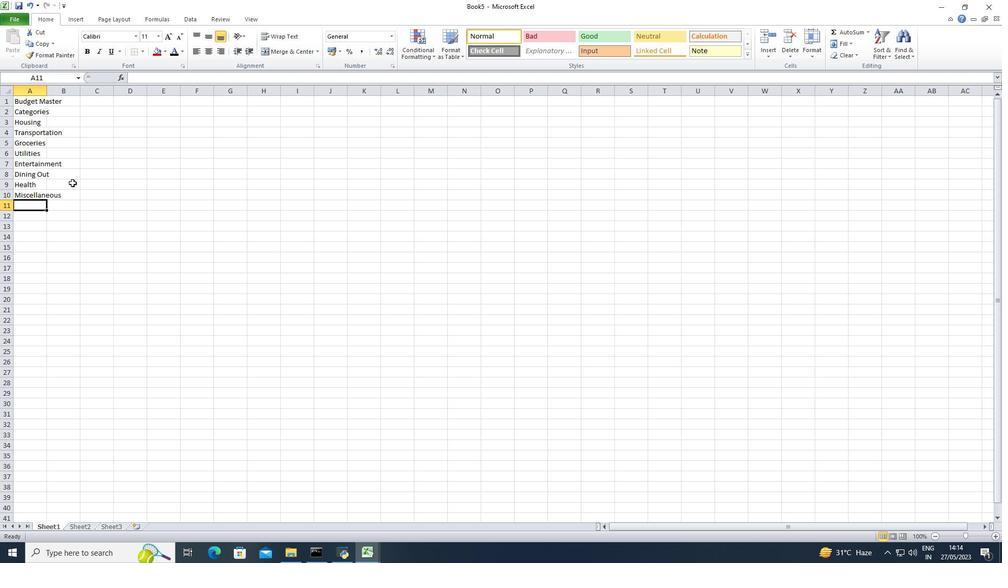 
Action: Key pressed <Key.shift>savings<Key.down><Key.shift><Key.shift><Key.shift><Key.shift><Key.shift><Key.shift><Key.shift>Total
Screenshot: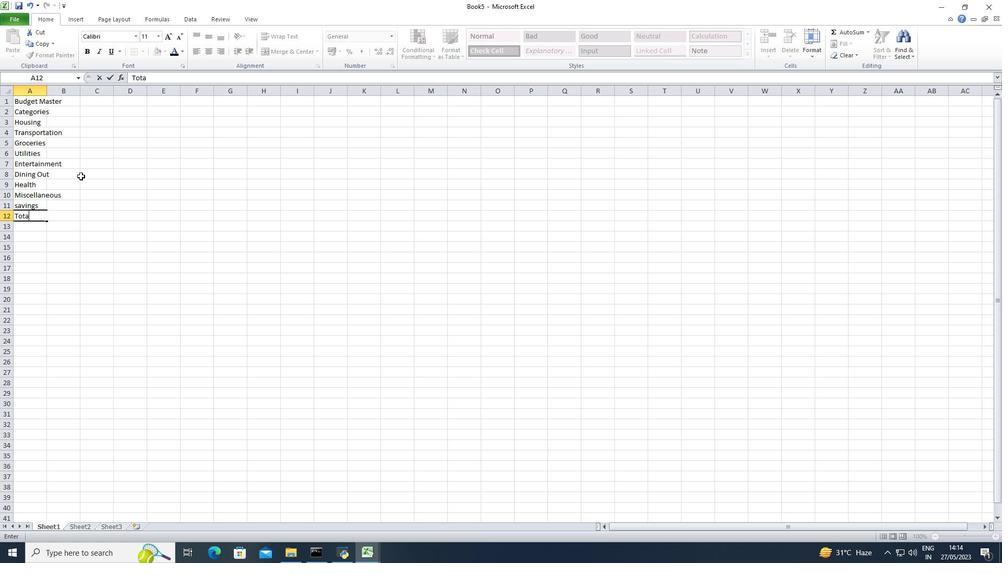 
Action: Mouse moved to (34, 206)
Screenshot: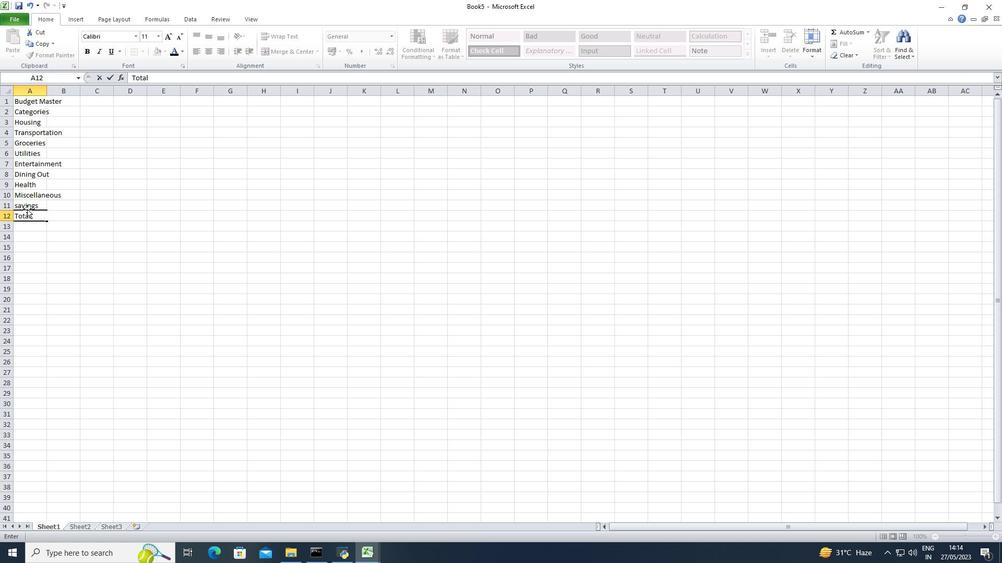 
Action: Mouse pressed left at (34, 206)
Screenshot: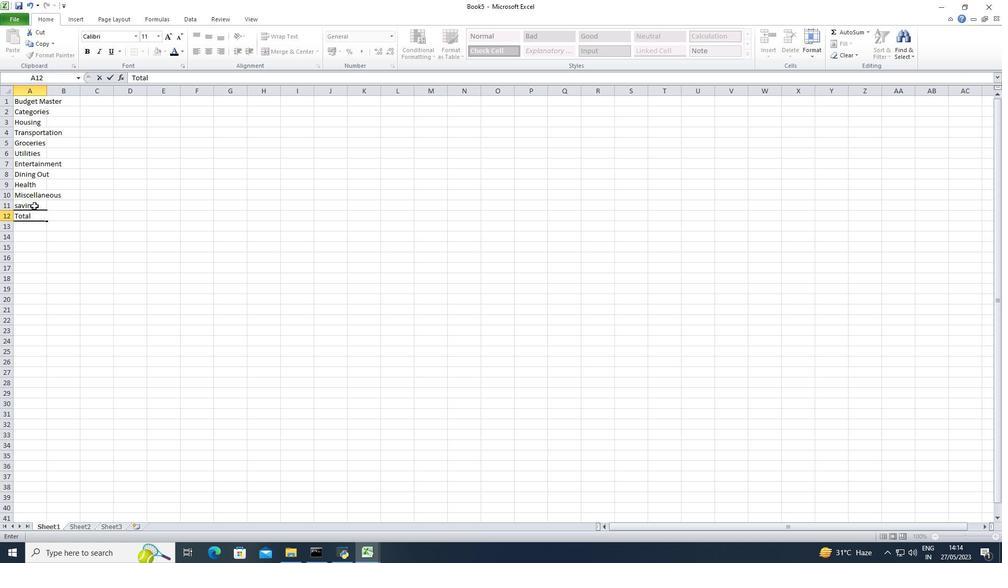 
Action: Mouse moved to (135, 79)
Screenshot: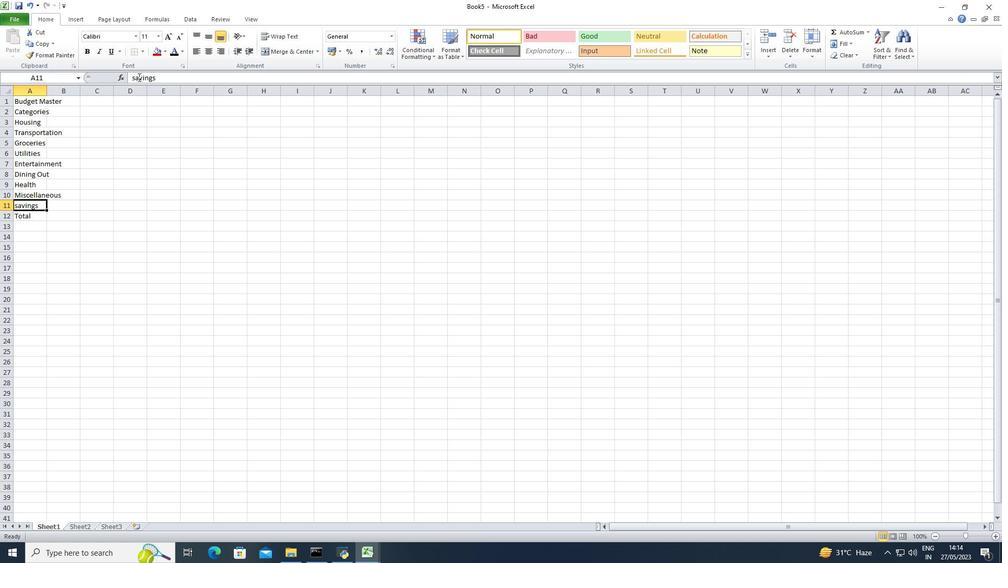 
Action: Mouse pressed left at (135, 79)
Screenshot: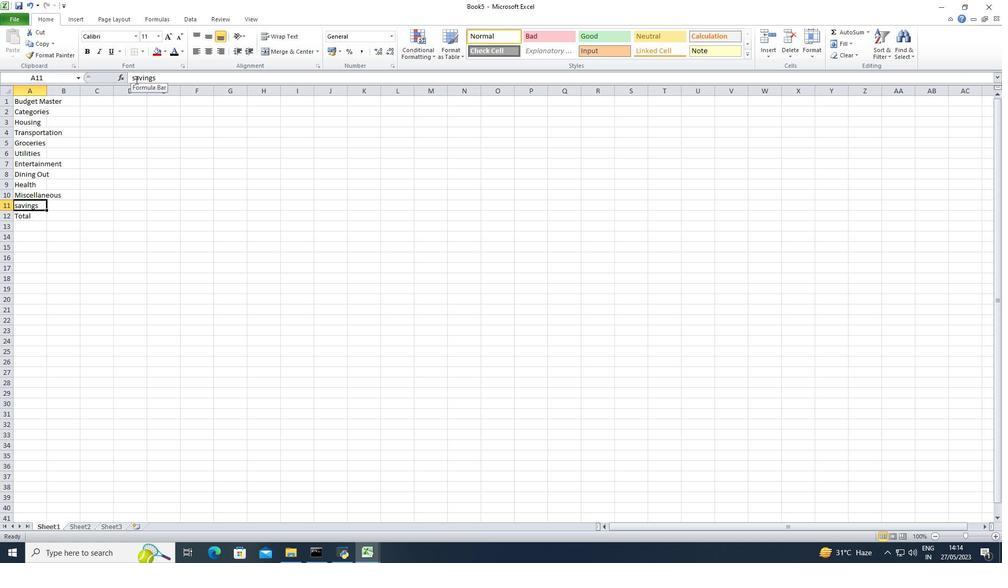 
Action: Key pressed <Key.backspace><Key.shift>s<Key.backspace><Key.shift>S
Screenshot: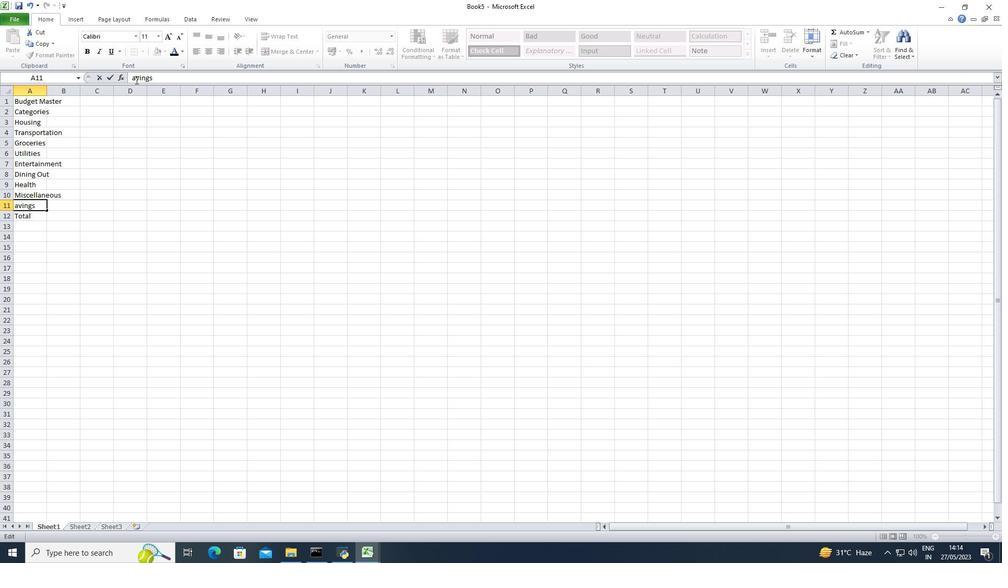 
Action: Mouse moved to (45, 92)
Screenshot: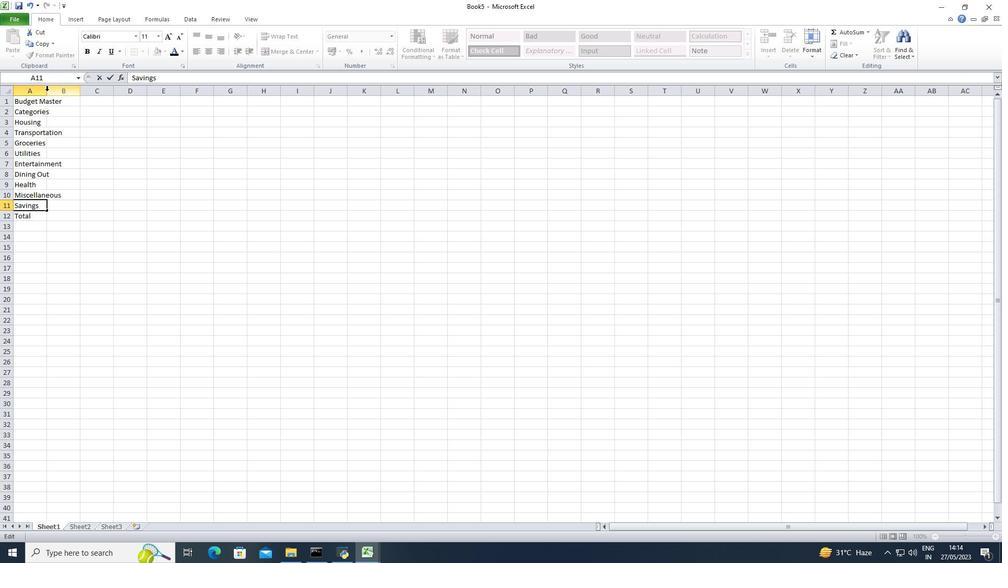 
Action: Mouse pressed left at (45, 92)
Screenshot: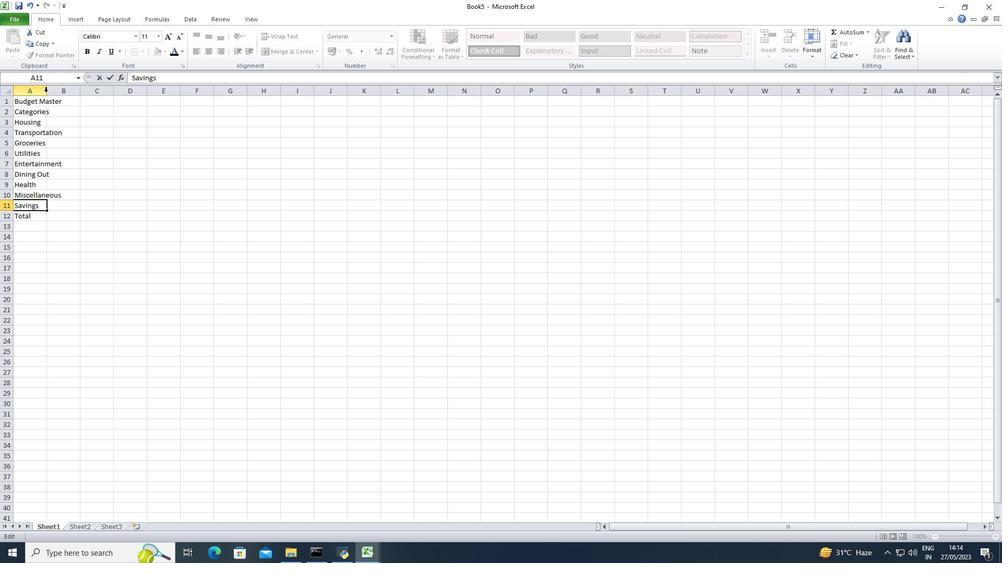 
Action: Mouse pressed left at (45, 92)
Screenshot: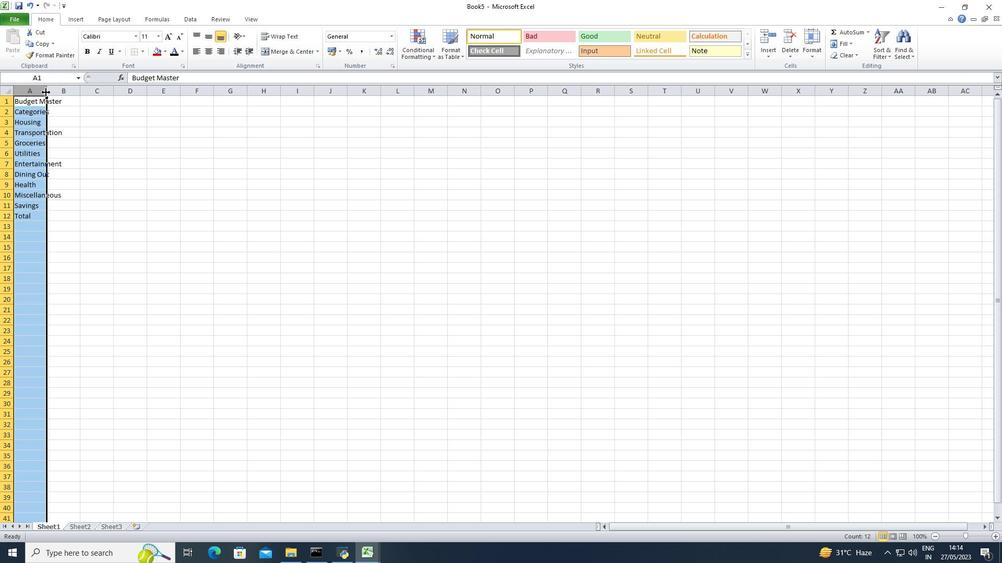 
Action: Mouse pressed left at (45, 92)
Screenshot: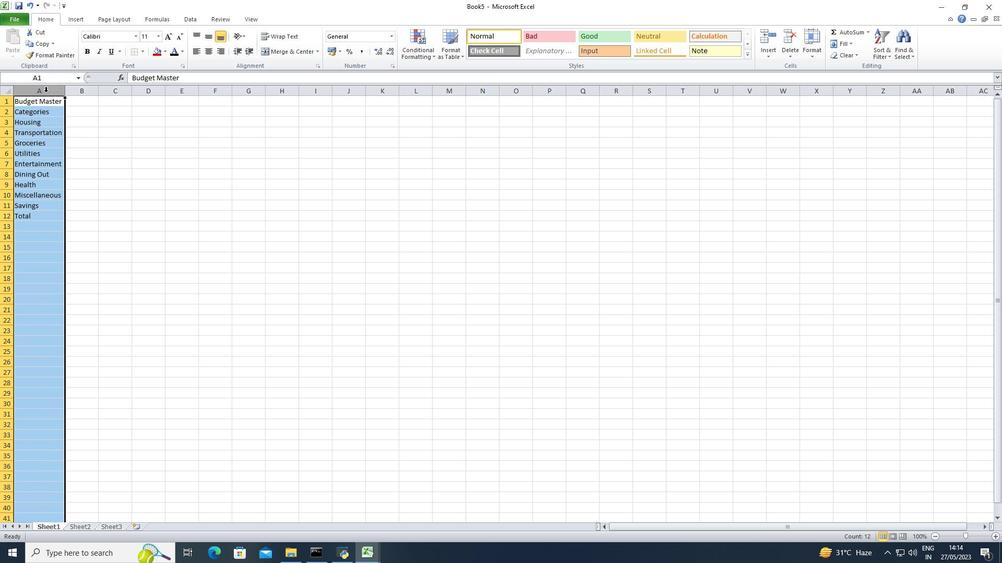 
Action: Mouse moved to (83, 108)
Screenshot: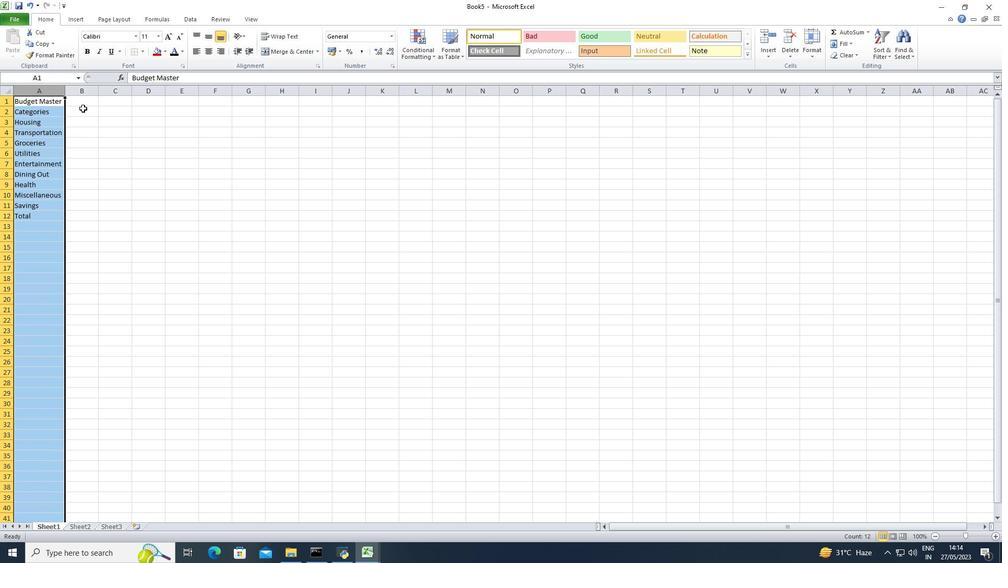 
Action: Mouse pressed left at (83, 108)
Screenshot: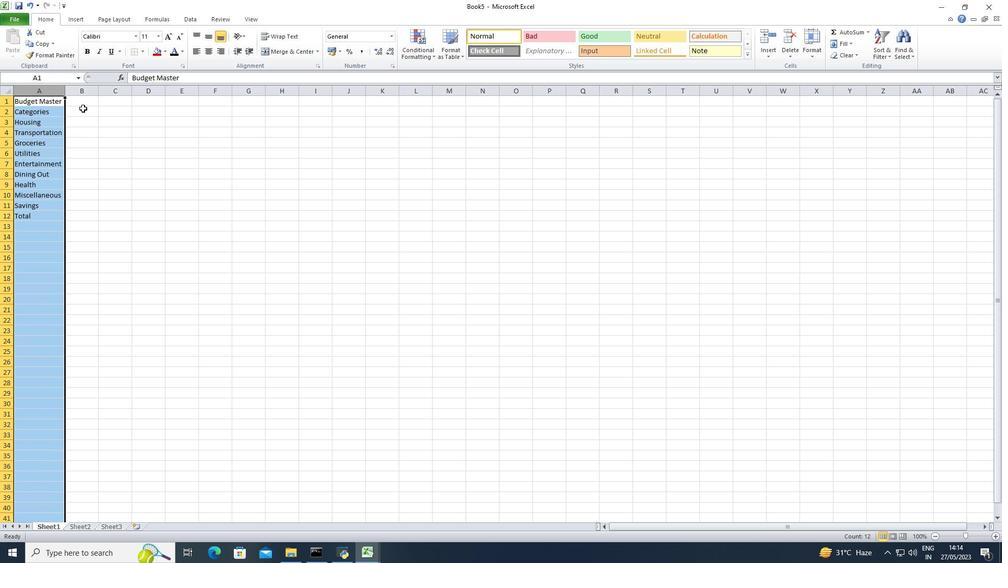 
Action: Key pressed <Key.shift><Key.shift><Key.shift>Budgeted
